 Task: Find and review Airbnb listings for a potential stay.
Action: Mouse moved to (226, 30)
Screenshot: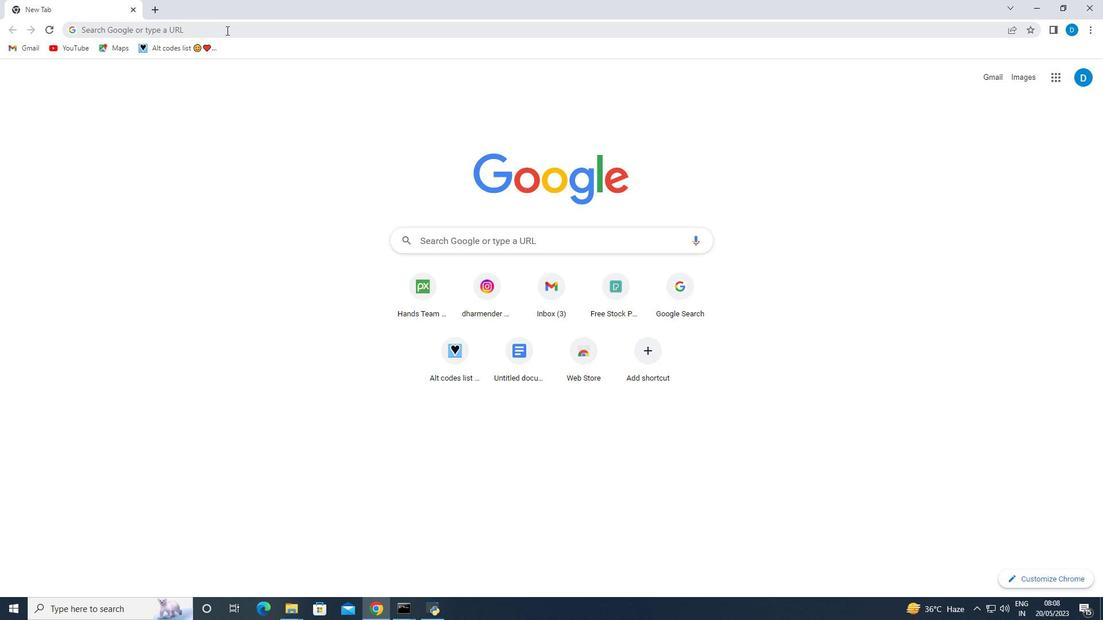 
Action: Mouse pressed left at (226, 30)
Screenshot: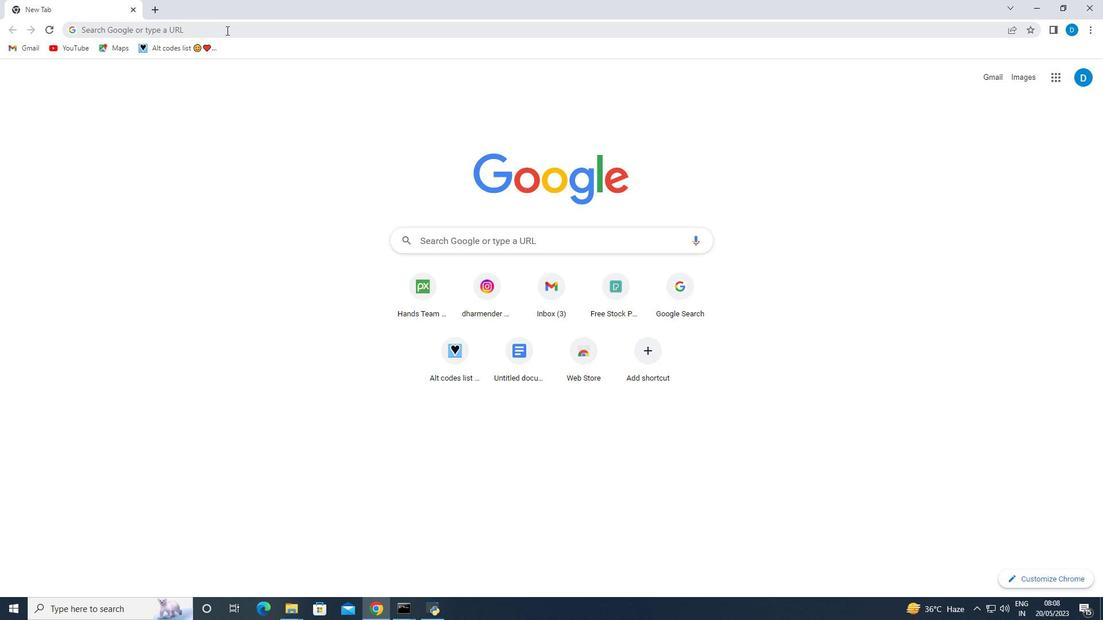 
Action: Mouse moved to (222, 51)
Screenshot: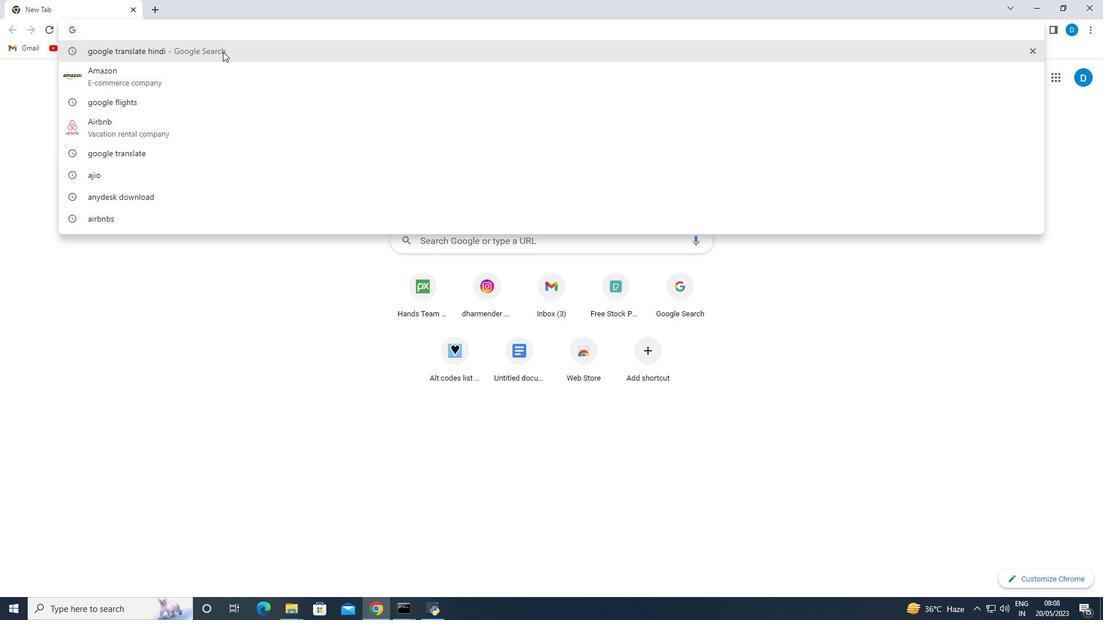 
Action: Key pressed a
Screenshot: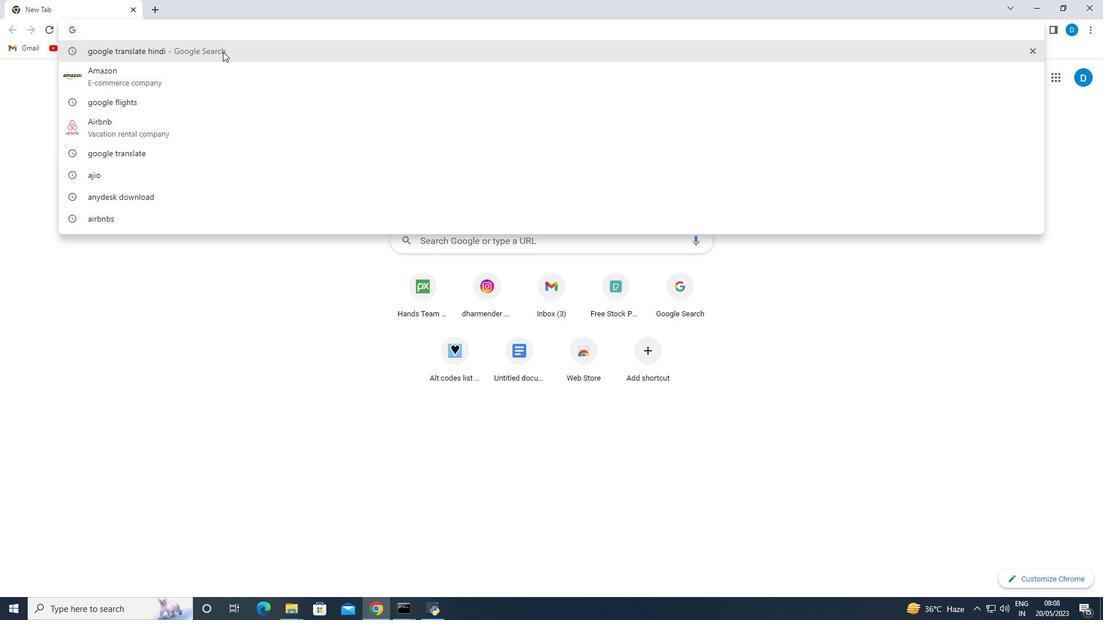 
Action: Mouse moved to (222, 54)
Screenshot: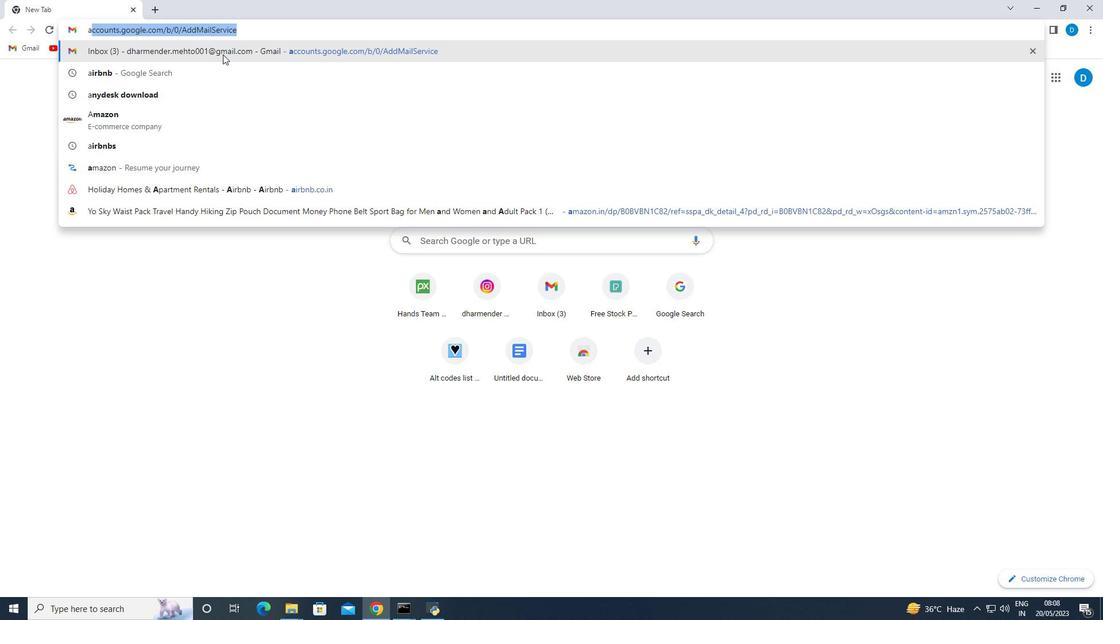 
Action: Key pressed i
Screenshot: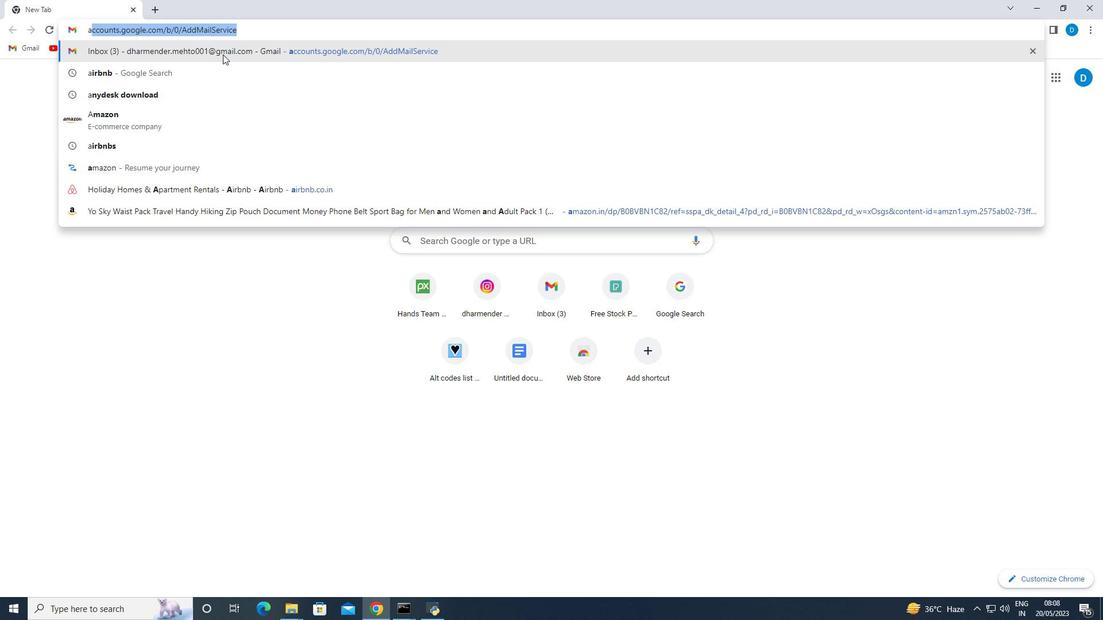 
Action: Mouse moved to (221, 59)
Screenshot: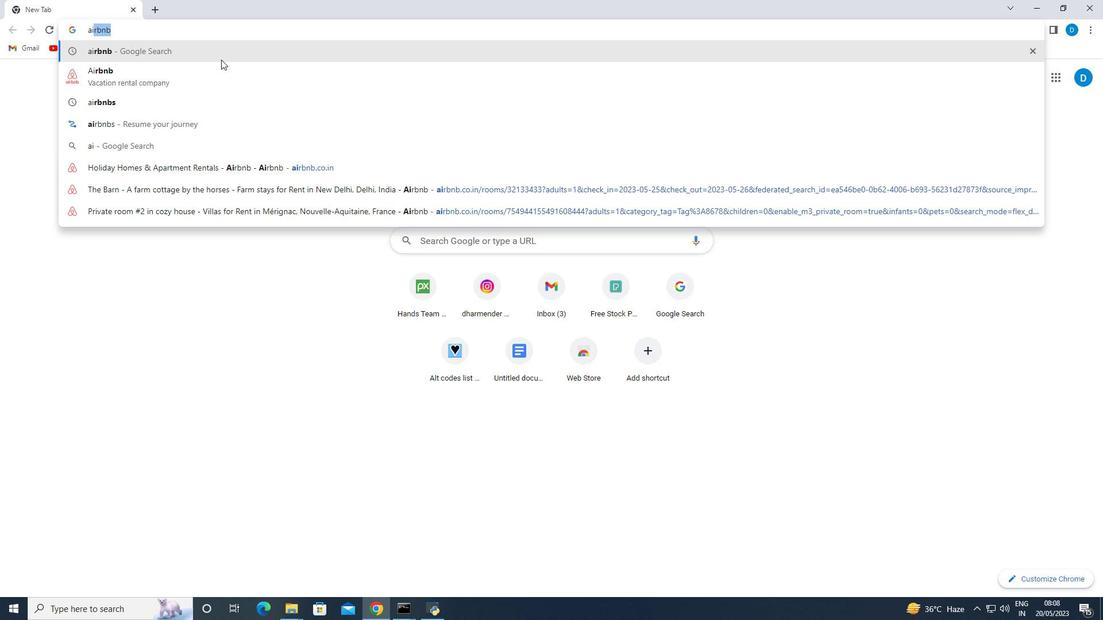 
Action: Key pressed rb
Screenshot: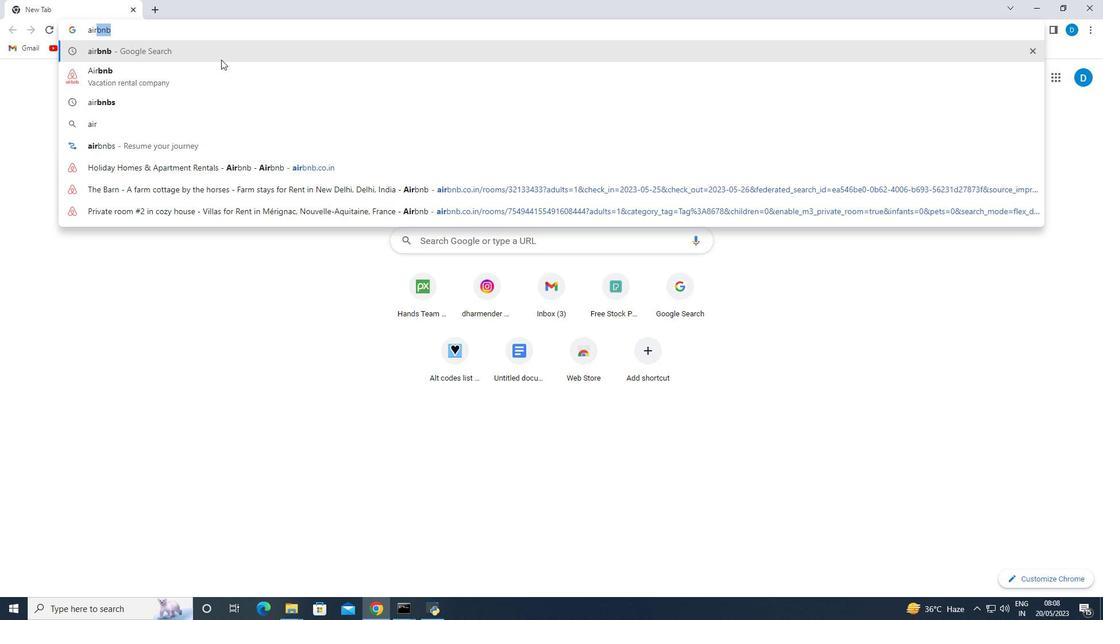 
Action: Mouse moved to (220, 67)
Screenshot: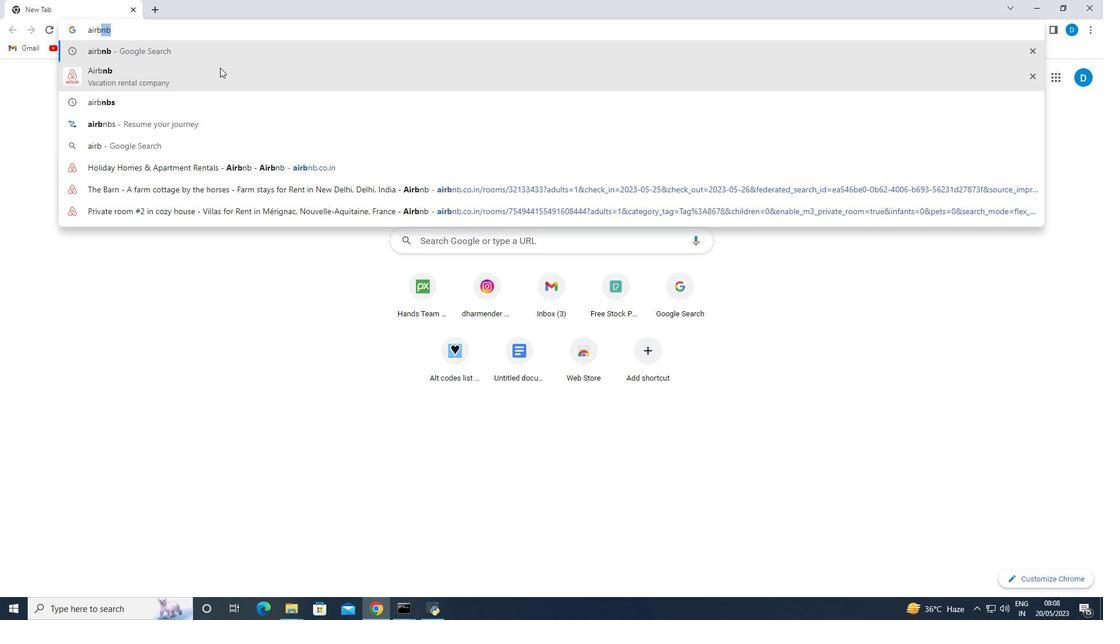 
Action: Key pressed nb
Screenshot: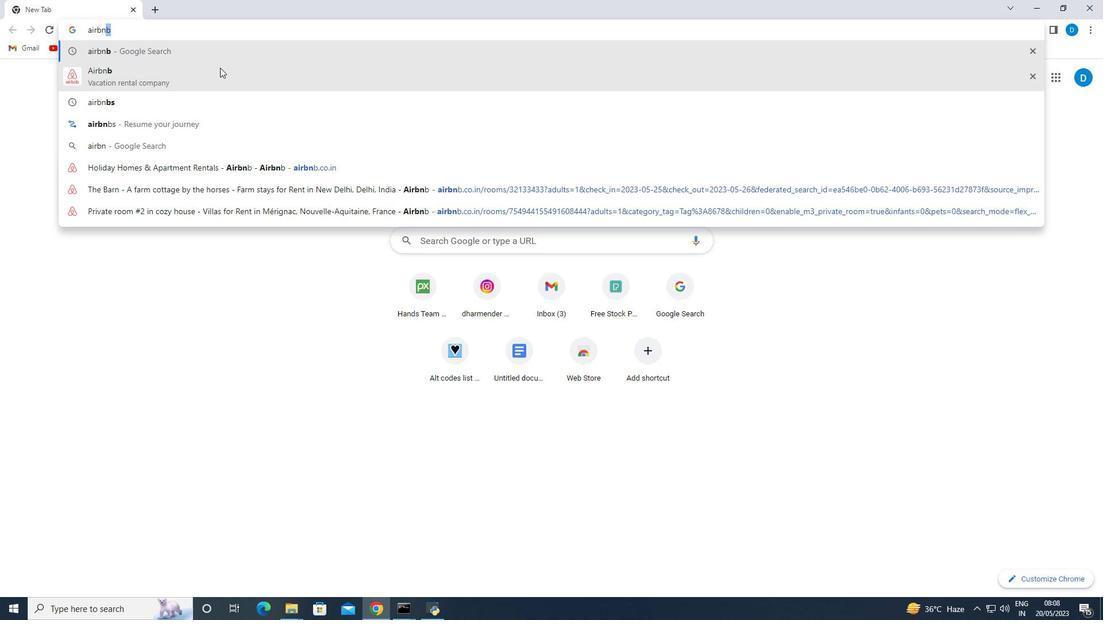 
Action: Mouse moved to (138, 74)
Screenshot: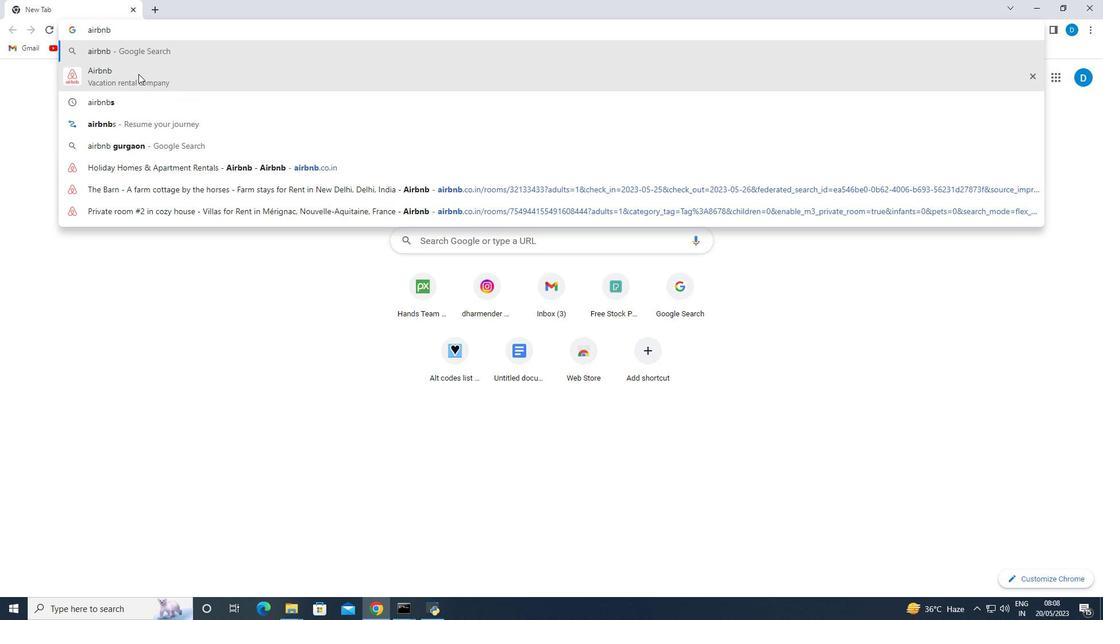
Action: Mouse pressed left at (138, 74)
Screenshot: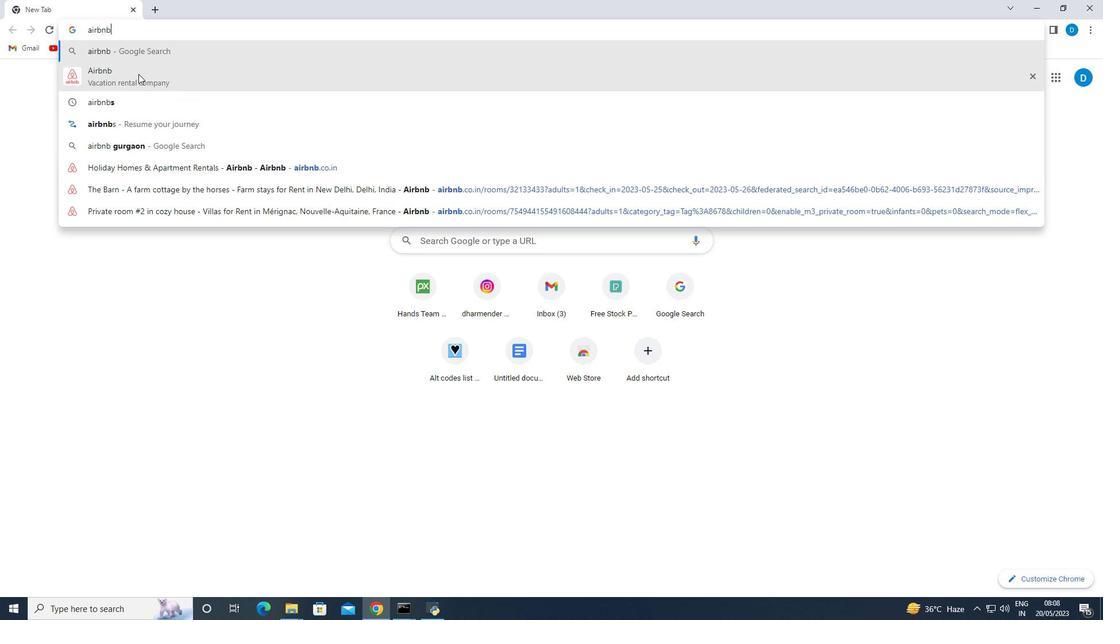 
Action: Mouse moved to (172, 259)
Screenshot: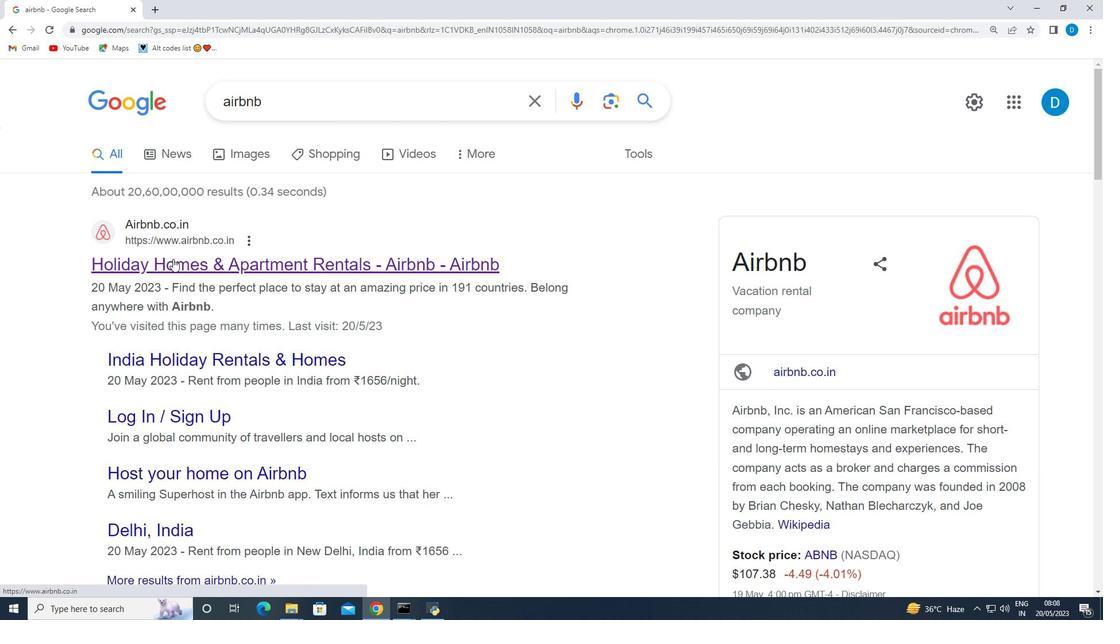 
Action: Mouse scrolled (172, 258) with delta (0, 0)
Screenshot: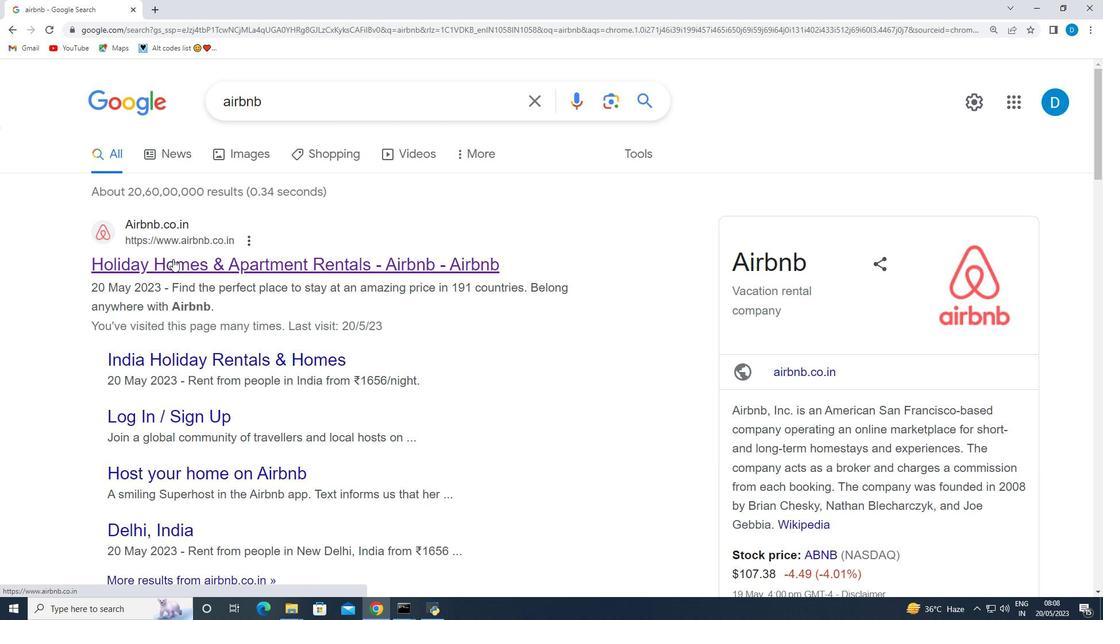 
Action: Mouse moved to (172, 259)
Screenshot: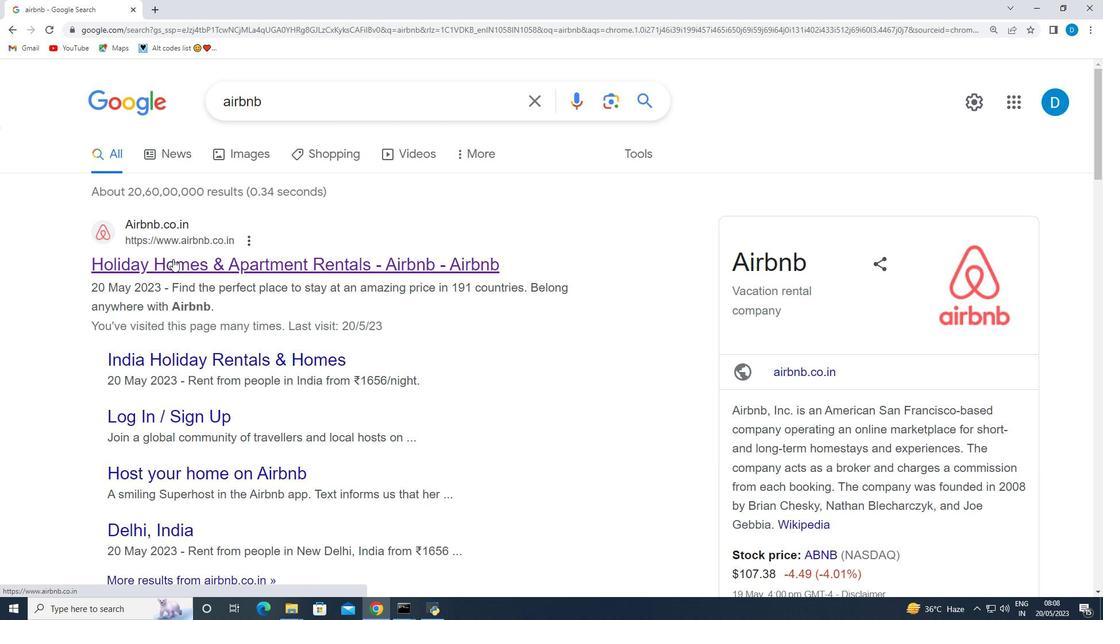 
Action: Mouse scrolled (172, 258) with delta (0, 0)
Screenshot: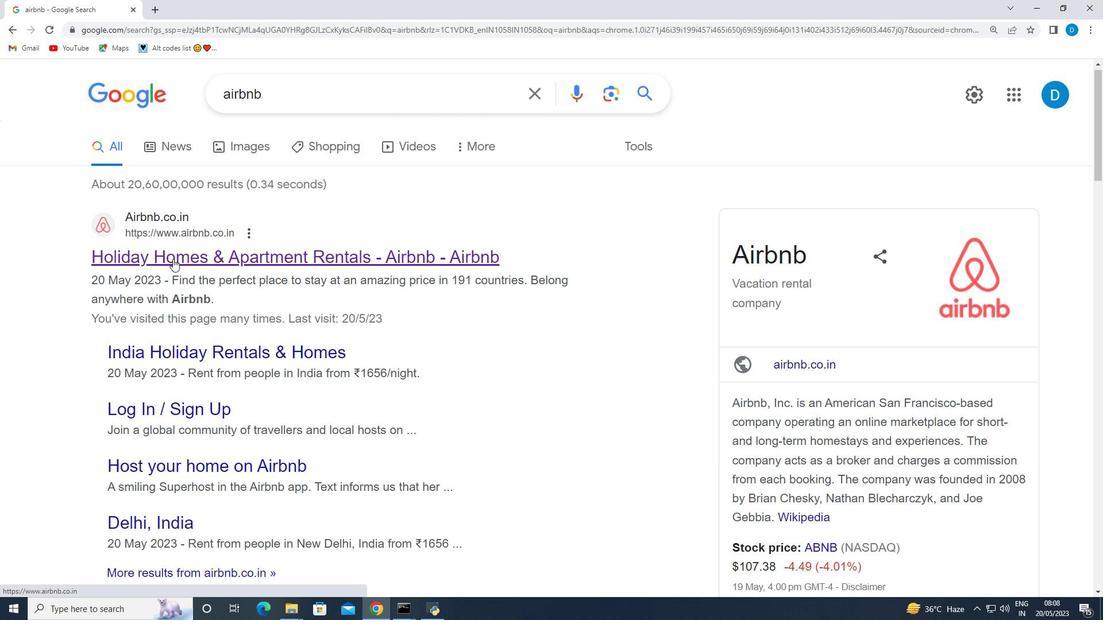
Action: Mouse scrolled (172, 258) with delta (0, 0)
Screenshot: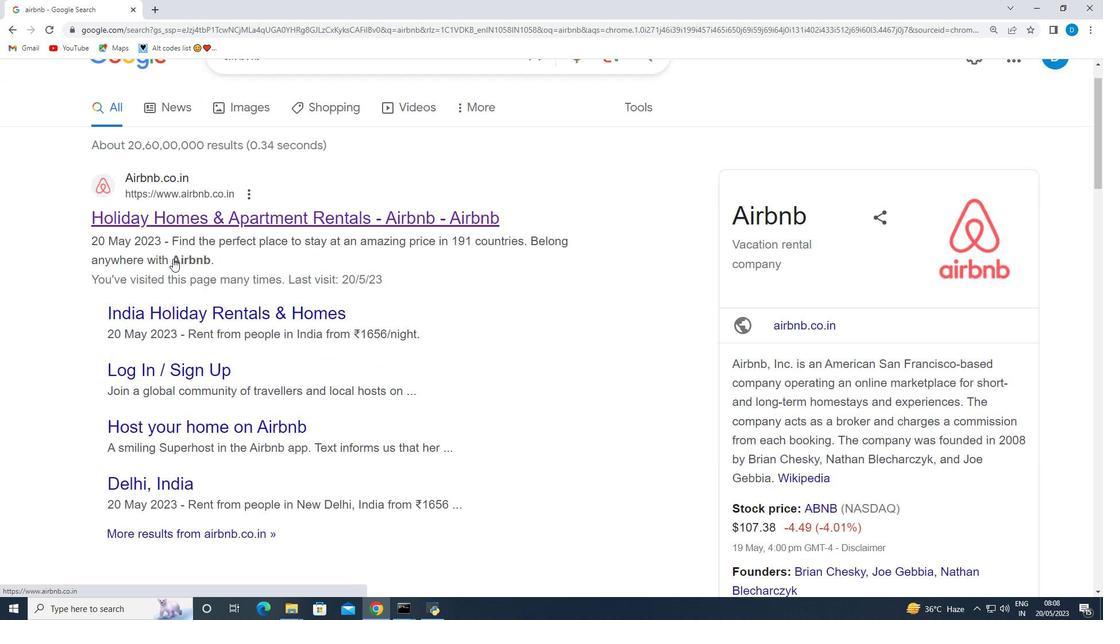 
Action: Mouse scrolled (172, 258) with delta (0, 0)
Screenshot: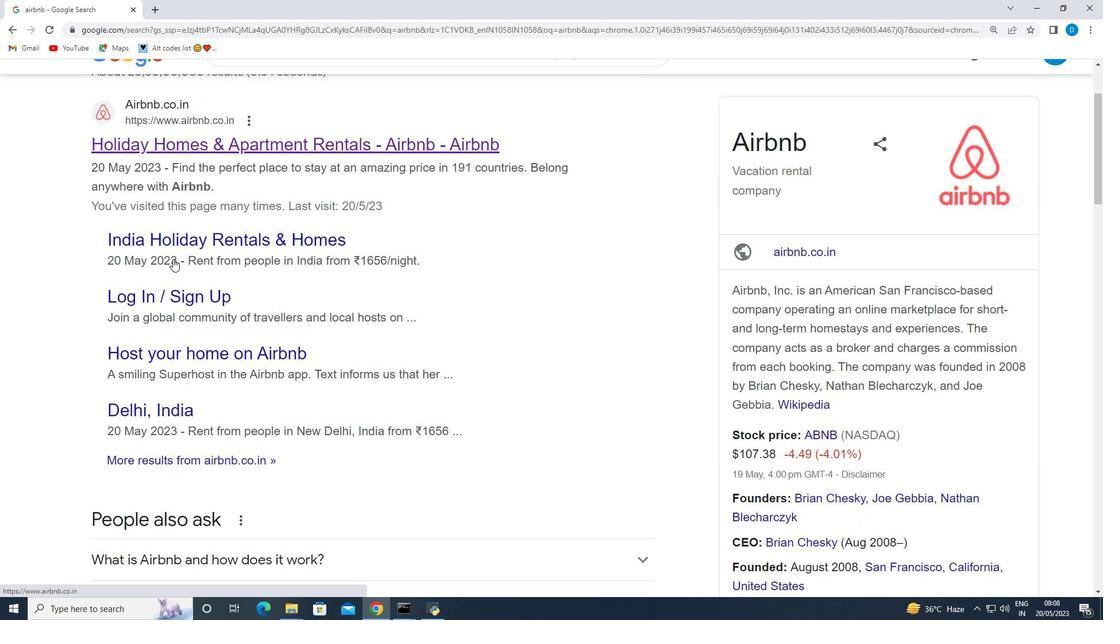
Action: Mouse scrolled (172, 258) with delta (0, 0)
Screenshot: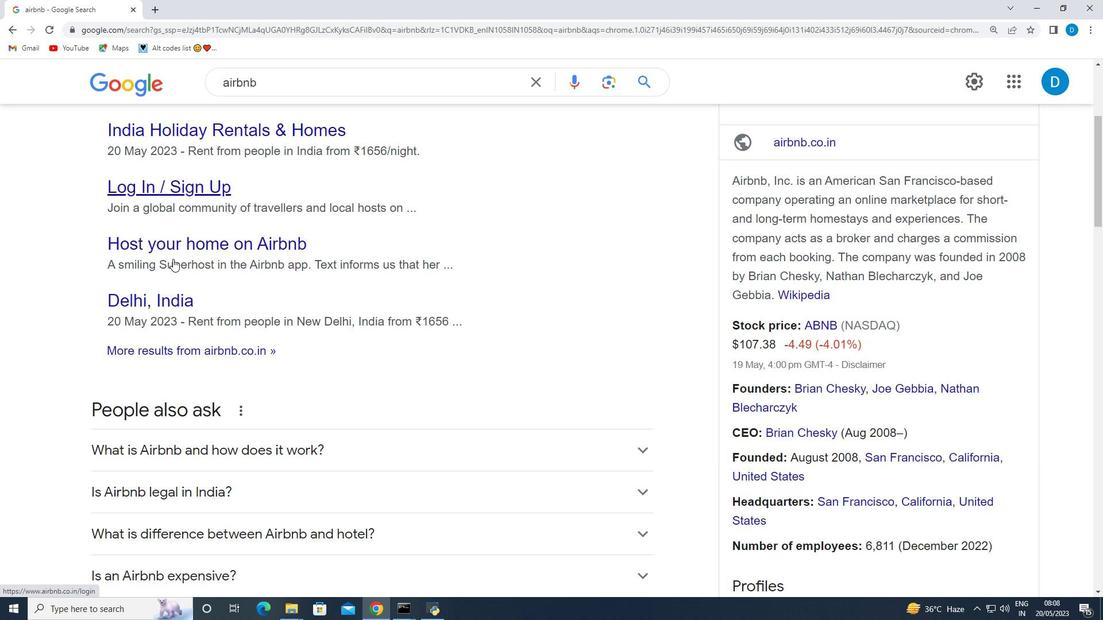 
Action: Mouse scrolled (172, 258) with delta (0, 0)
Screenshot: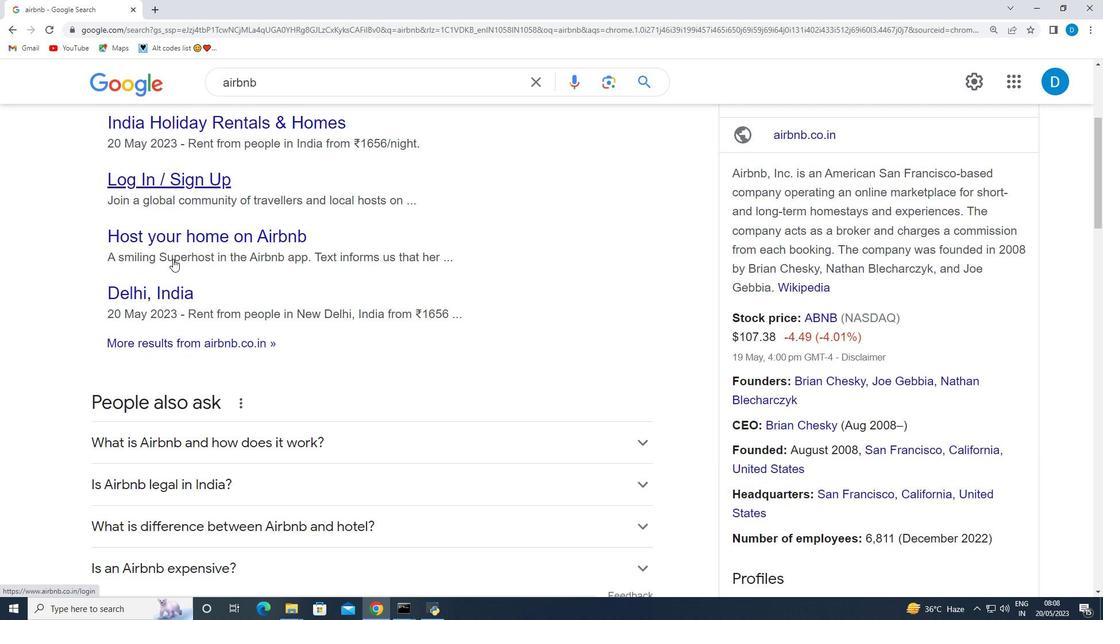 
Action: Mouse scrolled (172, 258) with delta (0, 0)
Screenshot: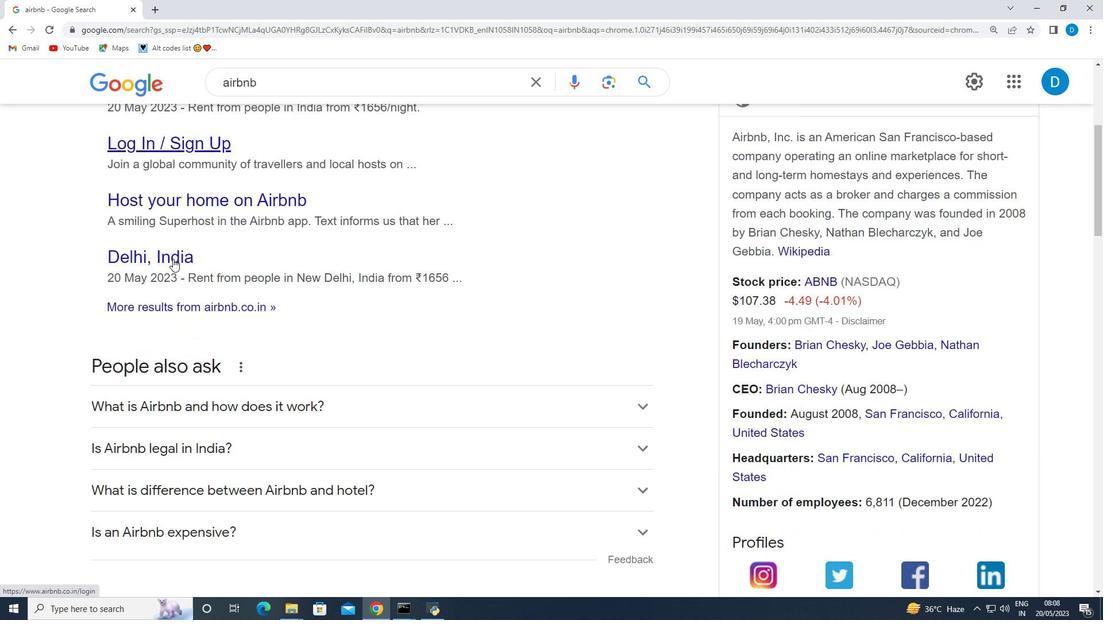 
Action: Mouse scrolled (172, 258) with delta (0, 0)
Screenshot: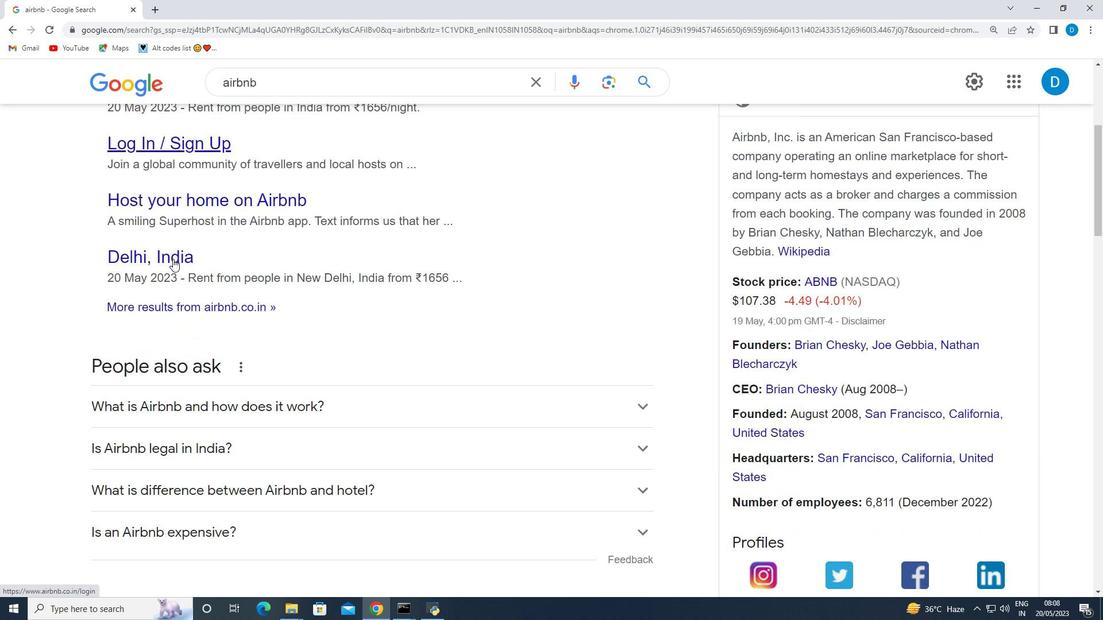 
Action: Mouse scrolled (172, 258) with delta (0, 0)
Screenshot: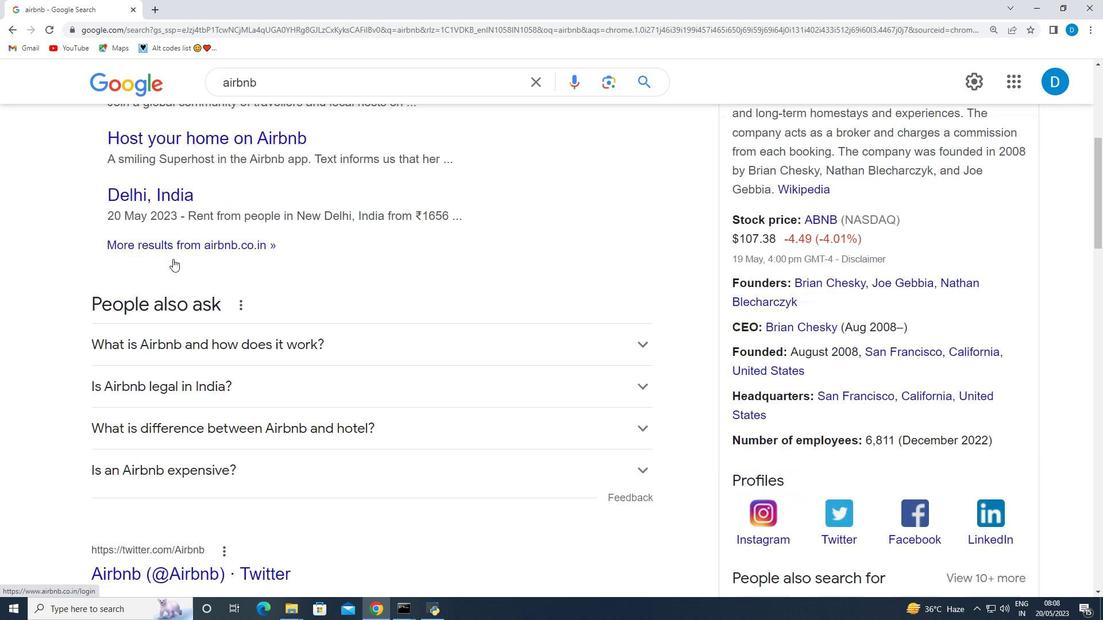 
Action: Mouse scrolled (172, 258) with delta (0, 0)
Screenshot: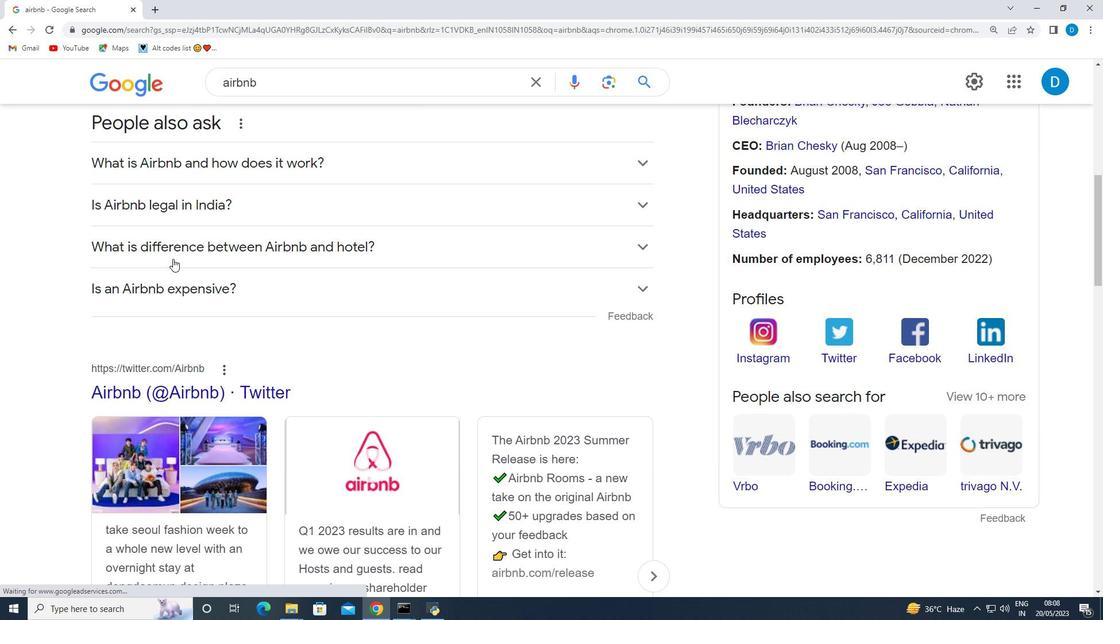 
Action: Mouse scrolled (172, 258) with delta (0, 0)
Screenshot: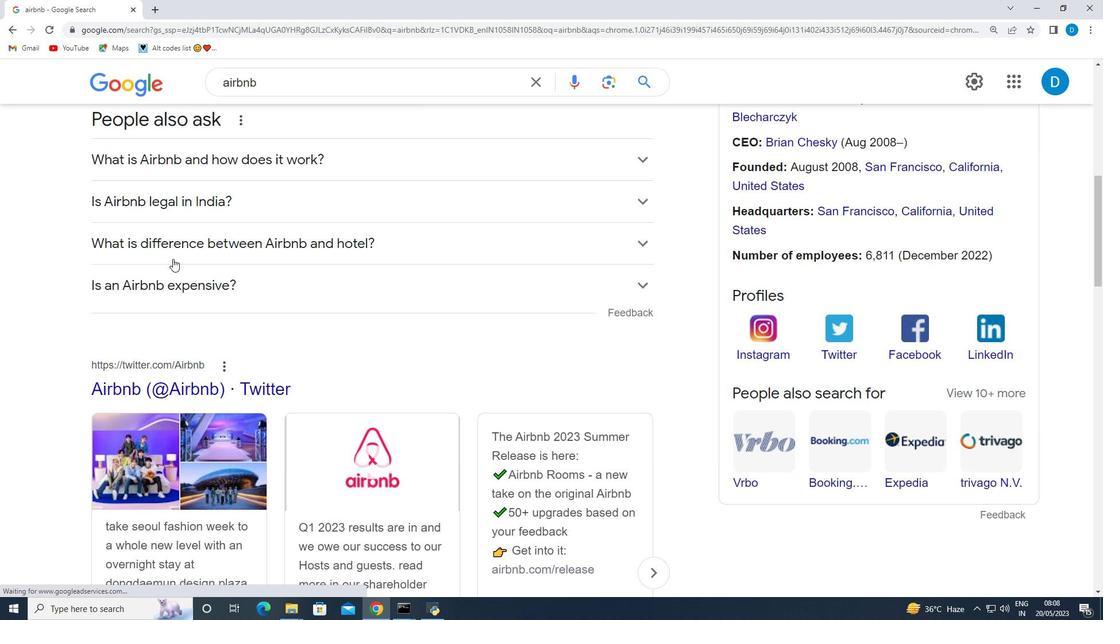 
Action: Mouse moved to (182, 278)
Screenshot: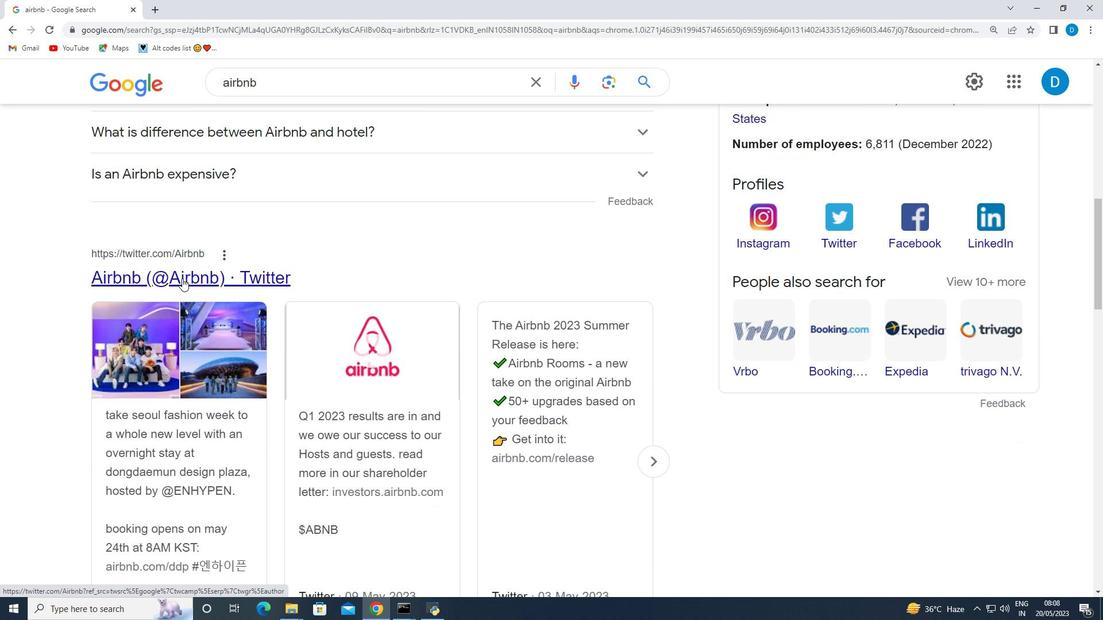 
Action: Mouse scrolled (182, 279) with delta (0, 0)
Screenshot: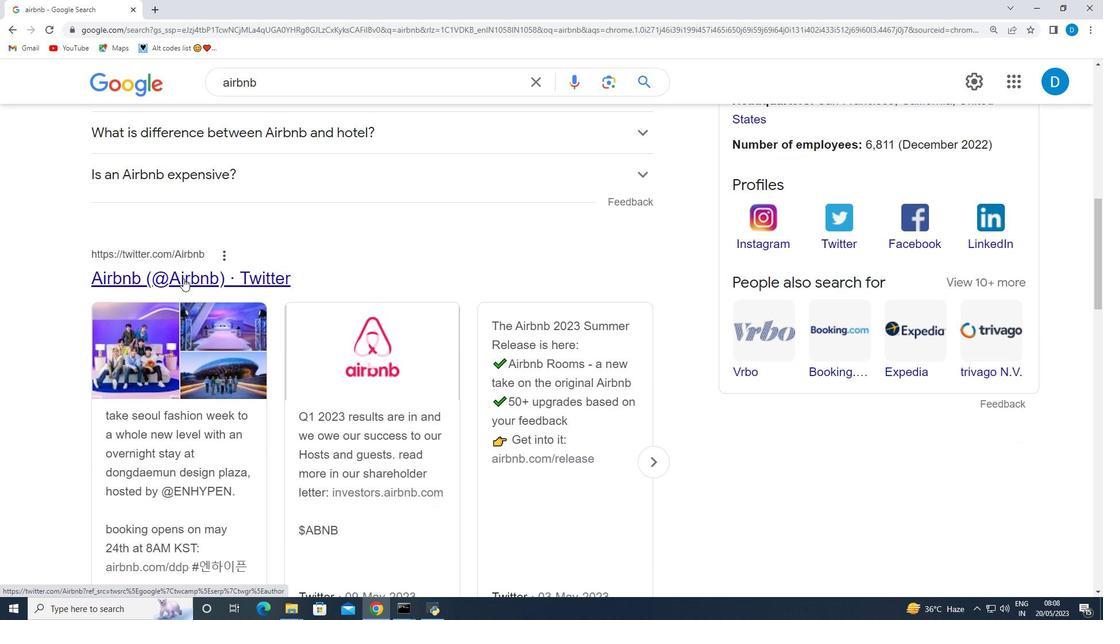 
Action: Mouse moved to (183, 278)
Screenshot: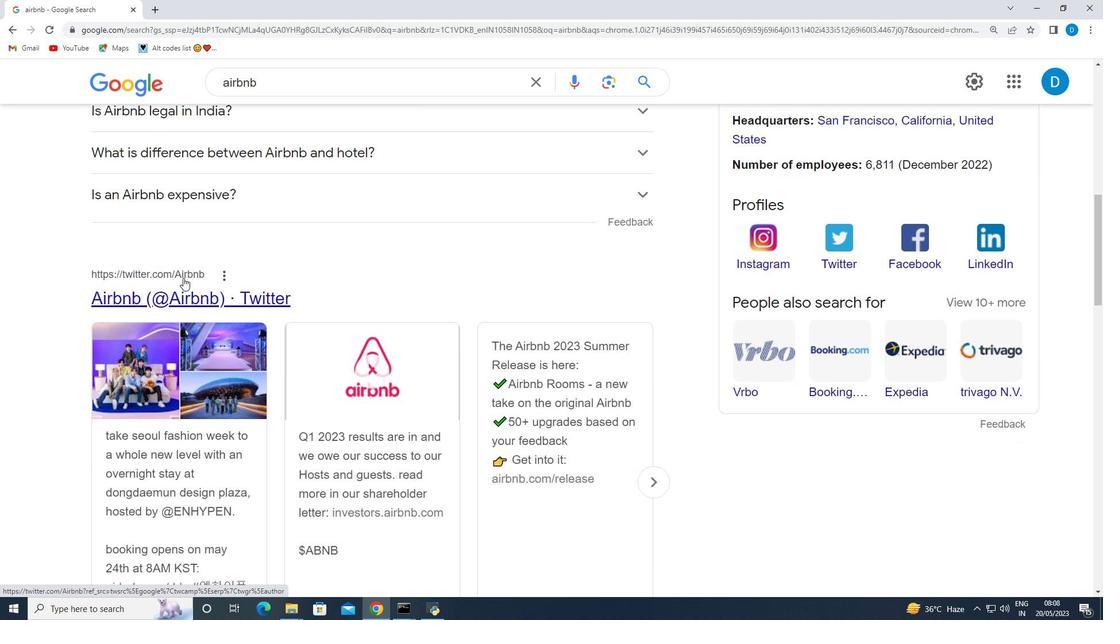 
Action: Mouse scrolled (183, 279) with delta (0, 0)
Screenshot: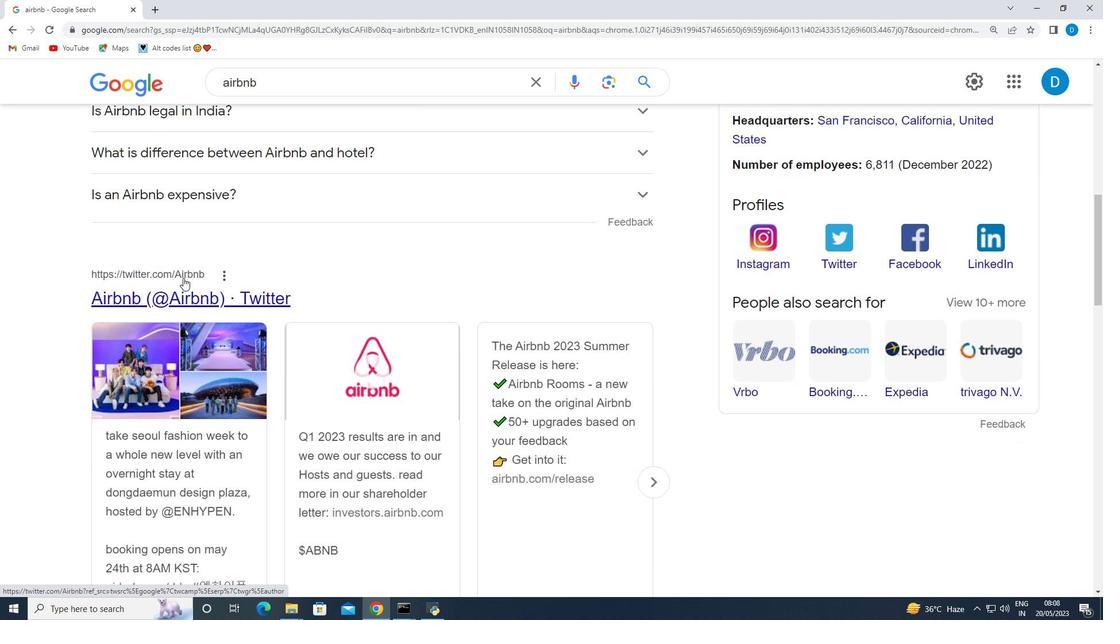 
Action: Mouse moved to (183, 278)
Screenshot: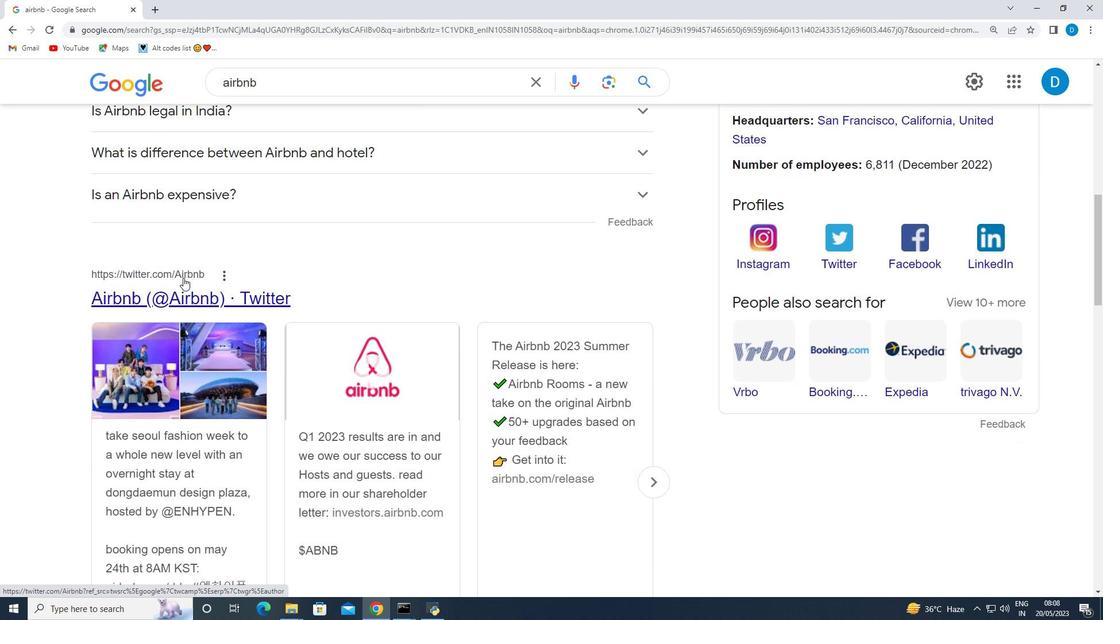 
Action: Mouse scrolled (183, 278) with delta (0, 0)
Screenshot: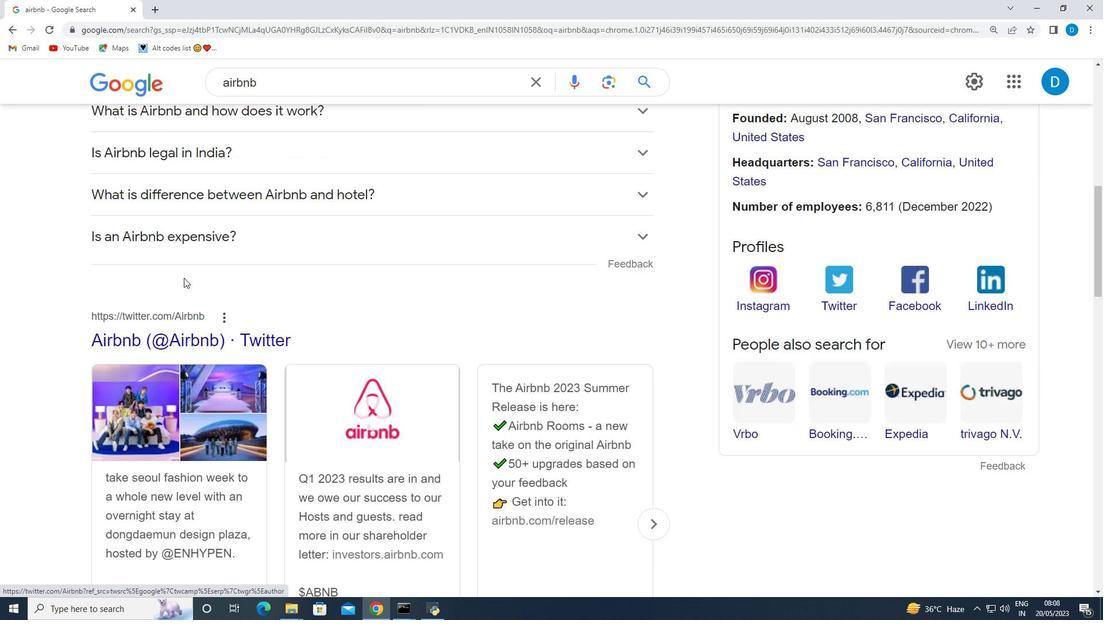 
Action: Mouse moved to (188, 280)
Screenshot: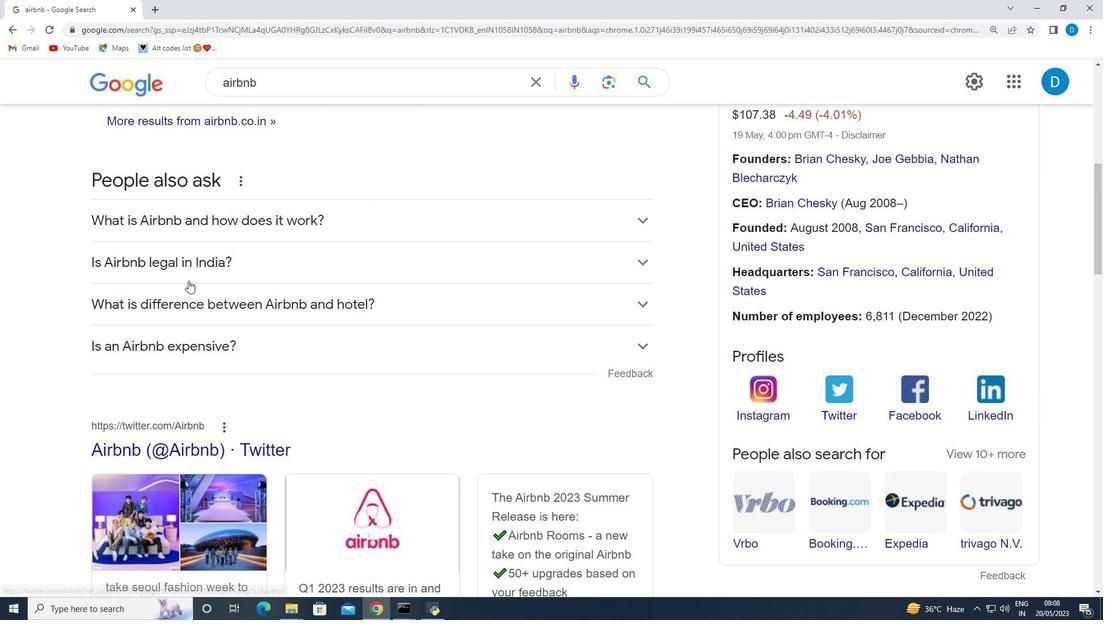 
Action: Mouse scrolled (188, 281) with delta (0, 0)
Screenshot: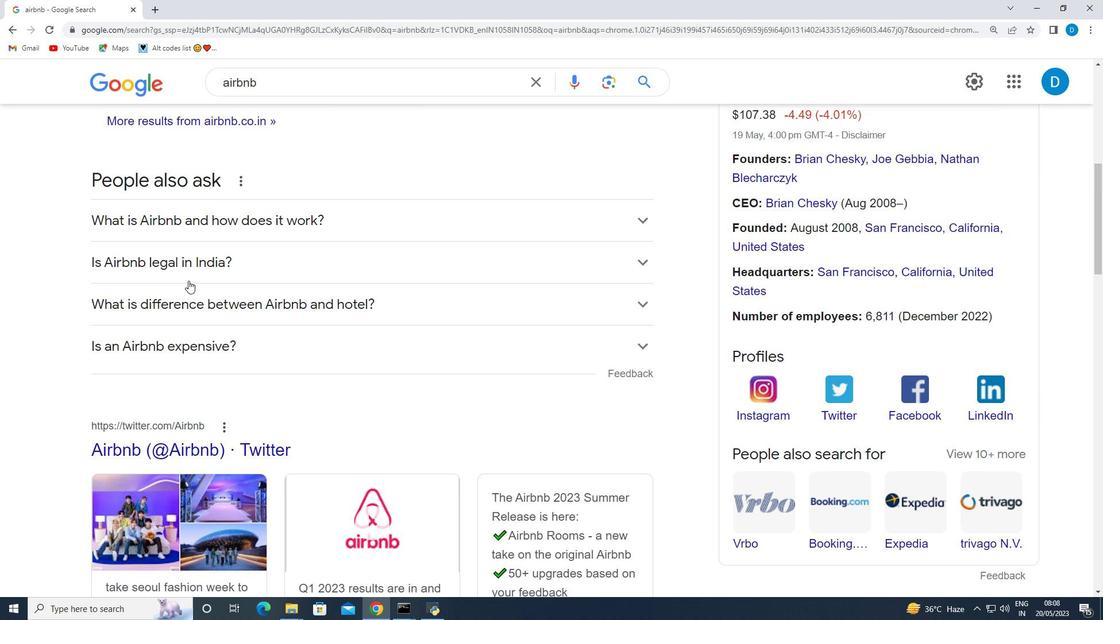 
Action: Mouse scrolled (188, 281) with delta (0, 0)
Screenshot: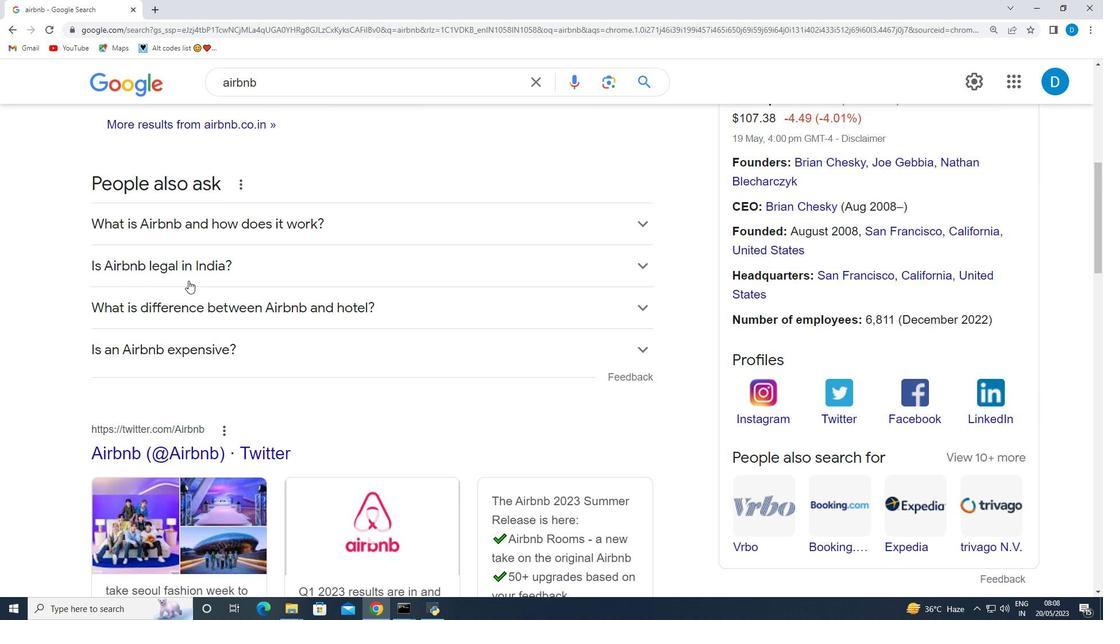 
Action: Mouse scrolled (188, 281) with delta (0, 0)
Screenshot: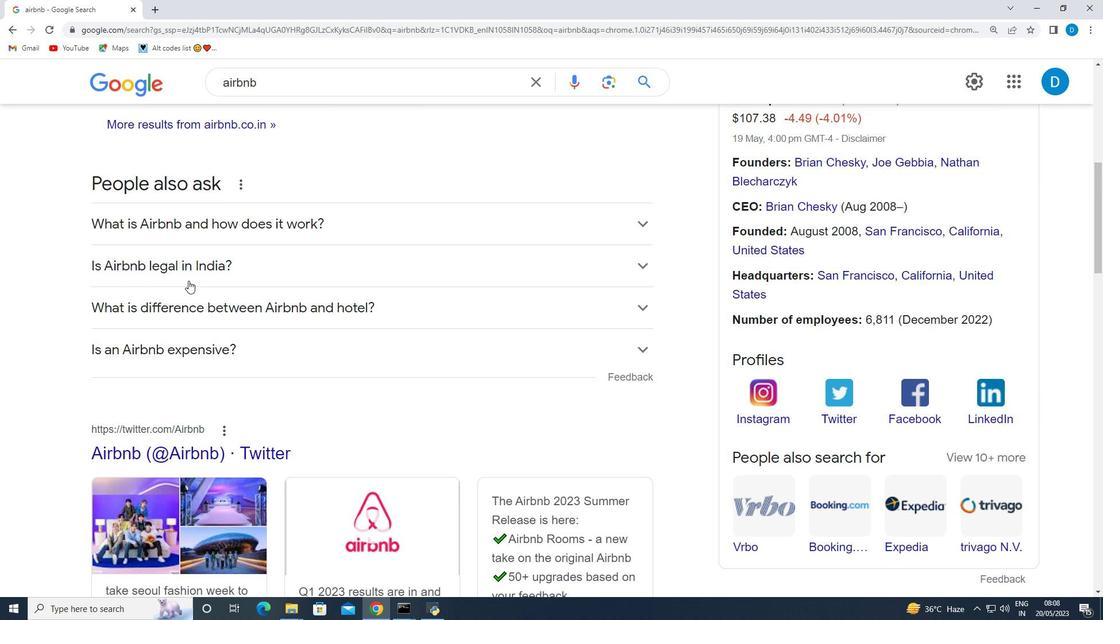 
Action: Mouse scrolled (188, 281) with delta (0, 0)
Screenshot: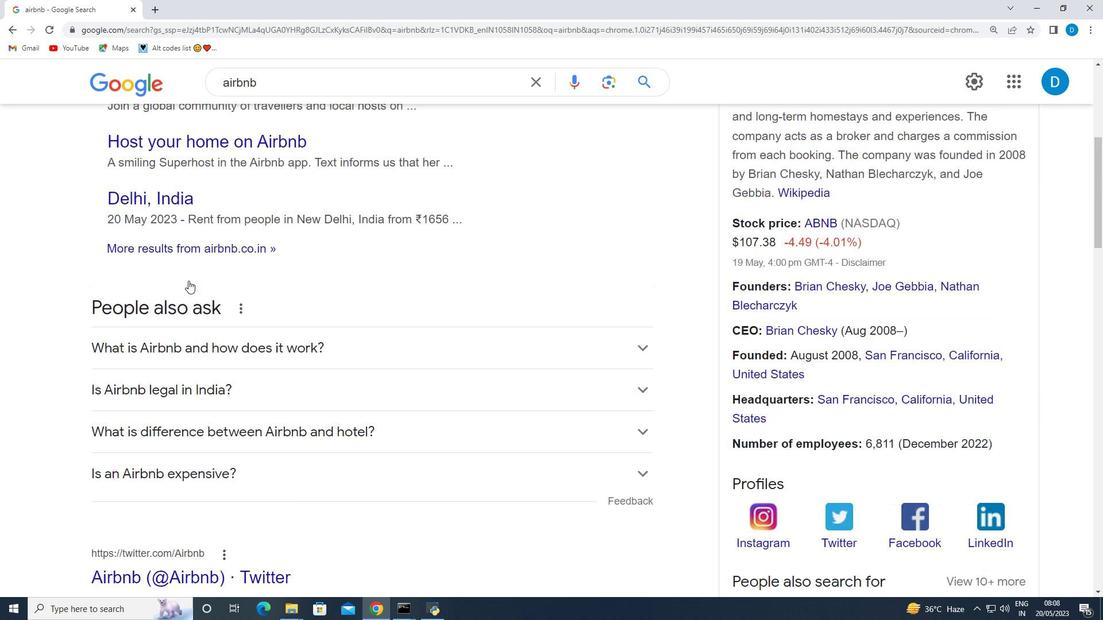 
Action: Mouse scrolled (188, 281) with delta (0, 0)
Screenshot: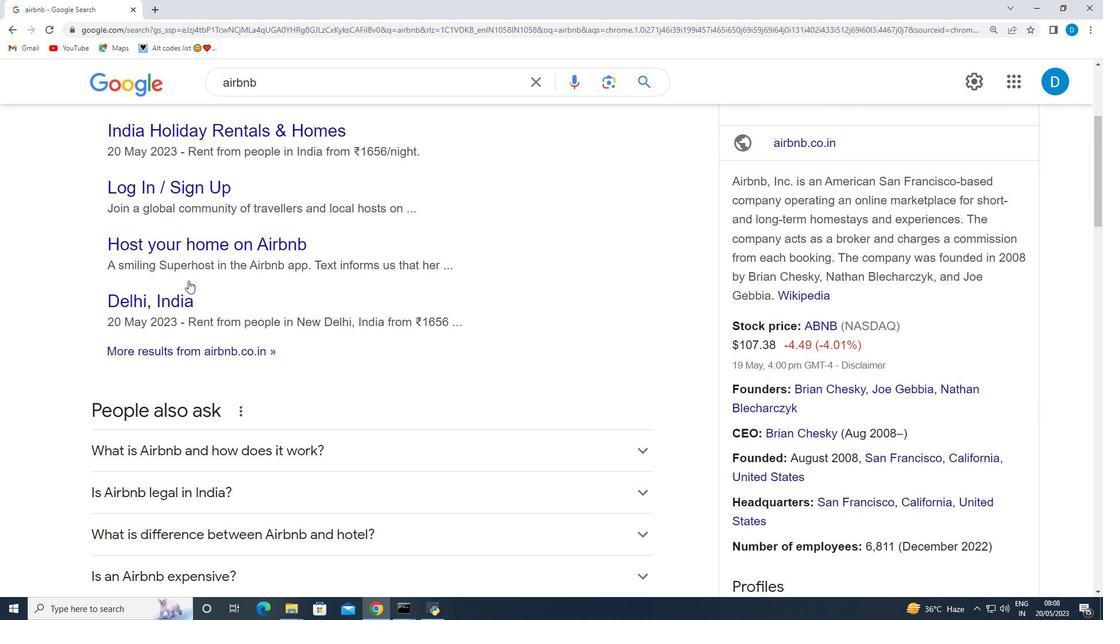 
Action: Mouse scrolled (188, 281) with delta (0, 0)
Screenshot: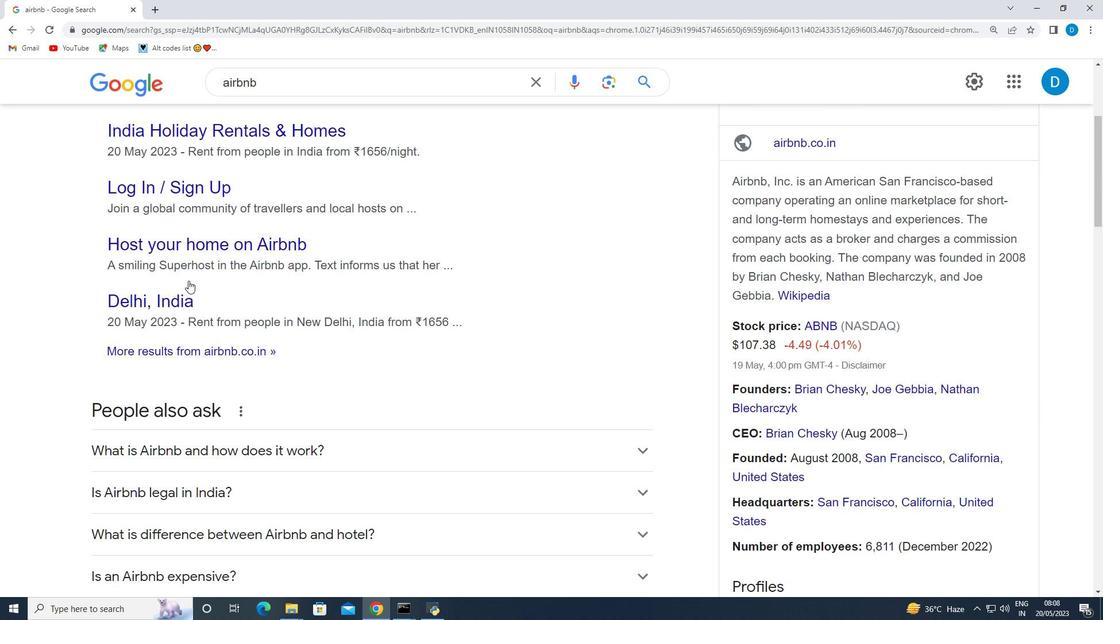 
Action: Mouse scrolled (188, 281) with delta (0, 0)
Screenshot: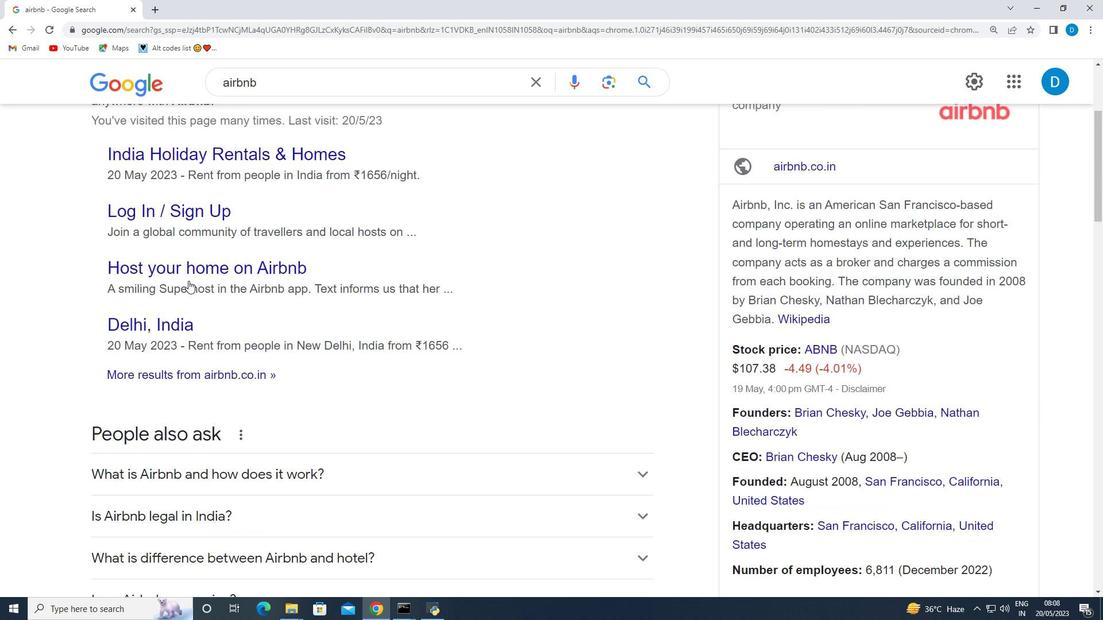 
Action: Mouse scrolled (188, 281) with delta (0, 0)
Screenshot: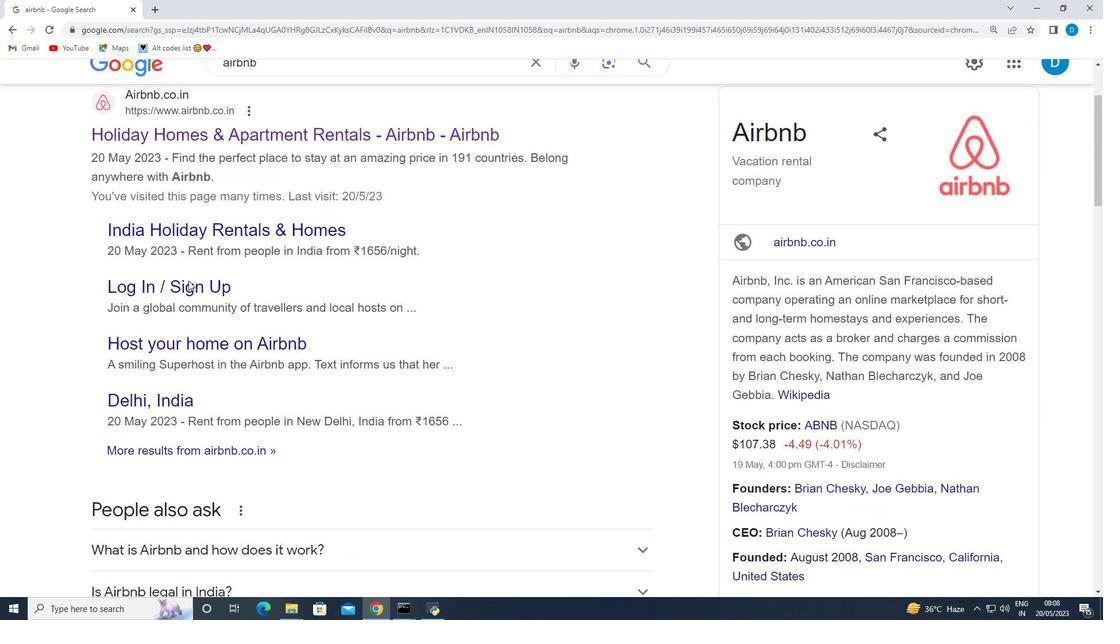 
Action: Mouse moved to (555, 290)
Screenshot: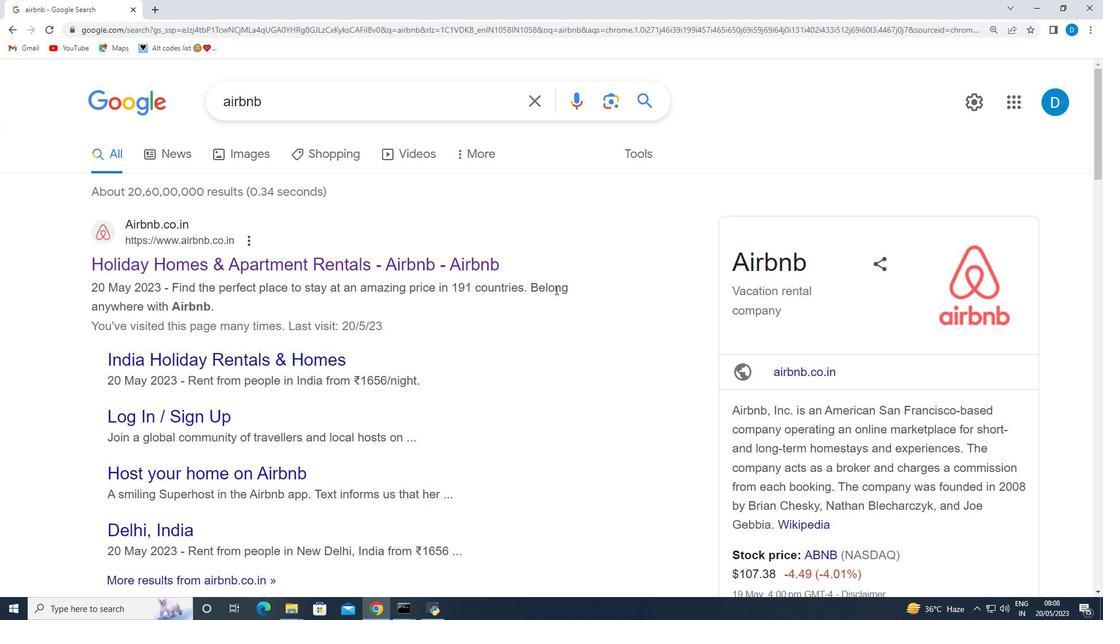 
Action: Mouse scrolled (555, 289) with delta (0, 0)
Screenshot: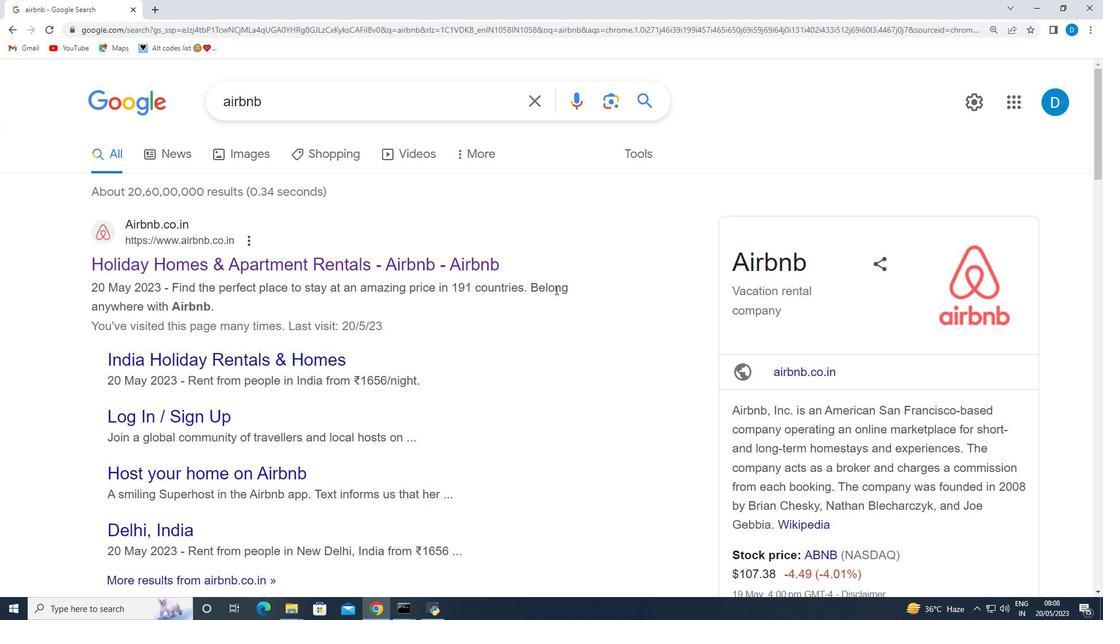 
Action: Mouse moved to (555, 290)
Screenshot: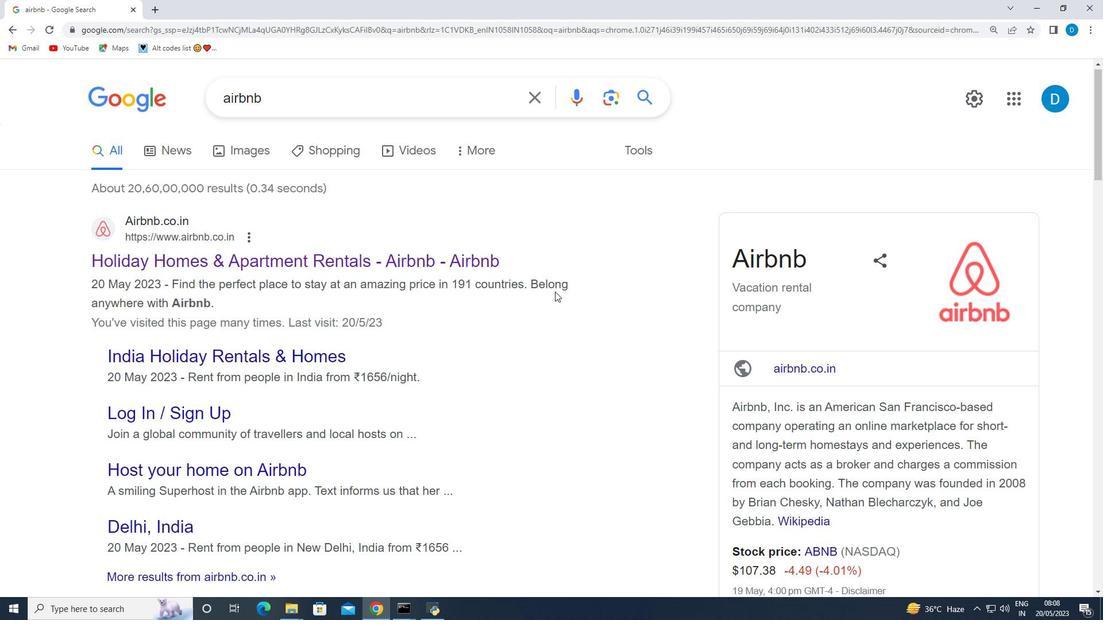 
Action: Mouse scrolled (555, 290) with delta (0, 0)
Screenshot: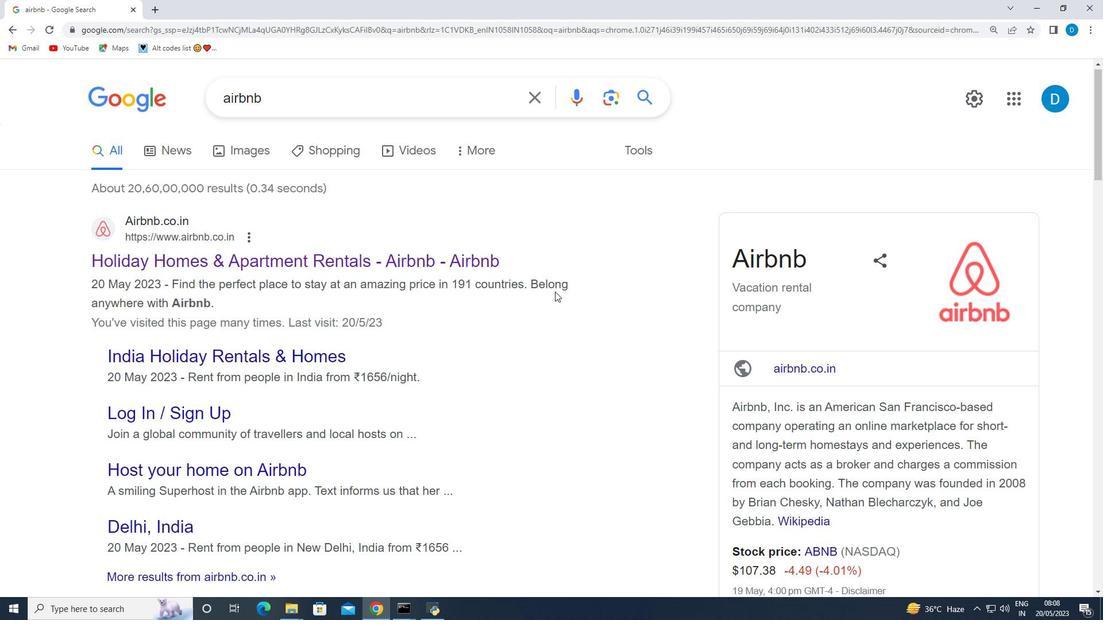 
Action: Mouse moved to (553, 292)
Screenshot: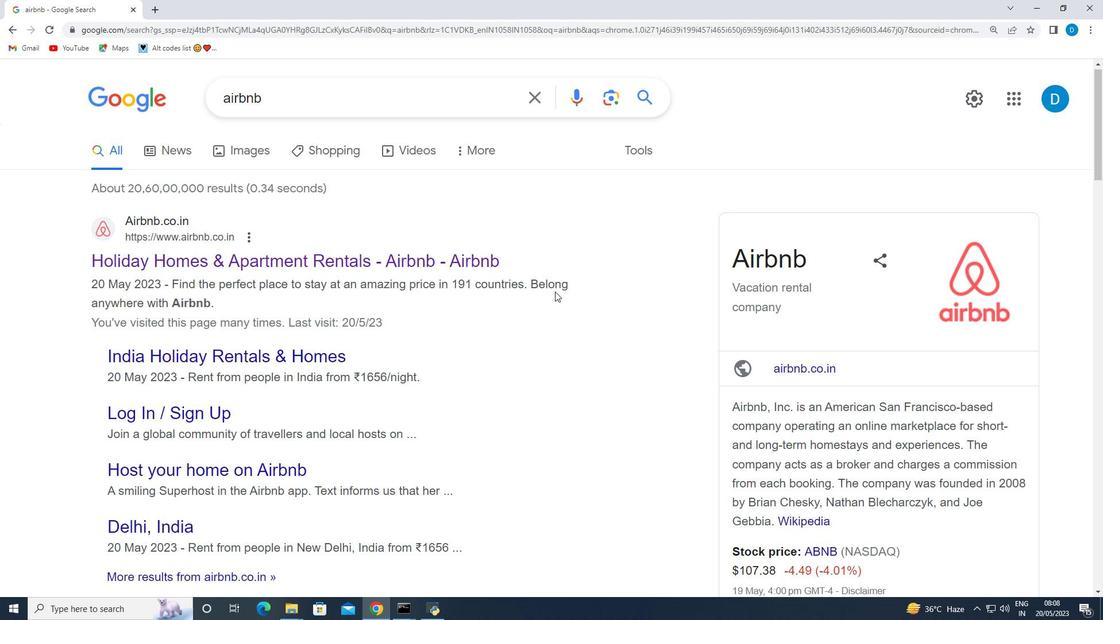
Action: Mouse scrolled (554, 291) with delta (0, 0)
Screenshot: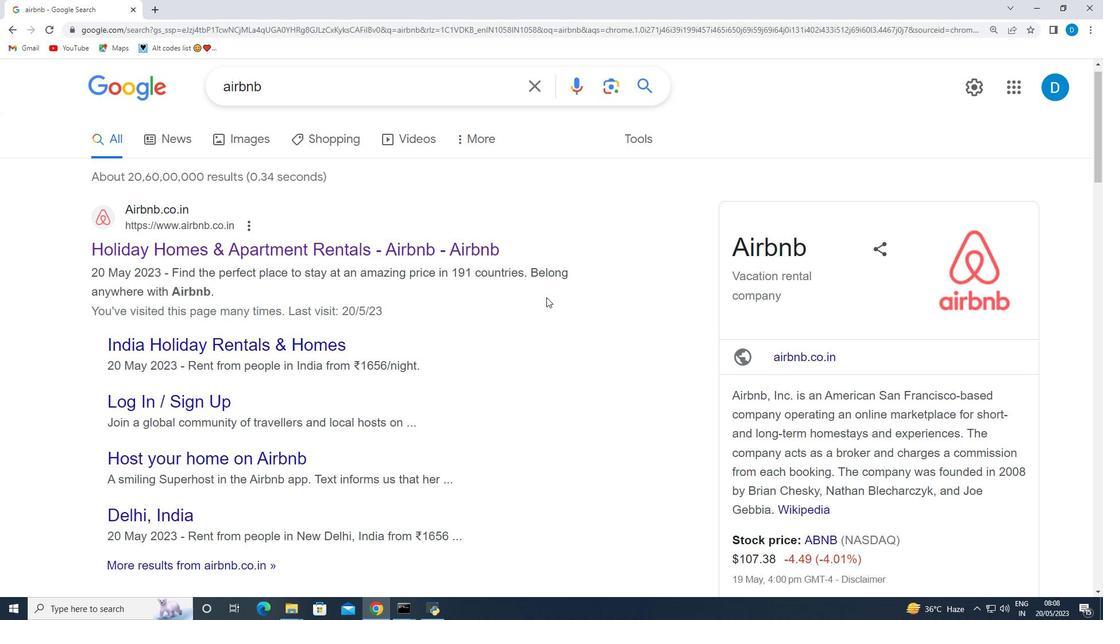 
Action: Mouse moved to (292, 280)
Screenshot: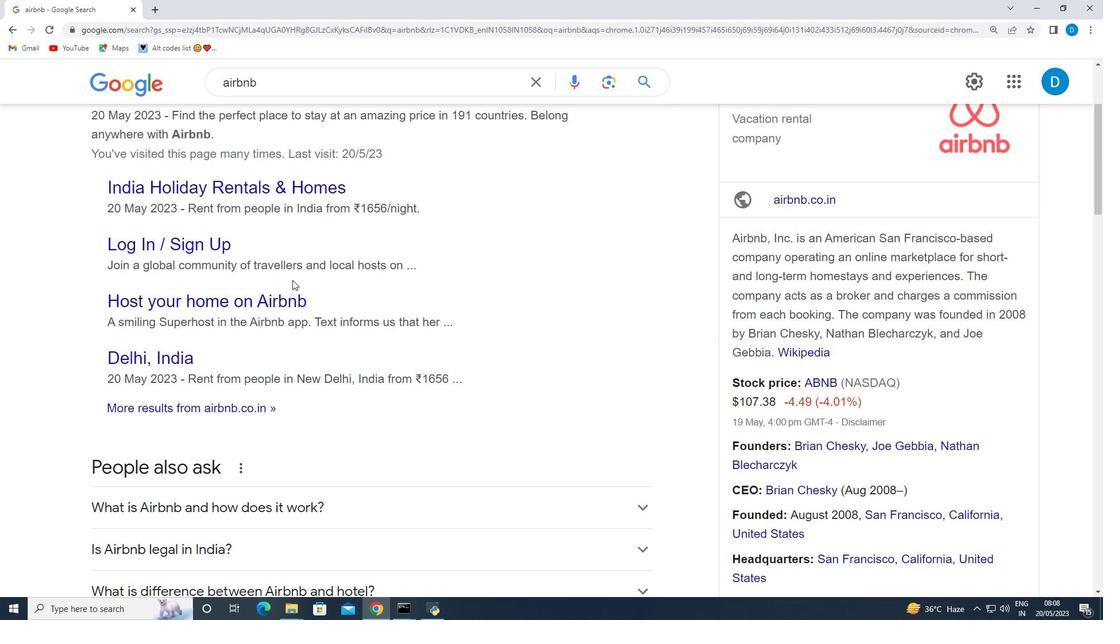 
Action: Mouse scrolled (292, 279) with delta (0, 0)
Screenshot: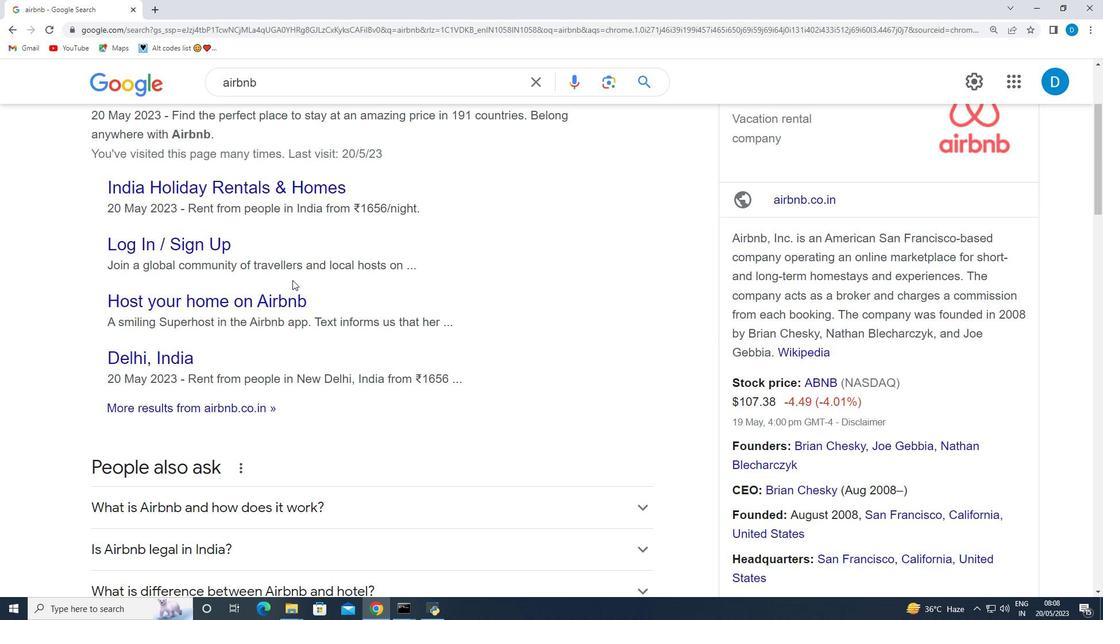 
Action: Mouse scrolled (292, 279) with delta (0, 0)
Screenshot: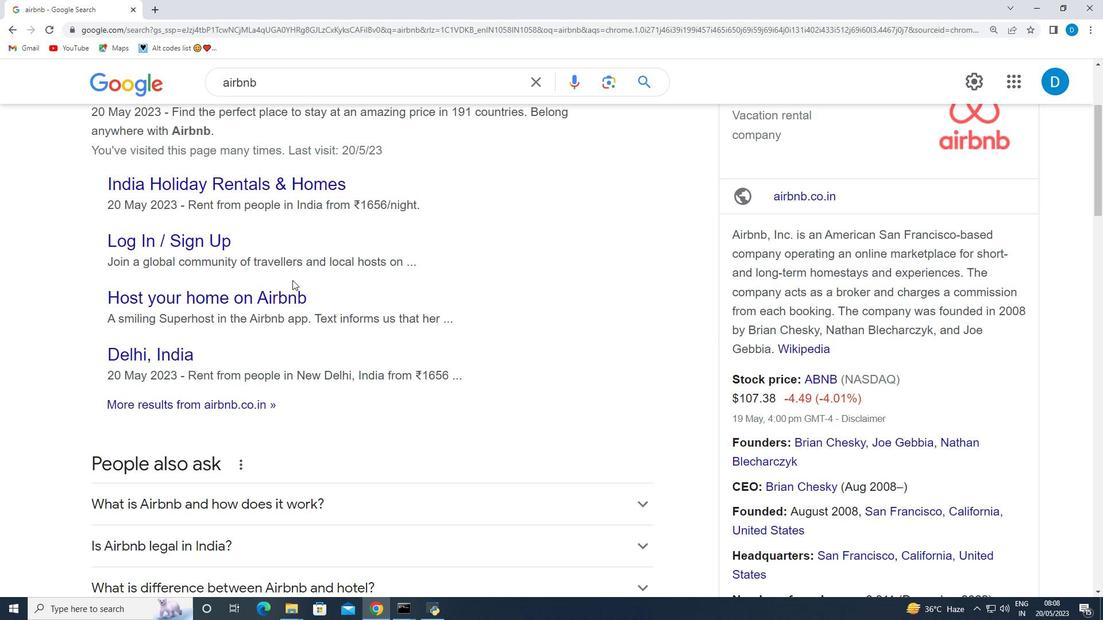 
Action: Mouse scrolled (292, 279) with delta (0, 0)
Screenshot: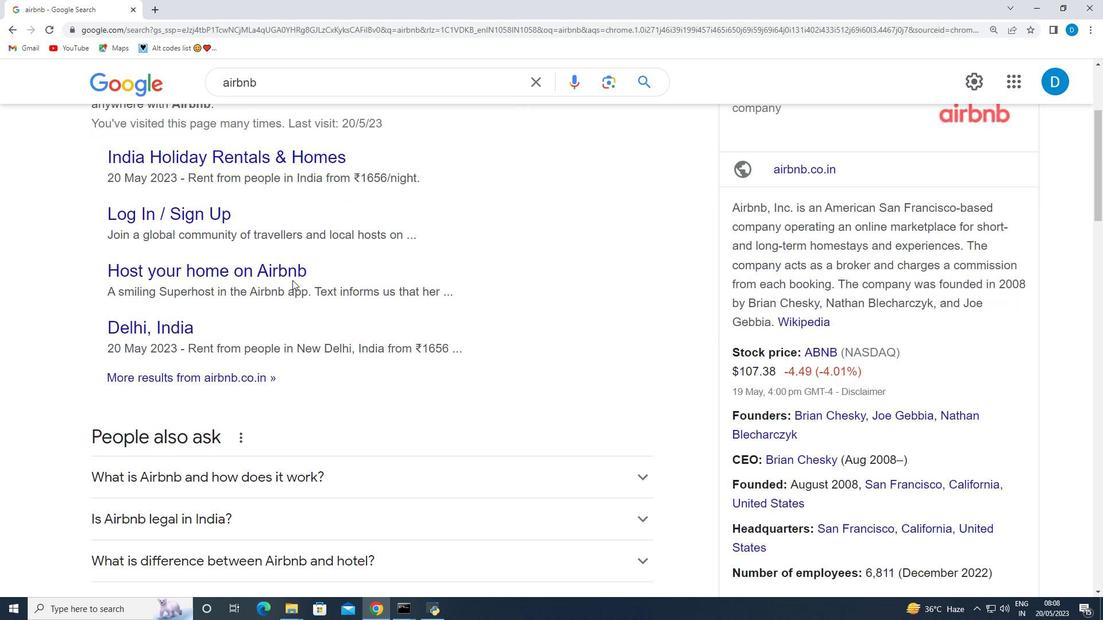 
Action: Mouse moved to (292, 280)
Screenshot: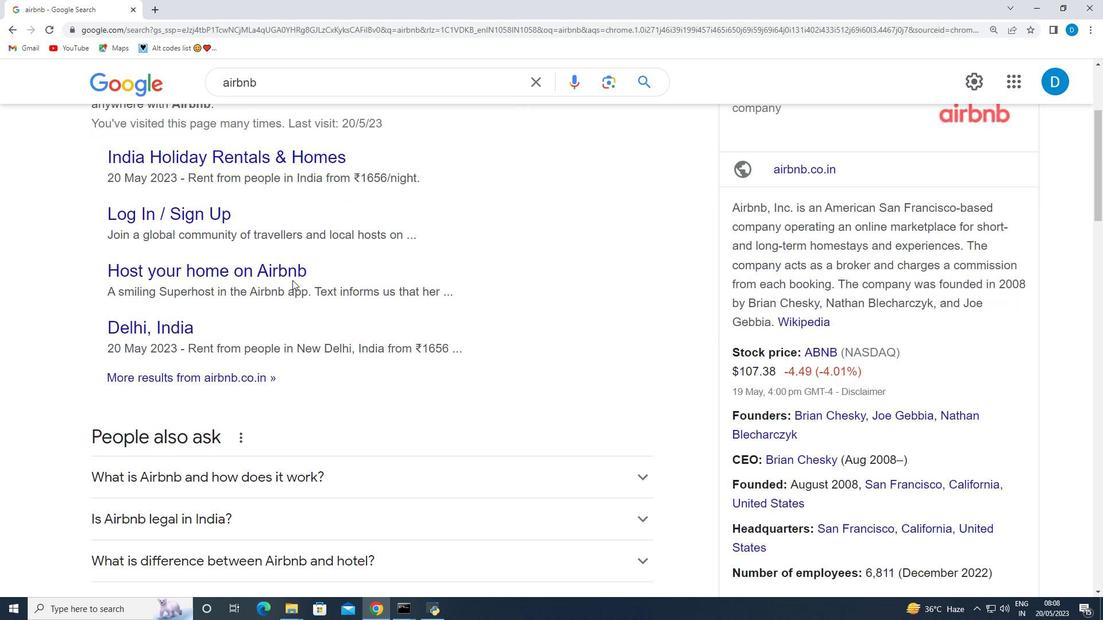 
Action: Mouse scrolled (292, 280) with delta (0, 0)
Screenshot: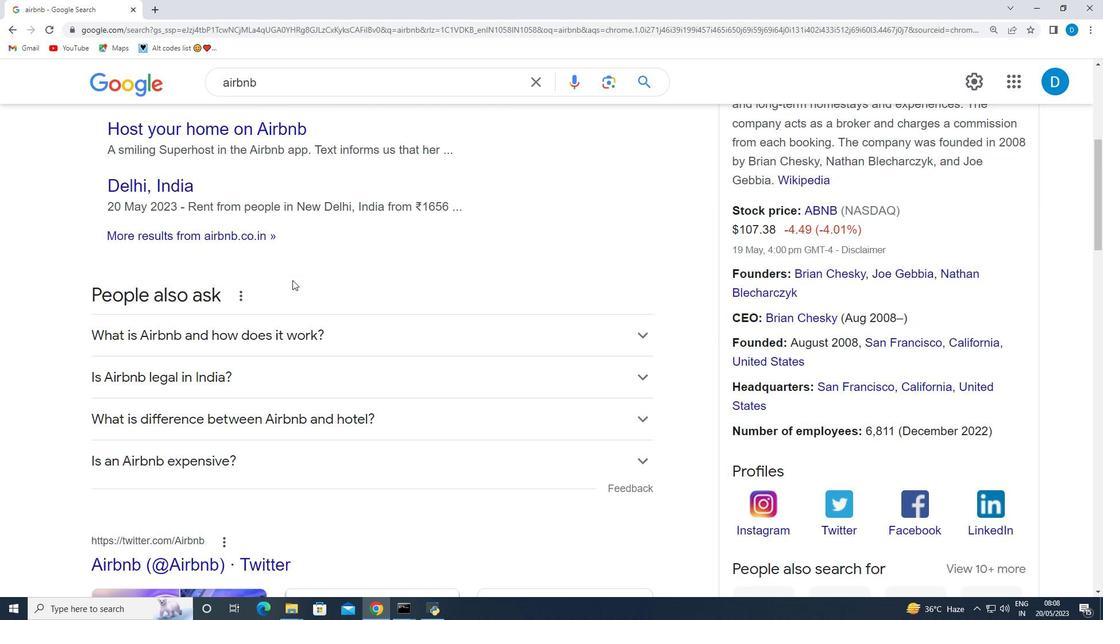 
Action: Mouse scrolled (292, 280) with delta (0, 0)
Screenshot: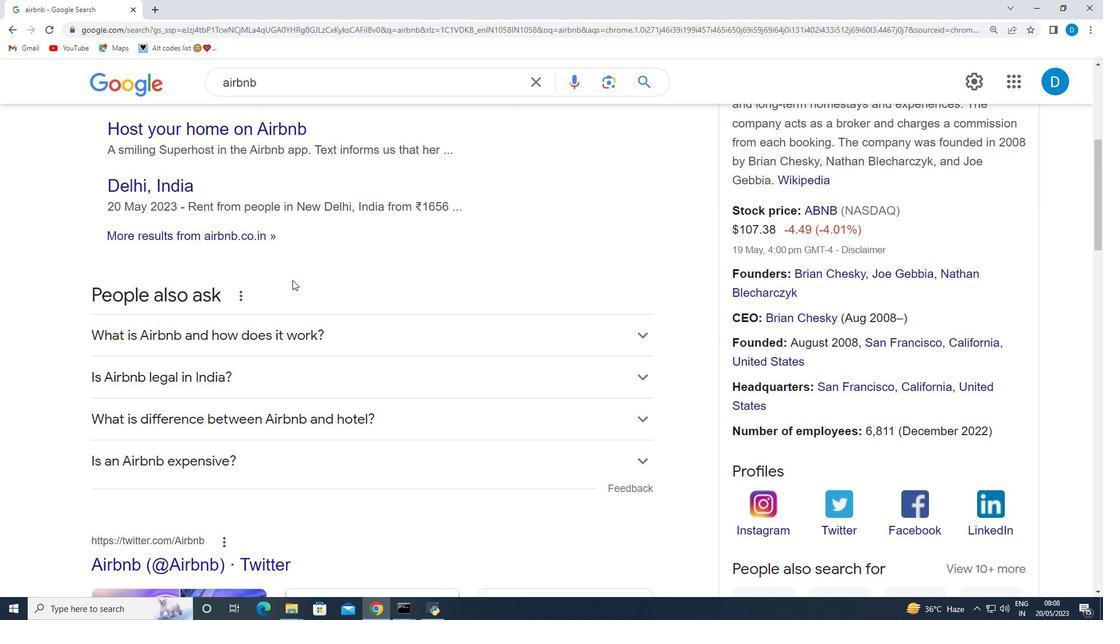 
Action: Mouse scrolled (292, 280) with delta (0, 0)
Screenshot: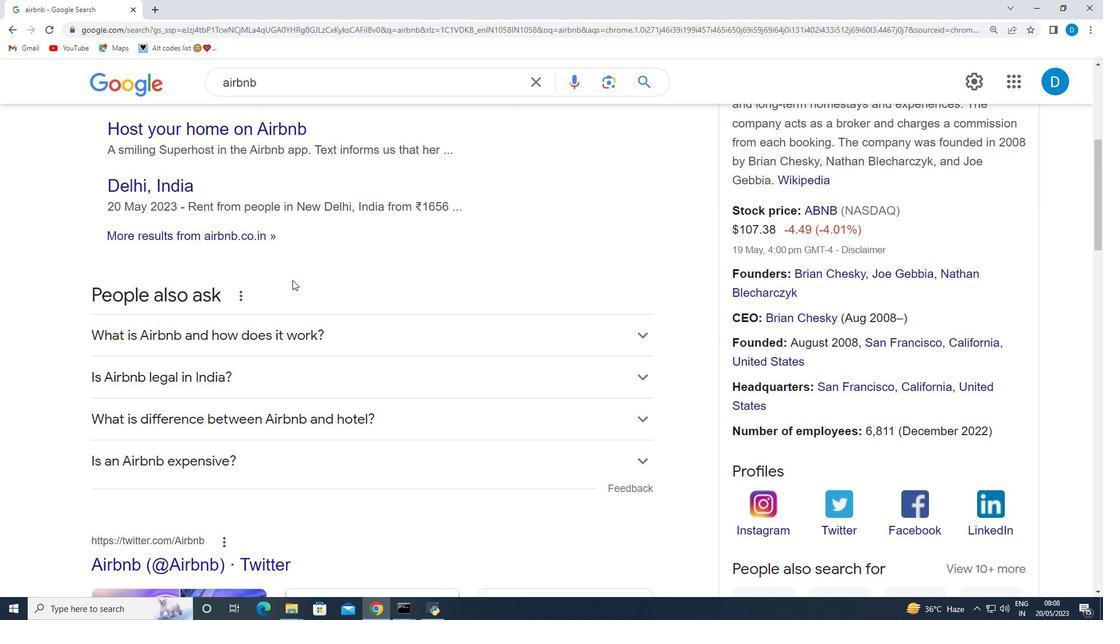 
Action: Mouse scrolled (292, 280) with delta (0, 0)
Screenshot: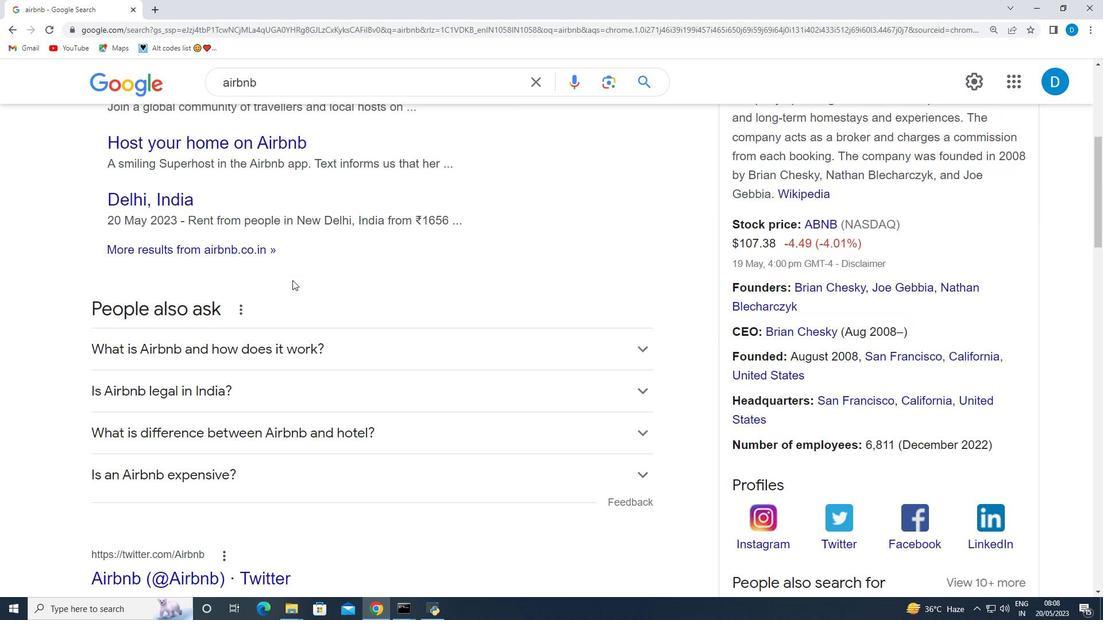 
Action: Mouse scrolled (292, 280) with delta (0, 0)
Screenshot: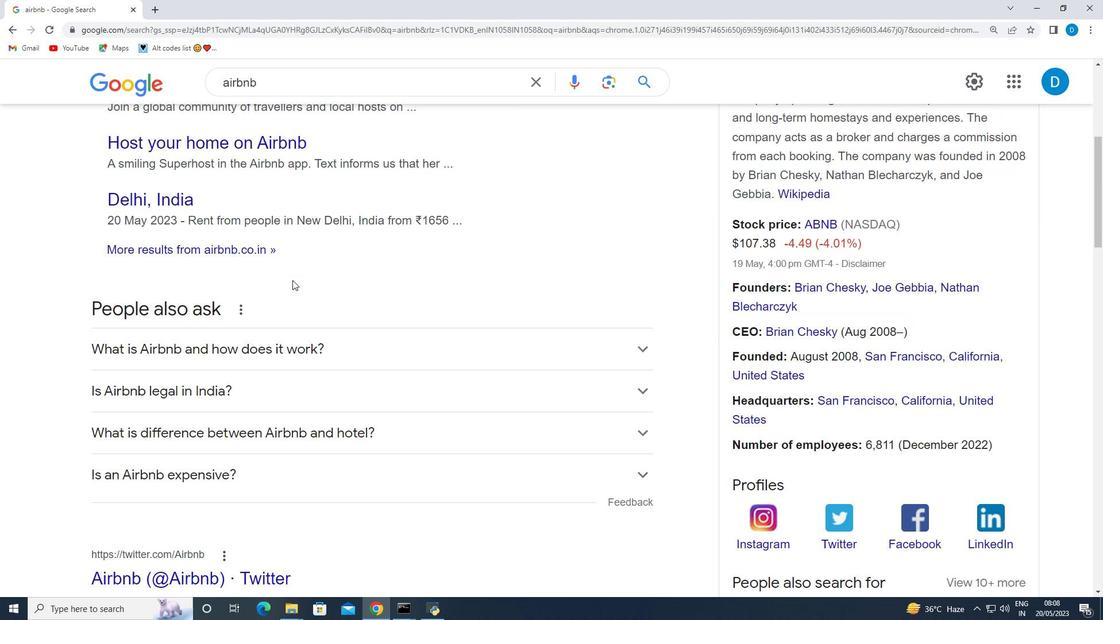 
Action: Mouse moved to (271, 279)
Screenshot: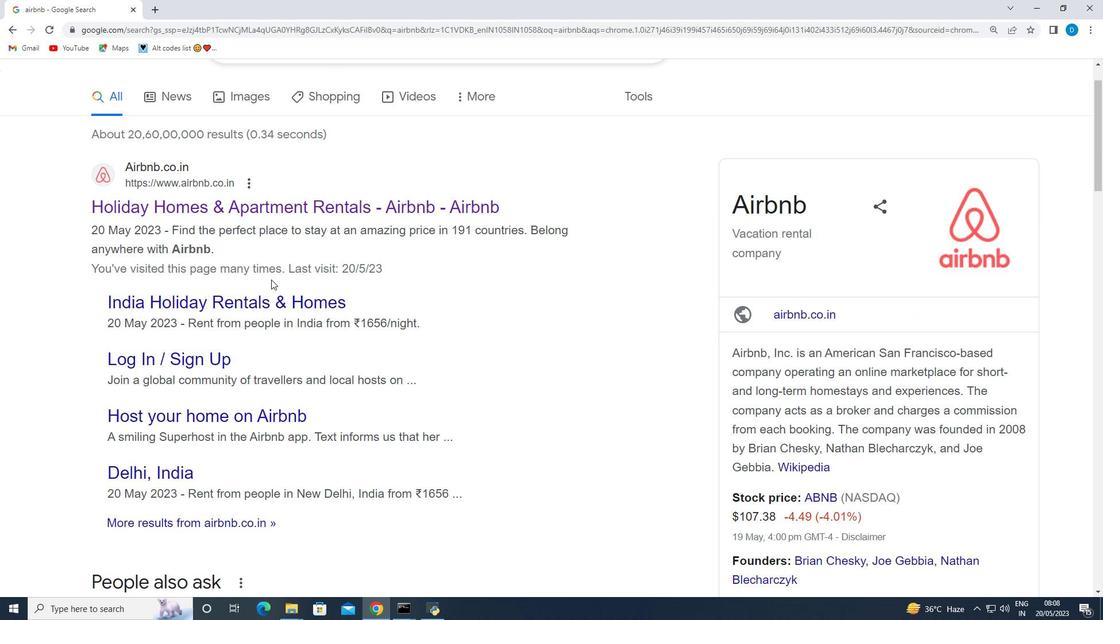 
Action: Mouse scrolled (271, 279) with delta (0, 0)
Screenshot: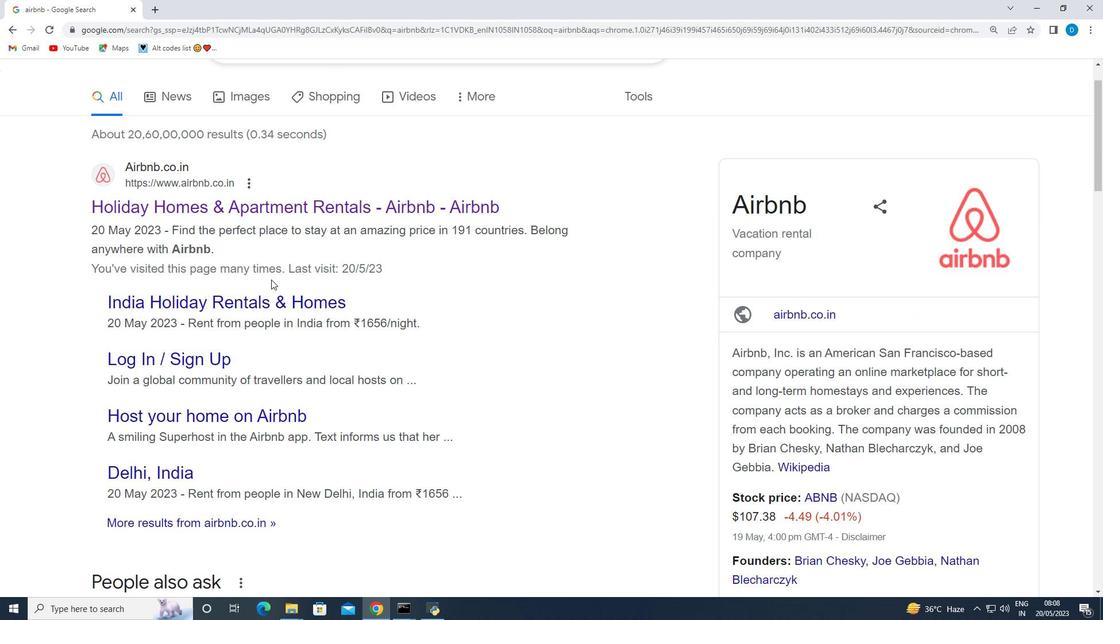 
Action: Mouse scrolled (271, 279) with delta (0, 0)
Screenshot: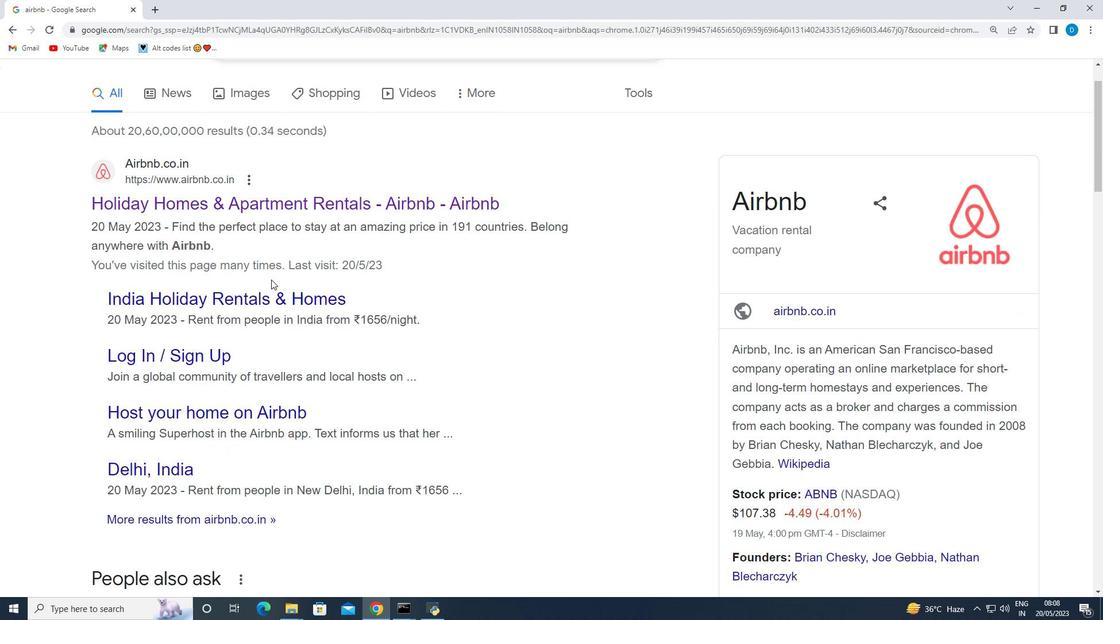 
Action: Mouse scrolled (271, 279) with delta (0, 0)
Screenshot: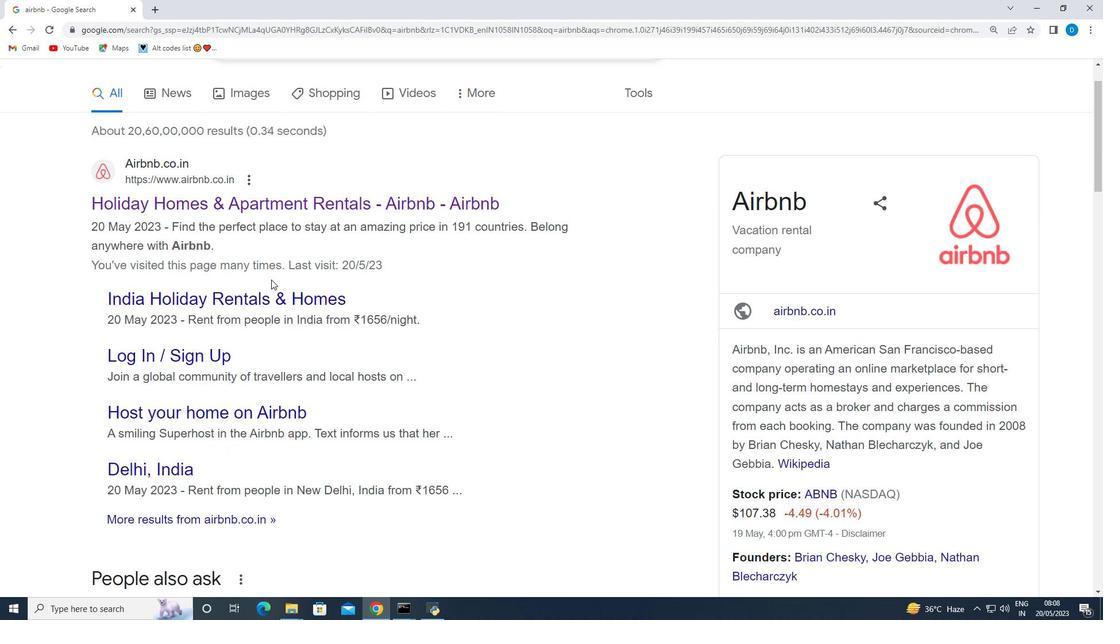 
Action: Mouse scrolled (271, 279) with delta (0, 0)
Screenshot: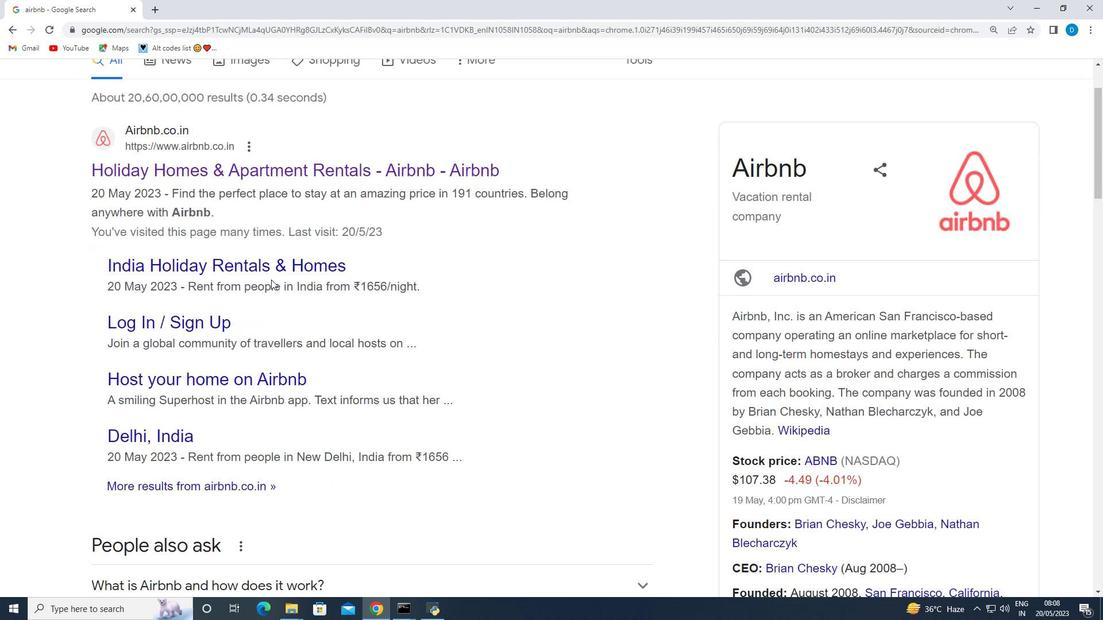 
Action: Mouse moved to (272, 279)
Screenshot: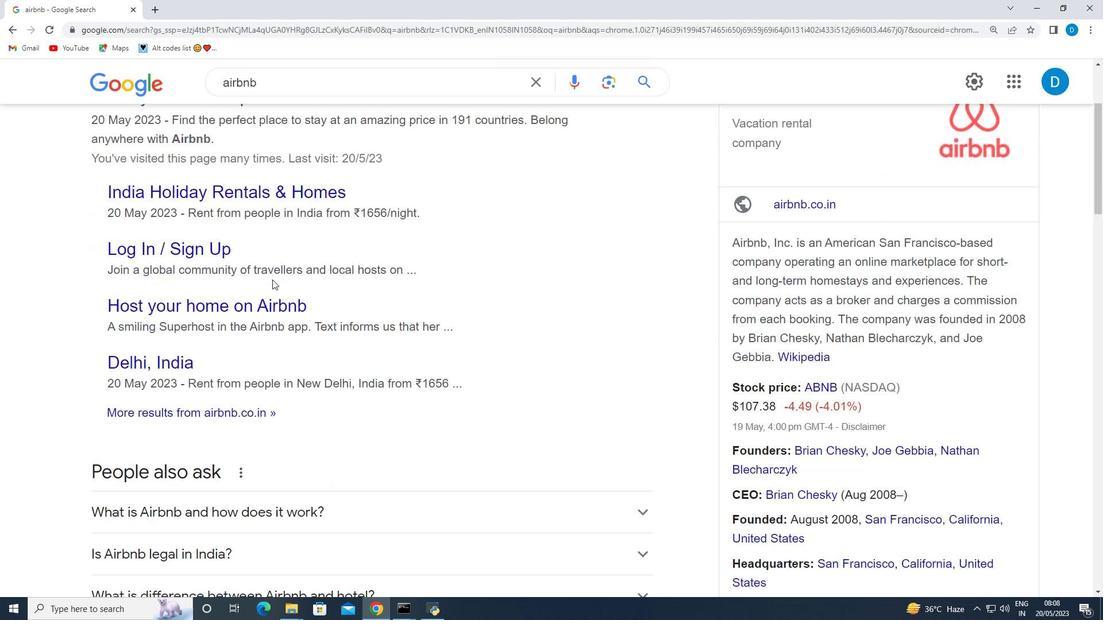 
Action: Mouse scrolled (272, 279) with delta (0, 0)
Screenshot: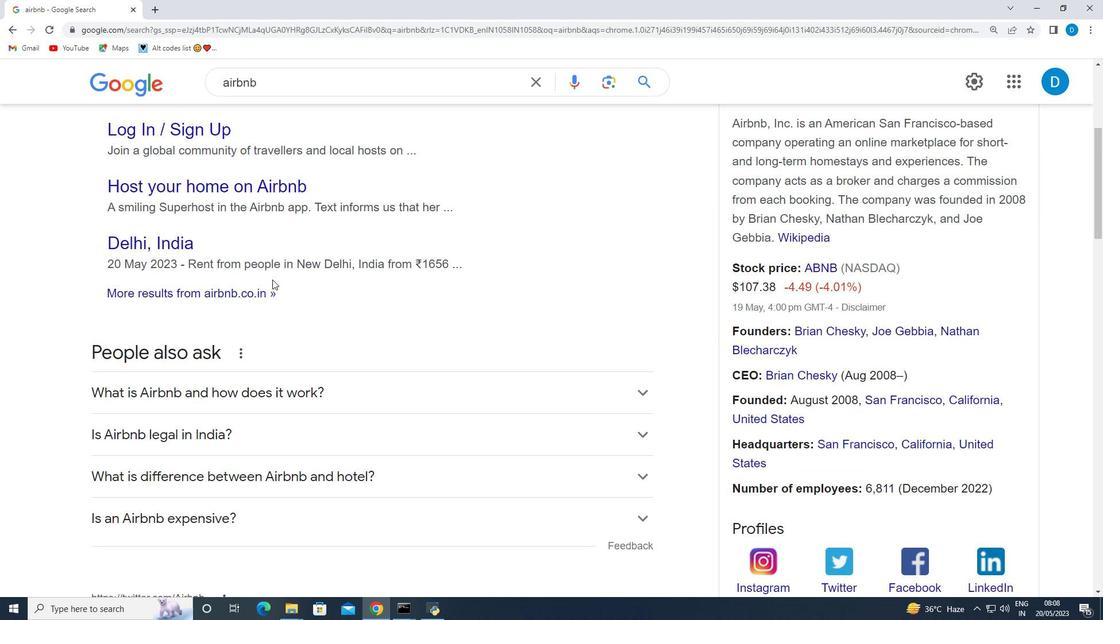 
Action: Mouse scrolled (272, 279) with delta (0, 0)
Screenshot: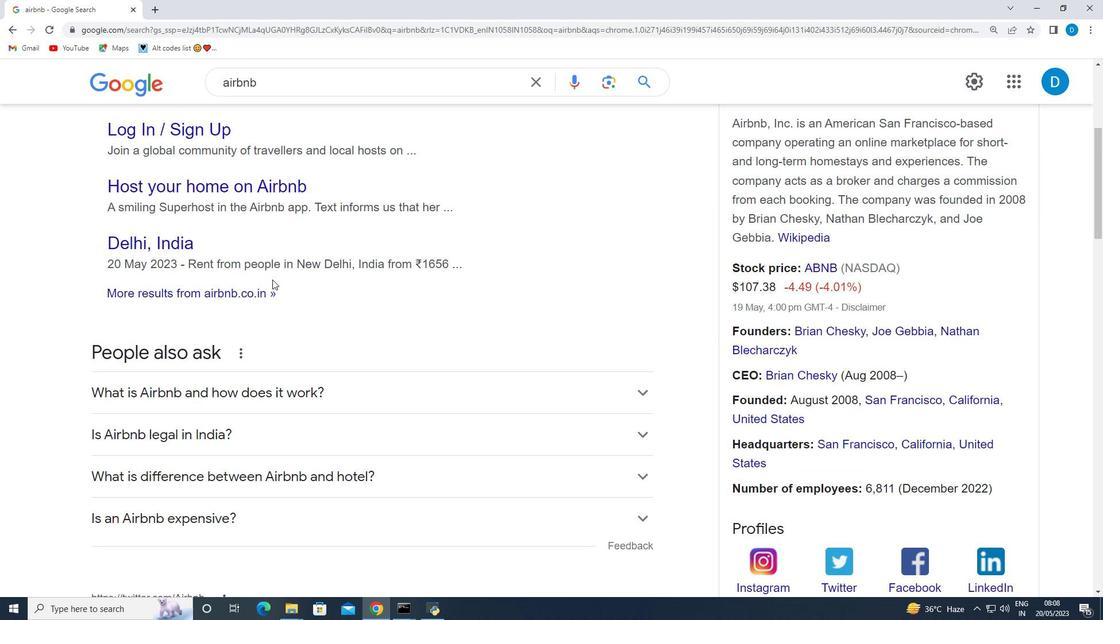 
Action: Mouse scrolled (272, 279) with delta (0, 0)
Screenshot: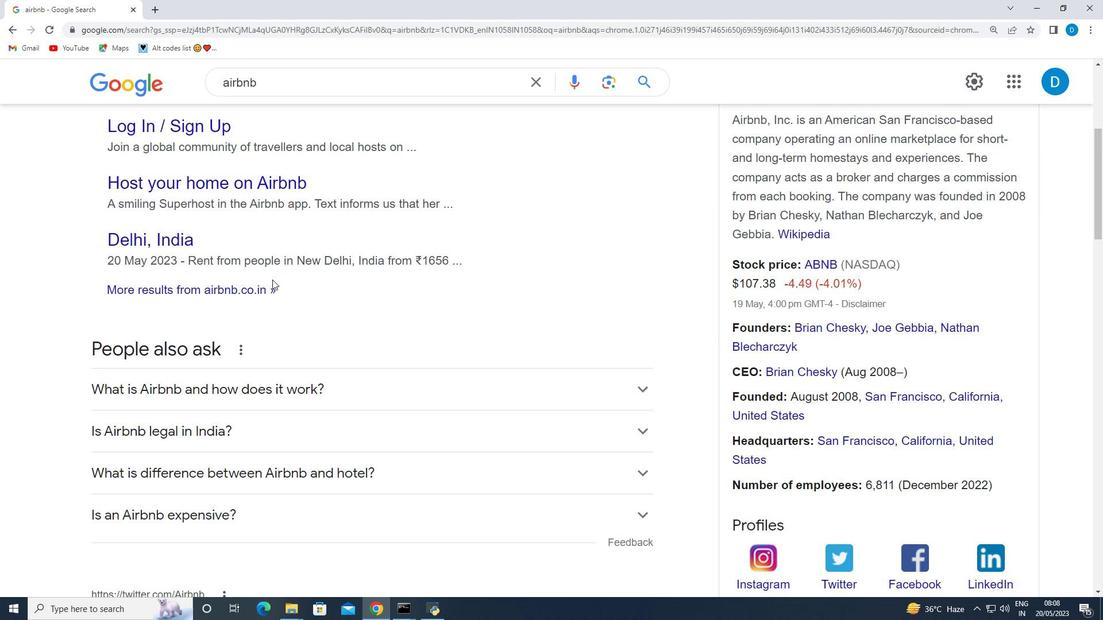 
Action: Mouse scrolled (272, 279) with delta (0, 0)
Screenshot: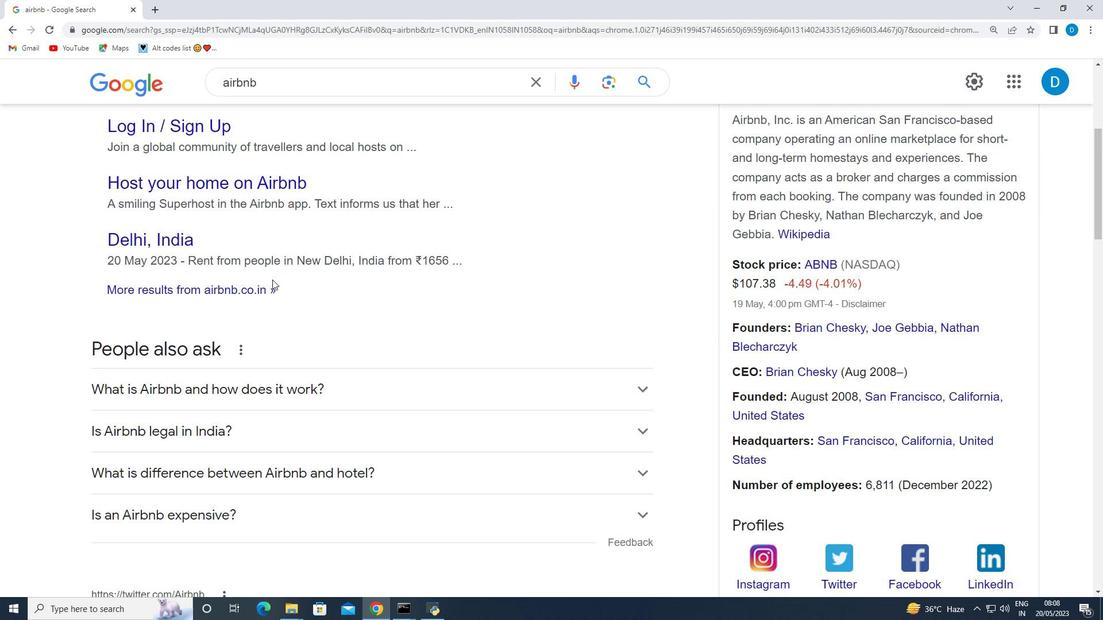 
Action: Mouse scrolled (272, 279) with delta (0, 0)
Screenshot: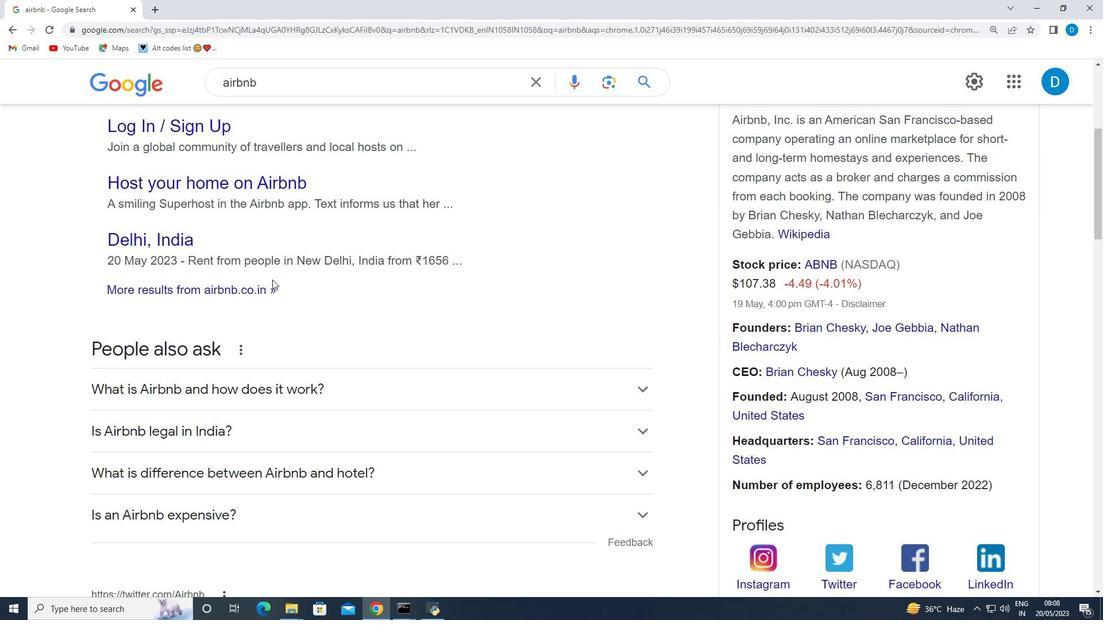 
Action: Mouse moved to (275, 288)
Screenshot: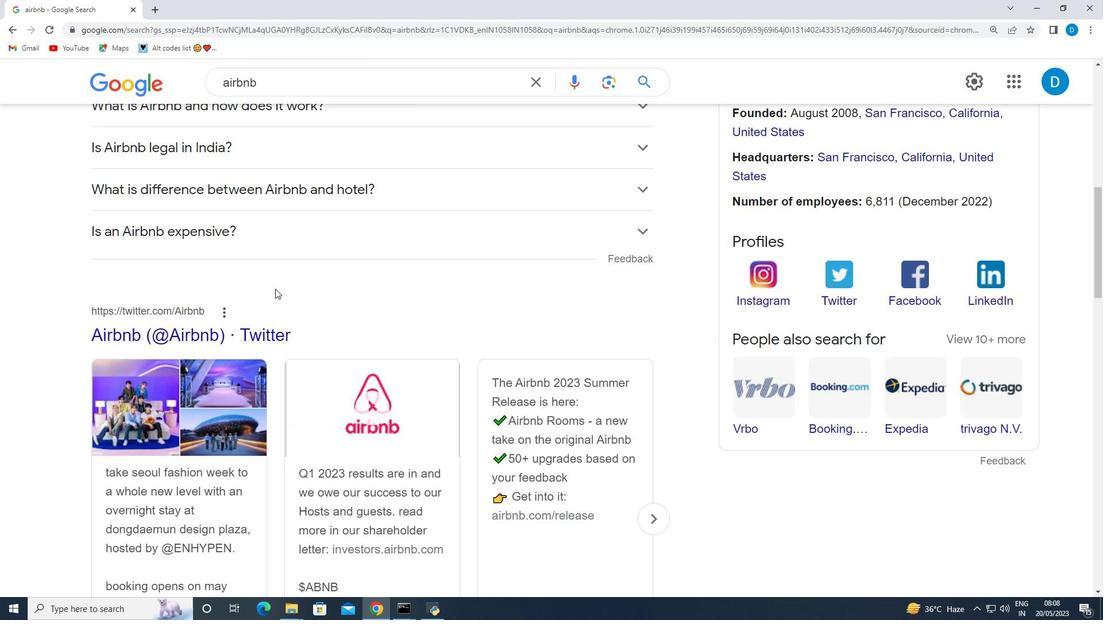 
Action: Mouse scrolled (275, 288) with delta (0, 0)
Screenshot: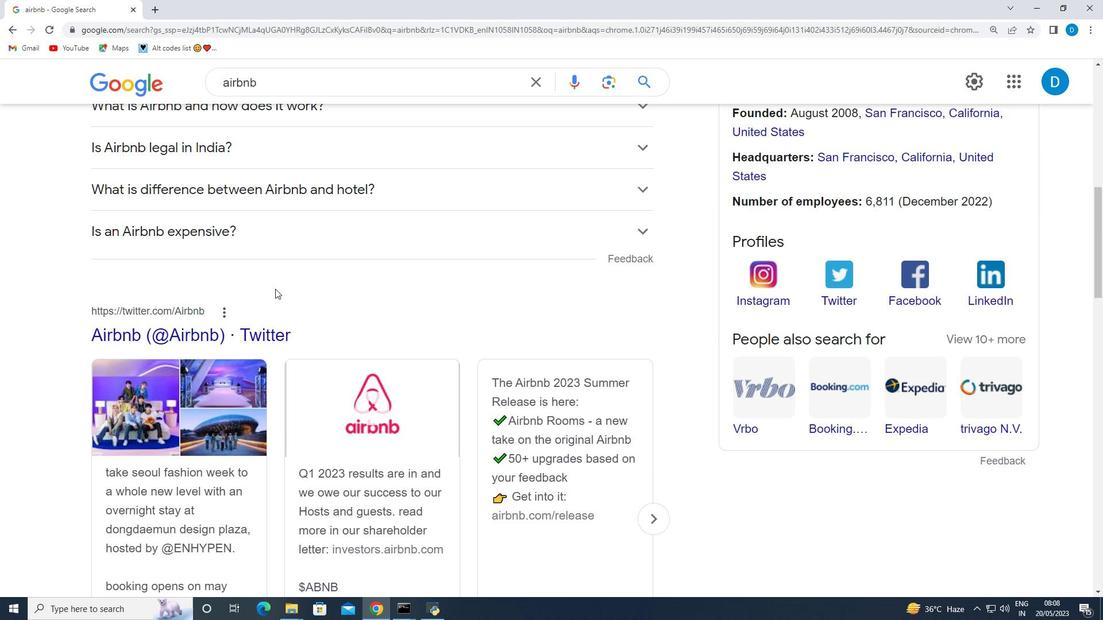 
Action: Mouse scrolled (275, 288) with delta (0, 0)
Screenshot: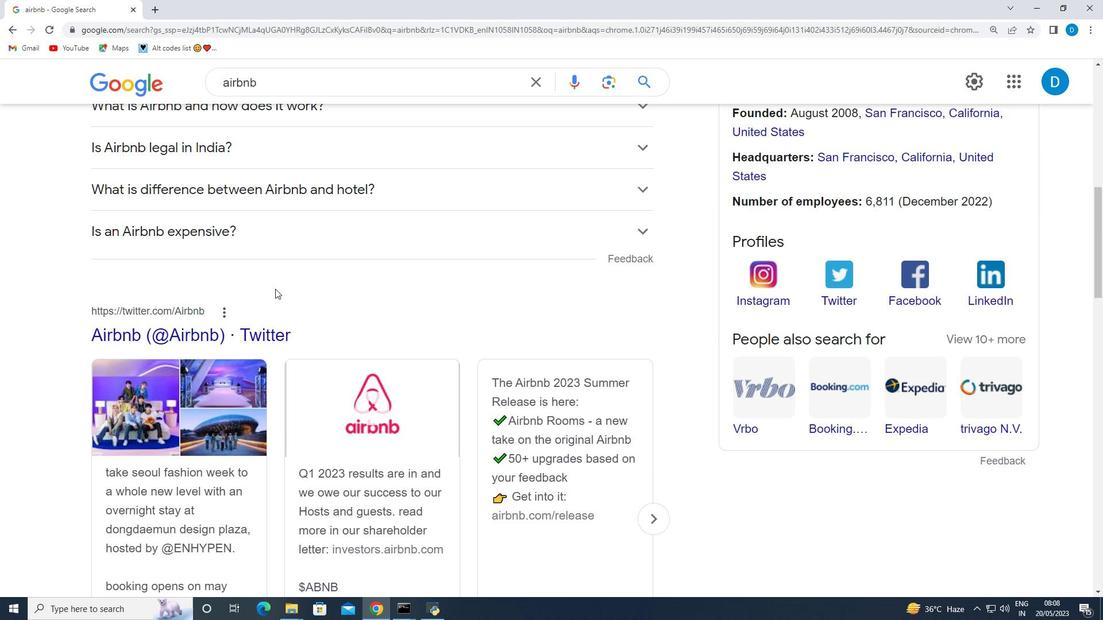 
Action: Mouse scrolled (275, 288) with delta (0, 0)
Screenshot: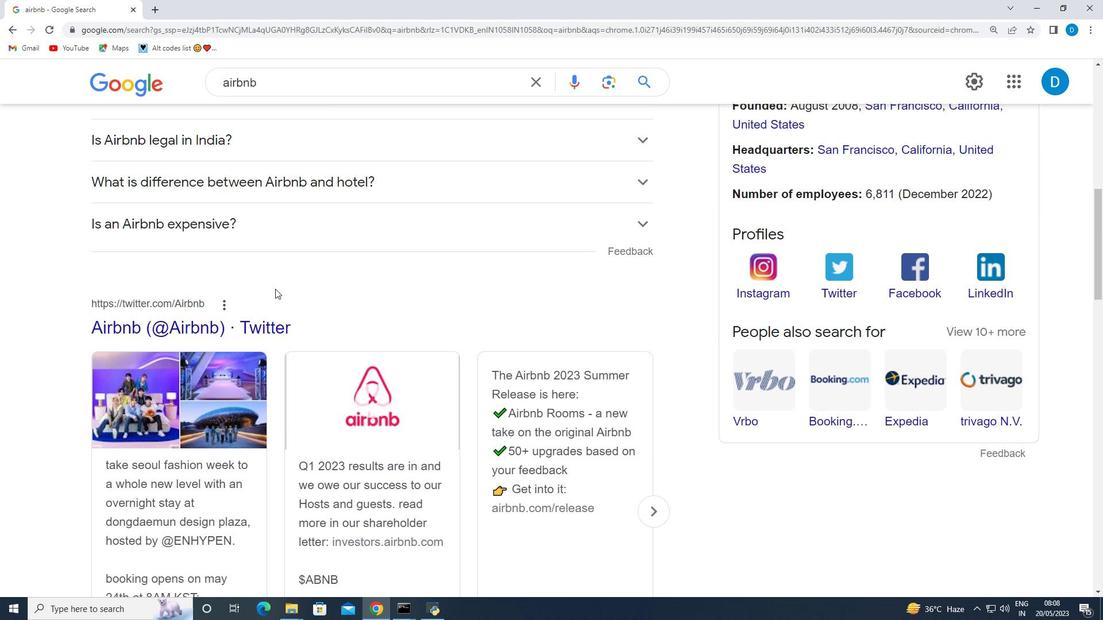 
Action: Mouse scrolled (275, 288) with delta (0, 0)
Screenshot: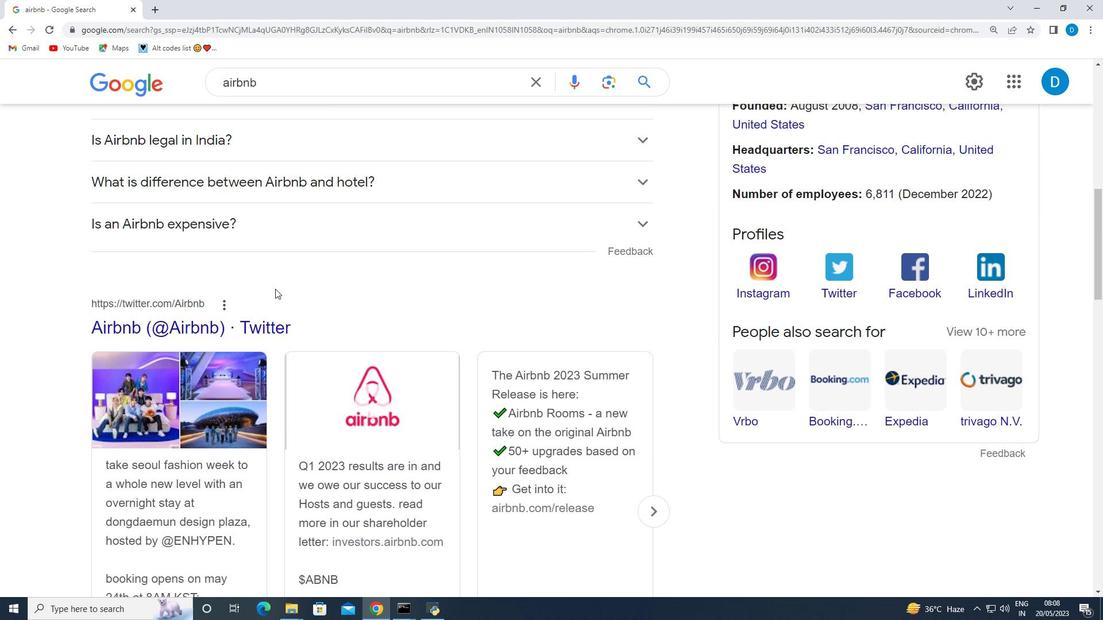
Action: Mouse moved to (275, 288)
Screenshot: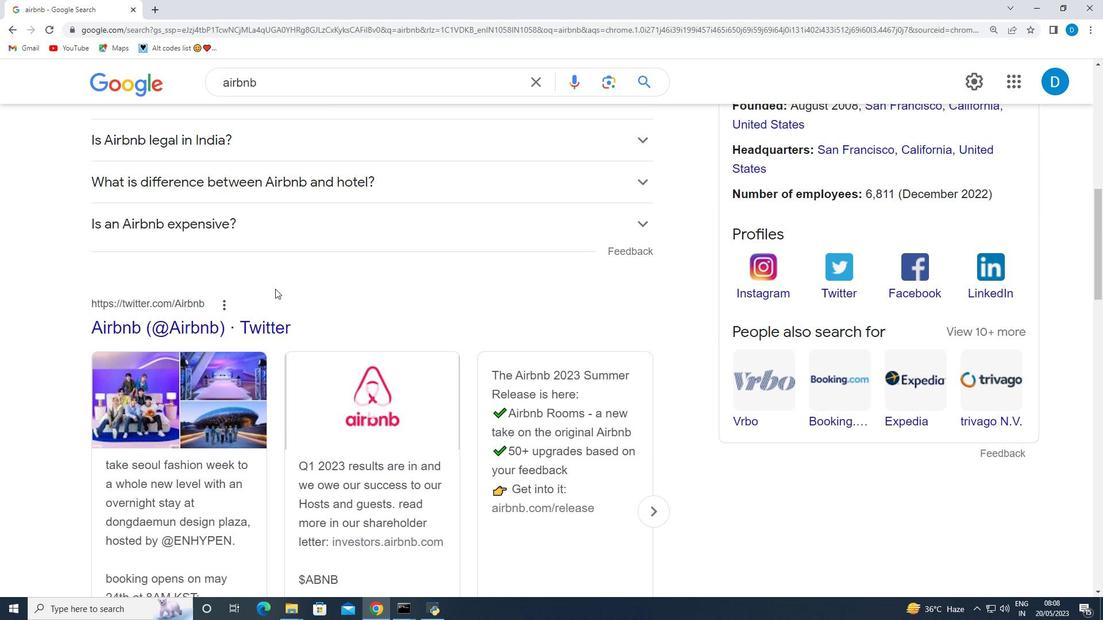 
Action: Mouse scrolled (275, 288) with delta (0, 0)
Screenshot: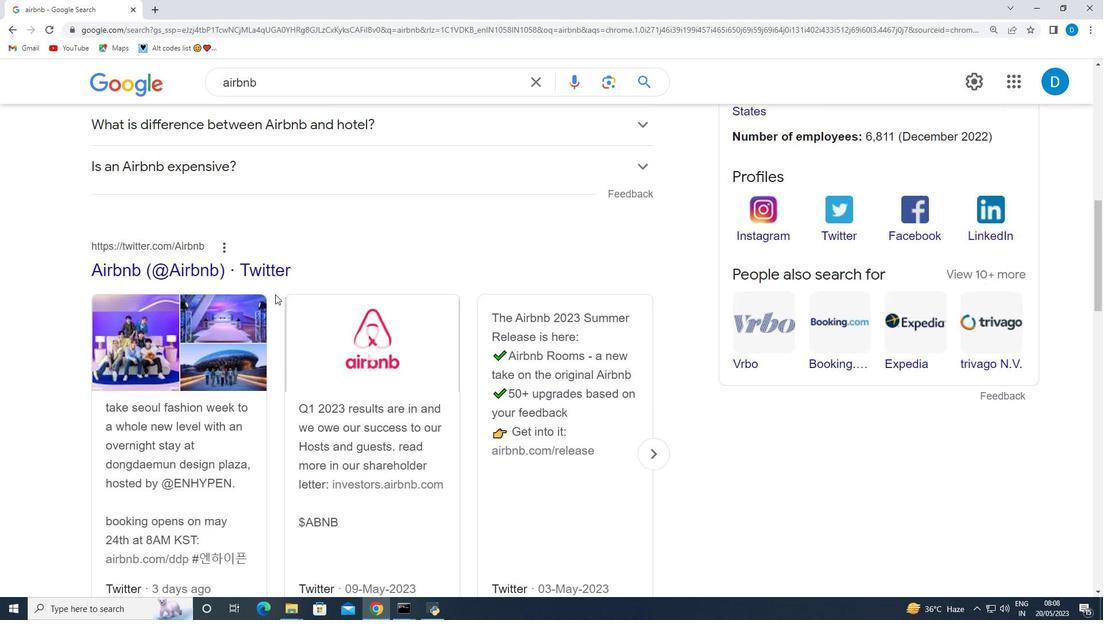 
Action: Mouse moved to (254, 325)
Screenshot: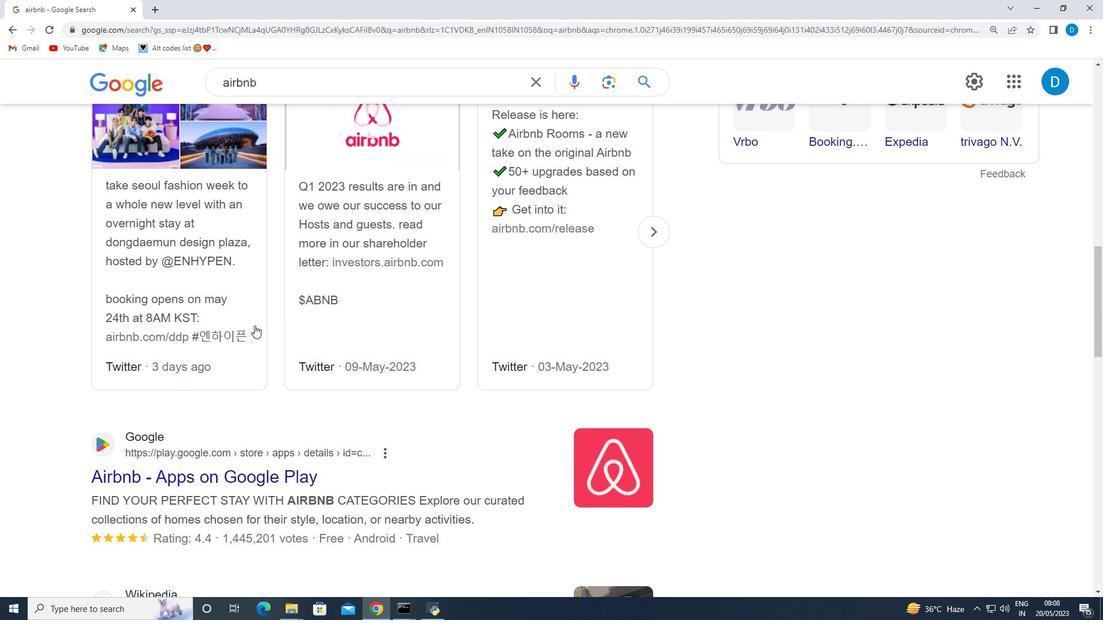 
Action: Mouse scrolled (254, 325) with delta (0, 0)
Screenshot: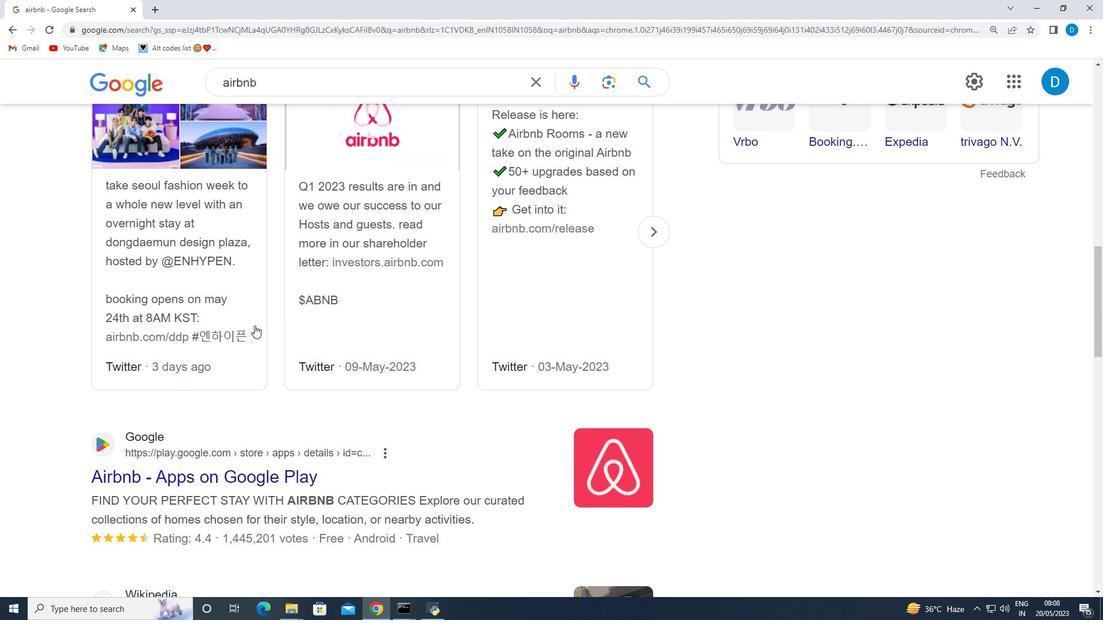 
Action: Mouse scrolled (254, 325) with delta (0, 0)
Screenshot: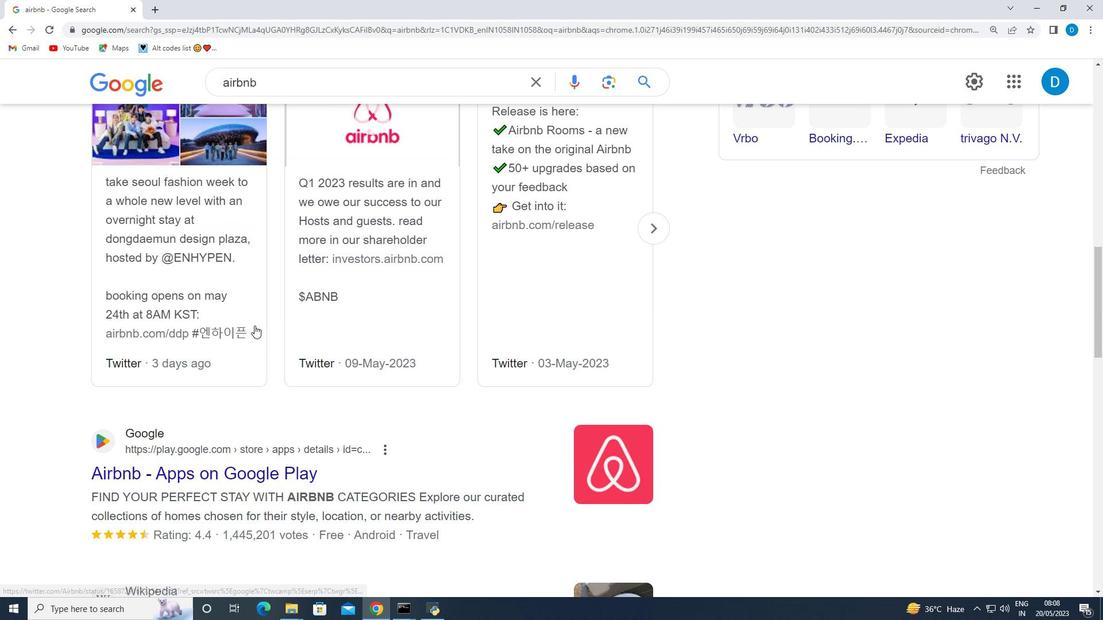 
Action: Mouse scrolled (254, 325) with delta (0, 0)
Screenshot: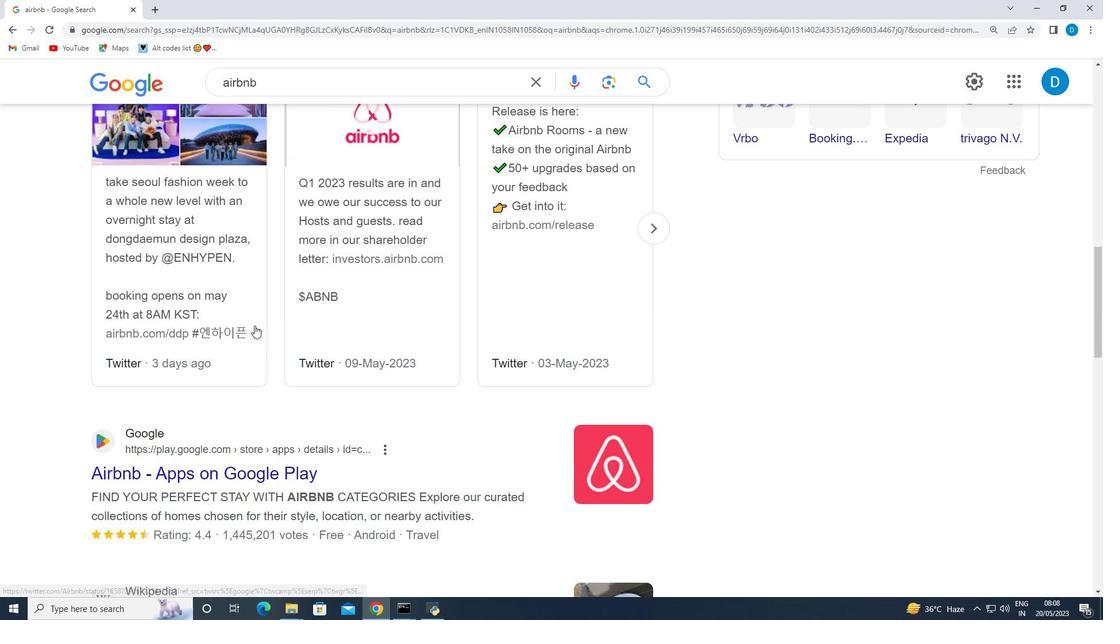 
Action: Mouse scrolled (254, 325) with delta (0, 0)
Screenshot: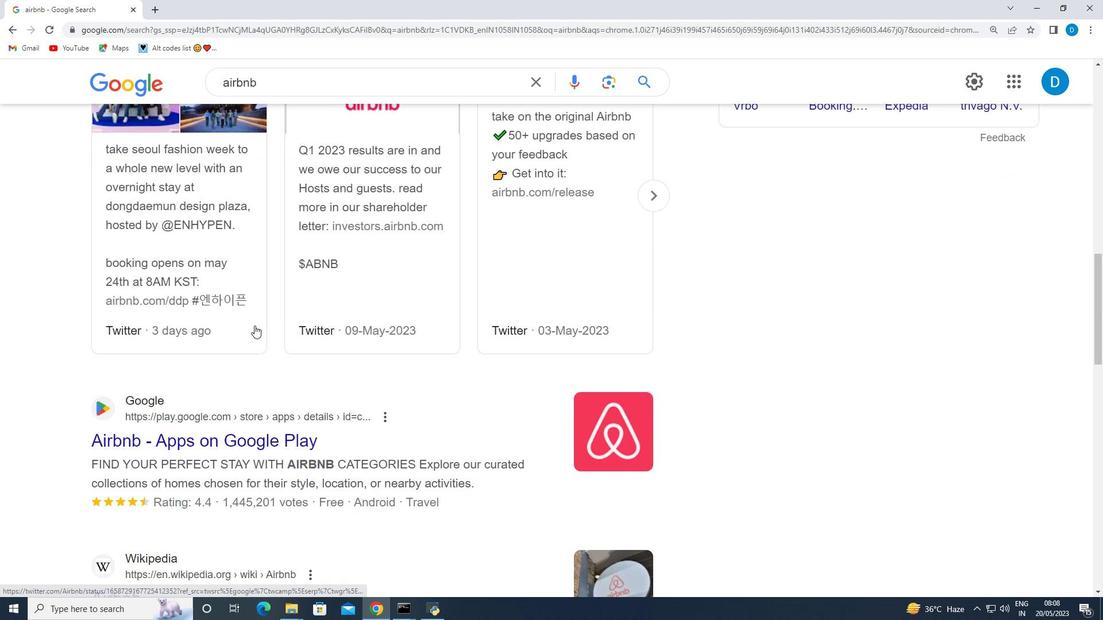 
Action: Mouse scrolled (254, 325) with delta (0, 0)
Screenshot: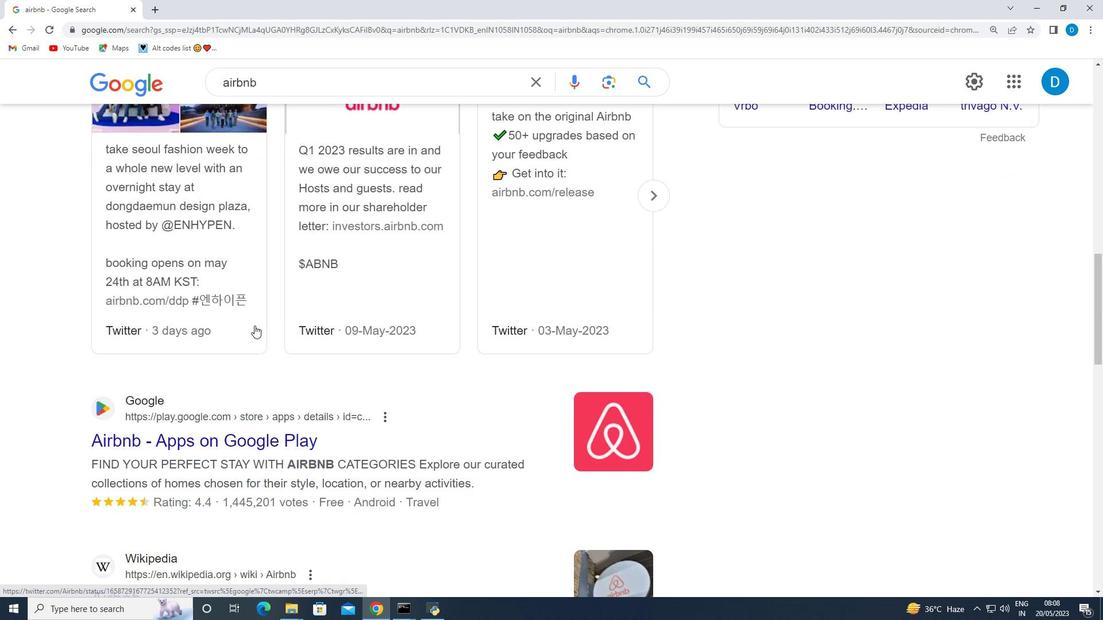 
Action: Mouse scrolled (254, 325) with delta (0, 0)
Screenshot: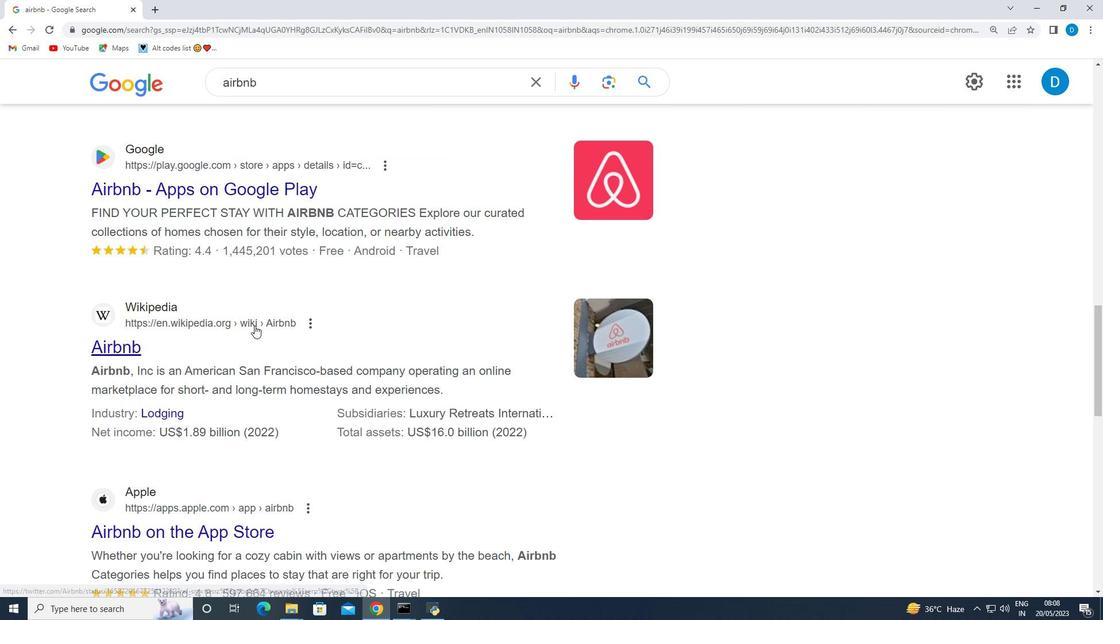 
Action: Mouse scrolled (254, 325) with delta (0, 0)
Screenshot: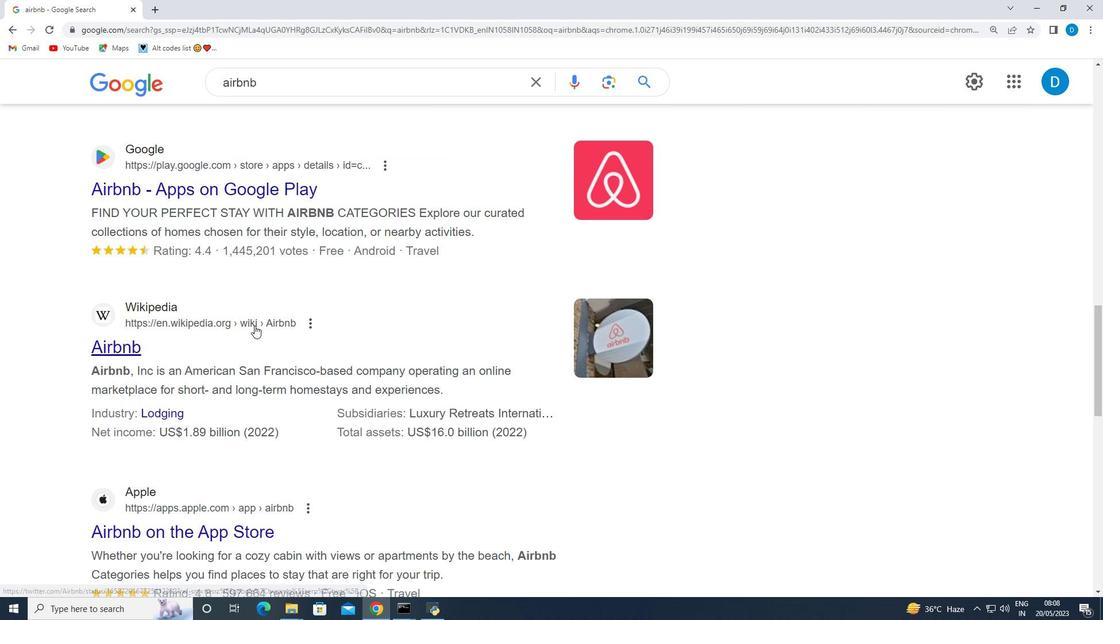 
Action: Mouse scrolled (254, 325) with delta (0, 0)
Screenshot: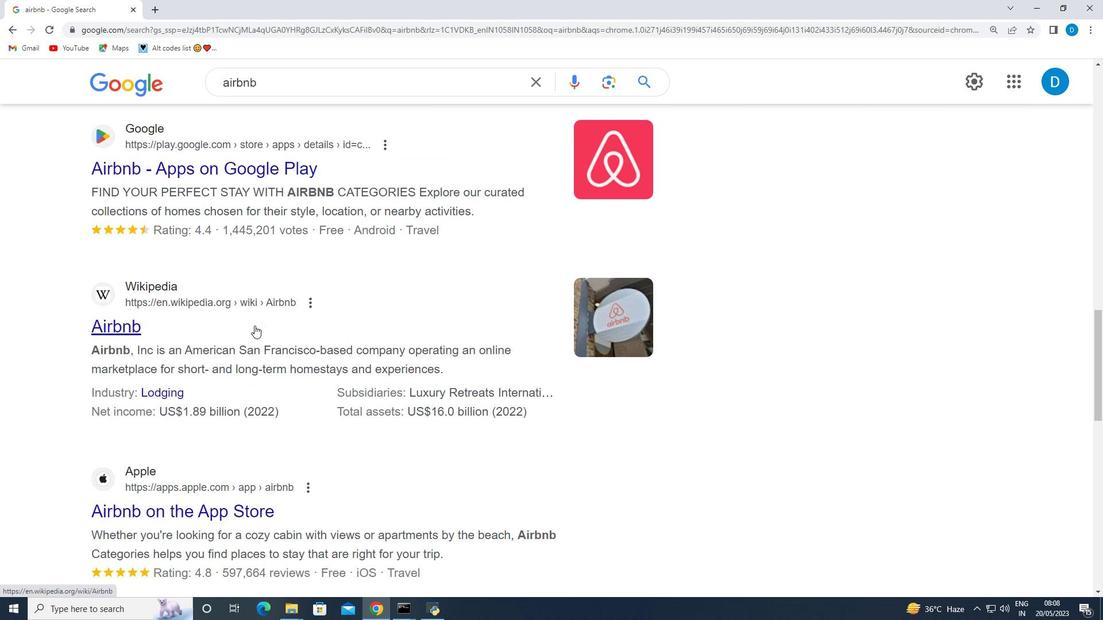 
Action: Mouse scrolled (254, 325) with delta (0, 0)
Screenshot: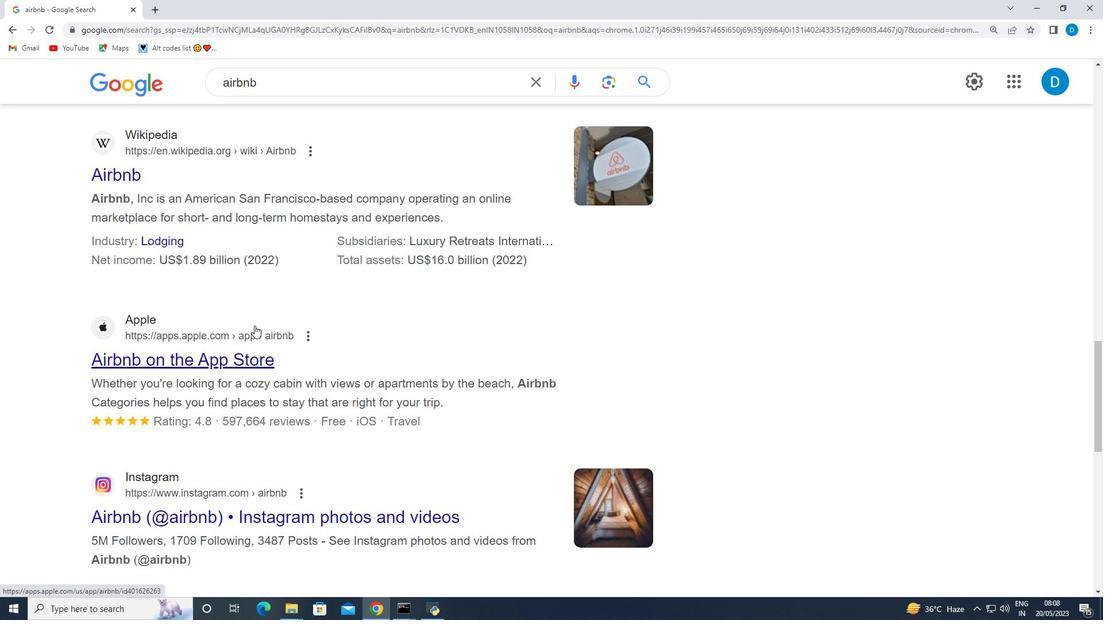 
Action: Mouse scrolled (254, 325) with delta (0, 0)
Screenshot: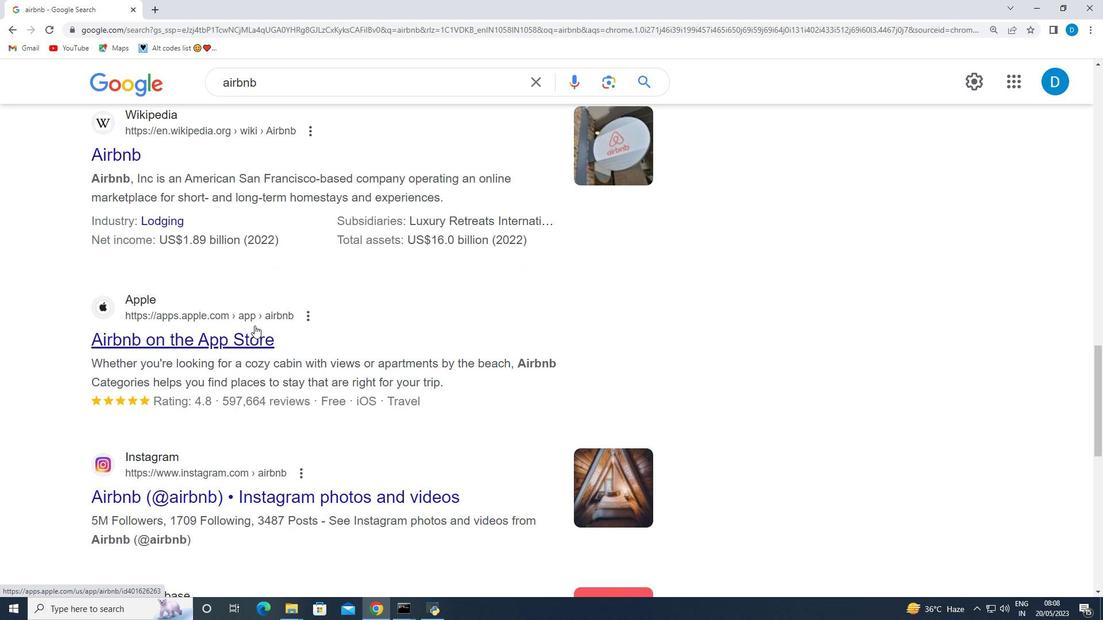 
Action: Mouse scrolled (254, 325) with delta (0, 0)
Screenshot: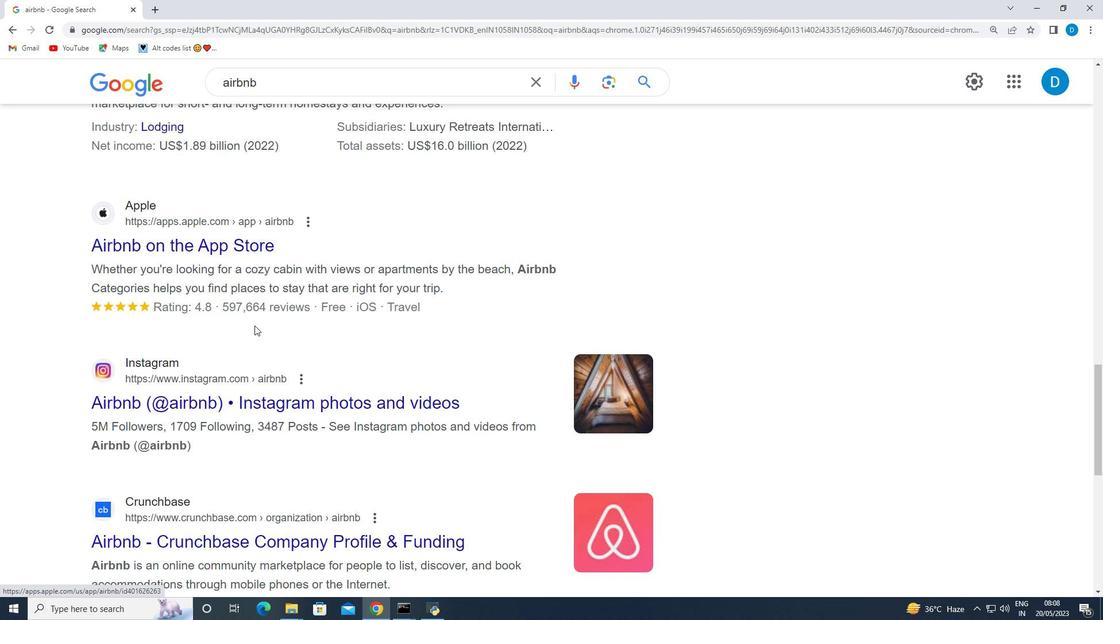 
Action: Mouse scrolled (254, 325) with delta (0, 0)
Screenshot: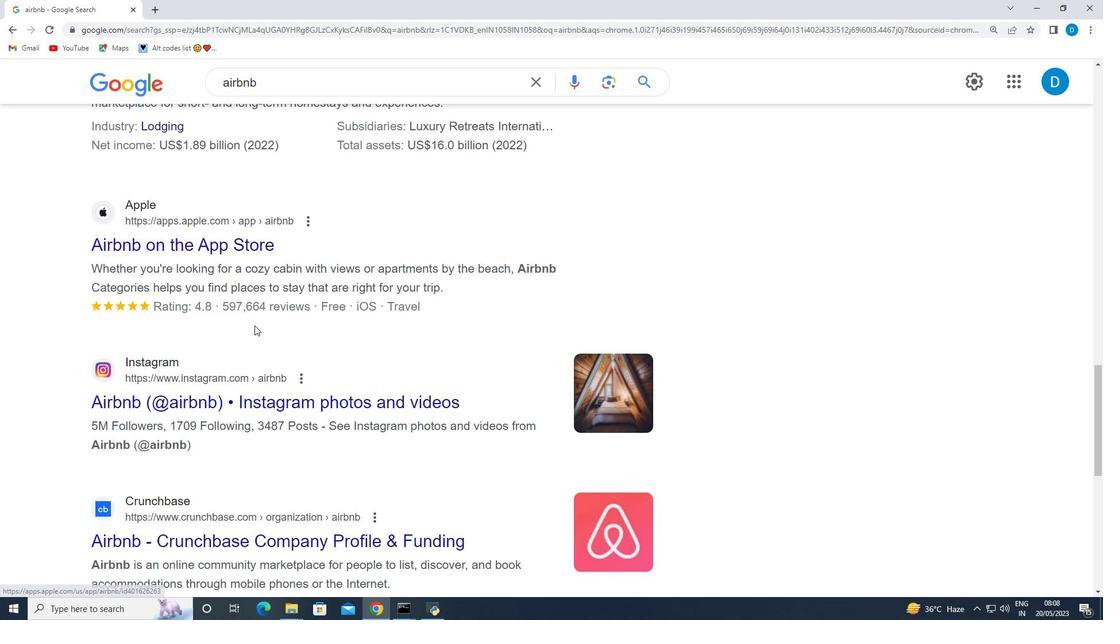 
Action: Mouse scrolled (254, 325) with delta (0, 0)
Screenshot: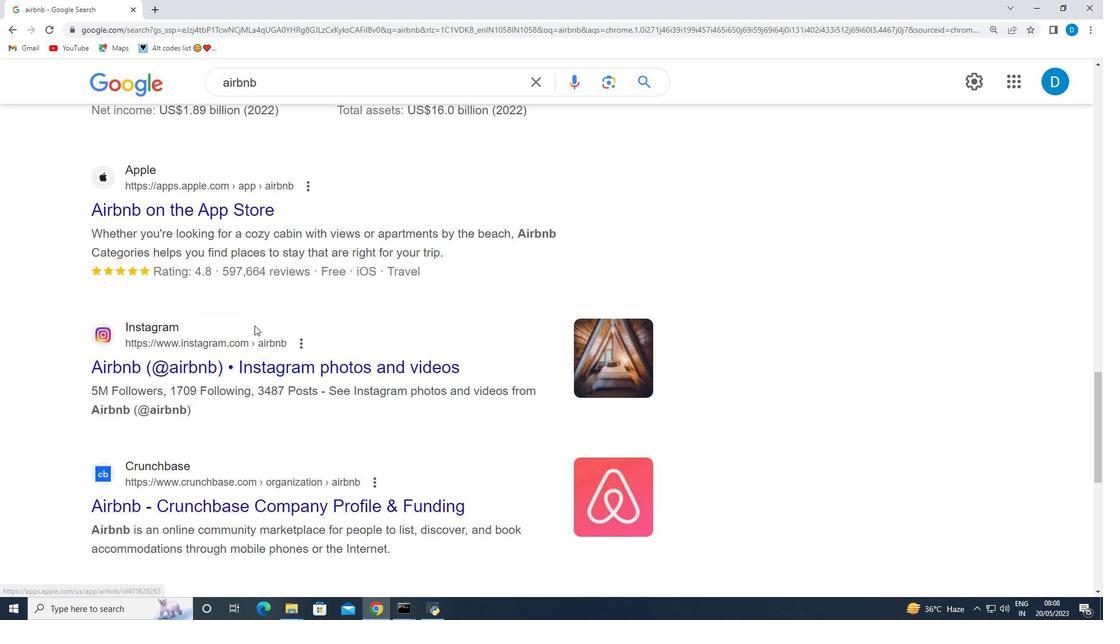 
Action: Mouse scrolled (254, 325) with delta (0, 0)
Screenshot: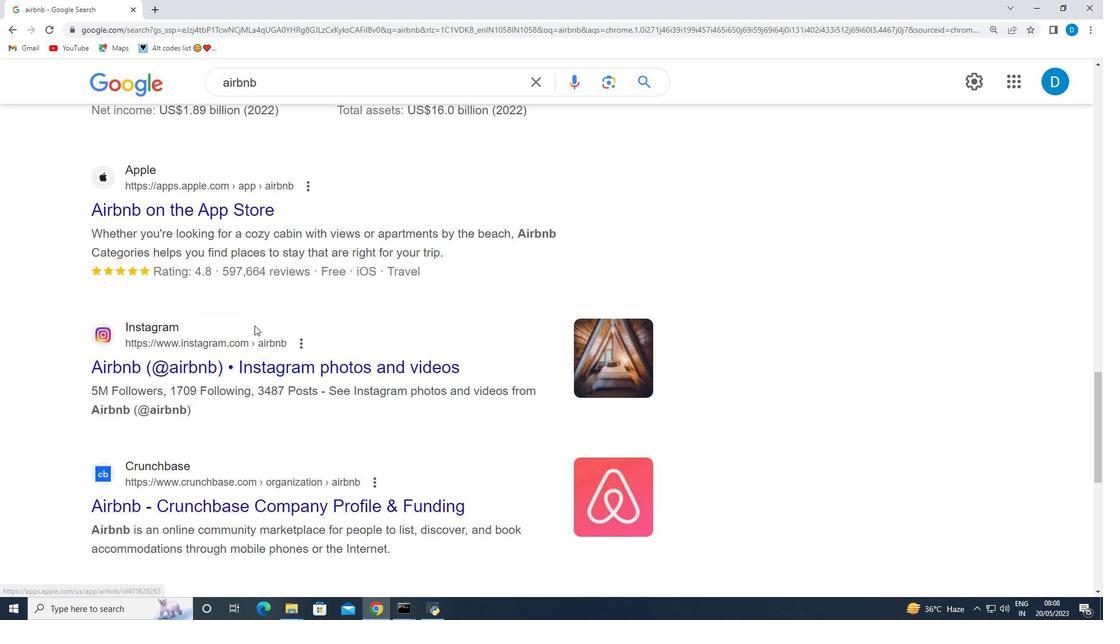 
Action: Mouse scrolled (254, 325) with delta (0, 0)
Screenshot: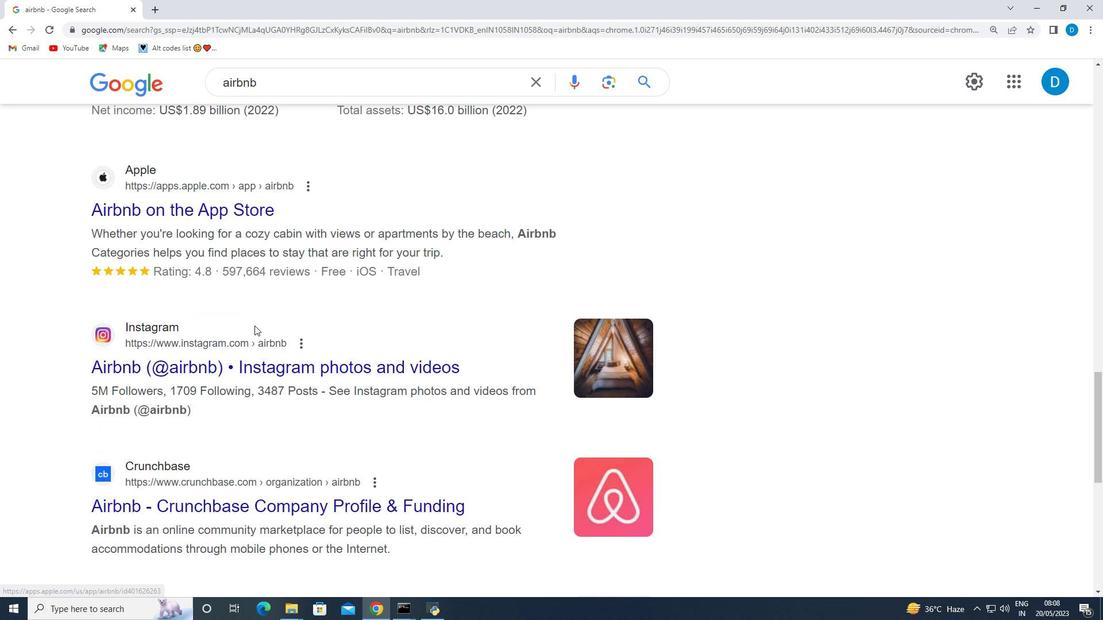 
Action: Mouse scrolled (254, 326) with delta (0, 0)
Screenshot: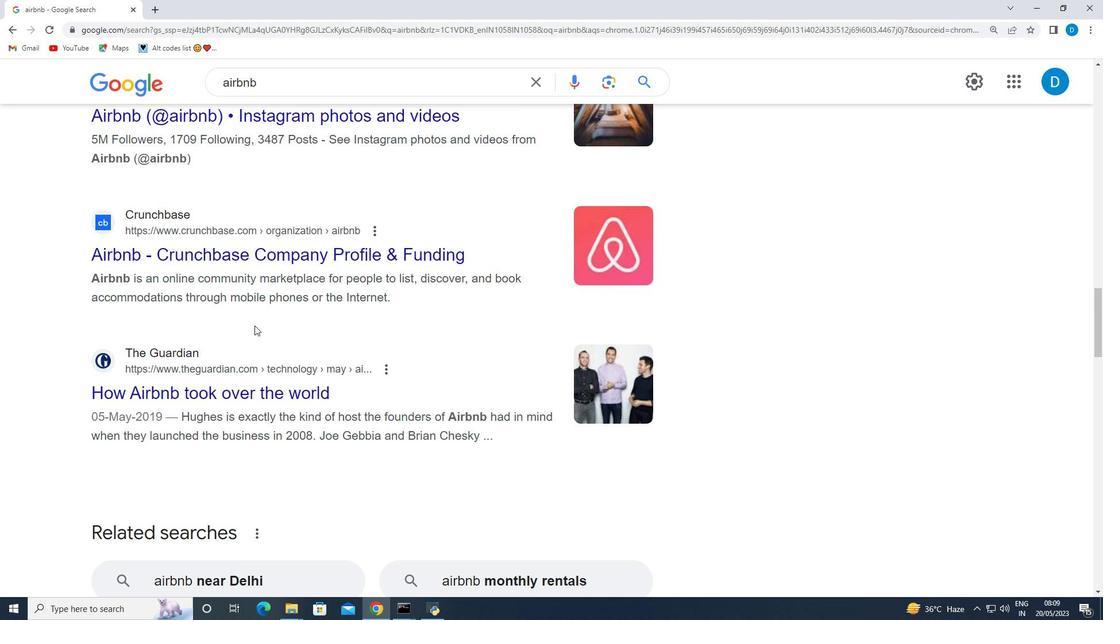 
Action: Mouse scrolled (254, 326) with delta (0, 0)
Screenshot: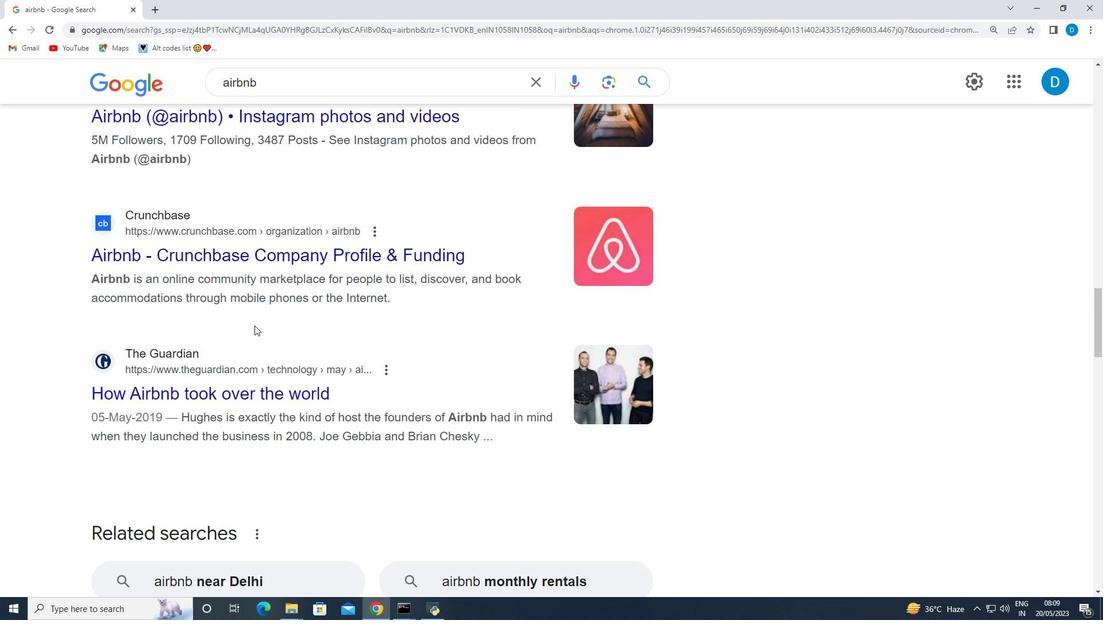 
Action: Mouse scrolled (254, 326) with delta (0, 0)
Screenshot: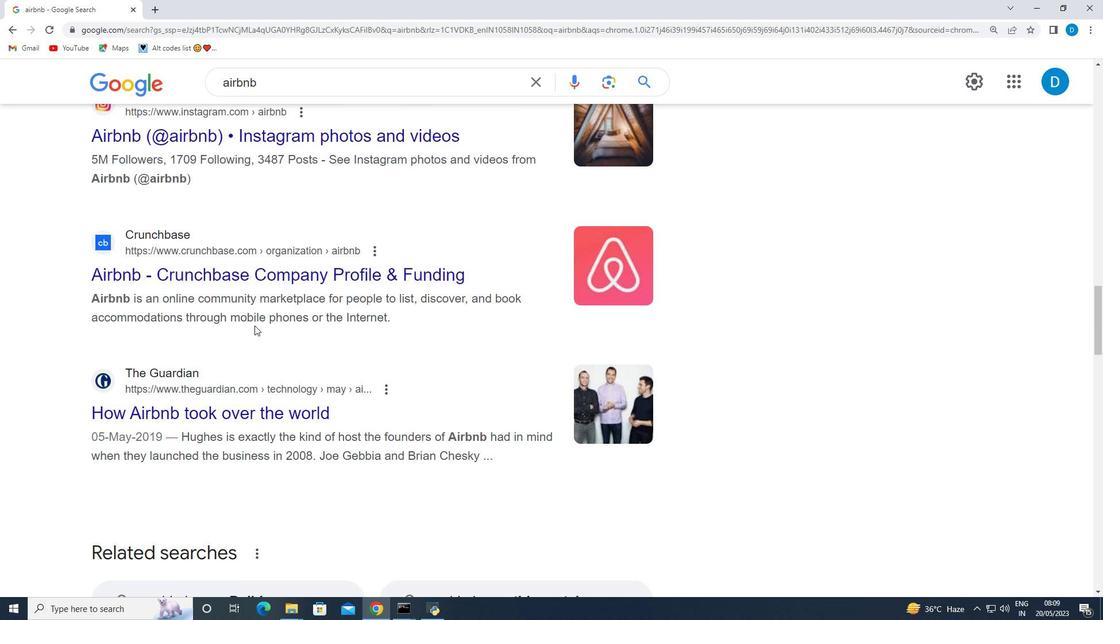 
Action: Mouse scrolled (254, 326) with delta (0, 0)
Screenshot: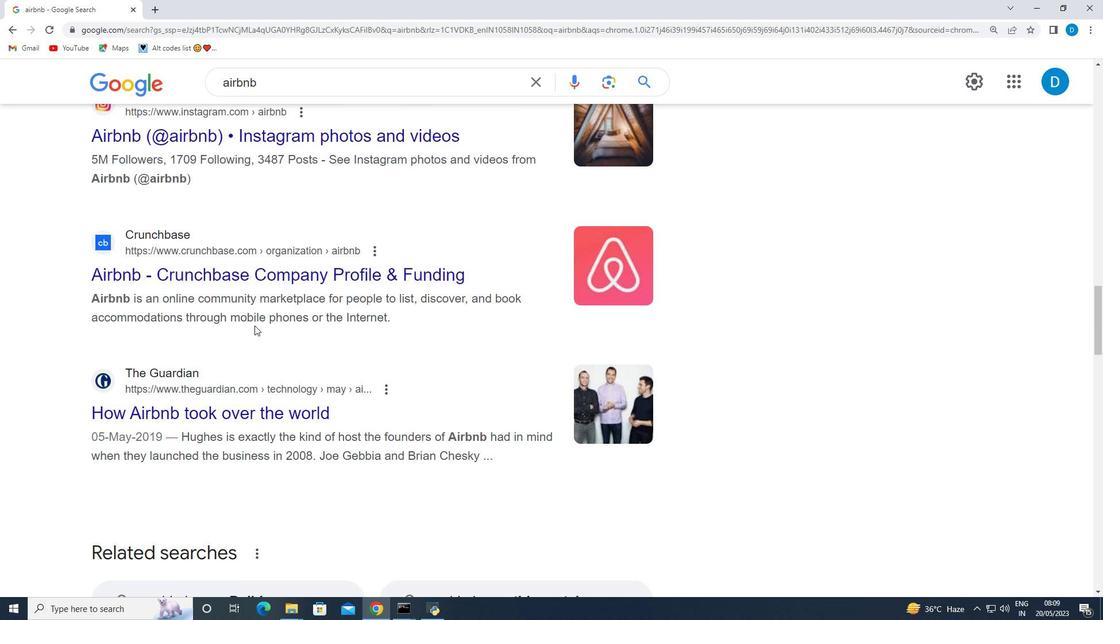 
Action: Mouse scrolled (254, 326) with delta (0, 0)
Screenshot: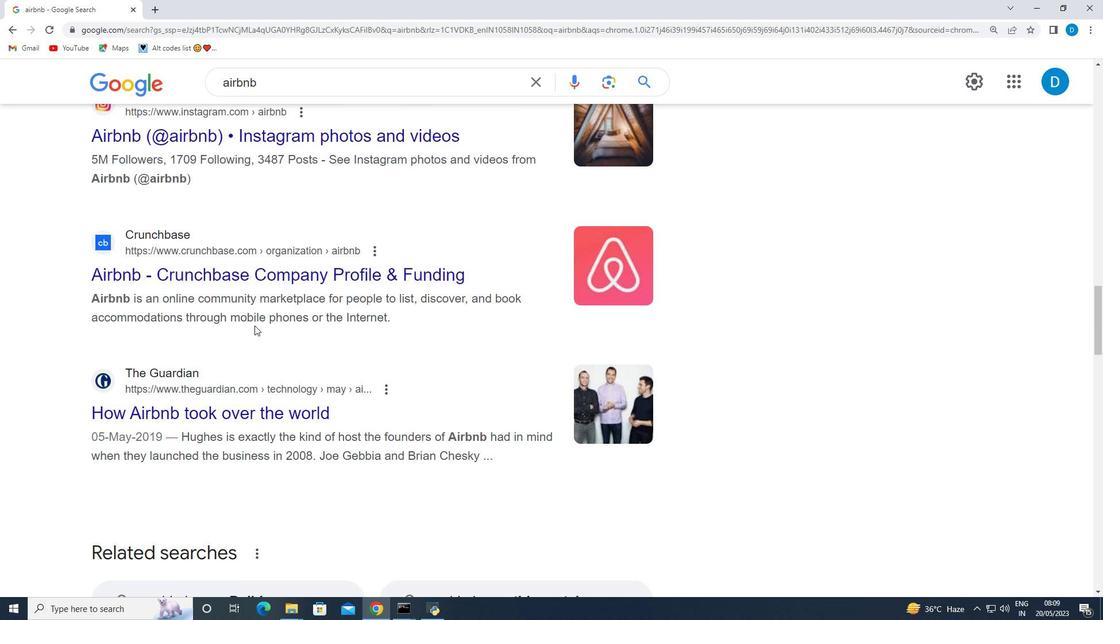 
Action: Mouse scrolled (254, 326) with delta (0, 0)
Screenshot: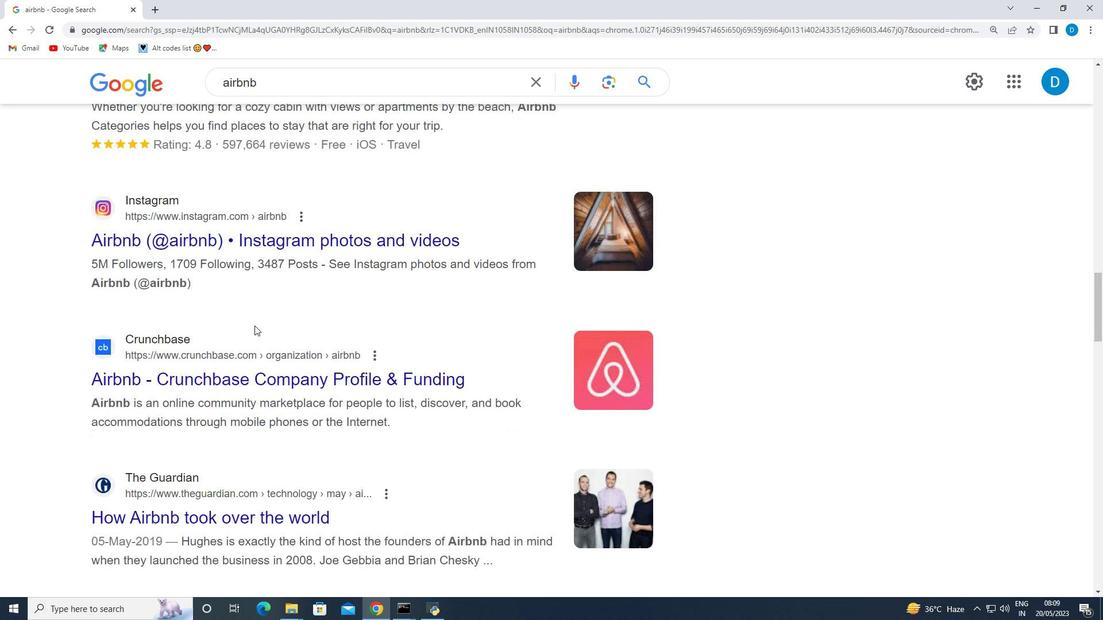 
Action: Mouse moved to (254, 325)
Screenshot: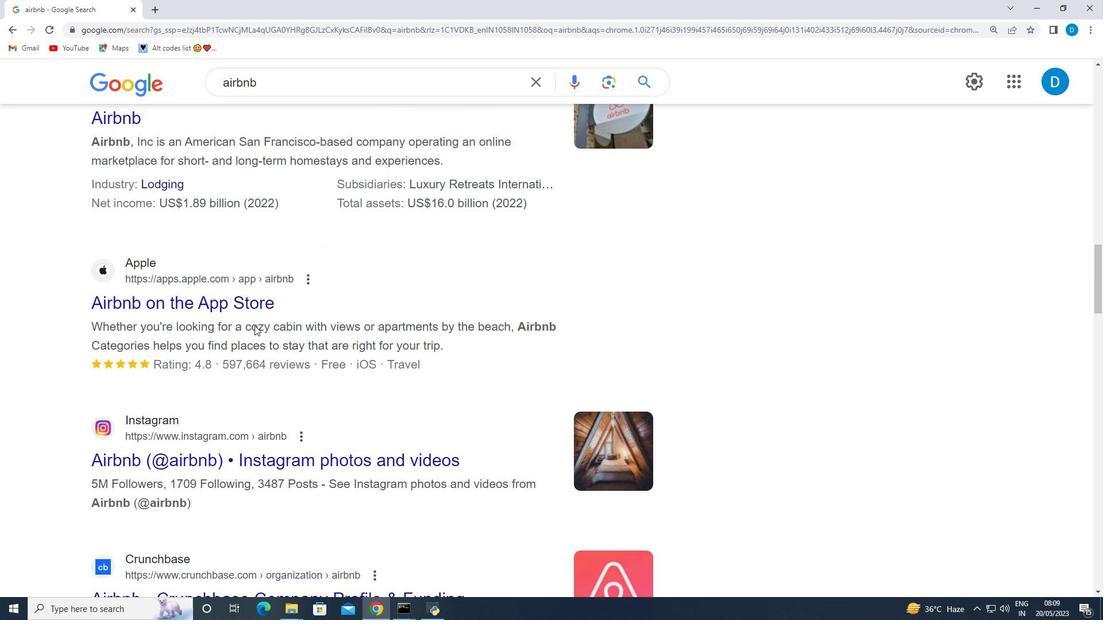 
Action: Mouse scrolled (254, 326) with delta (0, 0)
Screenshot: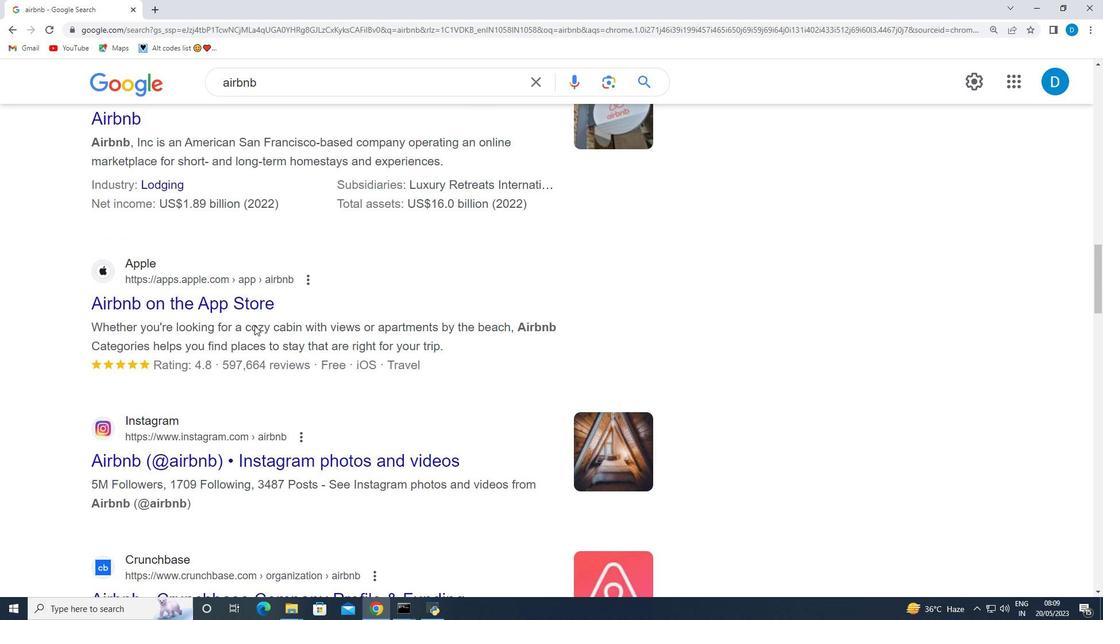 
Action: Mouse moved to (254, 325)
Screenshot: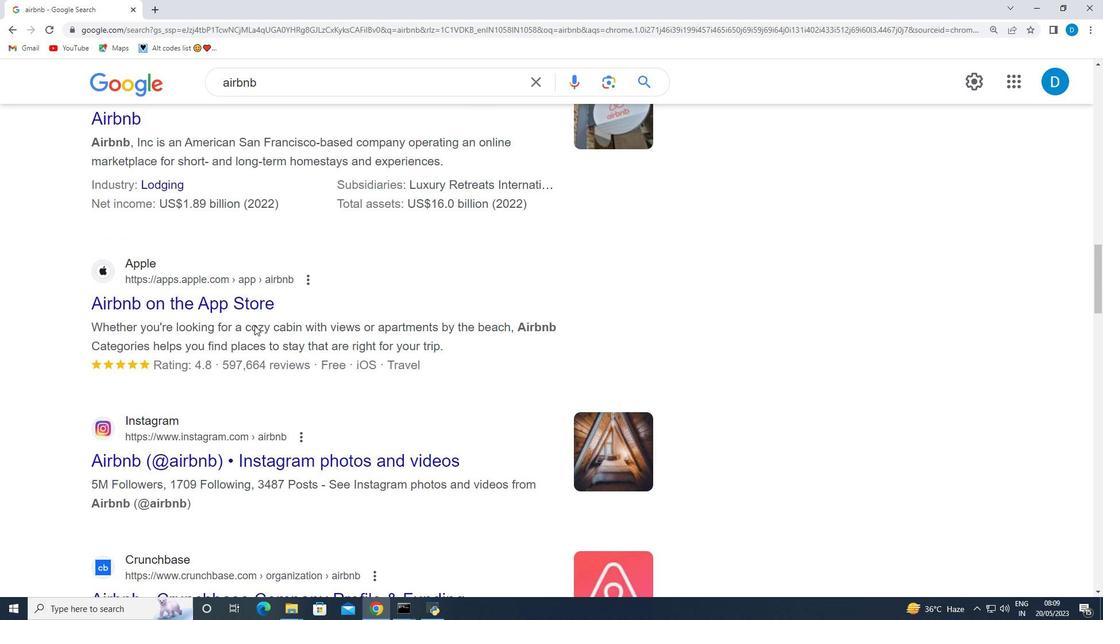 
Action: Mouse scrolled (254, 326) with delta (0, 0)
Screenshot: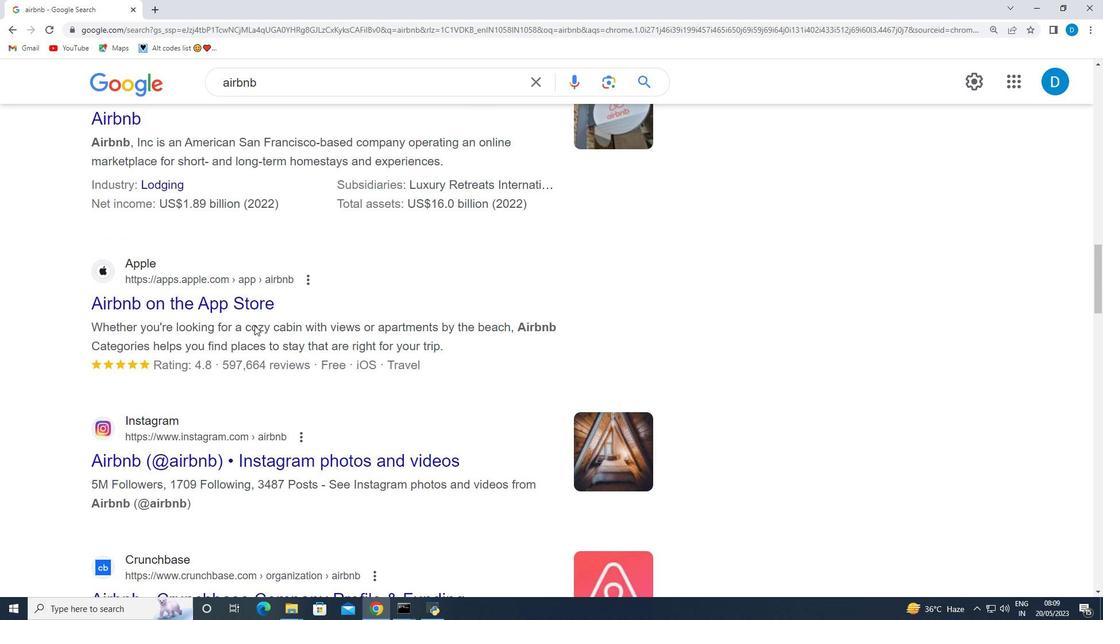 
Action: Mouse scrolled (254, 326) with delta (0, 0)
Screenshot: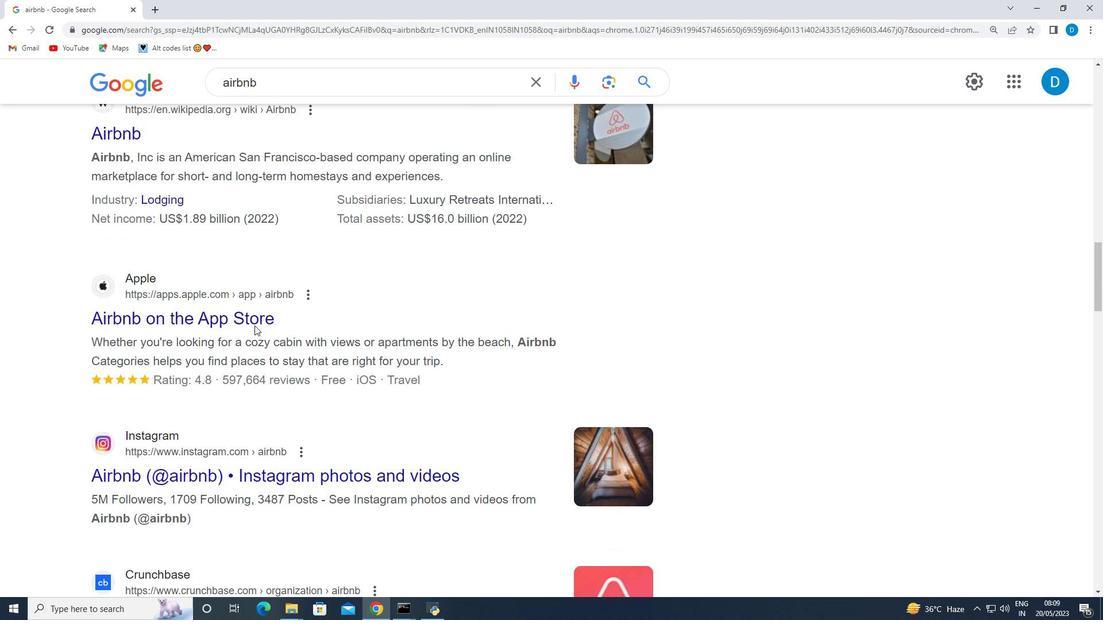 
Action: Mouse scrolled (254, 326) with delta (0, 0)
Screenshot: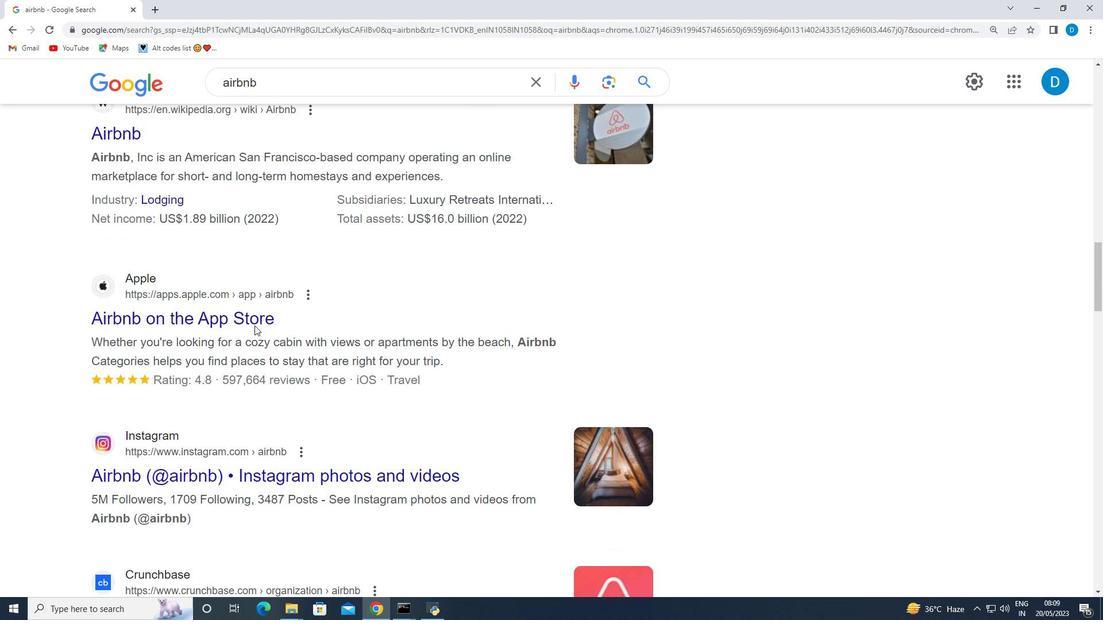
Action: Mouse scrolled (254, 326) with delta (0, 0)
Screenshot: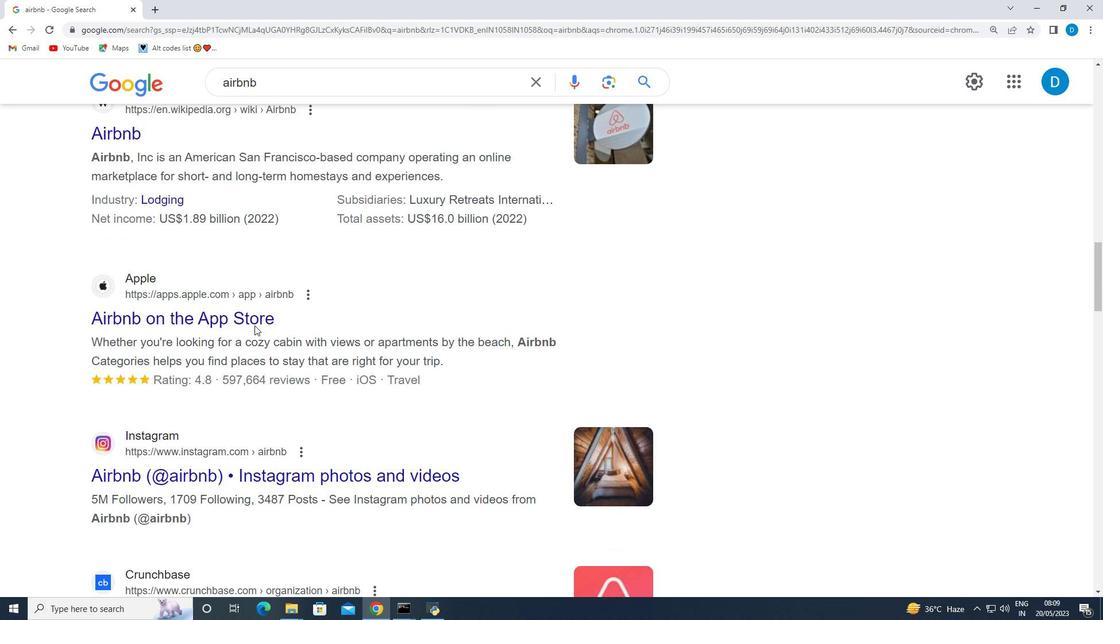 
Action: Mouse scrolled (254, 326) with delta (0, 0)
Screenshot: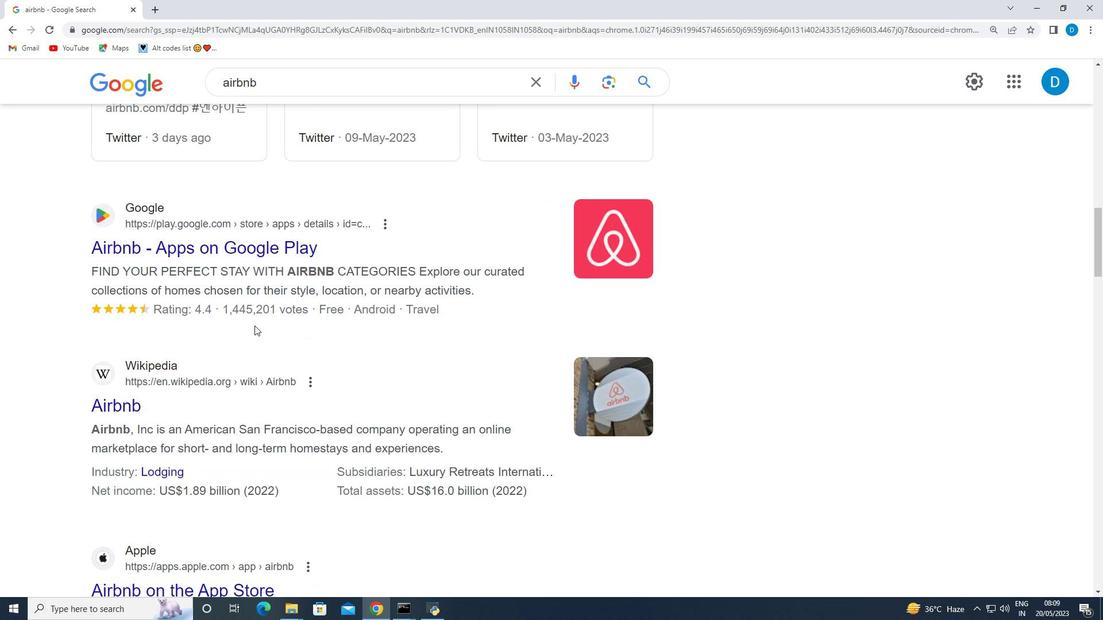 
Action: Mouse scrolled (254, 326) with delta (0, 0)
Screenshot: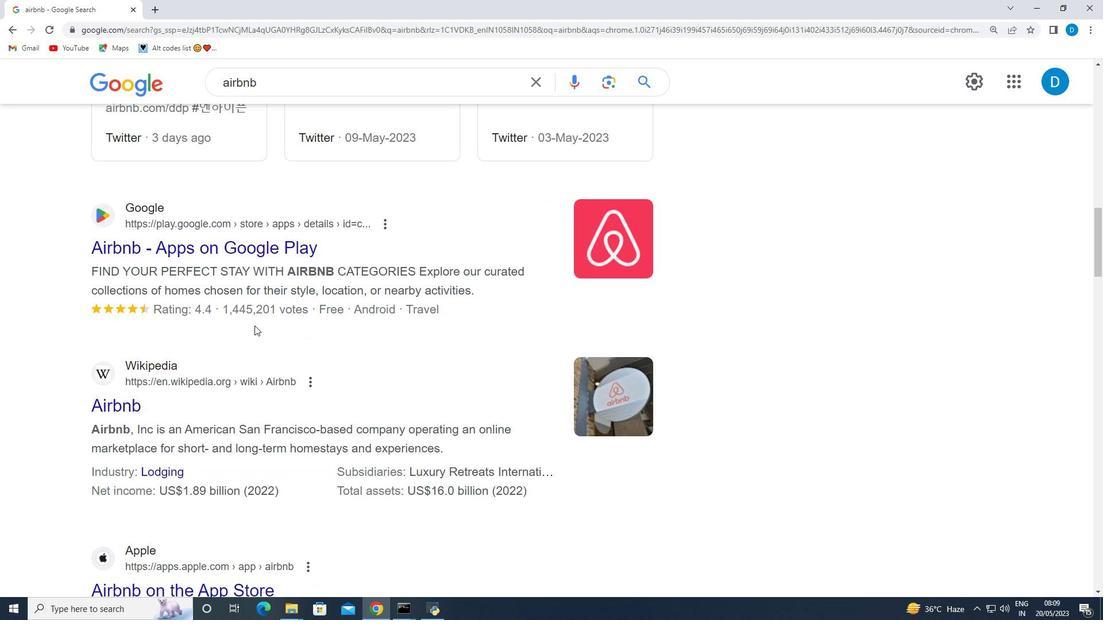 
Action: Mouse scrolled (254, 326) with delta (0, 0)
Screenshot: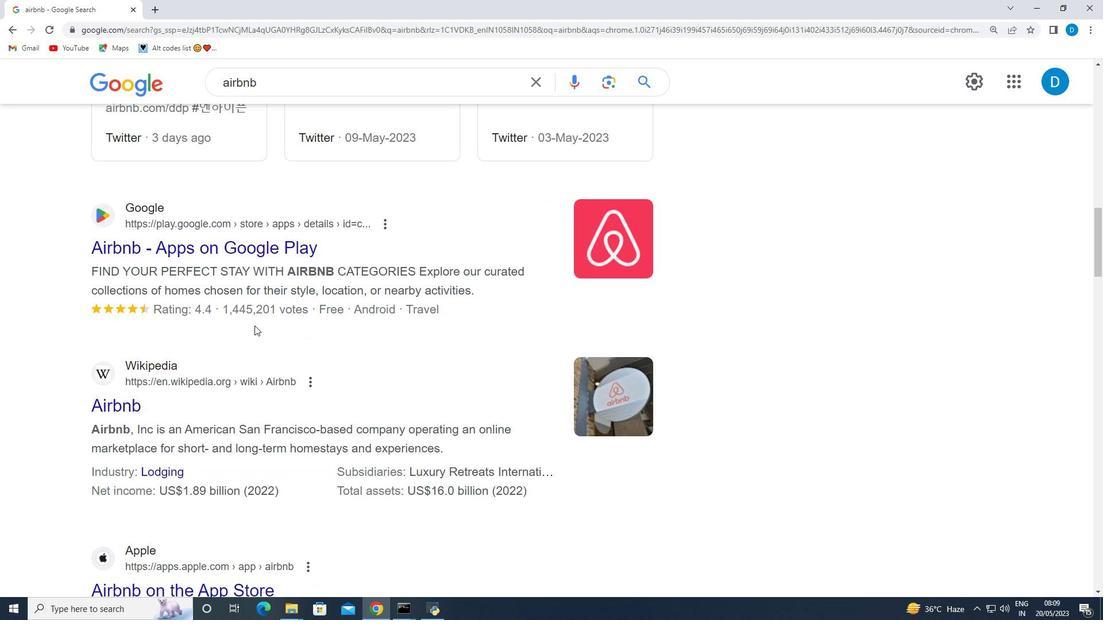 
Action: Mouse moved to (255, 325)
Screenshot: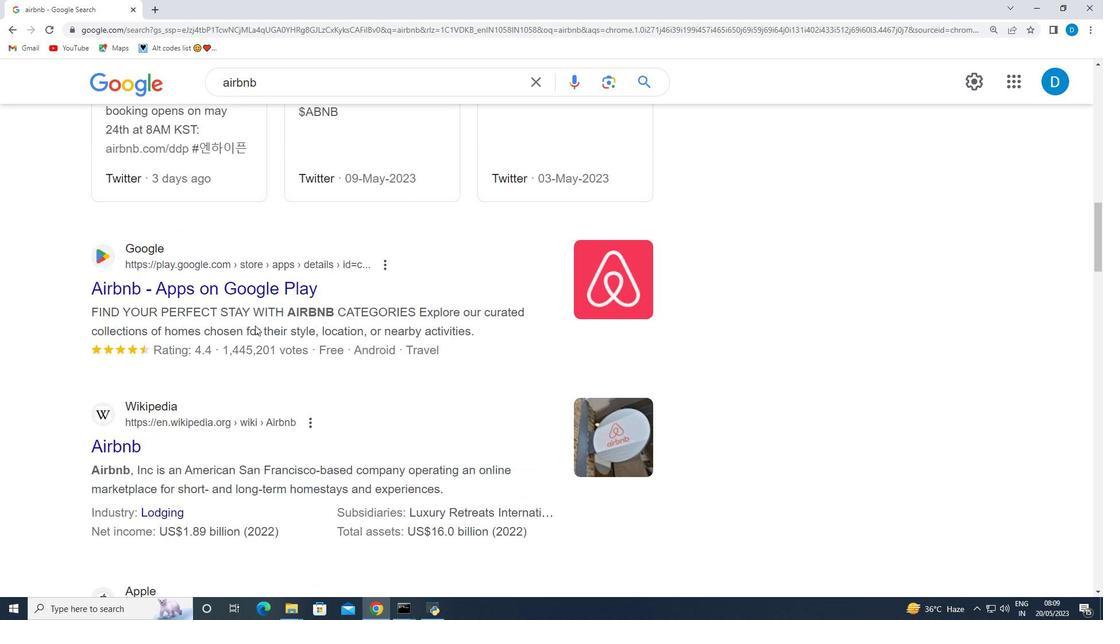 
Action: Mouse scrolled (255, 326) with delta (0, 0)
Screenshot: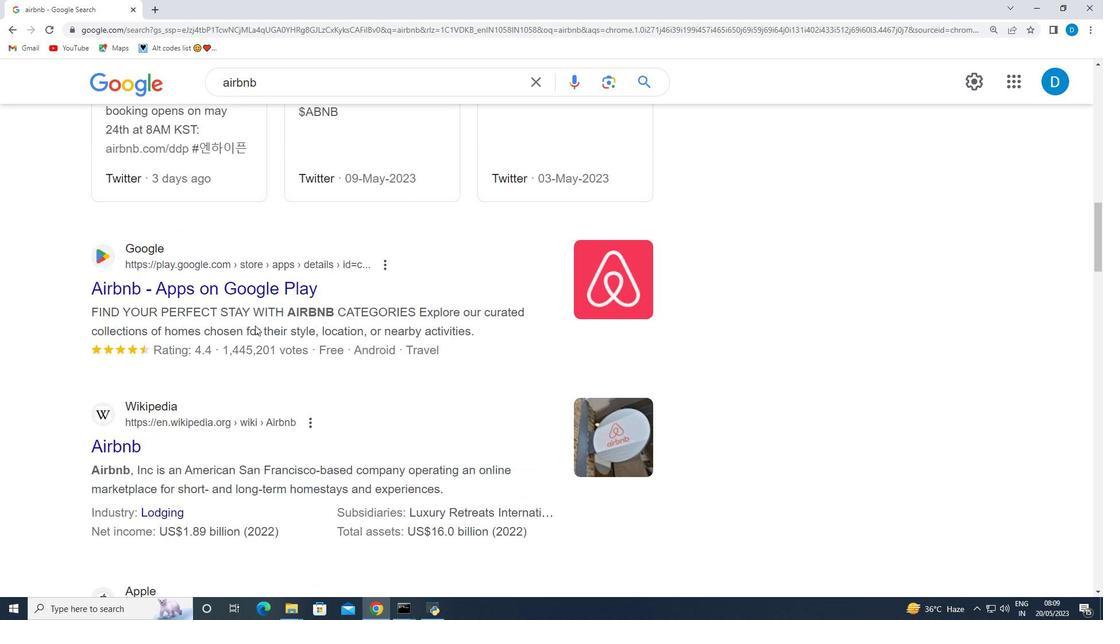 
Action: Mouse scrolled (255, 326) with delta (0, 0)
Screenshot: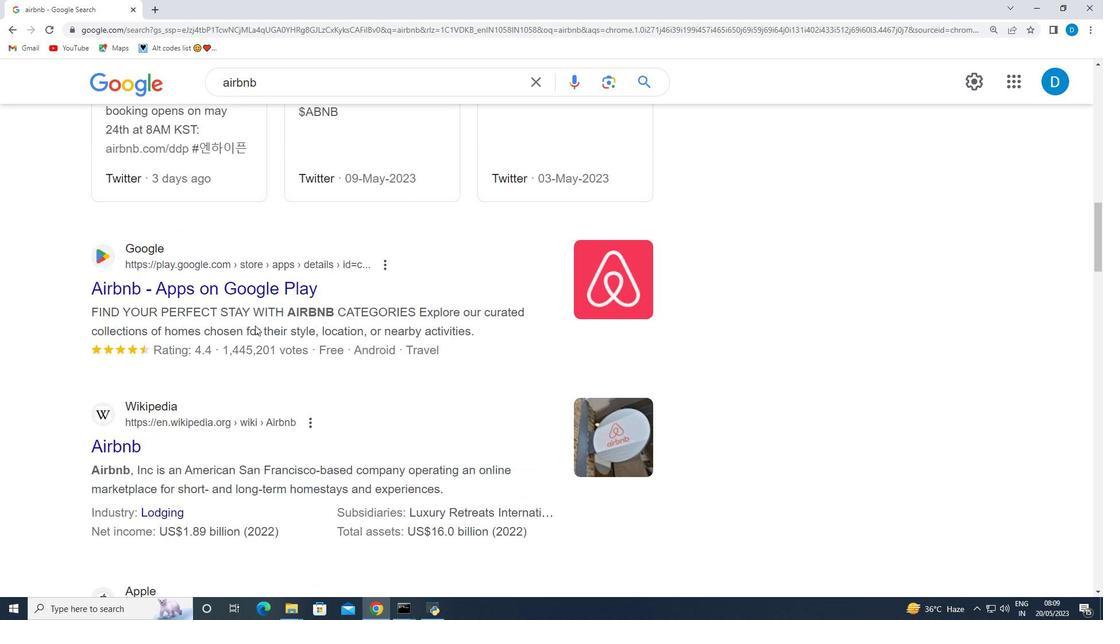 
Action: Mouse scrolled (255, 326) with delta (0, 0)
Screenshot: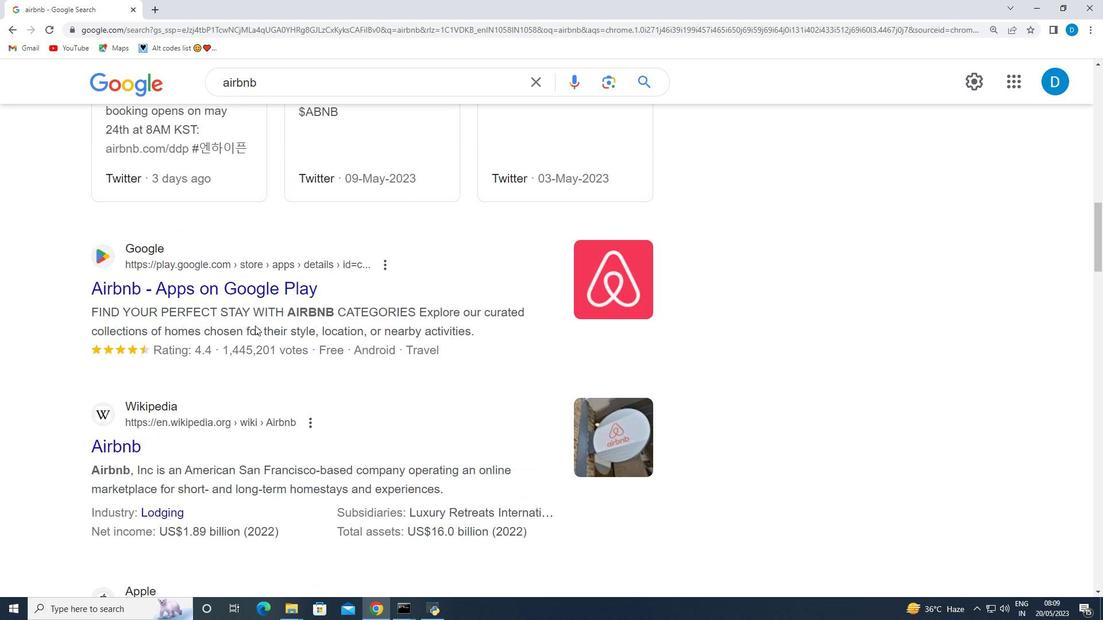 
Action: Mouse moved to (255, 325)
Screenshot: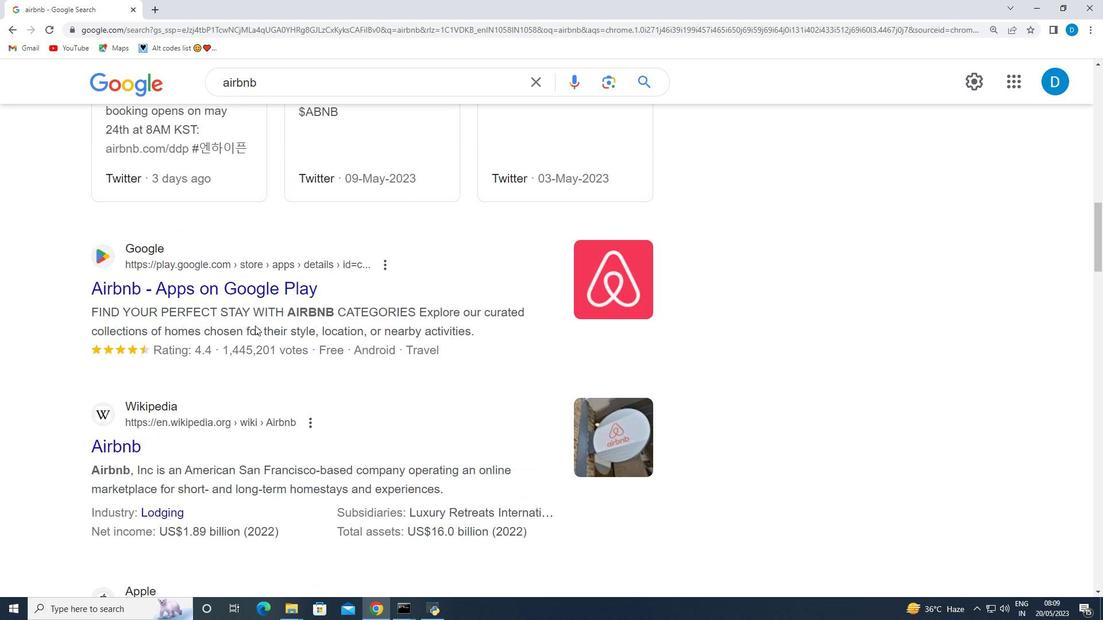
Action: Mouse scrolled (255, 326) with delta (0, 0)
Screenshot: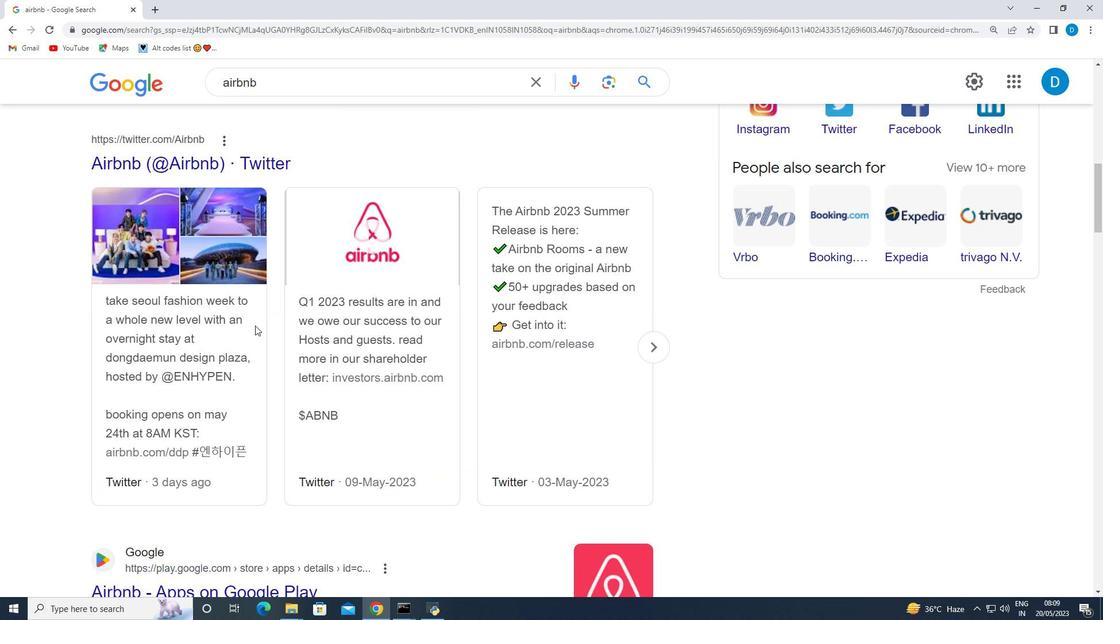 
Action: Mouse scrolled (255, 326) with delta (0, 0)
Screenshot: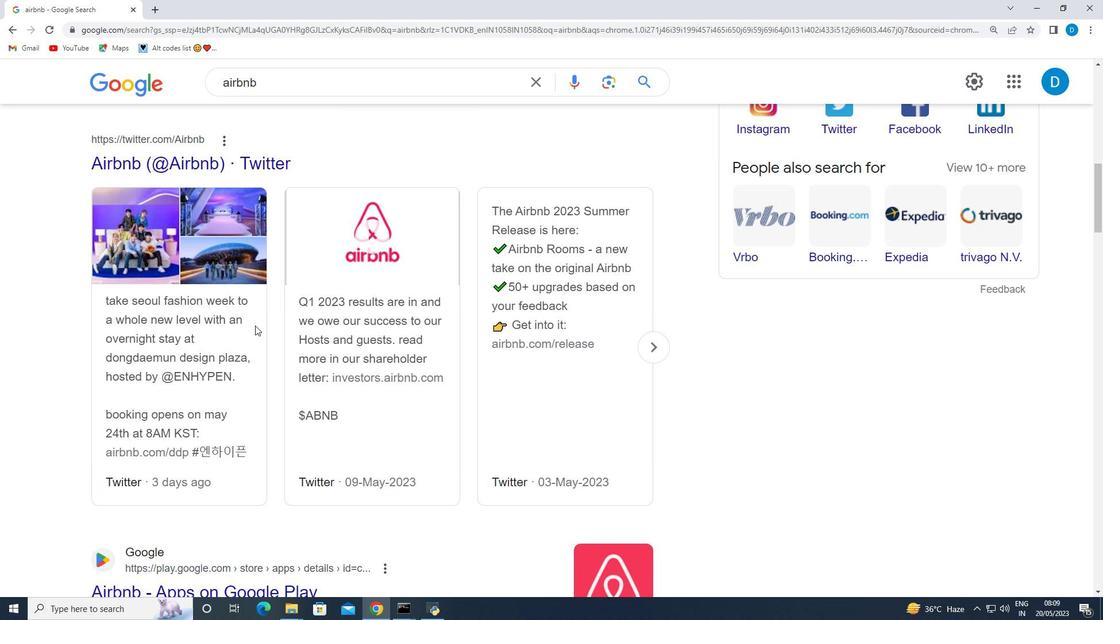
Action: Mouse scrolled (255, 326) with delta (0, 0)
Screenshot: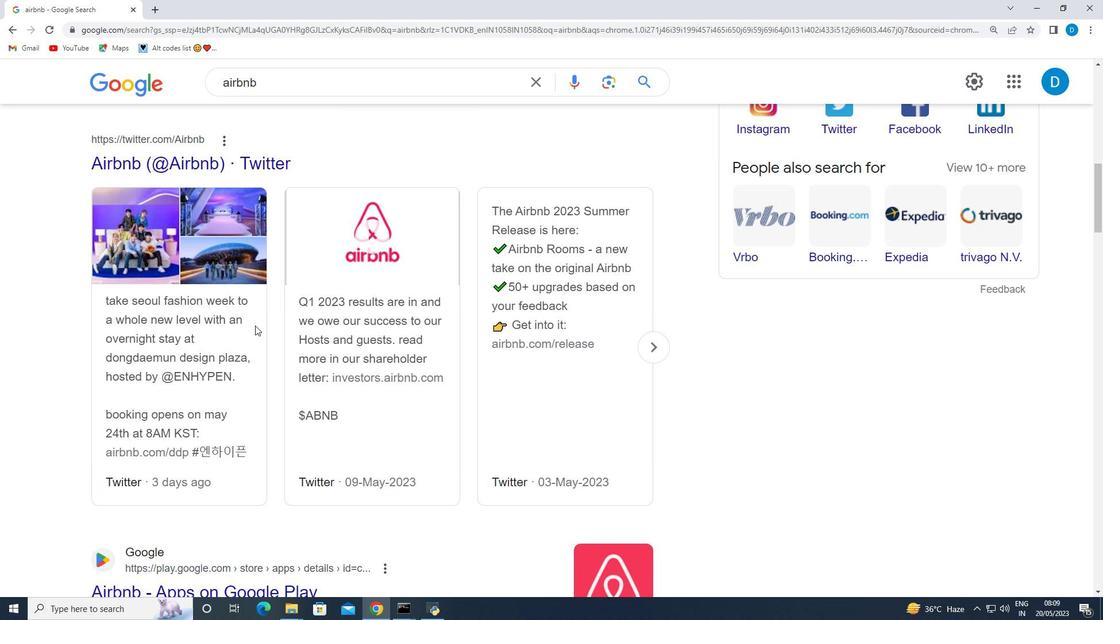 
Action: Mouse scrolled (255, 326) with delta (0, 0)
Screenshot: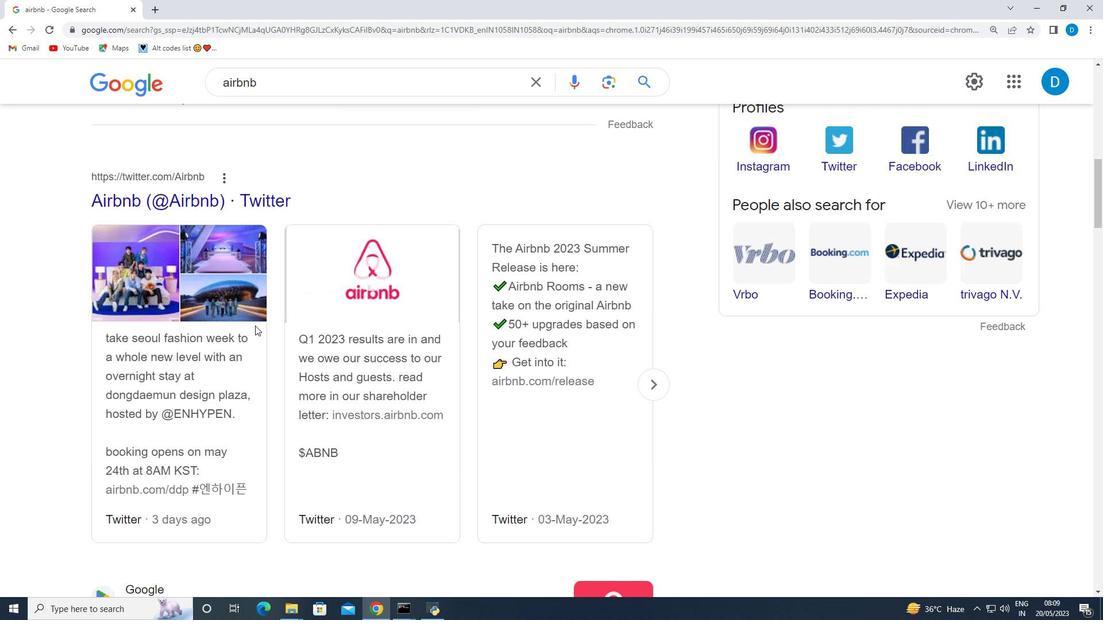 
Action: Mouse scrolled (255, 326) with delta (0, 0)
Screenshot: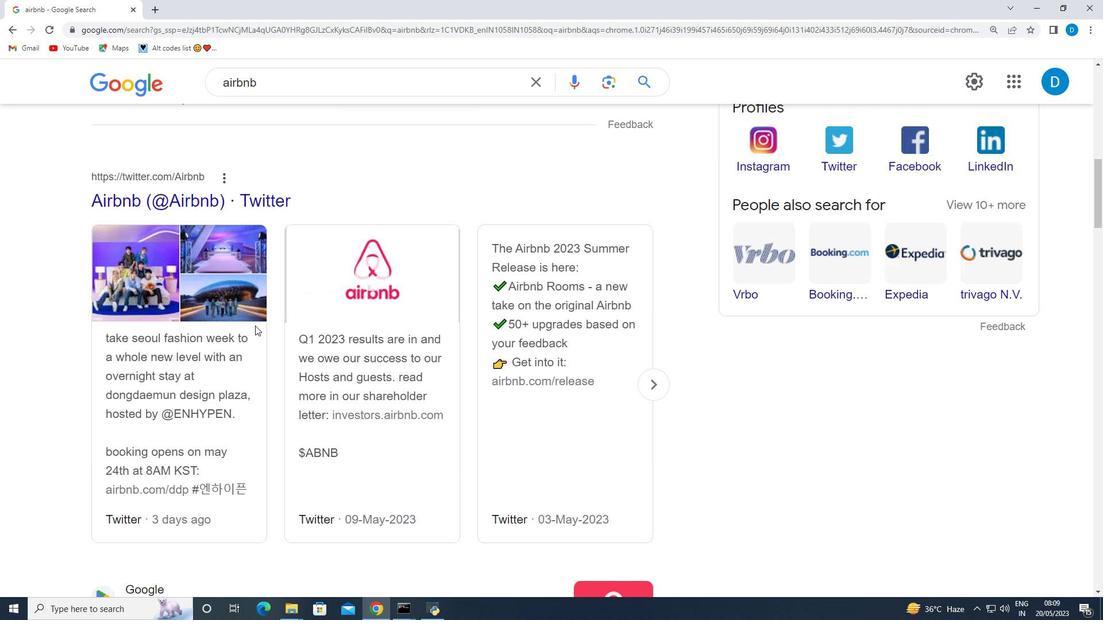 
Action: Mouse moved to (255, 325)
Screenshot: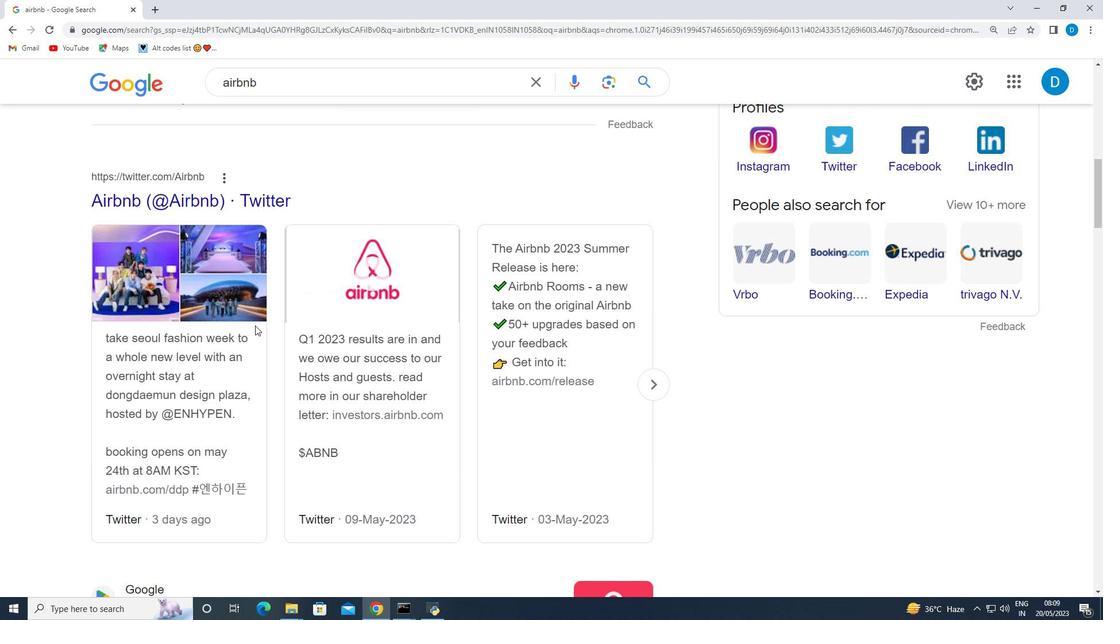 
Action: Mouse scrolled (255, 326) with delta (0, 0)
Screenshot: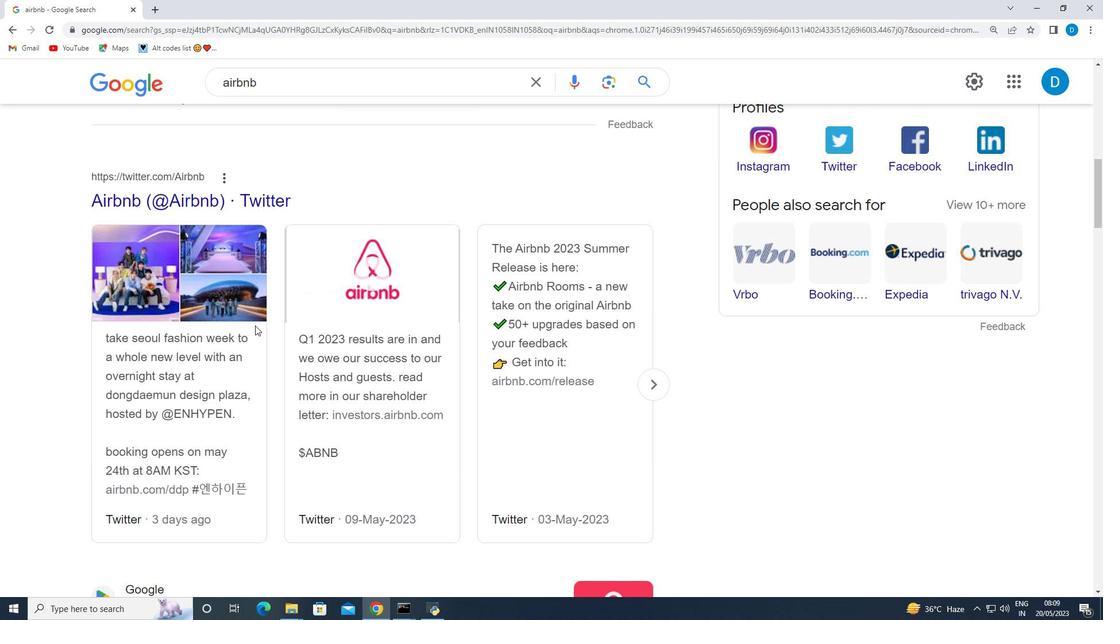 
Action: Mouse moved to (256, 325)
Screenshot: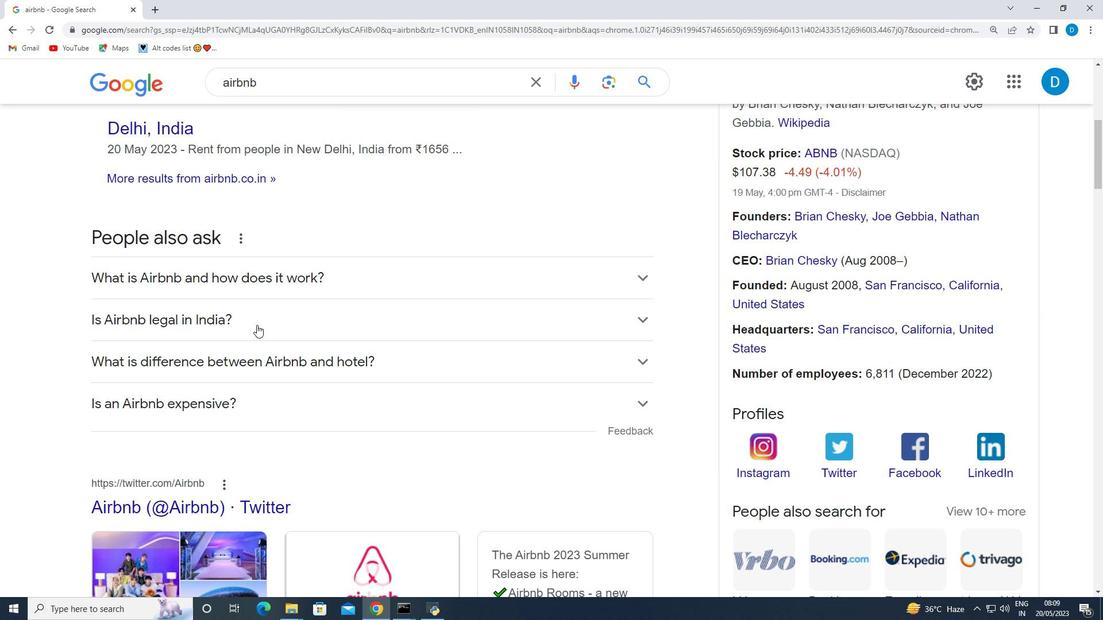 
Action: Mouse scrolled (256, 325) with delta (0, 0)
Screenshot: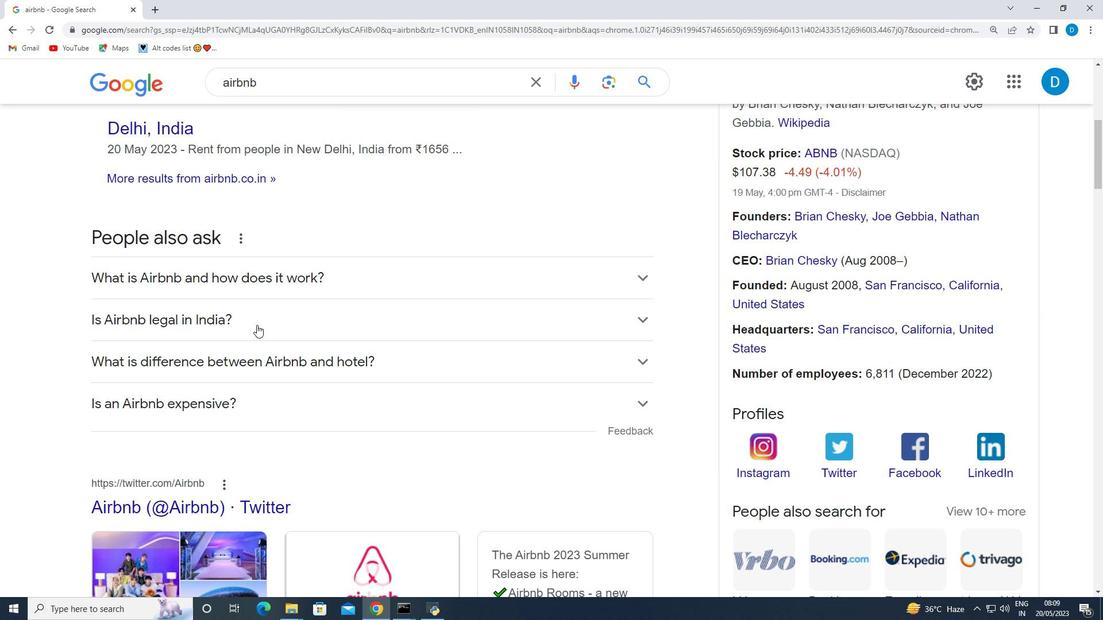 
Action: Mouse scrolled (256, 325) with delta (0, 0)
Screenshot: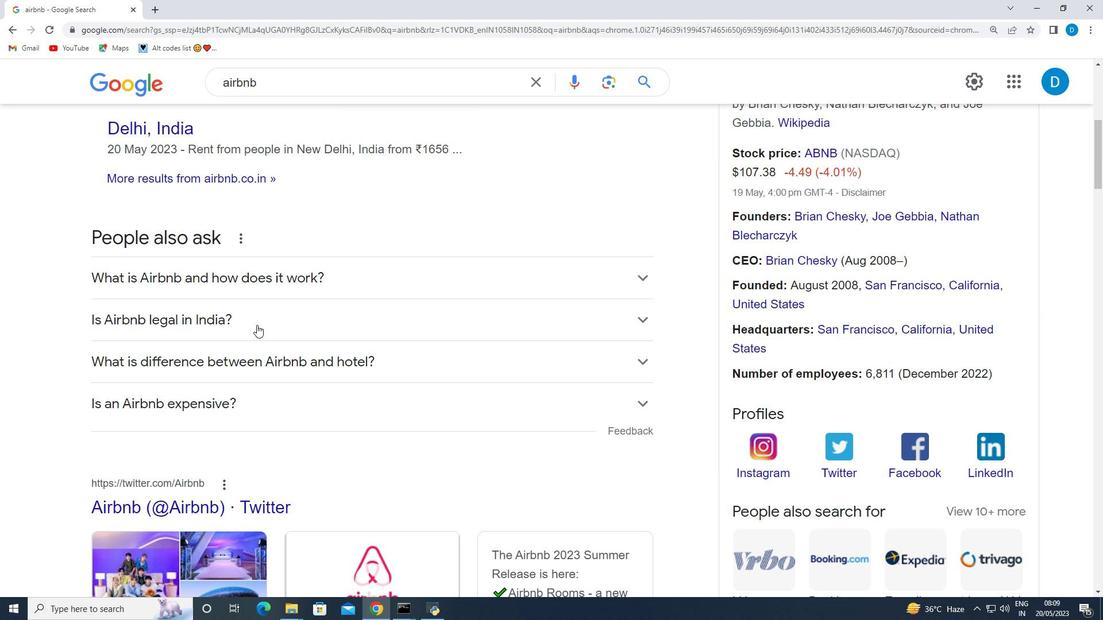 
Action: Mouse scrolled (256, 325) with delta (0, 0)
Screenshot: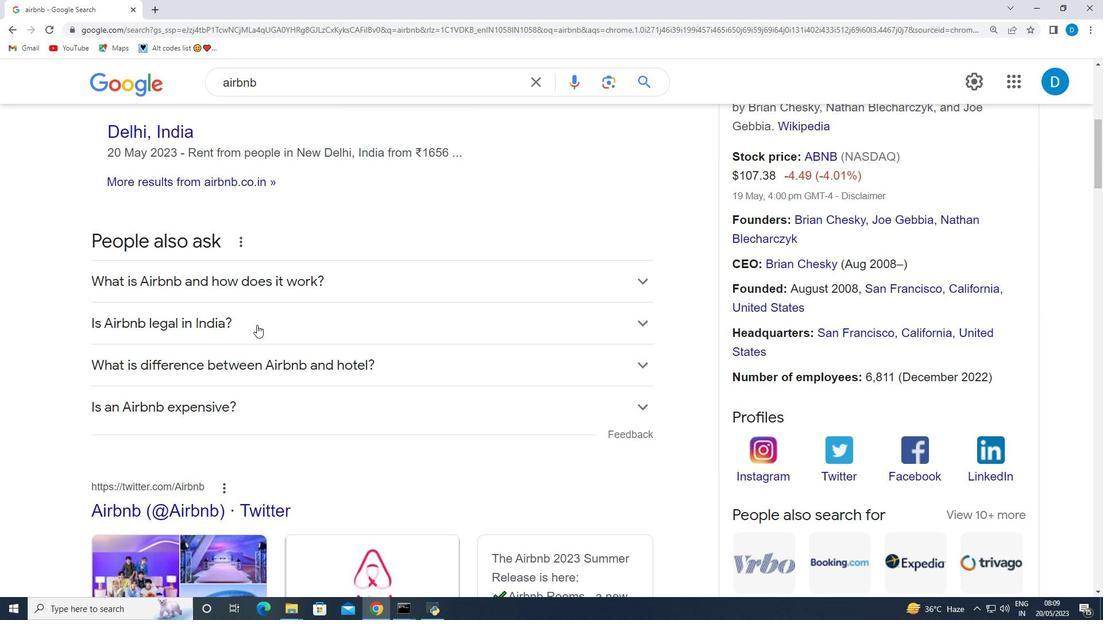 
Action: Mouse scrolled (256, 325) with delta (0, 0)
Screenshot: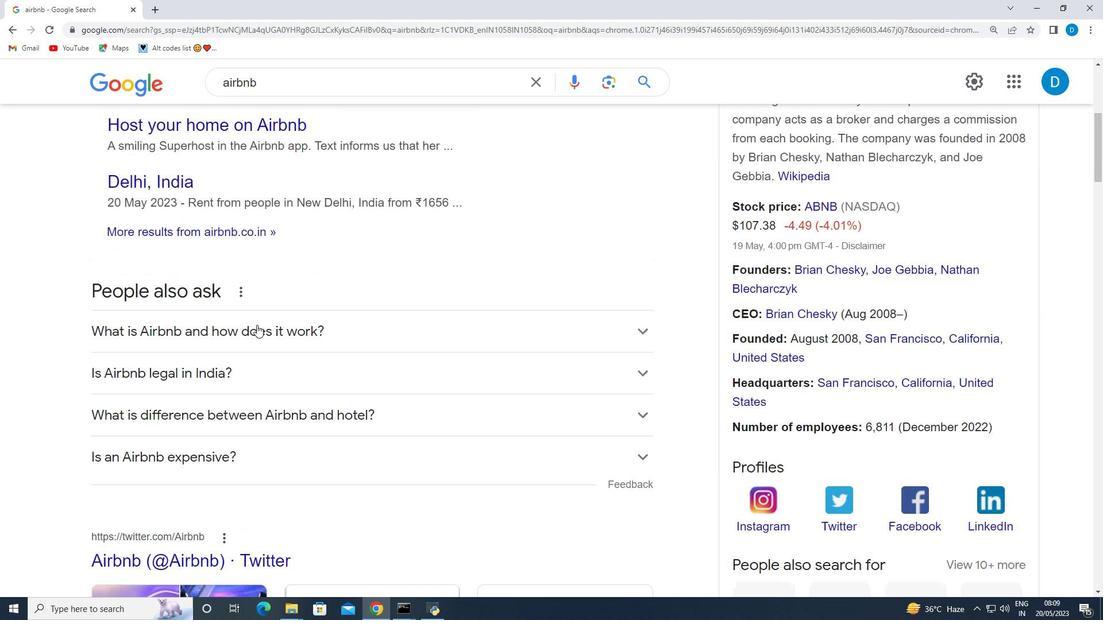 
Action: Mouse scrolled (256, 325) with delta (0, 0)
Screenshot: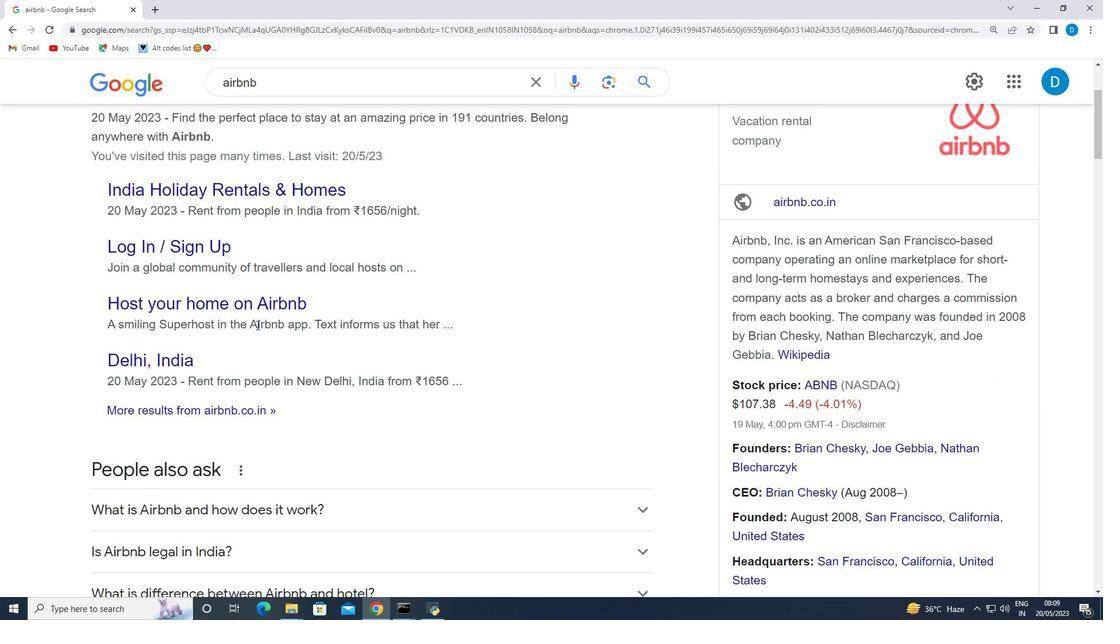 
Action: Mouse scrolled (256, 325) with delta (0, 0)
Screenshot: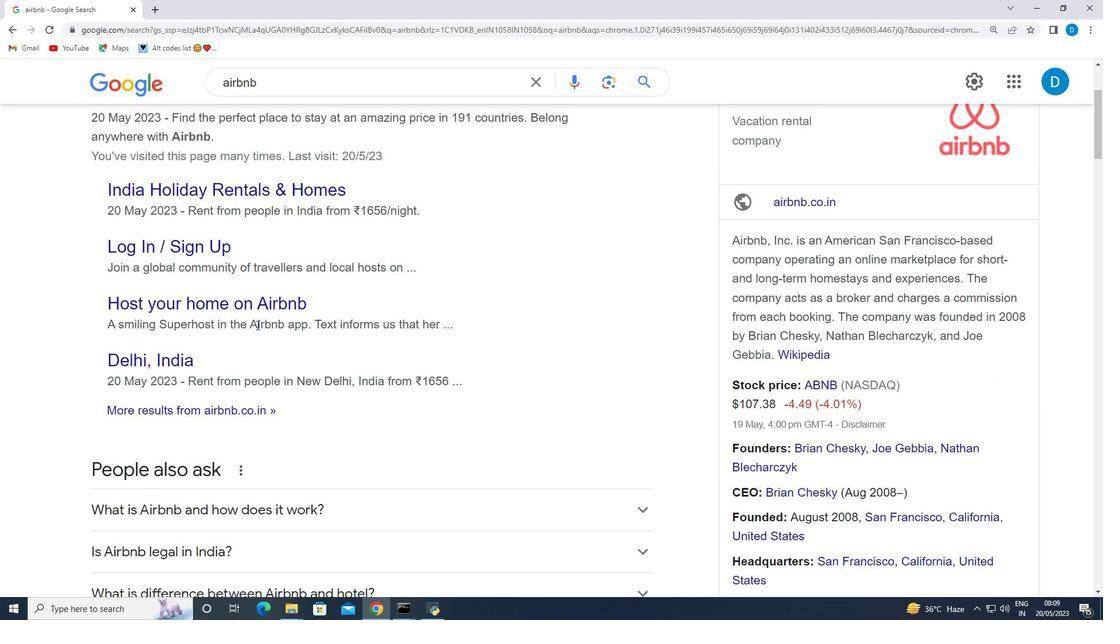 
Action: Mouse scrolled (256, 325) with delta (0, 0)
Screenshot: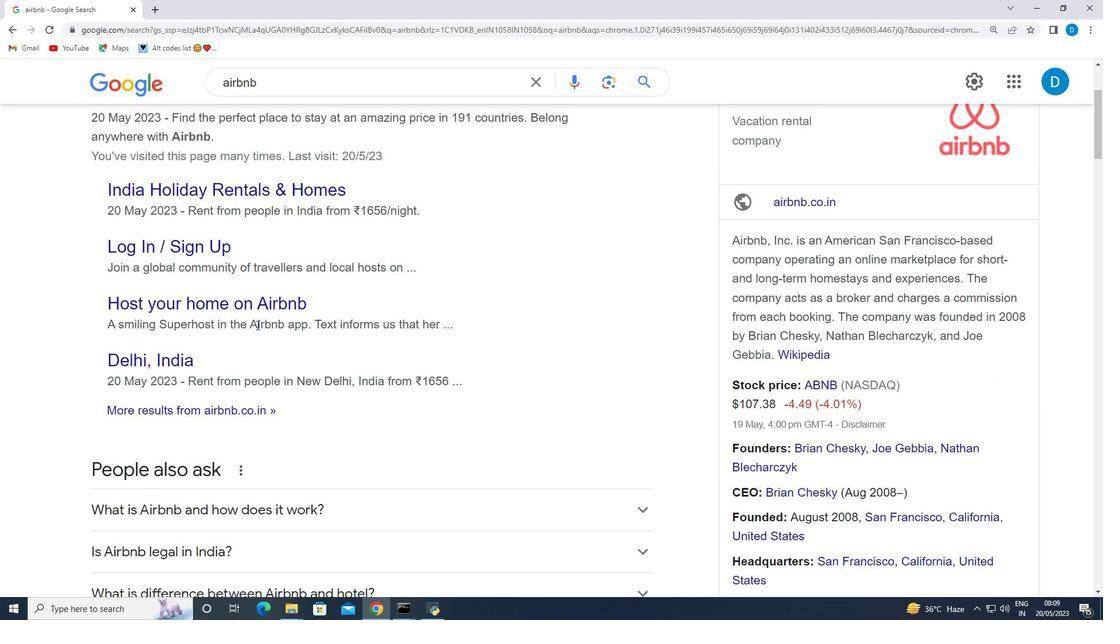 
Action: Mouse scrolled (256, 325) with delta (0, 0)
Screenshot: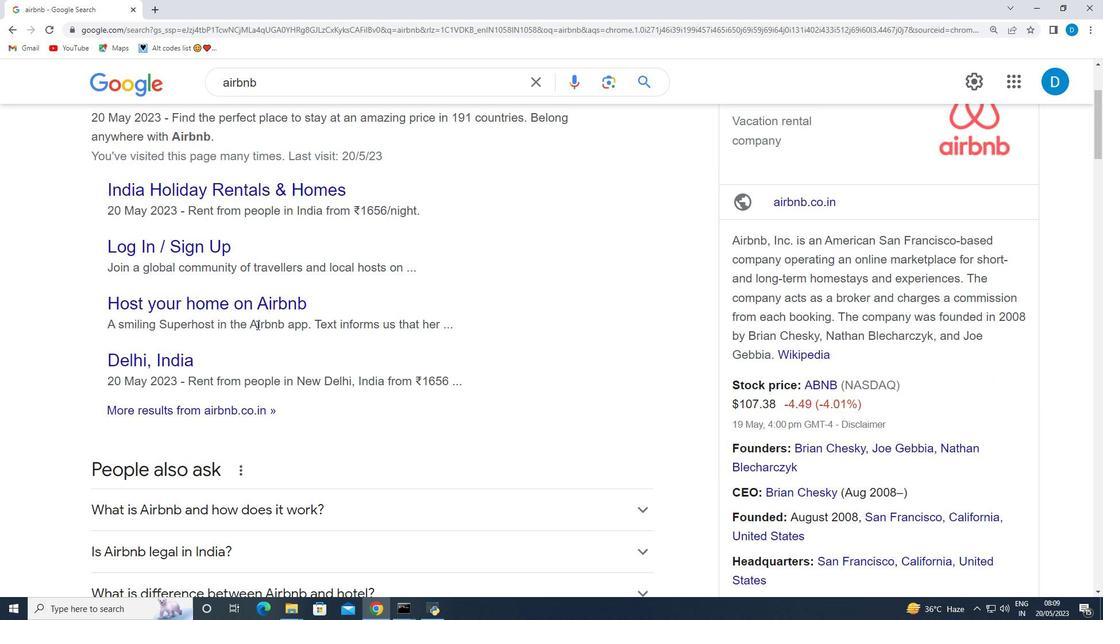 
Action: Mouse scrolled (256, 325) with delta (0, 0)
Screenshot: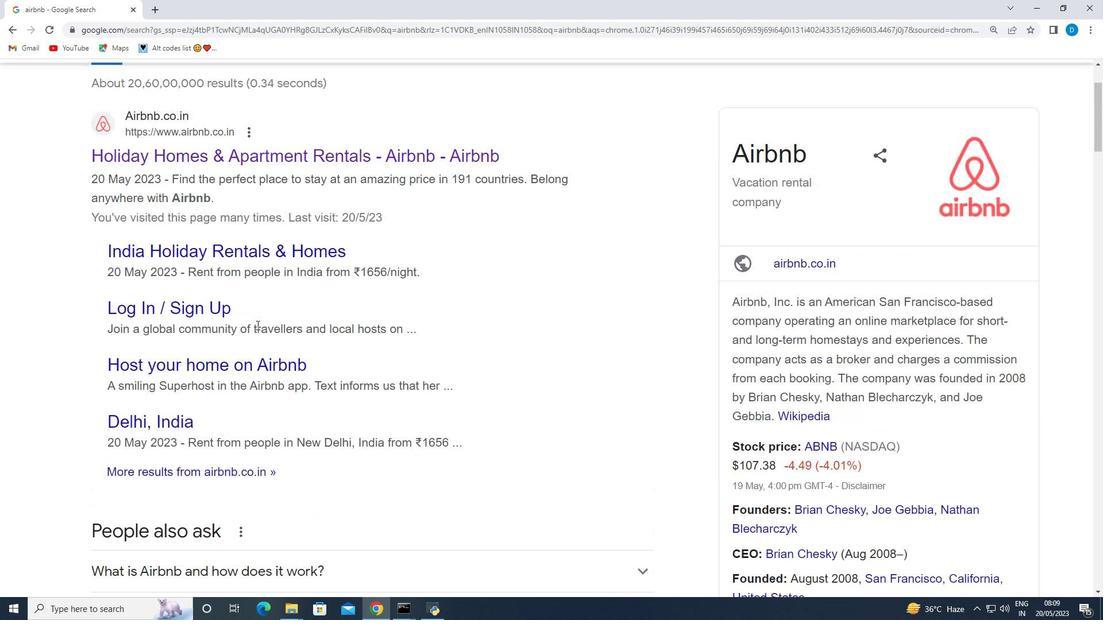 
Action: Mouse moved to (257, 325)
Screenshot: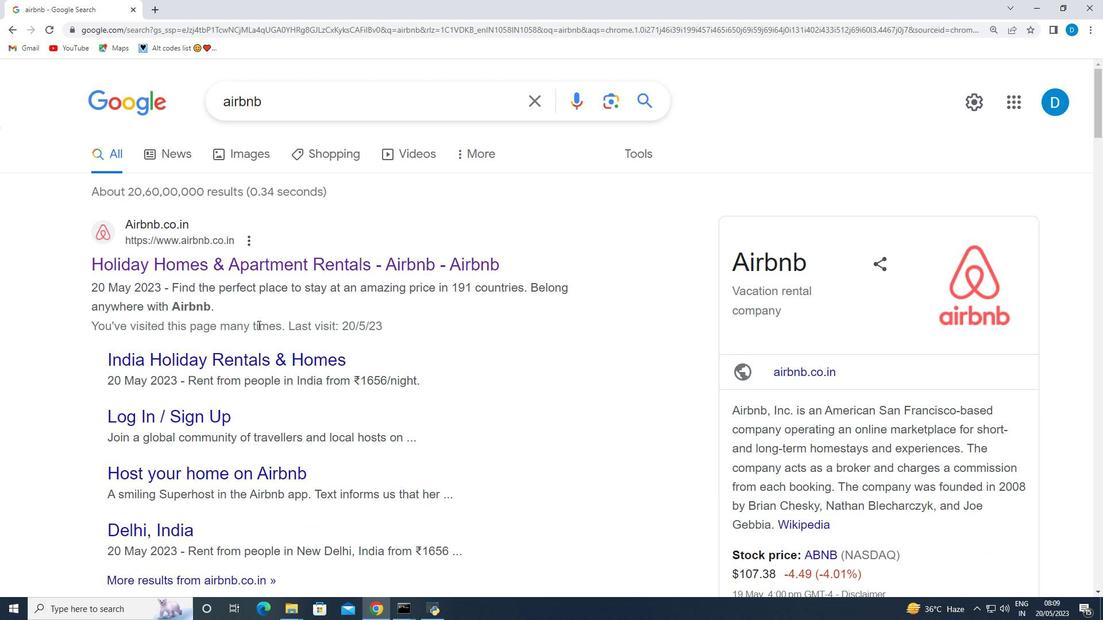 
Action: Mouse scrolled (257, 325) with delta (0, 0)
Screenshot: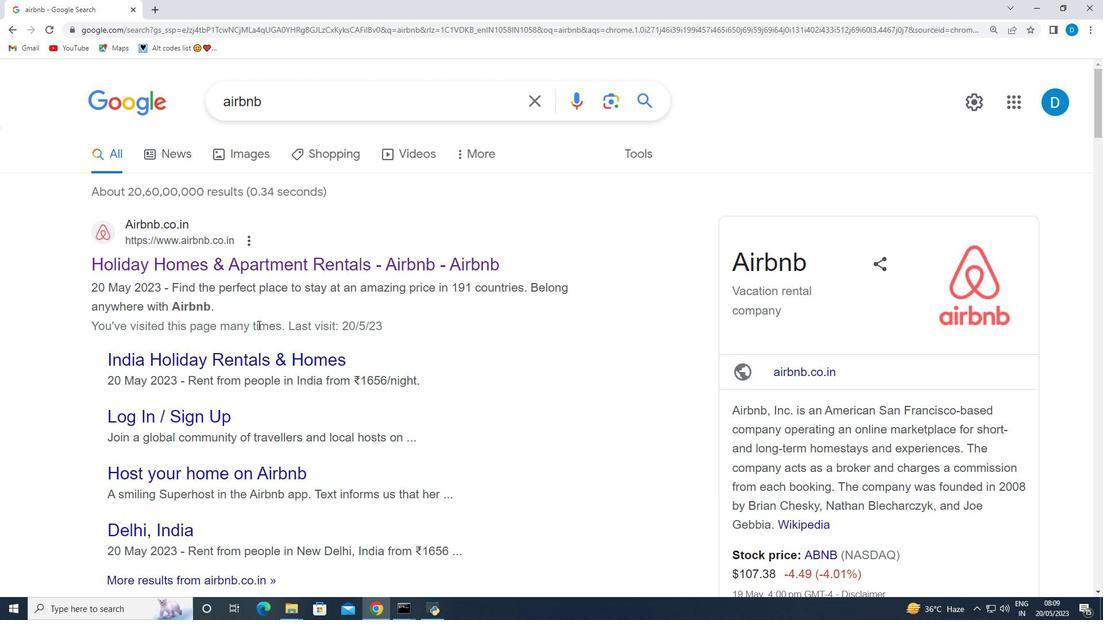 
Action: Mouse scrolled (257, 325) with delta (0, 0)
Screenshot: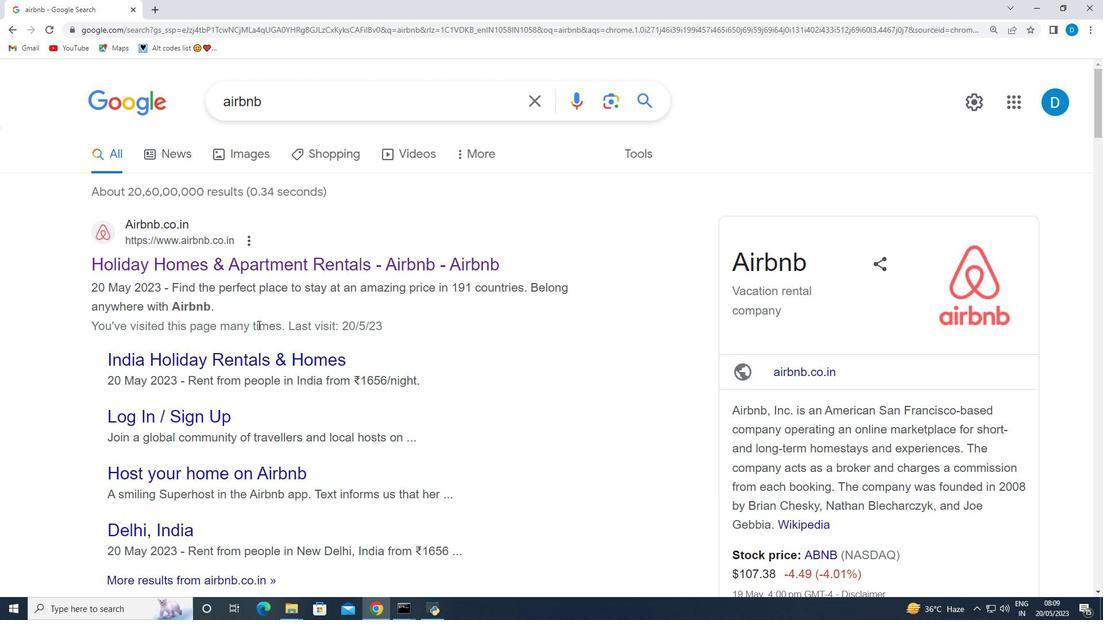 
Action: Mouse scrolled (257, 325) with delta (0, 0)
Screenshot: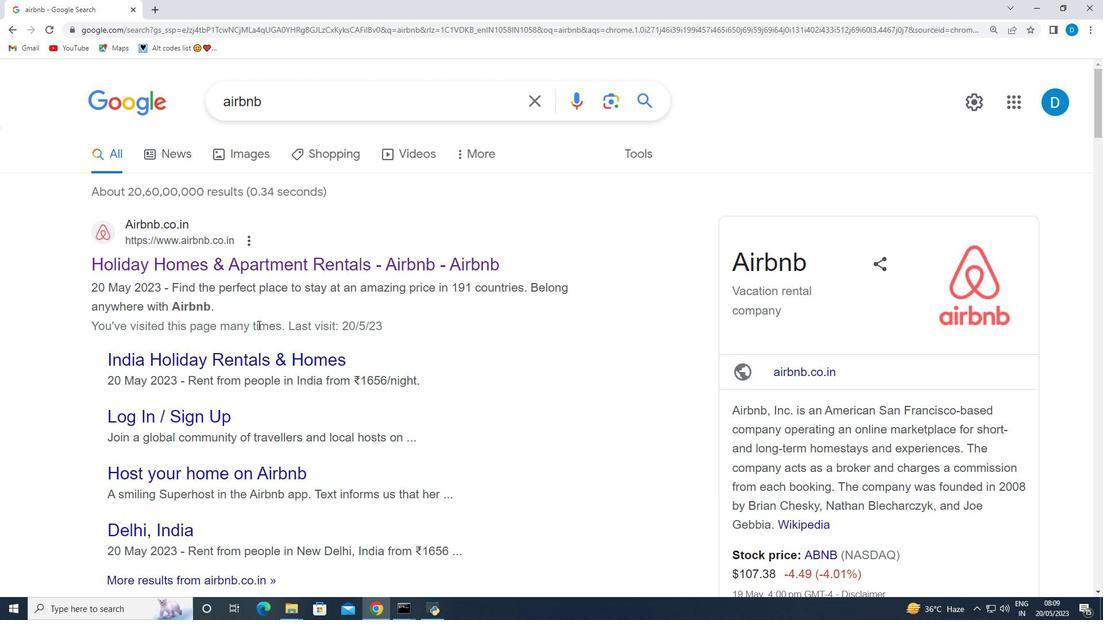 
Action: Mouse scrolled (257, 325) with delta (0, 0)
Screenshot: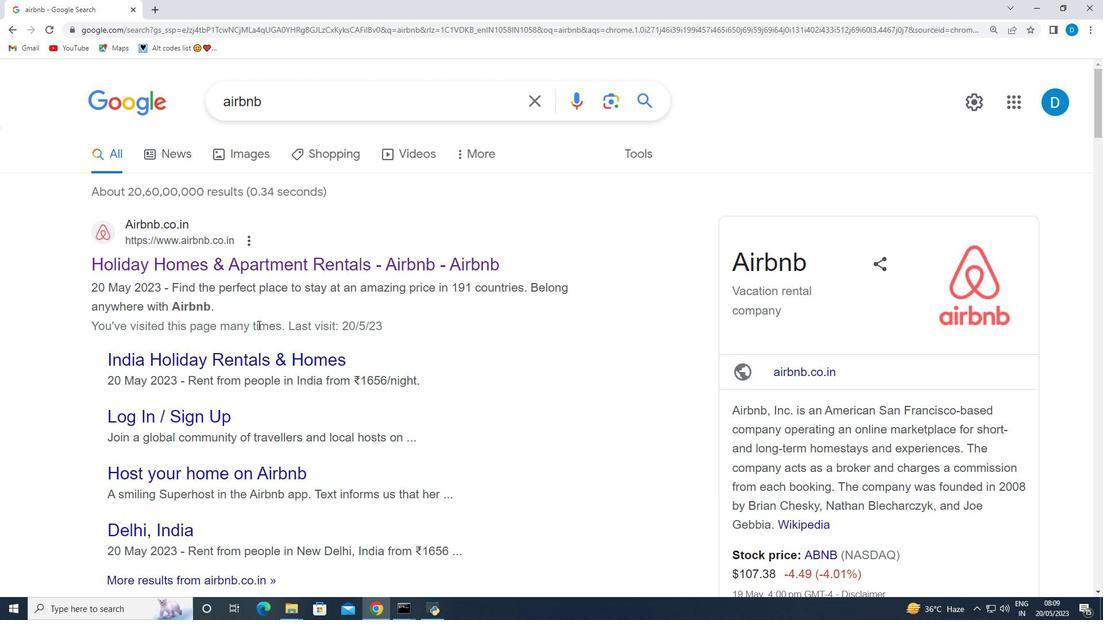 
Action: Mouse scrolled (257, 325) with delta (0, 0)
Screenshot: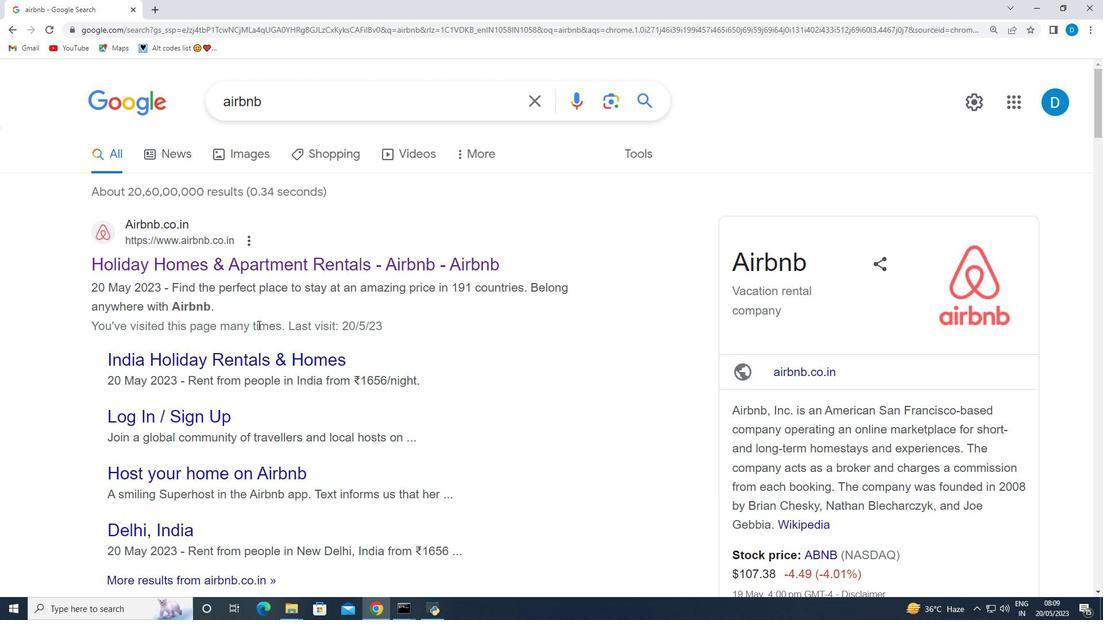 
Action: Mouse moved to (236, 162)
Screenshot: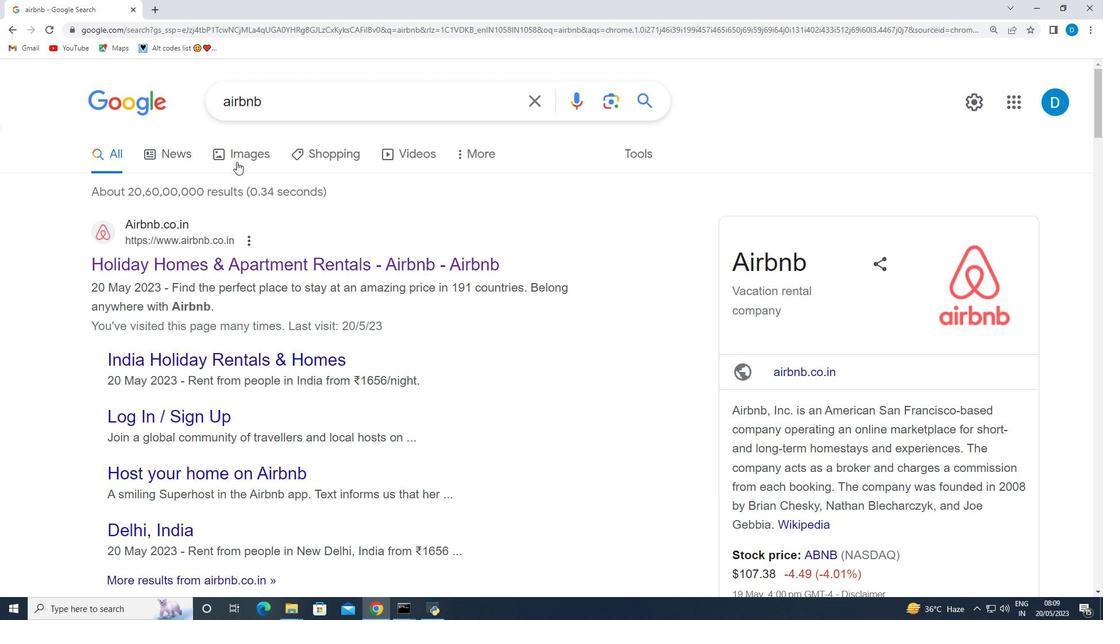 
Action: Mouse pressed left at (236, 162)
Screenshot: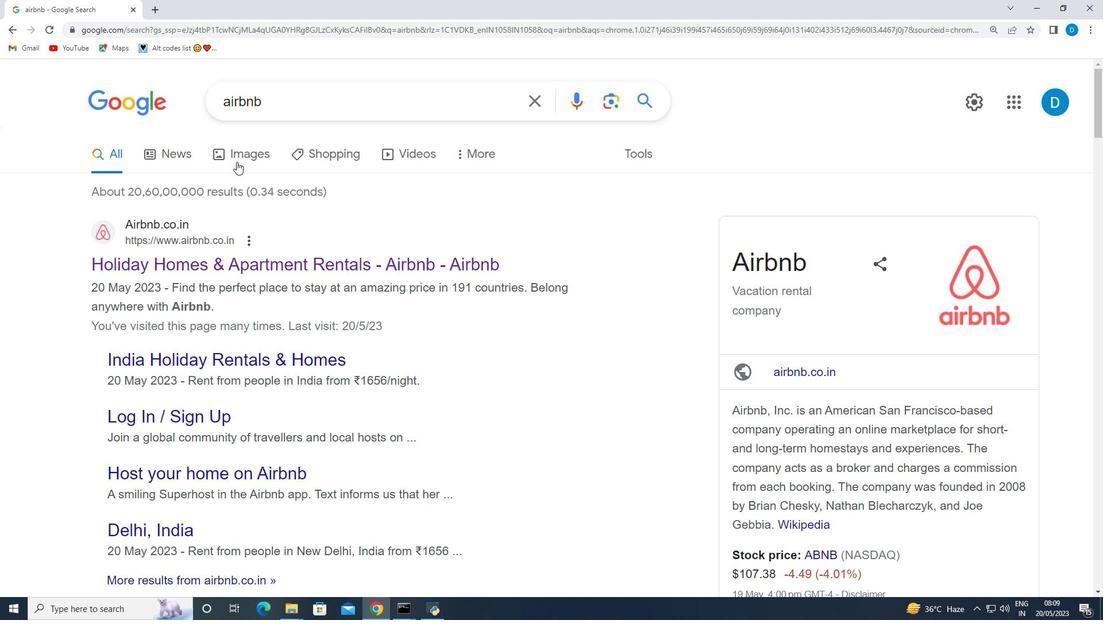 
Action: Mouse moved to (244, 307)
Screenshot: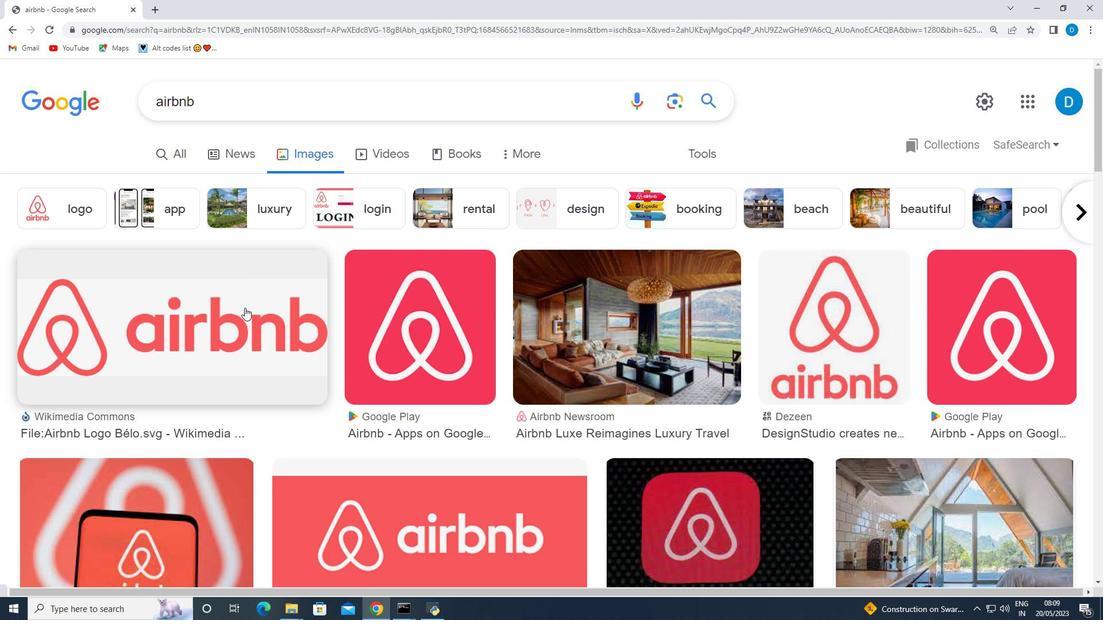 
Action: Mouse pressed left at (244, 307)
Screenshot: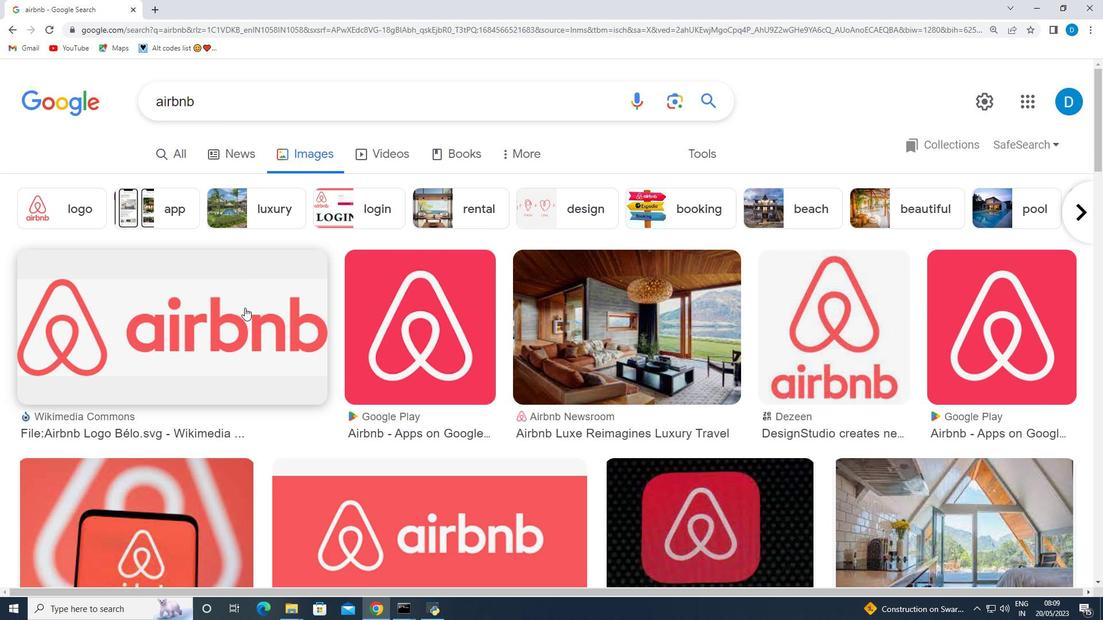 
Action: Mouse moved to (205, 360)
Screenshot: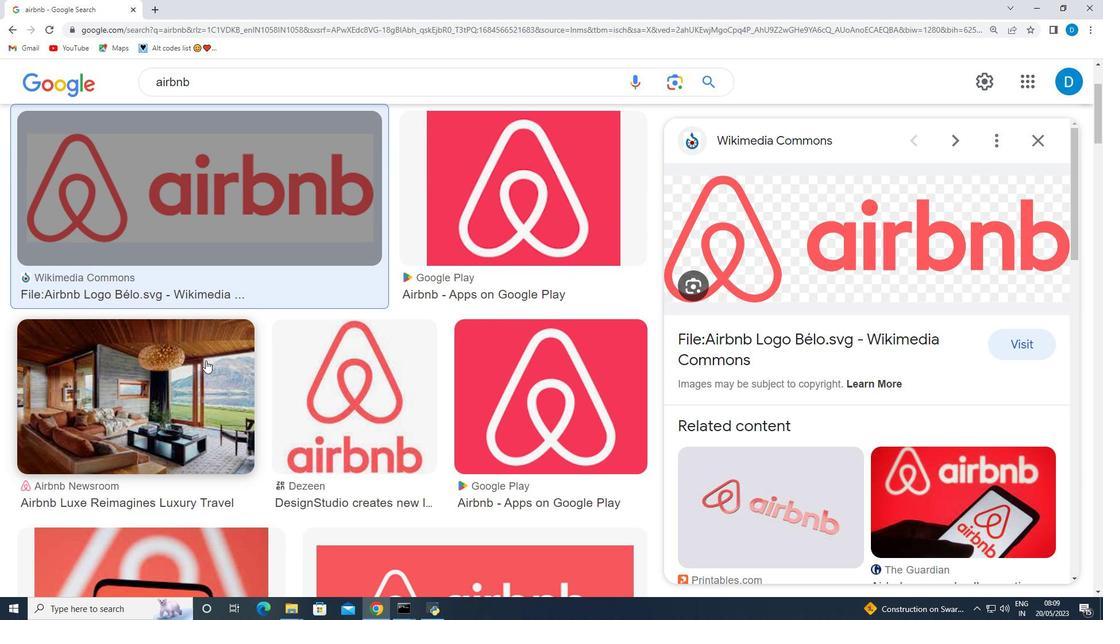 
Action: Mouse pressed left at (205, 360)
Screenshot: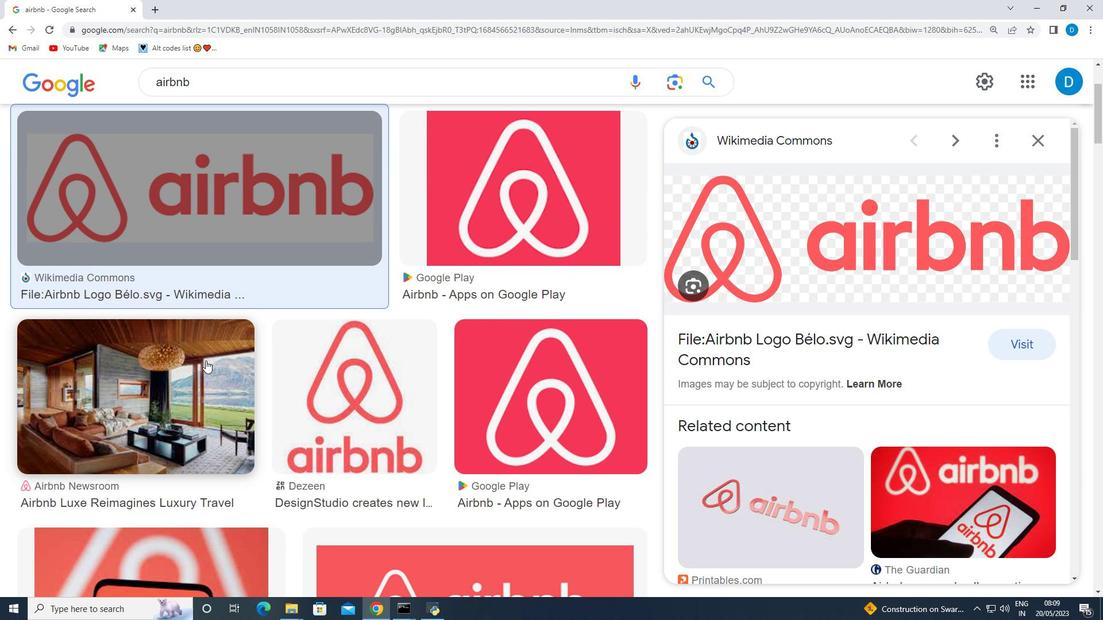 
Action: Mouse pressed left at (205, 360)
Screenshot: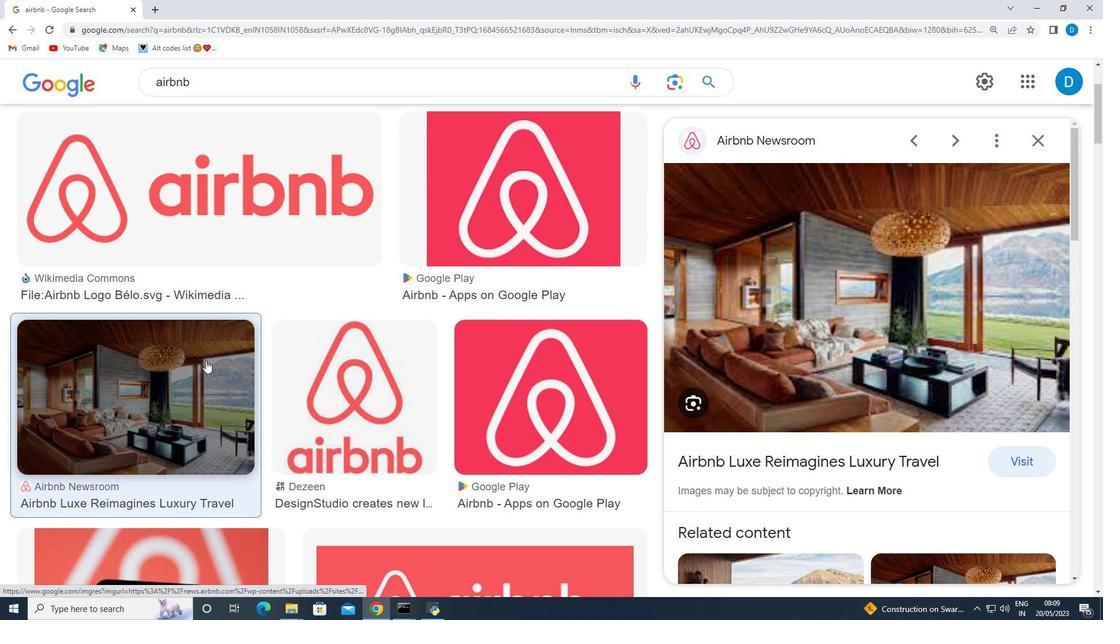 
Action: Mouse pressed left at (205, 360)
Screenshot: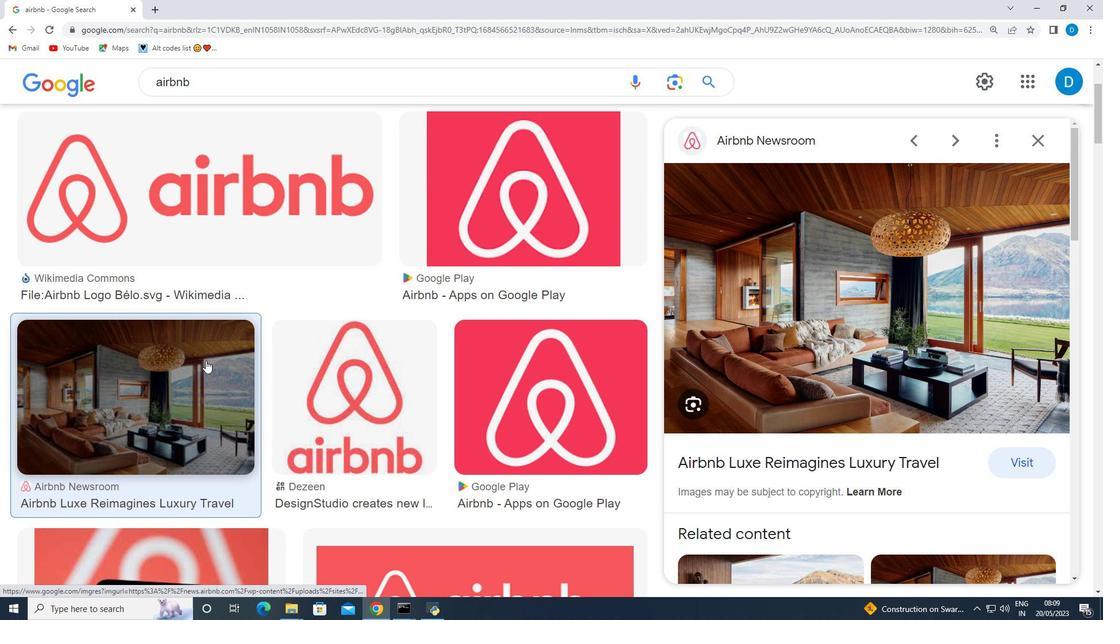 
Action: Mouse moved to (96, 486)
Screenshot: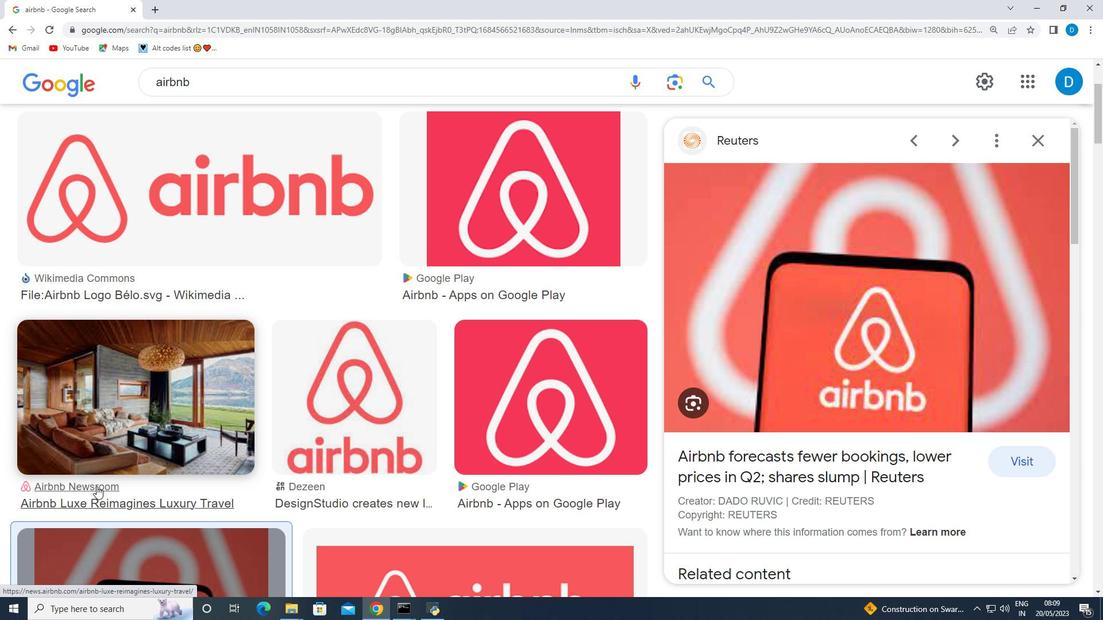 
Action: Mouse pressed left at (96, 486)
Screenshot: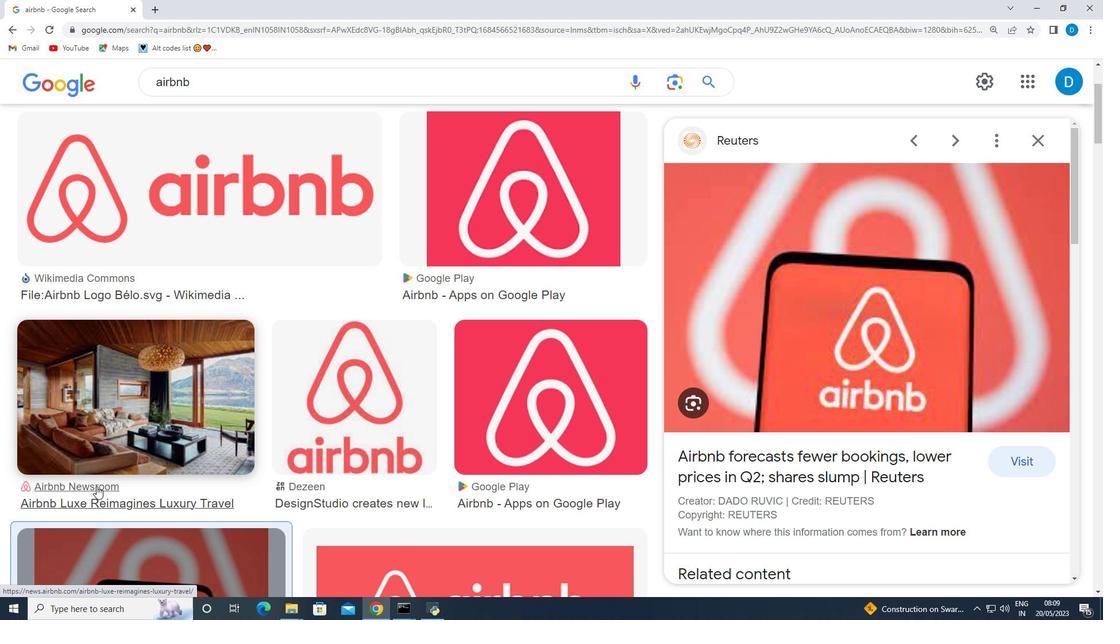 
Action: Mouse moved to (268, 10)
Screenshot: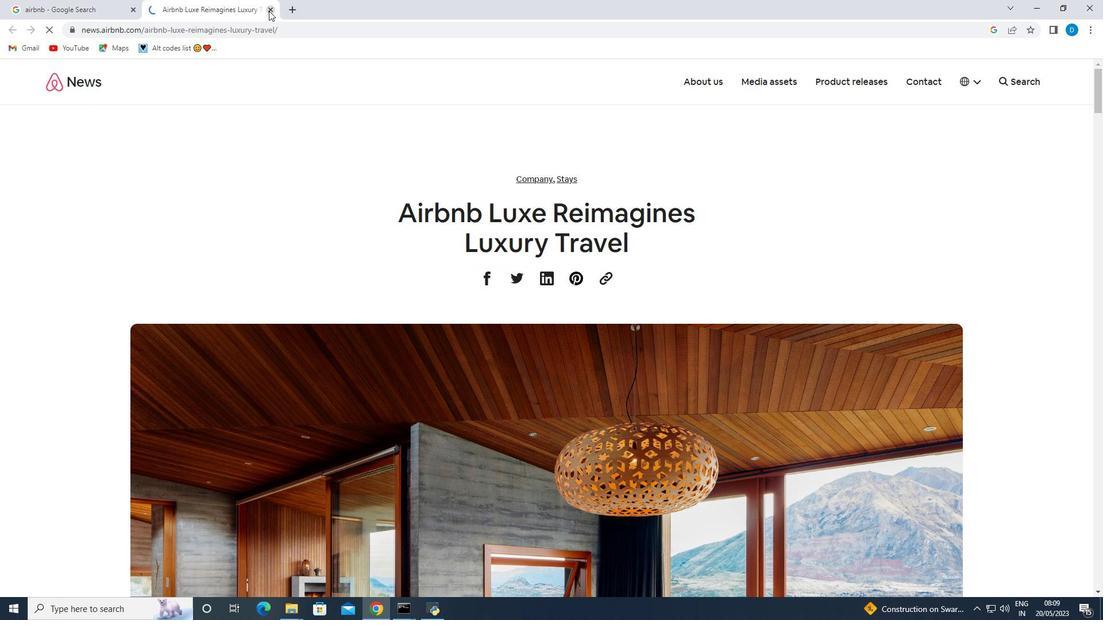 
Action: Mouse pressed left at (268, 10)
Screenshot: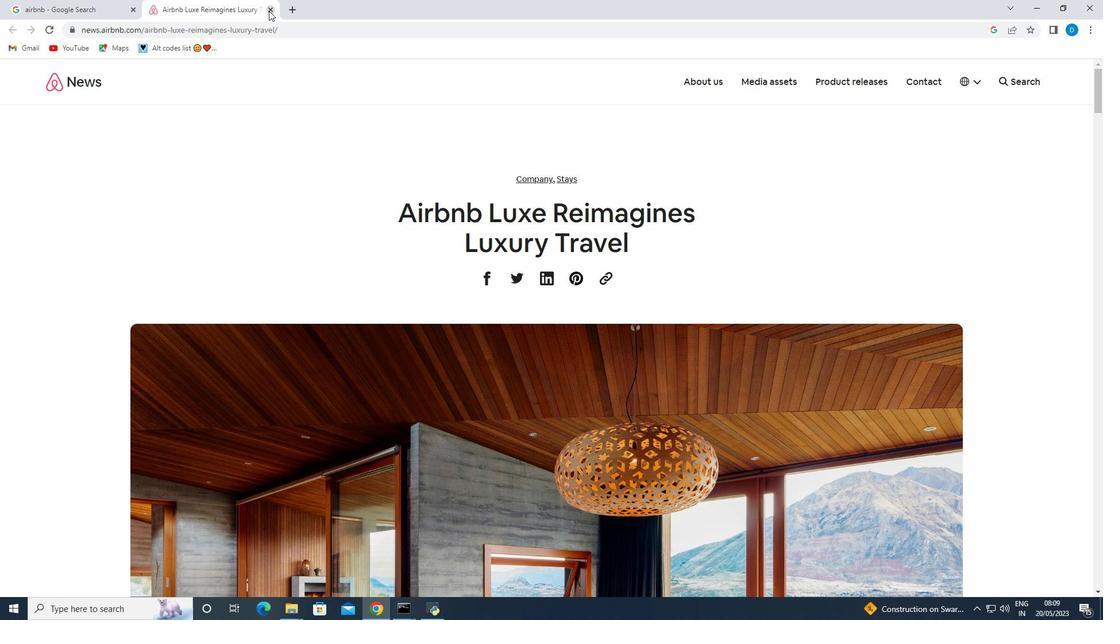 
Action: Mouse moved to (69, 3)
Screenshot: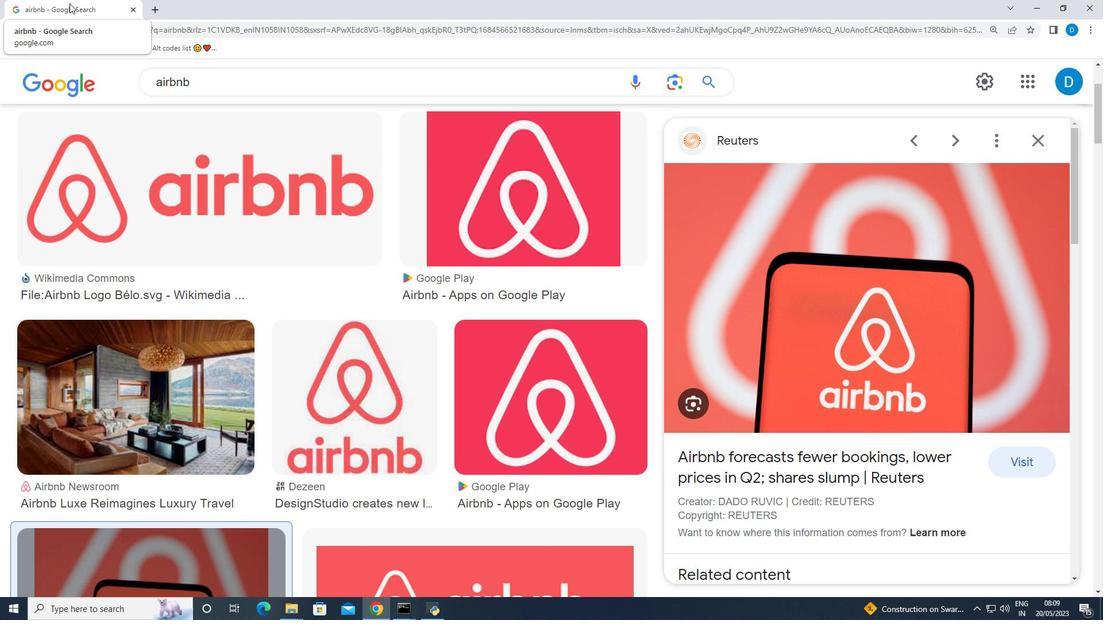 
Action: Mouse pressed left at (69, 3)
Screenshot: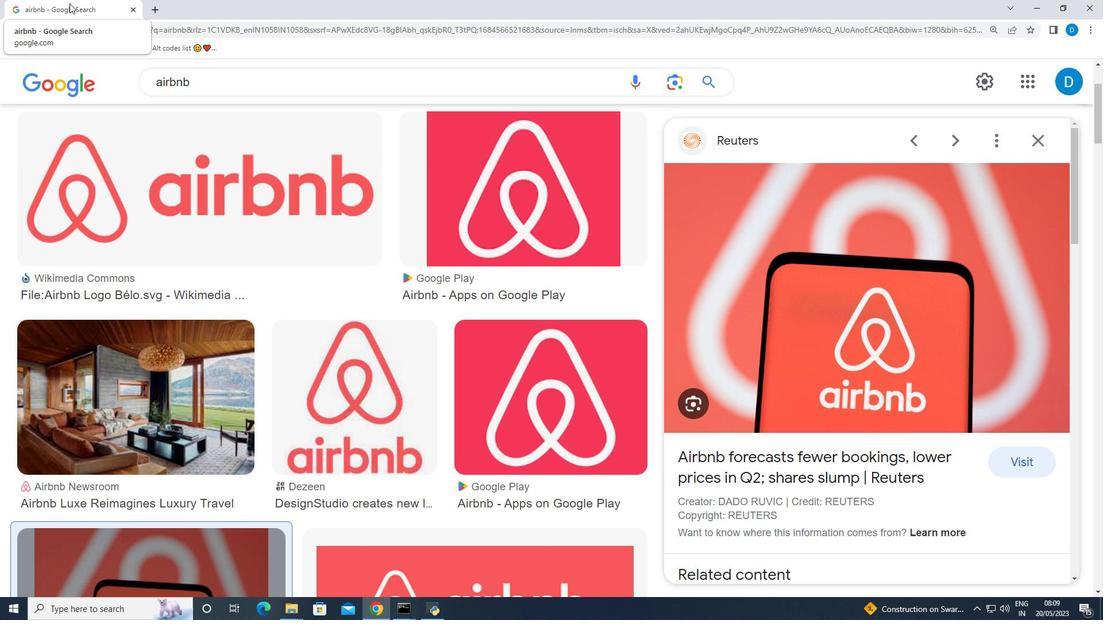 
Action: Mouse moved to (14, 35)
Screenshot: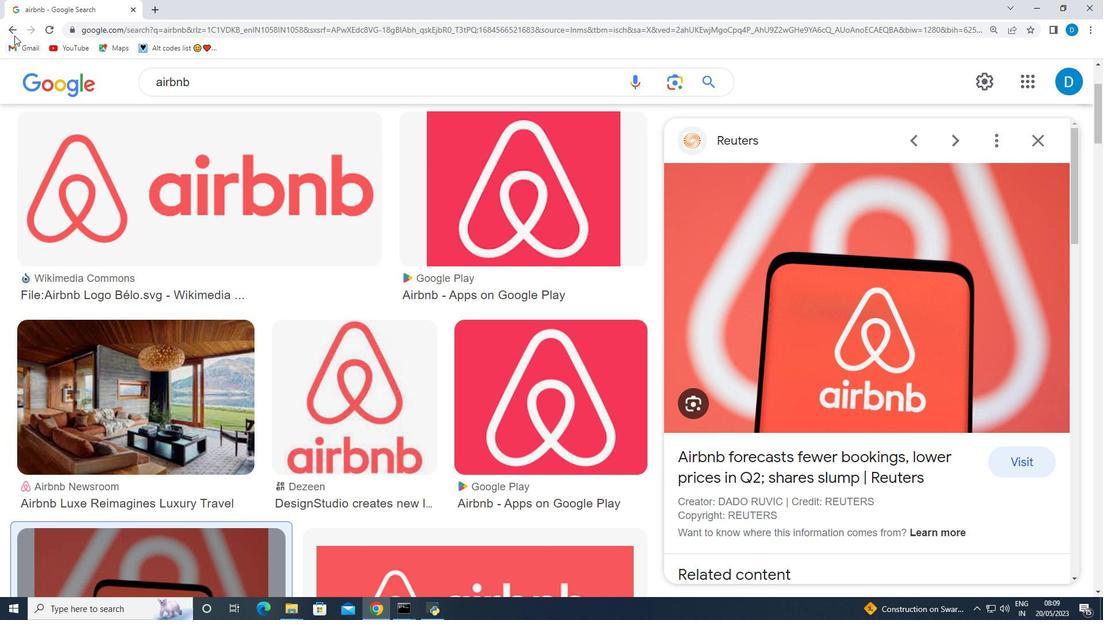 
Action: Mouse pressed left at (14, 35)
Screenshot: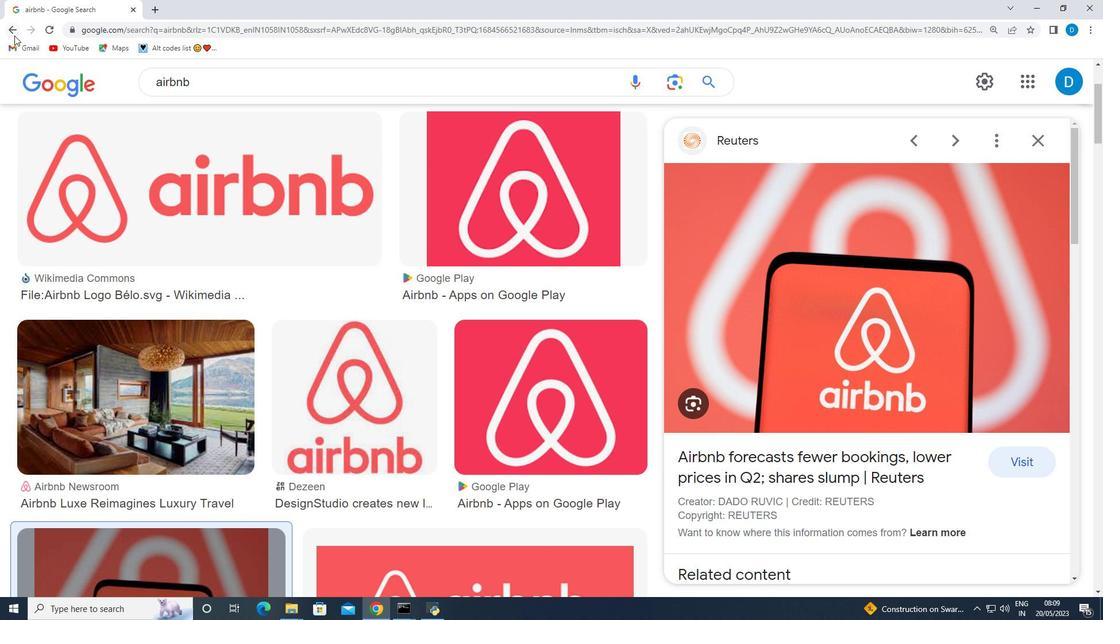 
Action: Mouse moved to (12, 30)
Screenshot: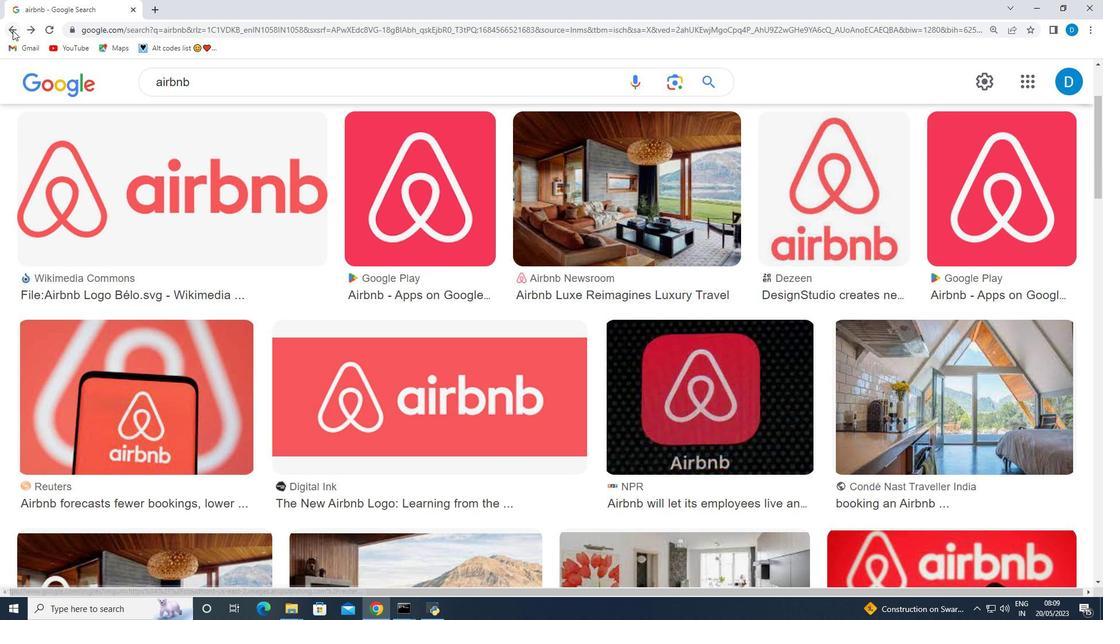 
Action: Mouse pressed left at (12, 30)
Screenshot: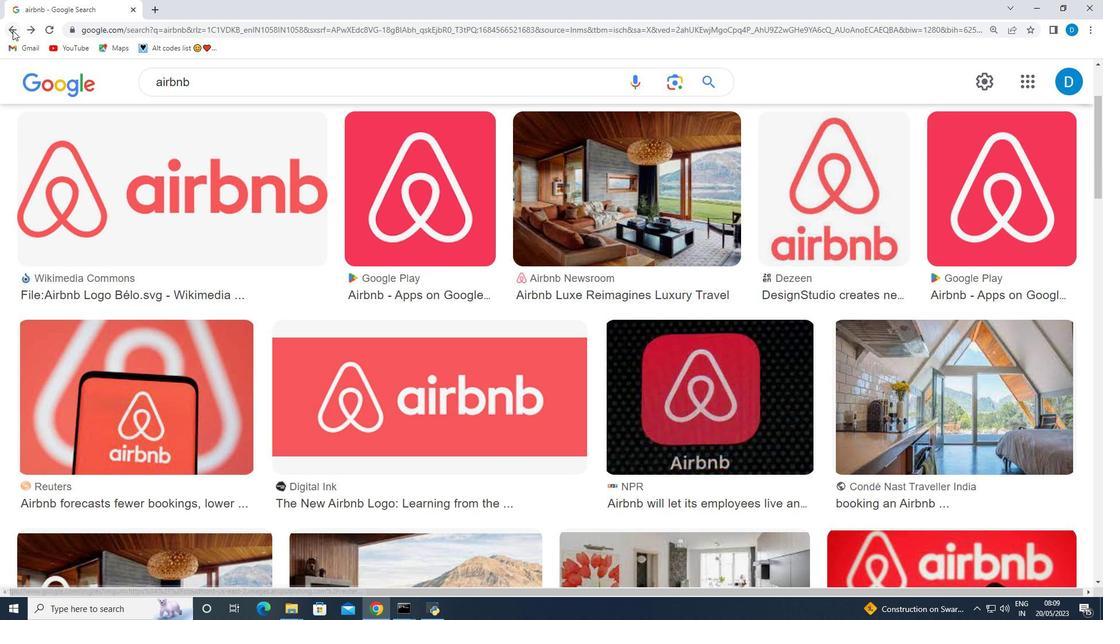
Action: Mouse pressed left at (12, 30)
Screenshot: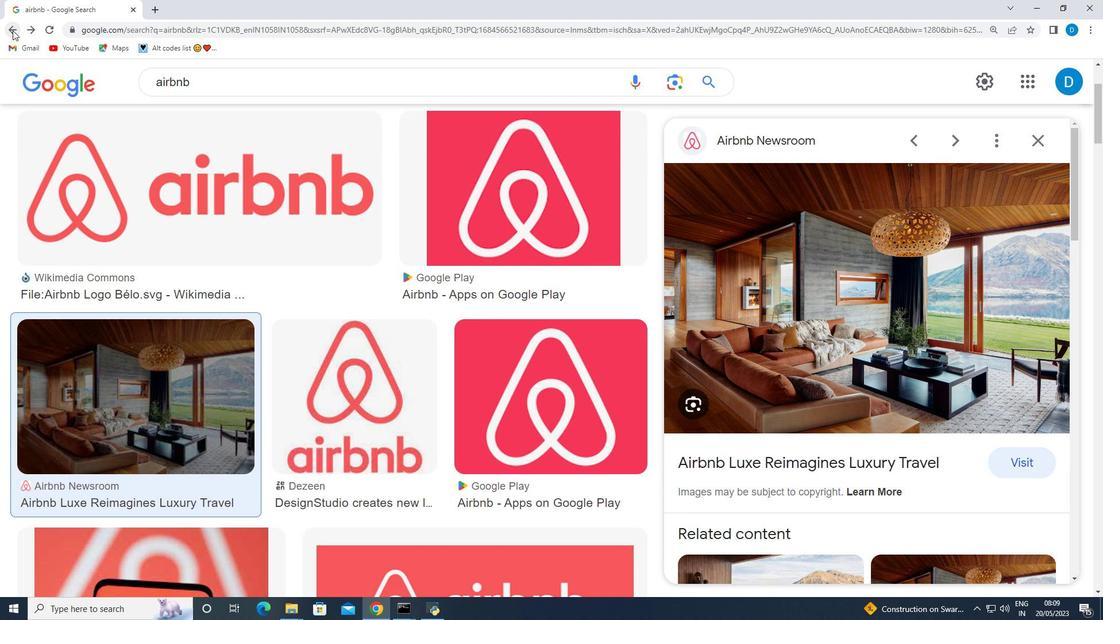 
Action: Mouse pressed left at (12, 30)
Screenshot: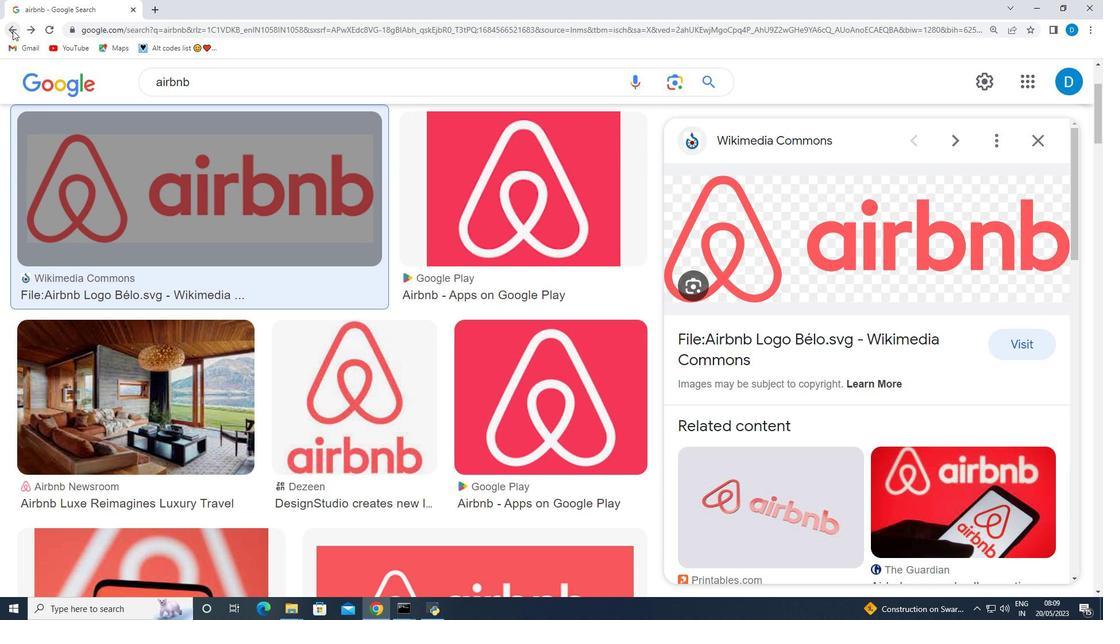 
Action: Mouse pressed left at (12, 30)
Screenshot: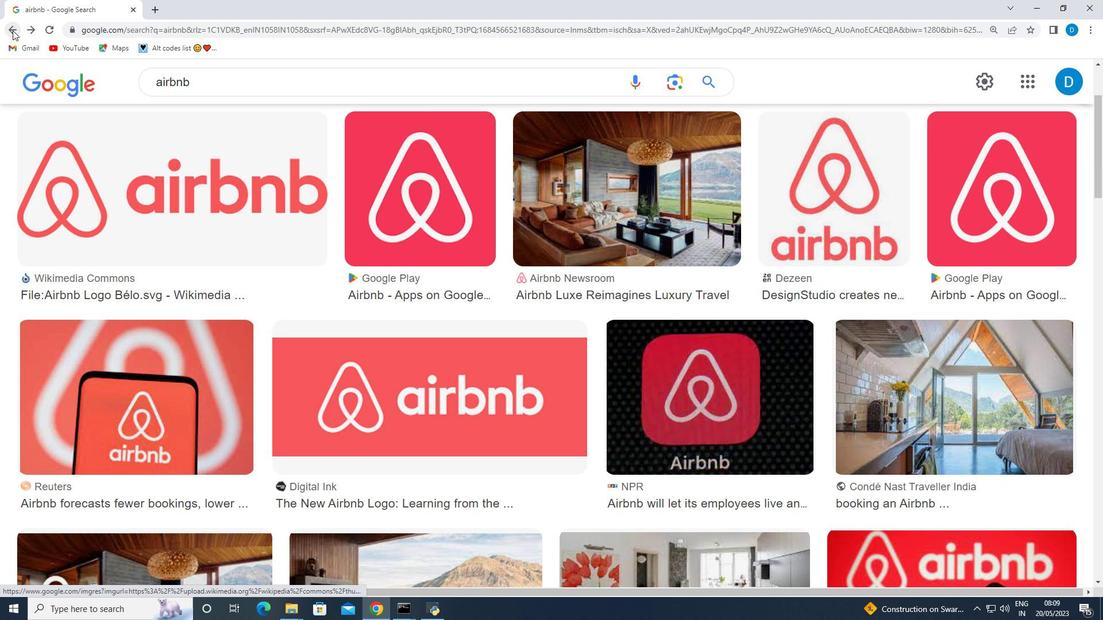 
Action: Mouse pressed left at (12, 30)
Screenshot: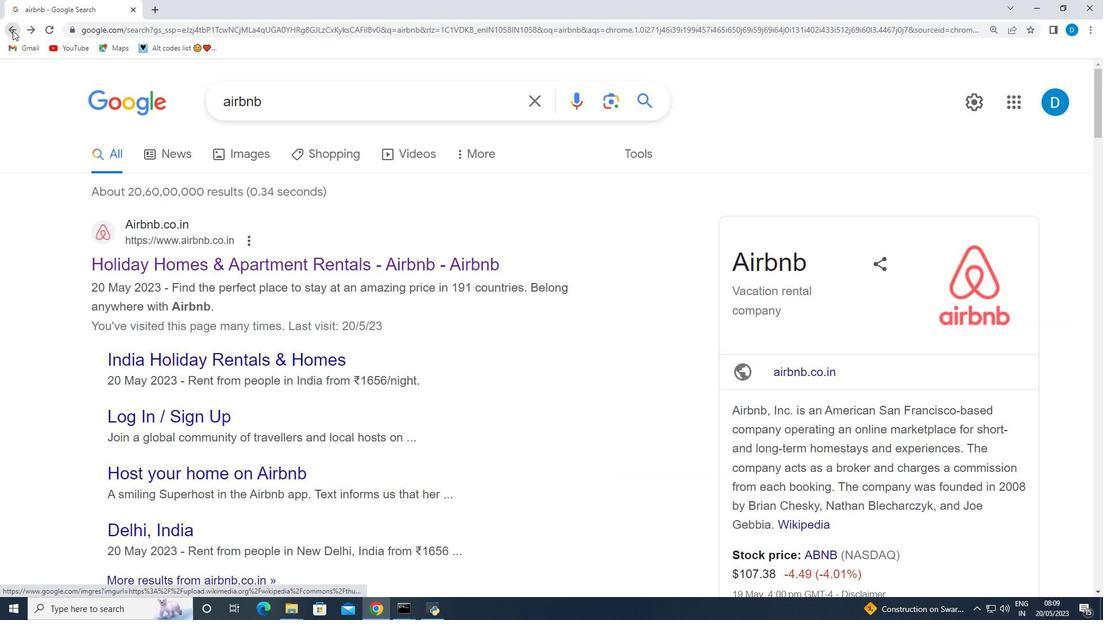 
Action: Mouse pressed left at (12, 30)
Screenshot: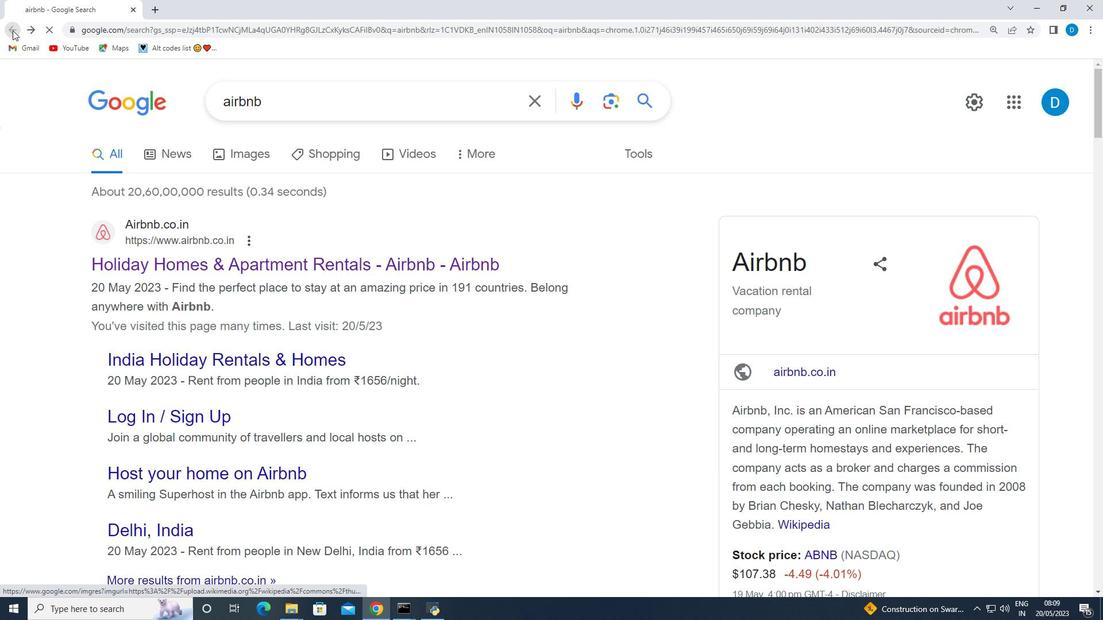 
Action: Mouse moved to (154, 27)
Screenshot: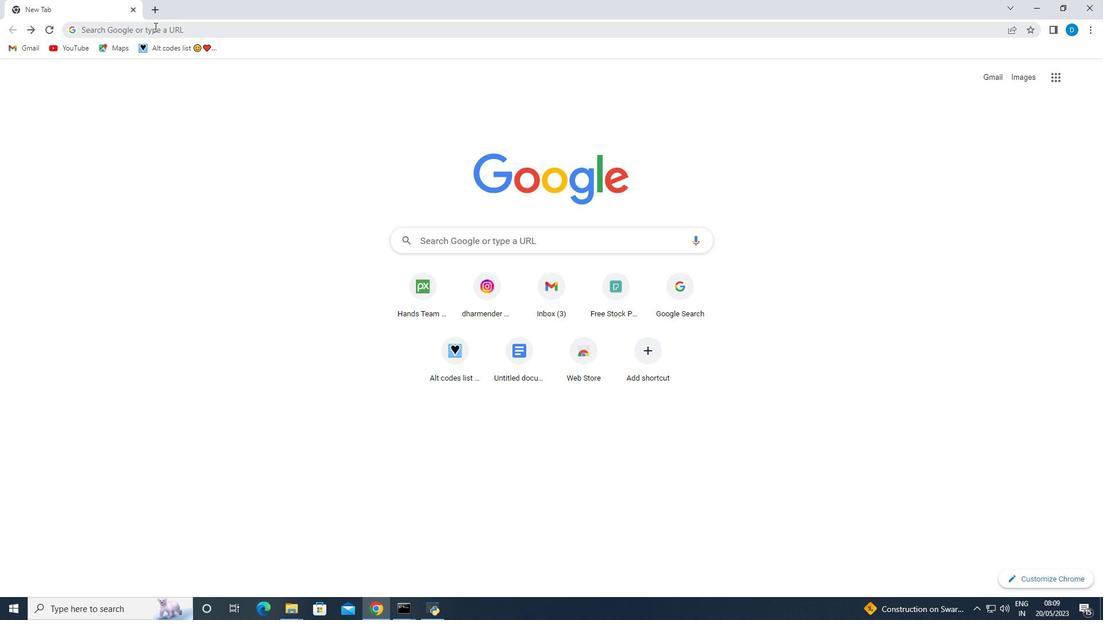 
Action: Mouse pressed left at (154, 27)
Screenshot: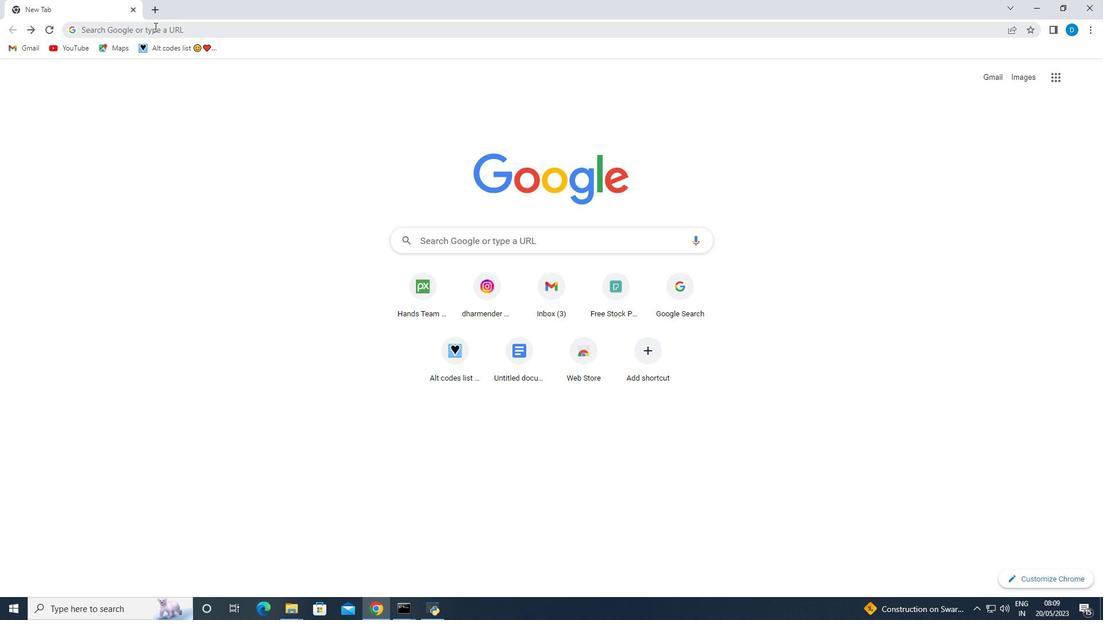 
Action: Mouse moved to (152, 48)
Screenshot: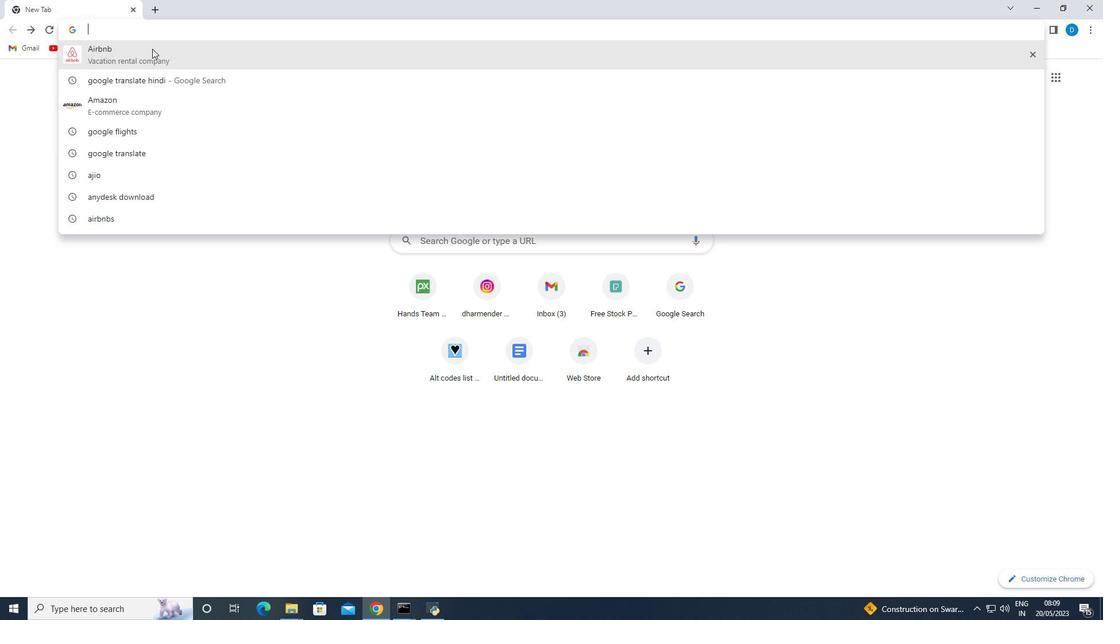 
Action: Mouse pressed left at (152, 48)
Screenshot: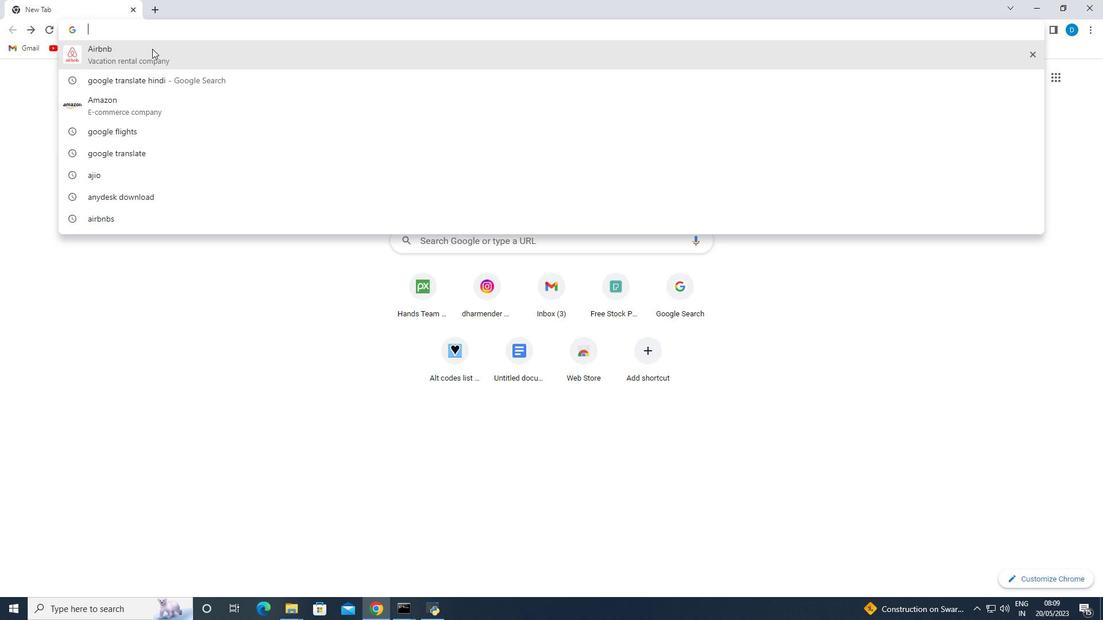 
Action: Mouse moved to (238, 272)
Screenshot: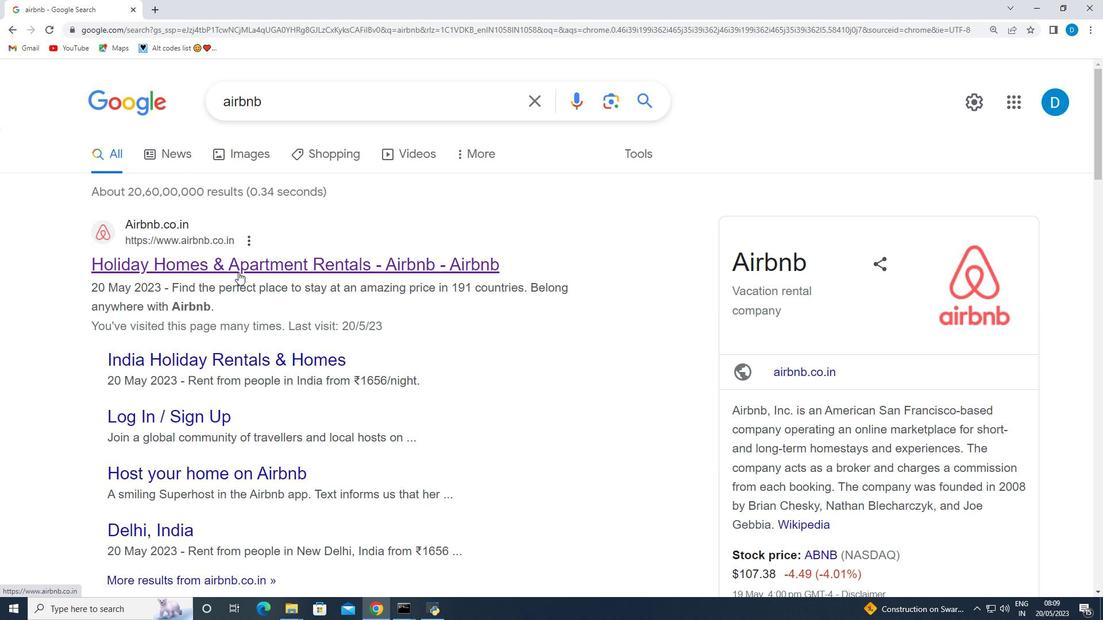 
Action: Mouse pressed left at (238, 272)
Screenshot: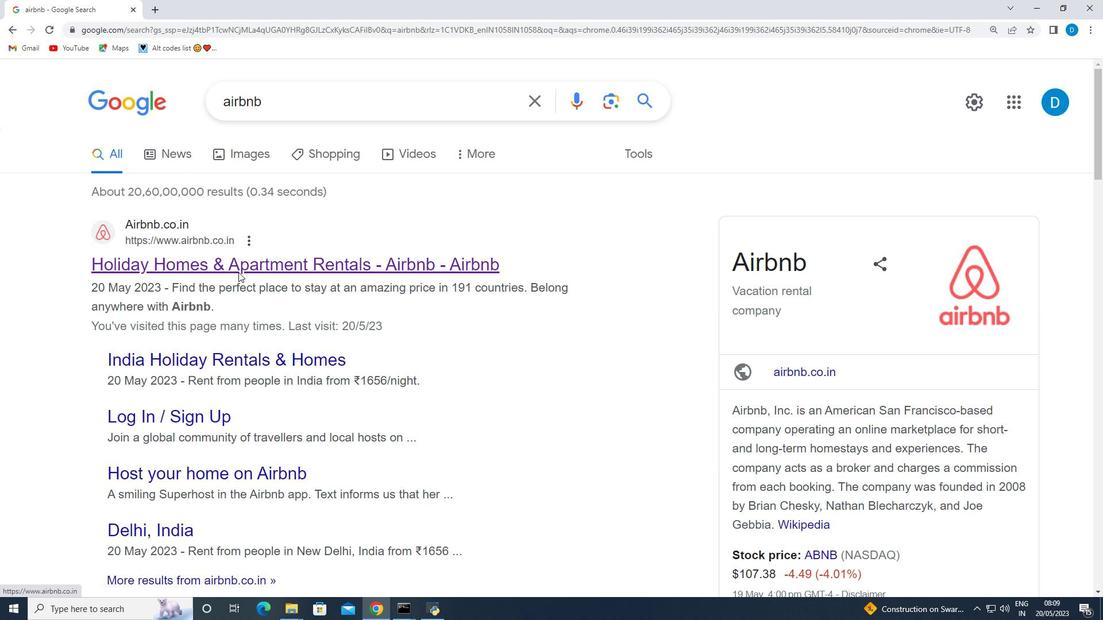 
Action: Mouse moved to (180, 340)
Screenshot: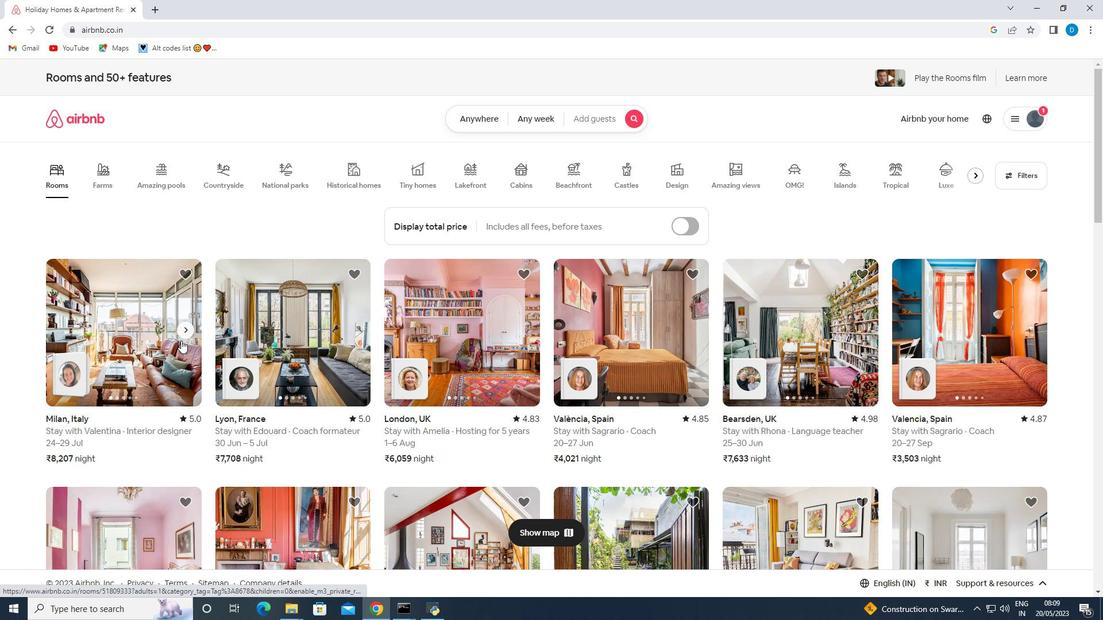 
Action: Mouse scrolled (180, 340) with delta (0, 0)
Screenshot: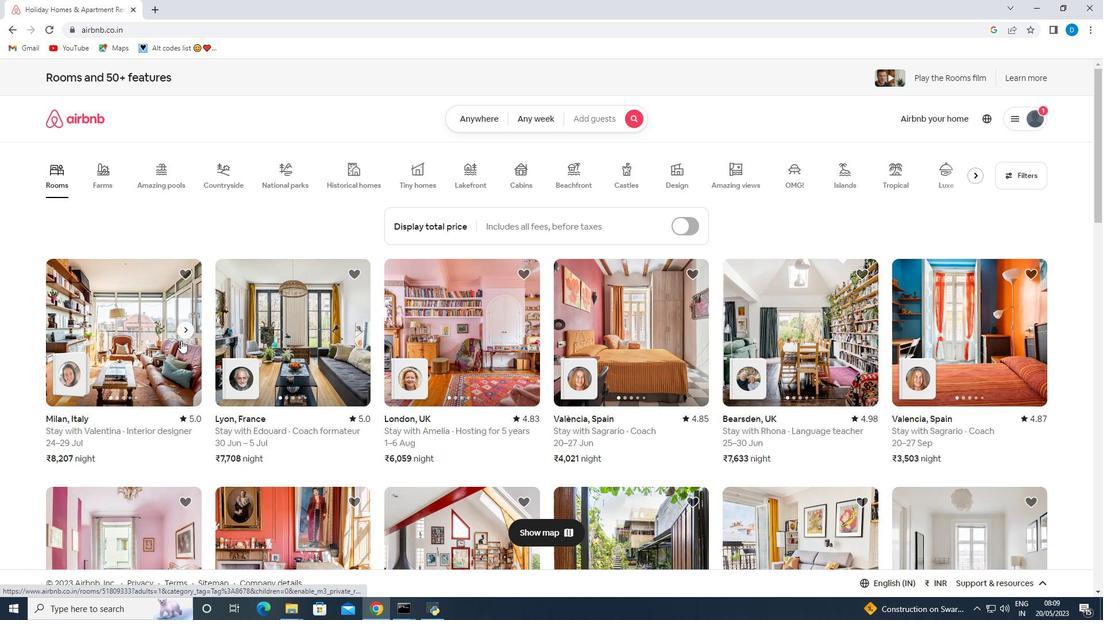 
Action: Mouse moved to (201, 341)
Screenshot: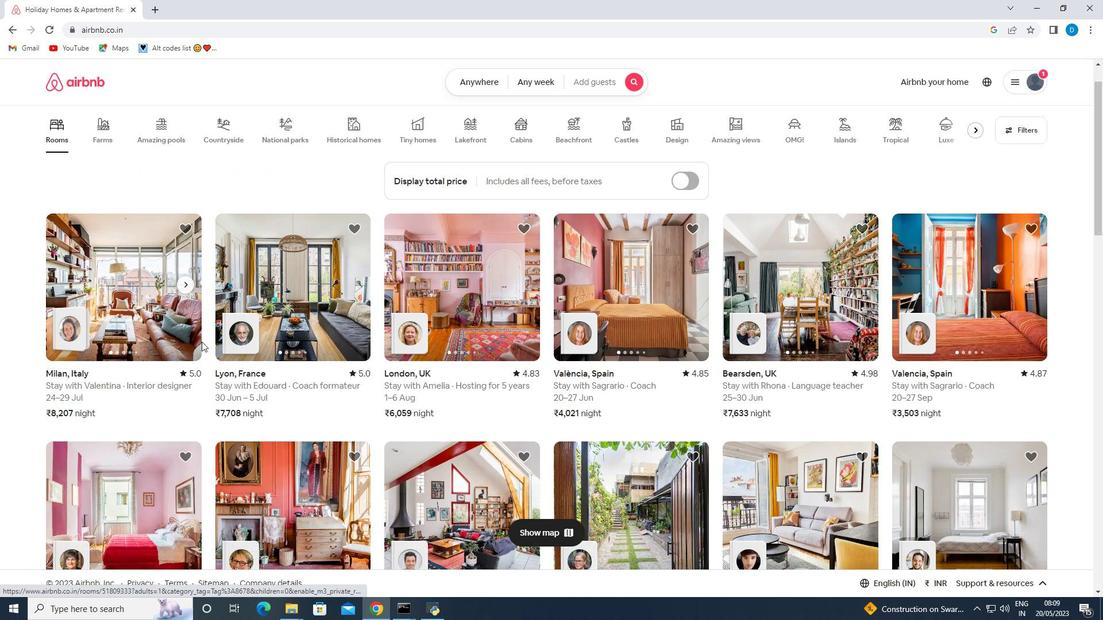 
Action: Mouse scrolled (185, 340) with delta (0, 0)
Screenshot: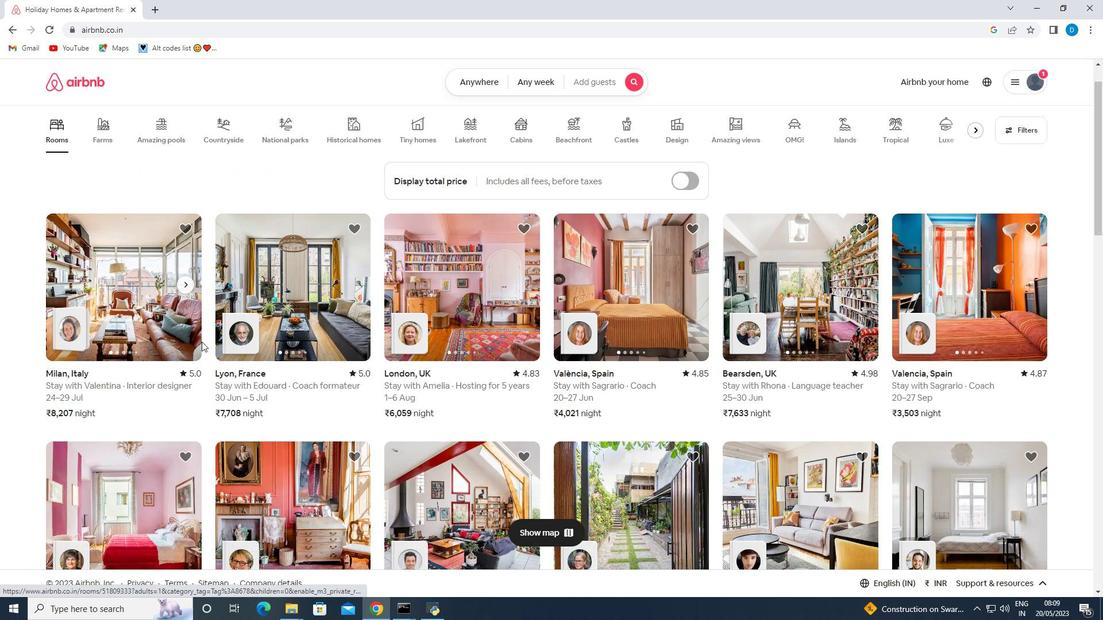 
Action: Mouse moved to (295, 247)
Screenshot: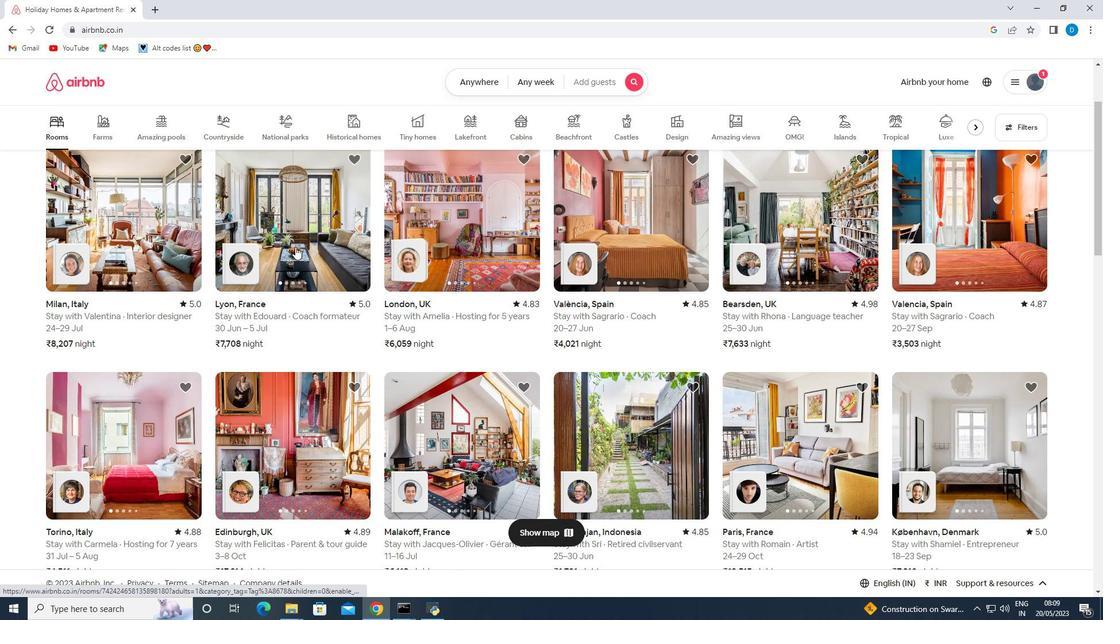 
Action: Mouse pressed left at (295, 247)
Screenshot: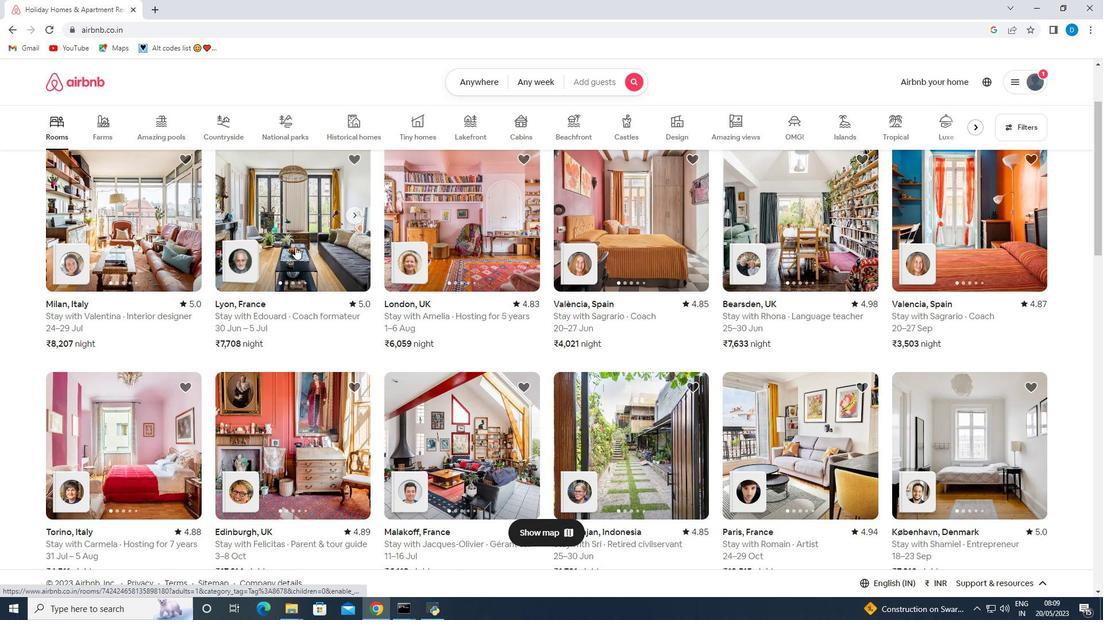 
Action: Mouse moved to (434, 379)
Screenshot: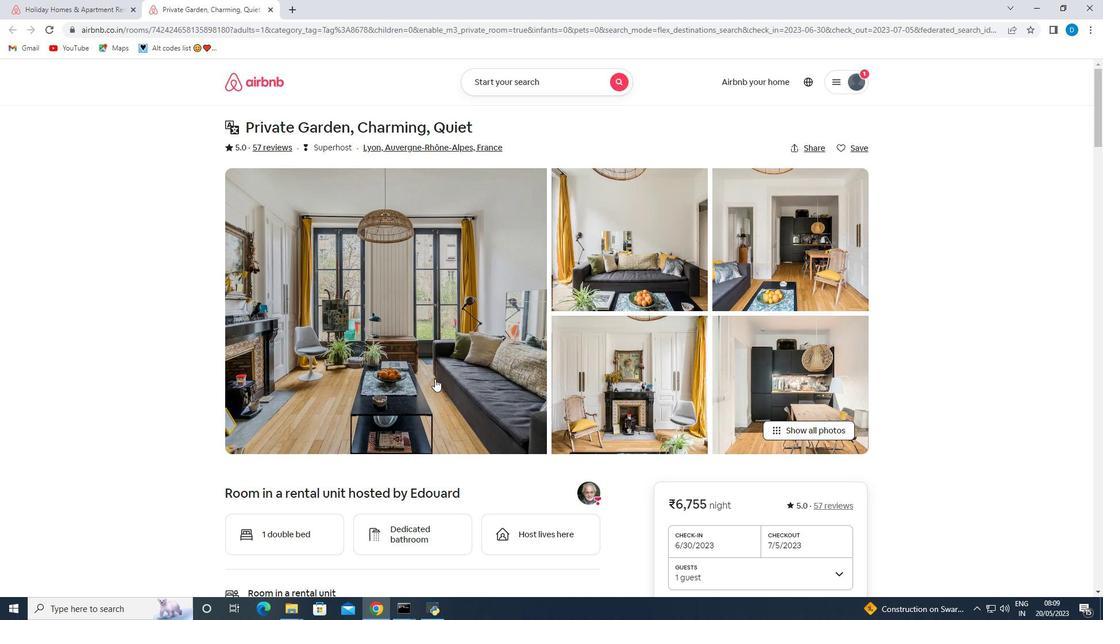 
Action: Mouse scrolled (434, 378) with delta (0, 0)
Screenshot: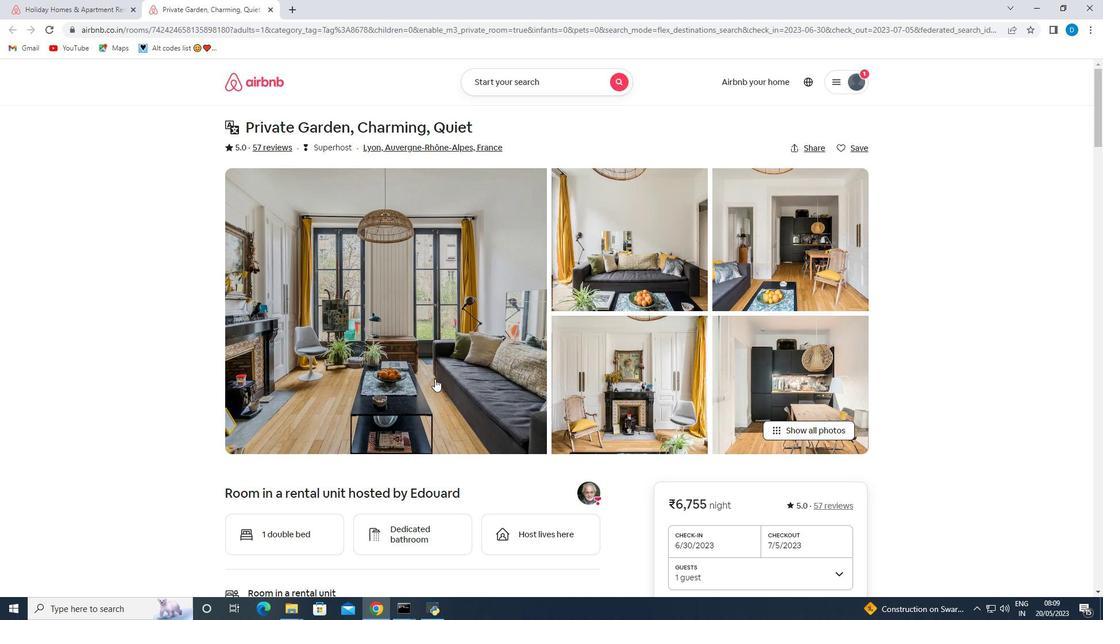 
Action: Mouse scrolled (434, 378) with delta (0, 0)
Screenshot: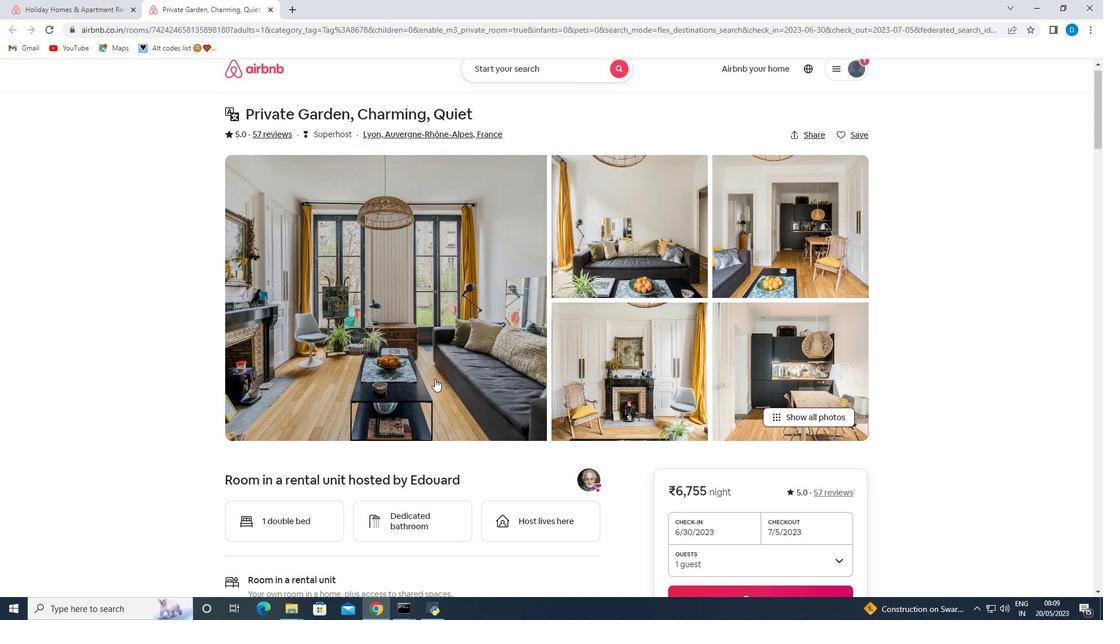 
Action: Mouse moved to (429, 380)
Screenshot: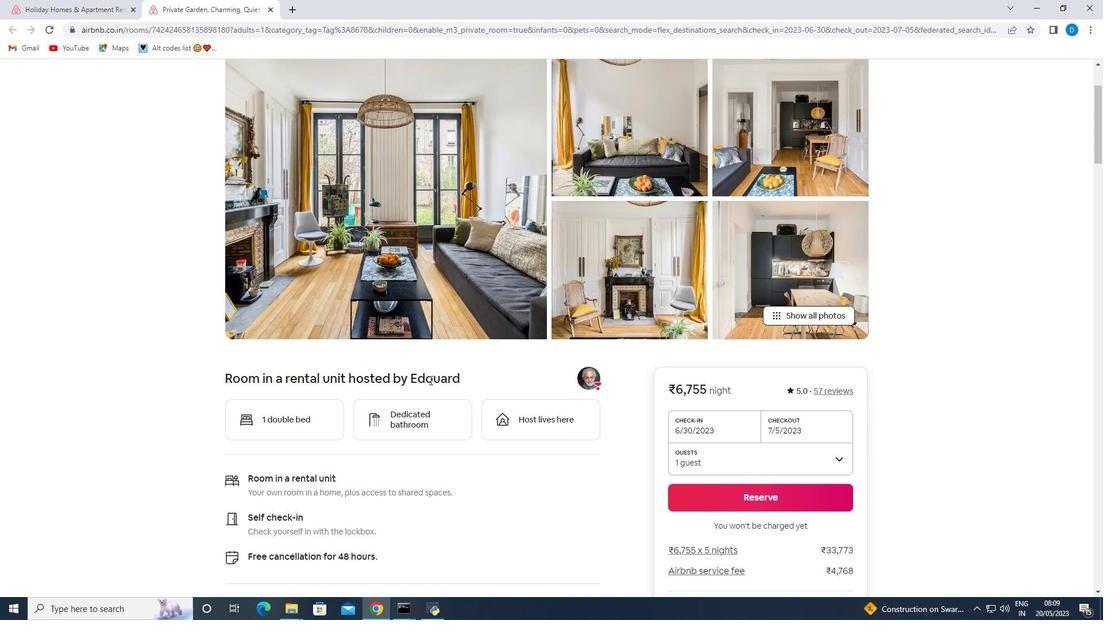 
Action: Mouse scrolled (429, 379) with delta (0, 0)
Screenshot: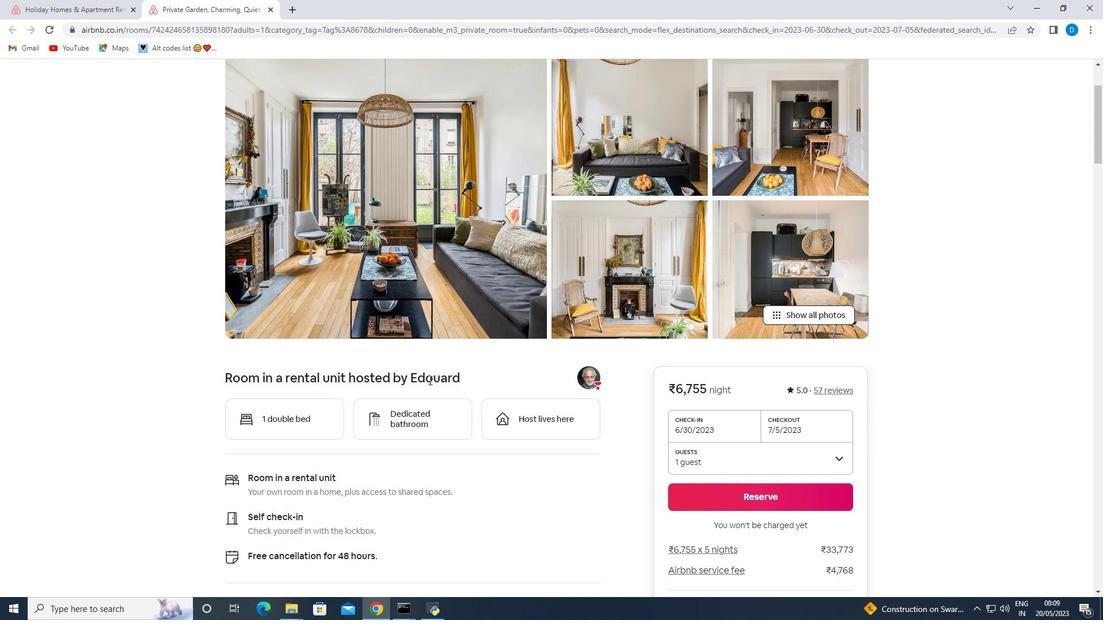 
Action: Mouse moved to (428, 380)
Screenshot: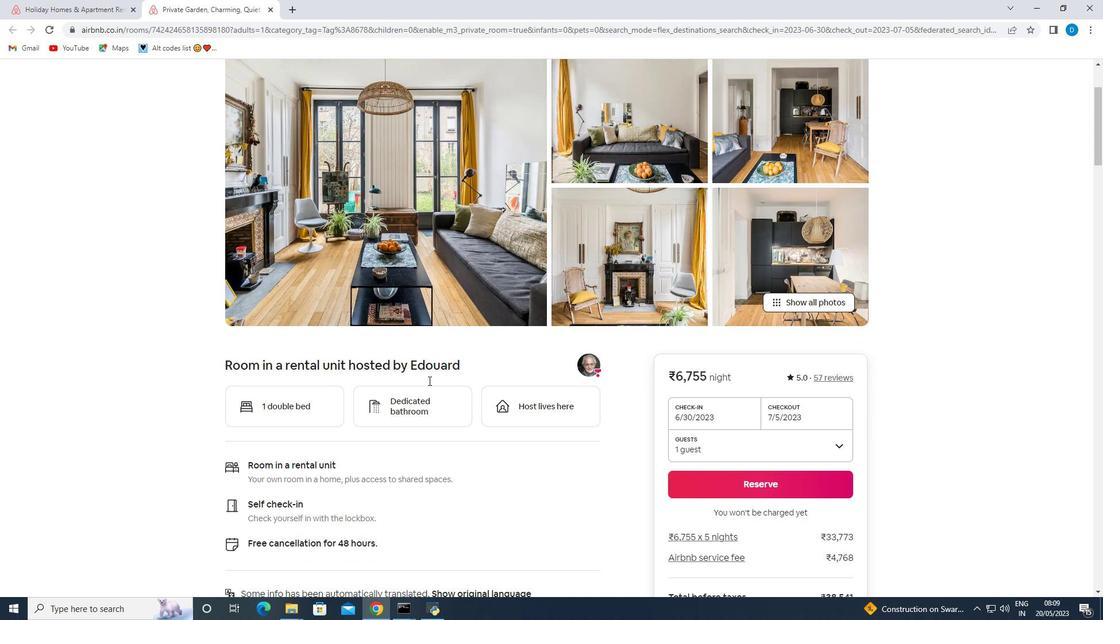 
Action: Mouse scrolled (428, 380) with delta (0, 0)
Screenshot: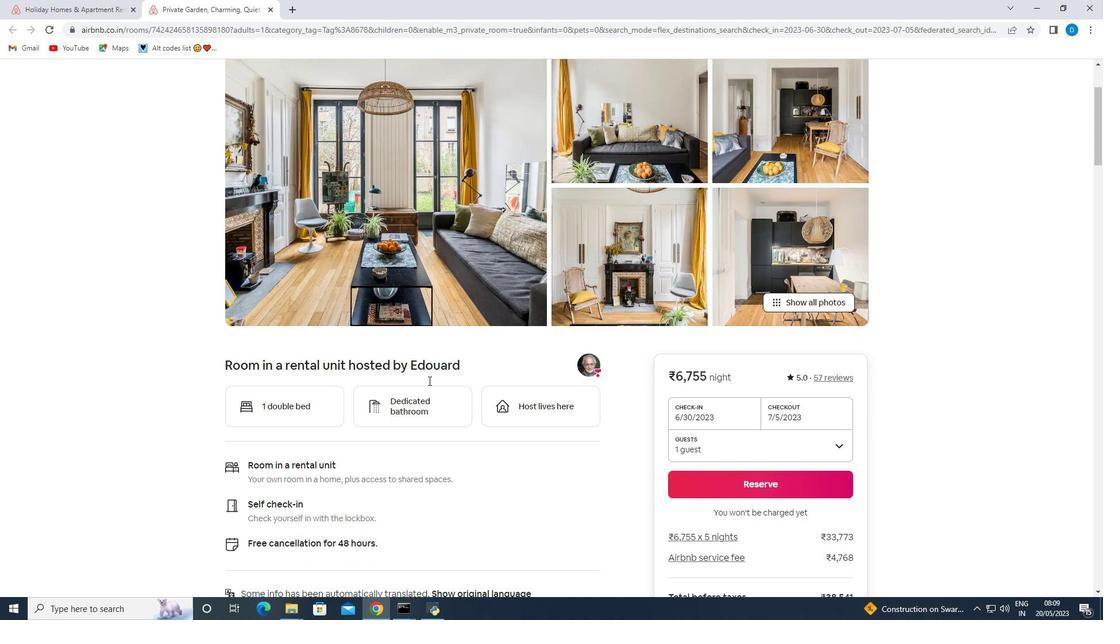 
Action: Mouse moved to (364, 376)
Screenshot: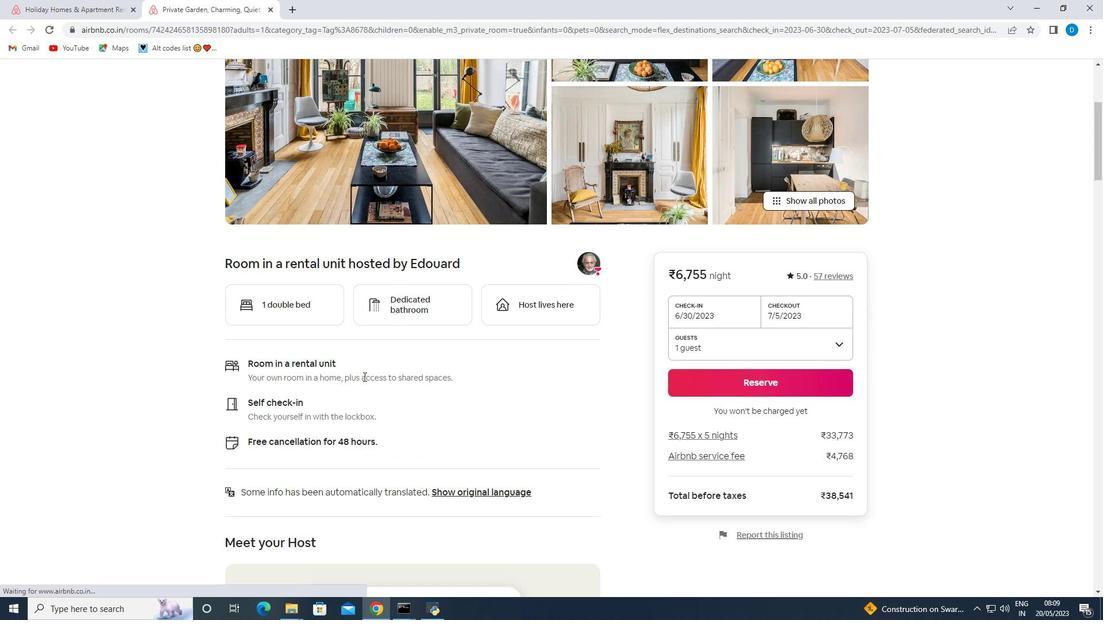 
Action: Mouse scrolled (364, 376) with delta (0, 0)
Screenshot: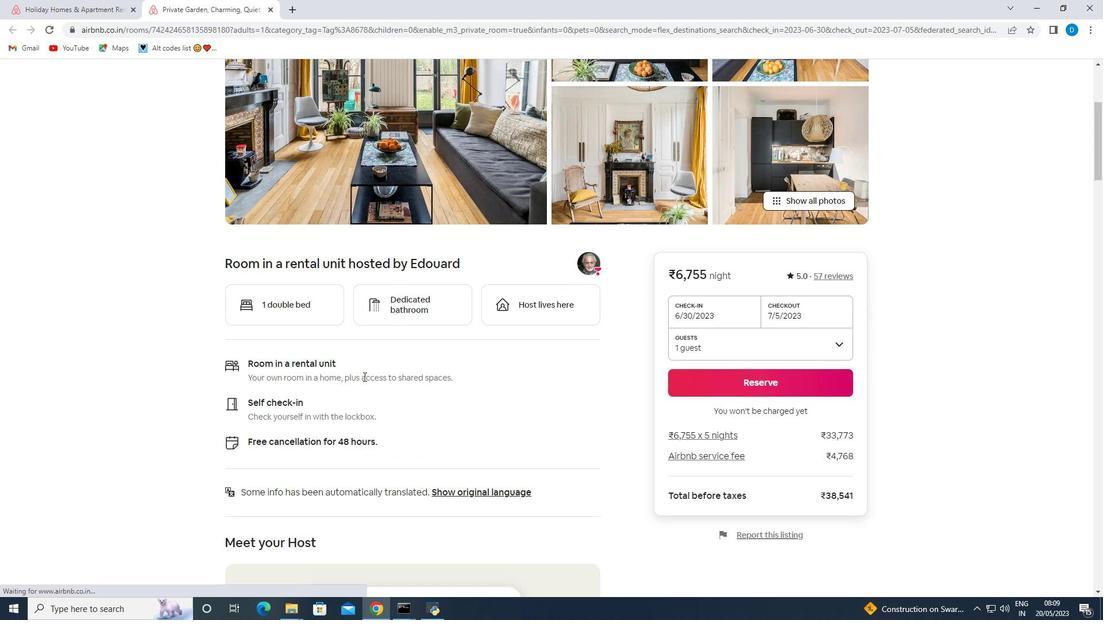 
Action: Mouse moved to (363, 376)
Screenshot: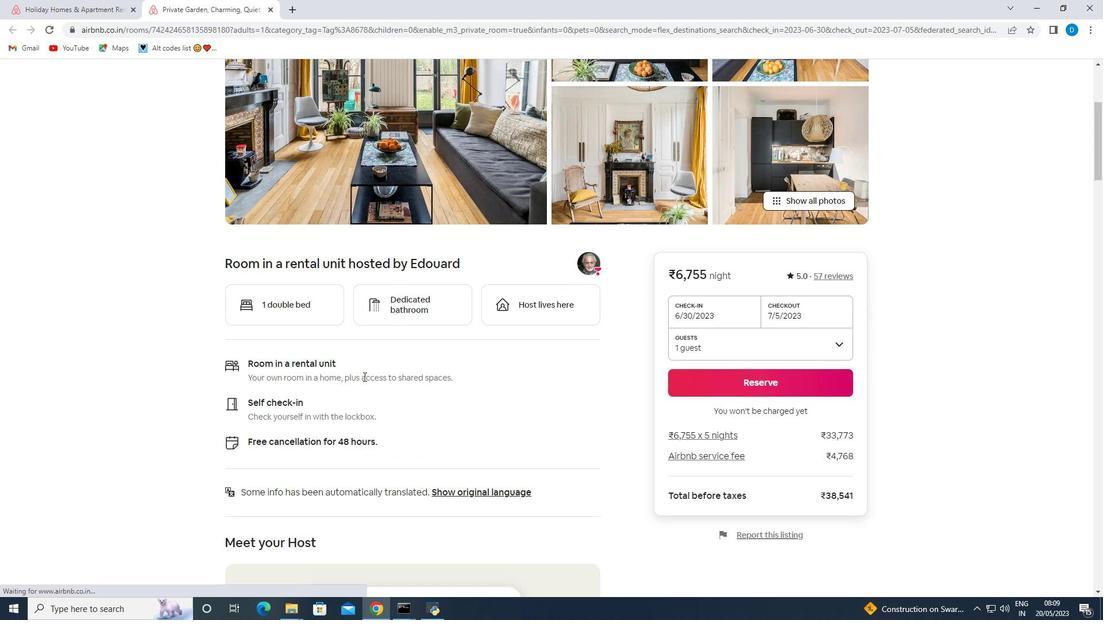 
Action: Mouse scrolled (363, 376) with delta (0, 0)
Screenshot: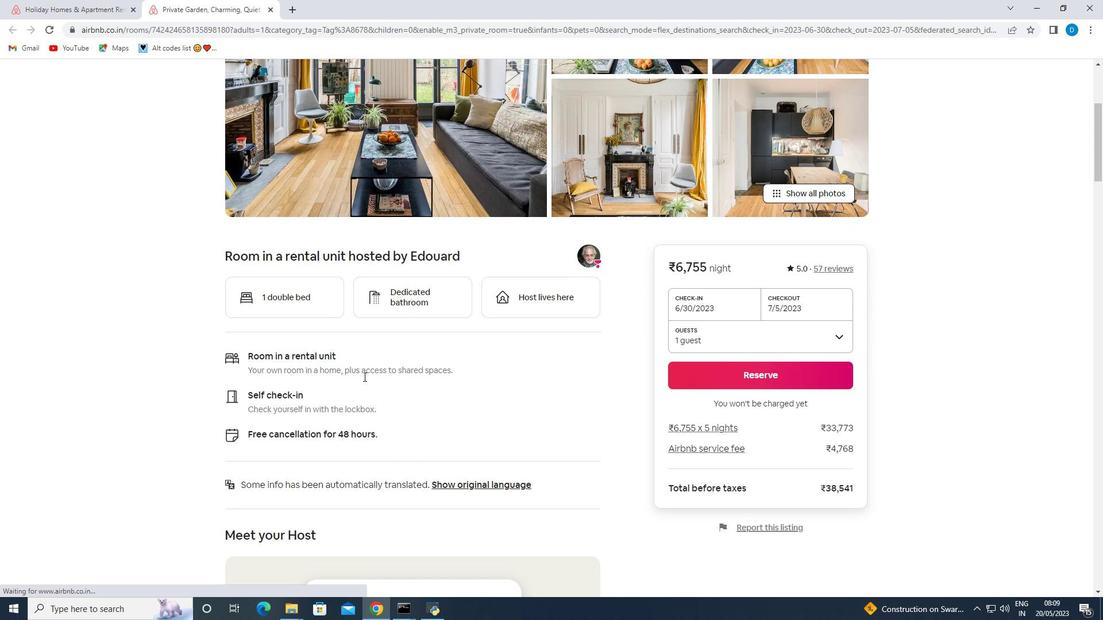 
Action: Mouse moved to (321, 282)
Screenshot: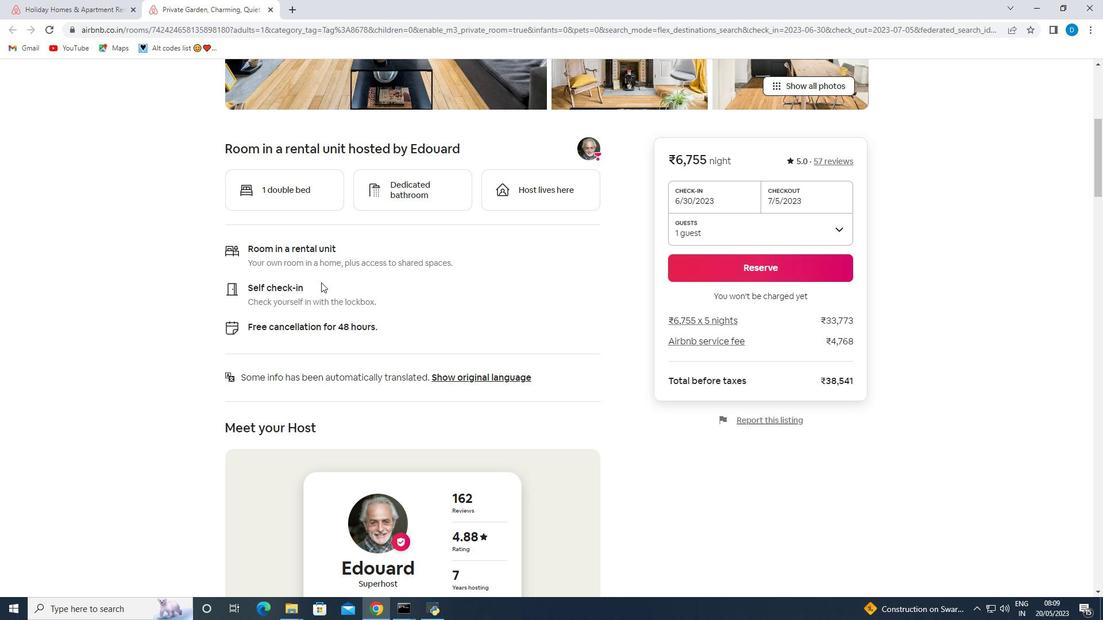 
Action: Mouse scrolled (321, 282) with delta (0, 0)
Screenshot: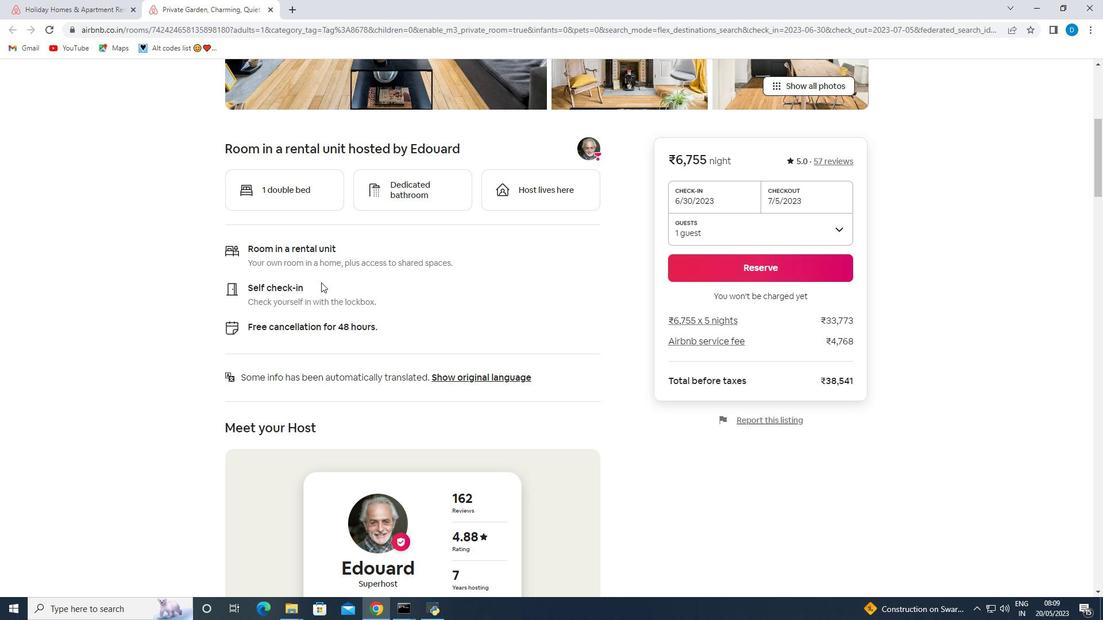 
Action: Mouse scrolled (321, 282) with delta (0, 0)
Screenshot: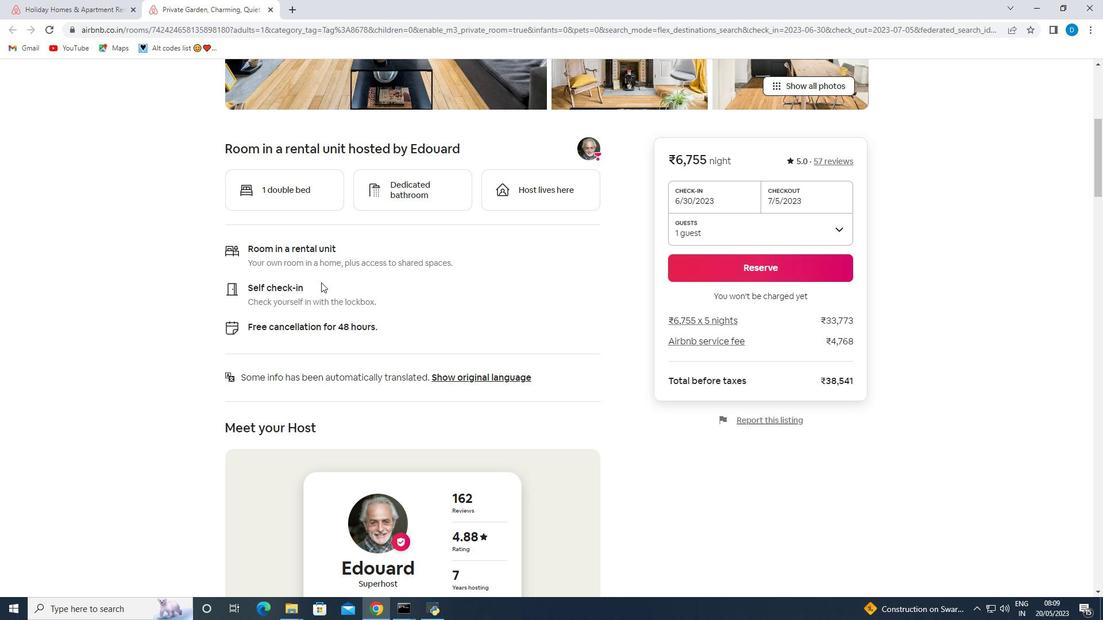
Action: Mouse moved to (321, 283)
Screenshot: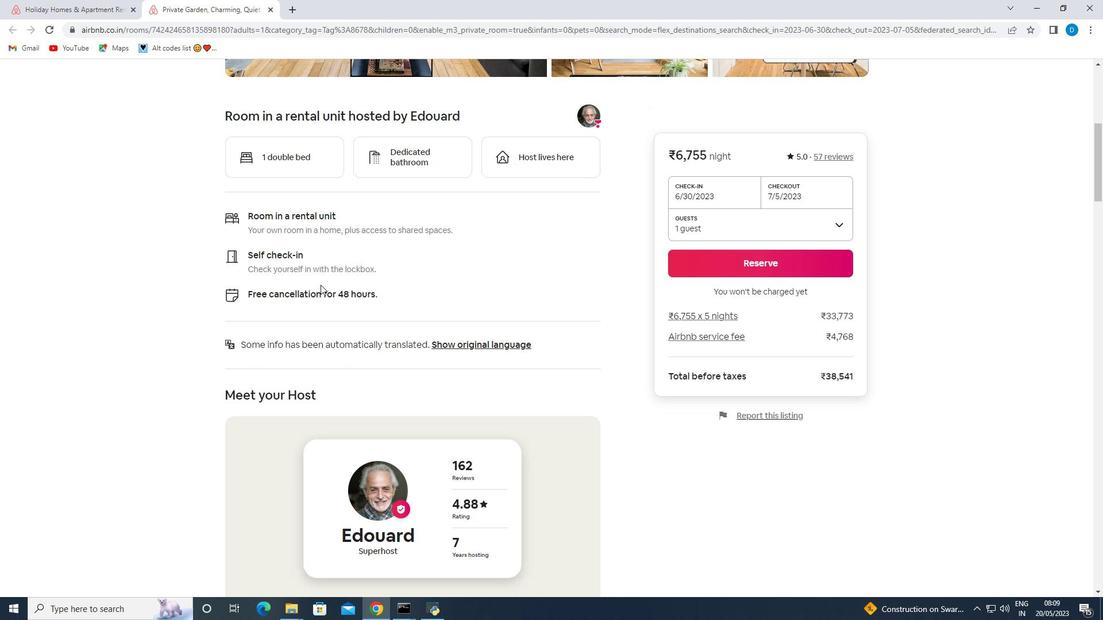 
Action: Mouse scrolled (321, 283) with delta (0, 0)
Screenshot: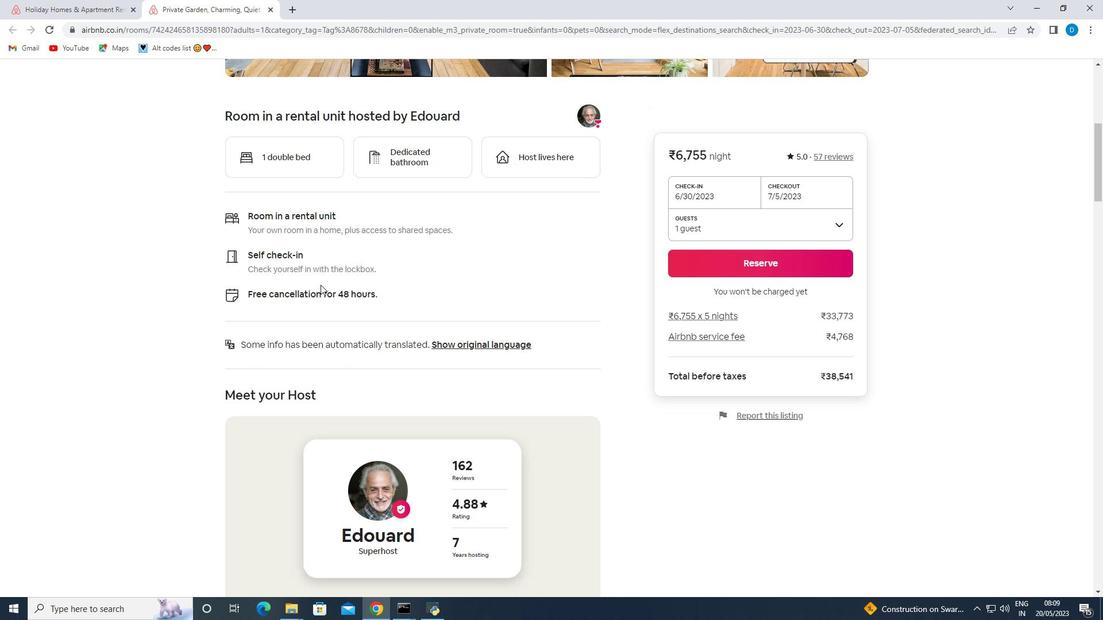 
Action: Mouse moved to (320, 286)
Screenshot: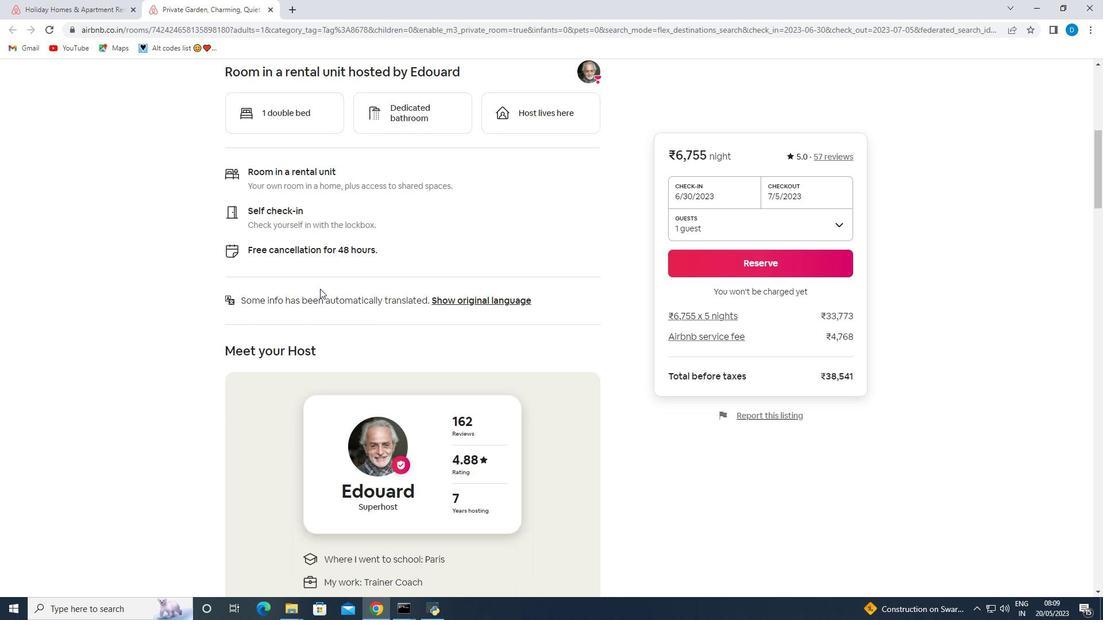 
Action: Mouse scrolled (320, 285) with delta (0, 0)
Screenshot: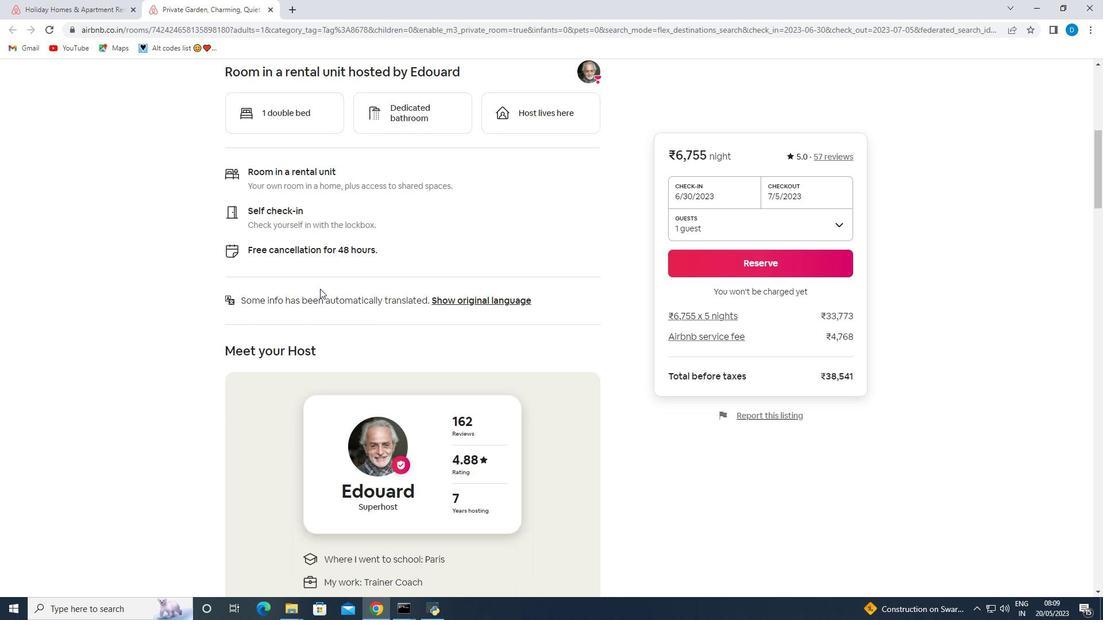 
Action: Mouse moved to (316, 300)
Screenshot: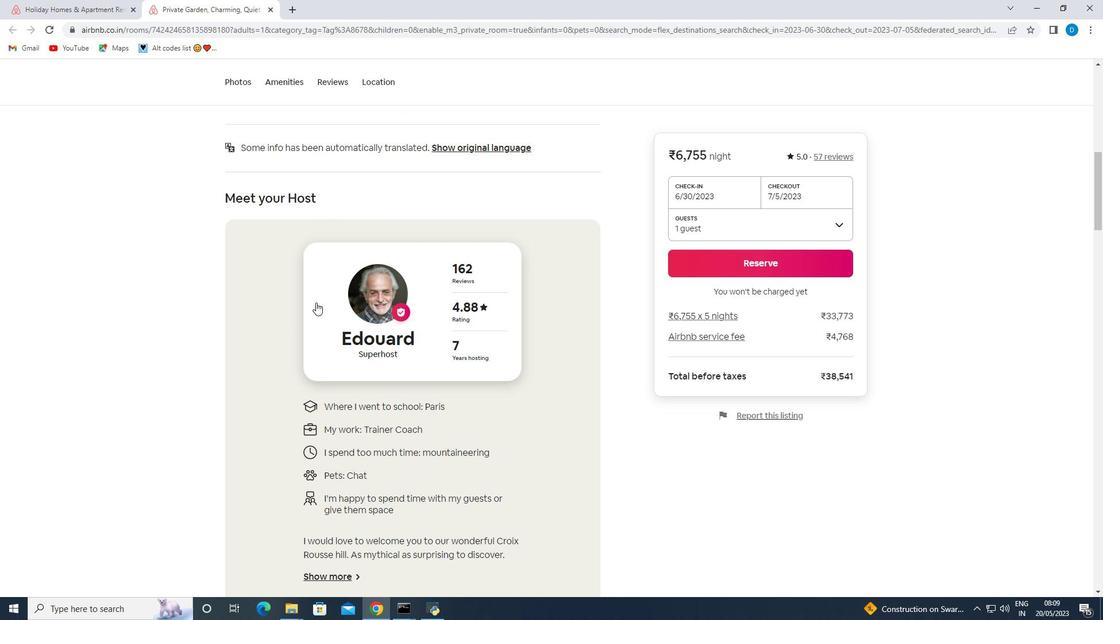 
Action: Mouse scrolled (316, 299) with delta (0, 0)
Screenshot: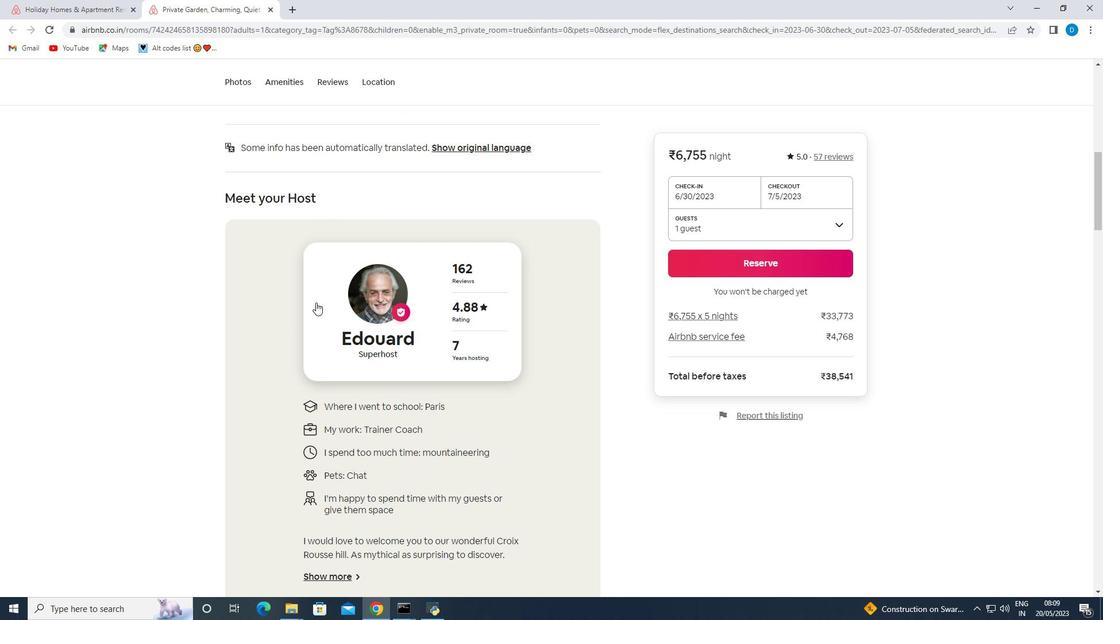 
Action: Mouse moved to (315, 302)
Screenshot: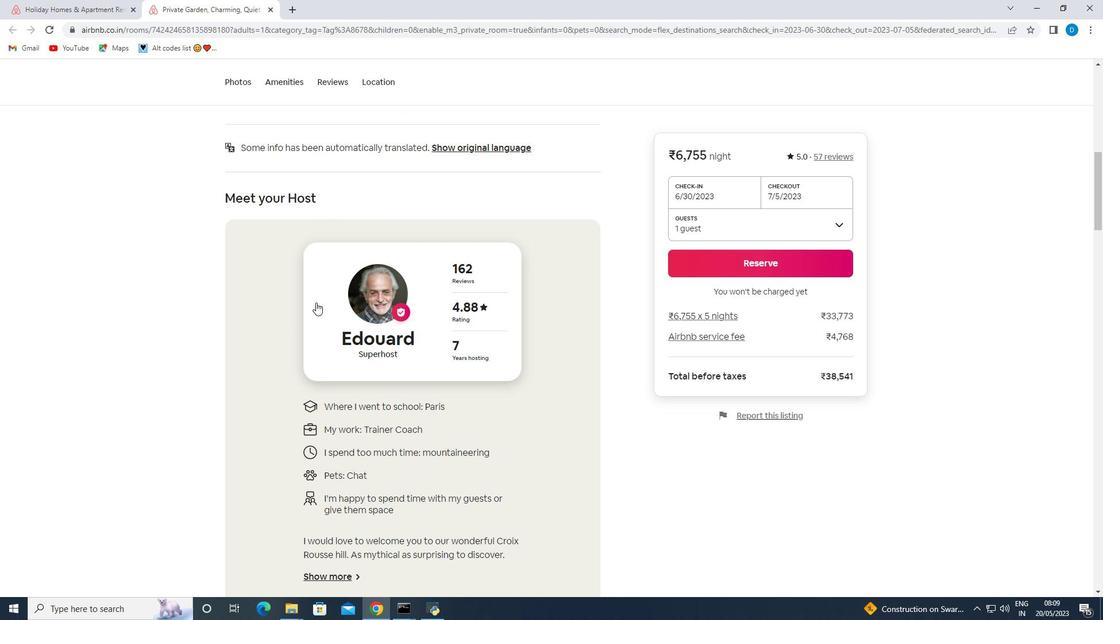 
Action: Mouse scrolled (315, 302) with delta (0, 0)
Screenshot: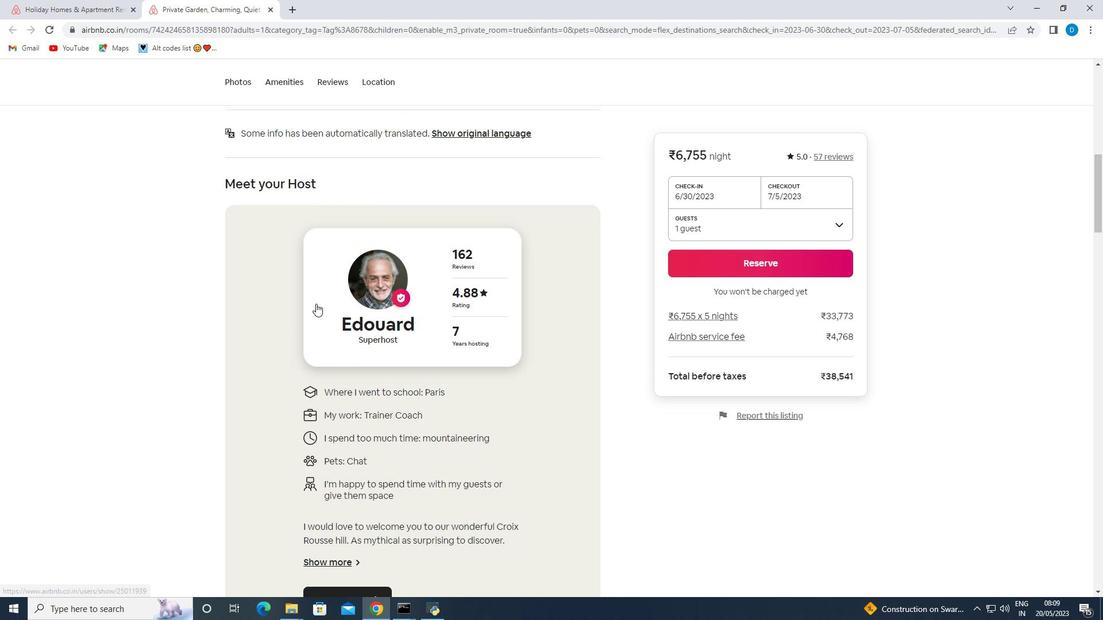 
Action: Mouse moved to (315, 303)
Screenshot: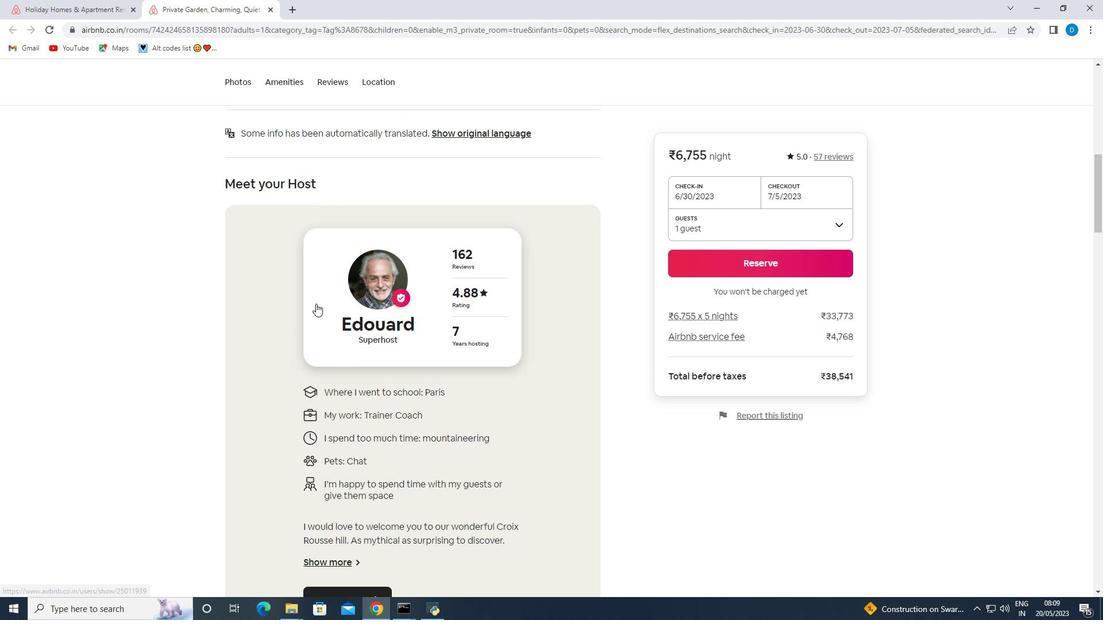 
Action: Mouse scrolled (315, 303) with delta (0, 0)
Screenshot: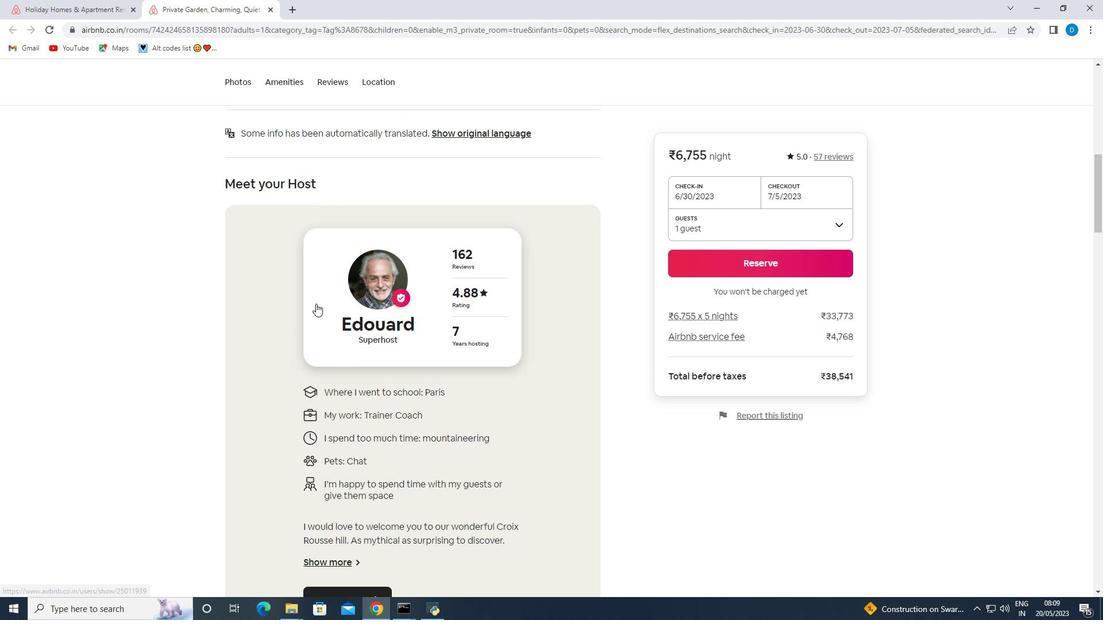 
Action: Mouse moved to (356, 406)
Screenshot: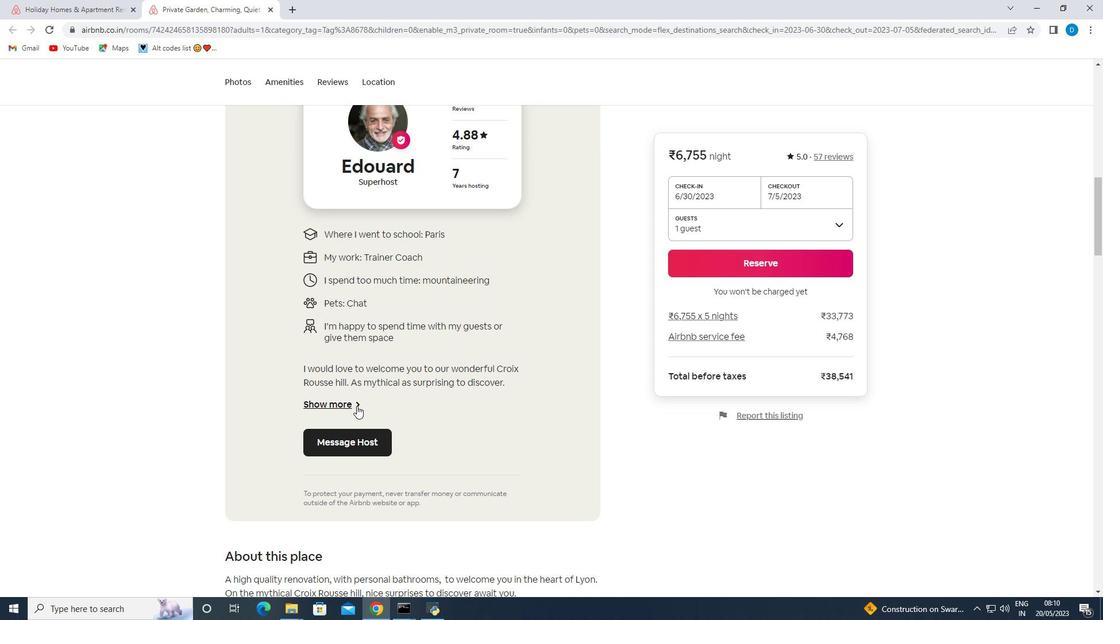 
Action: Mouse pressed left at (356, 406)
Screenshot: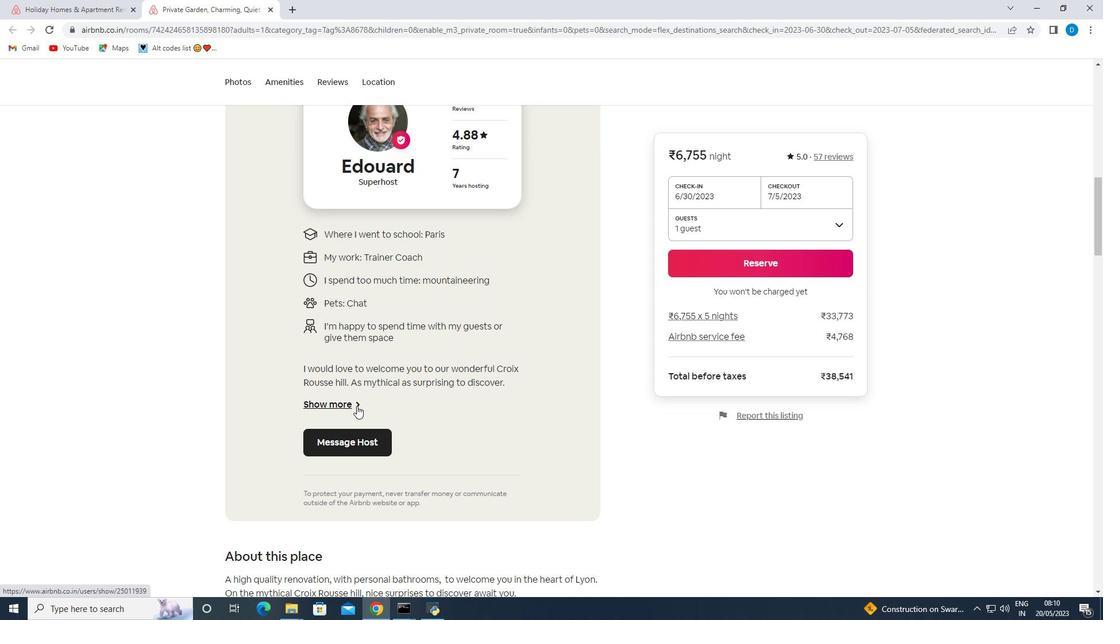 
Action: Mouse moved to (297, 450)
Screenshot: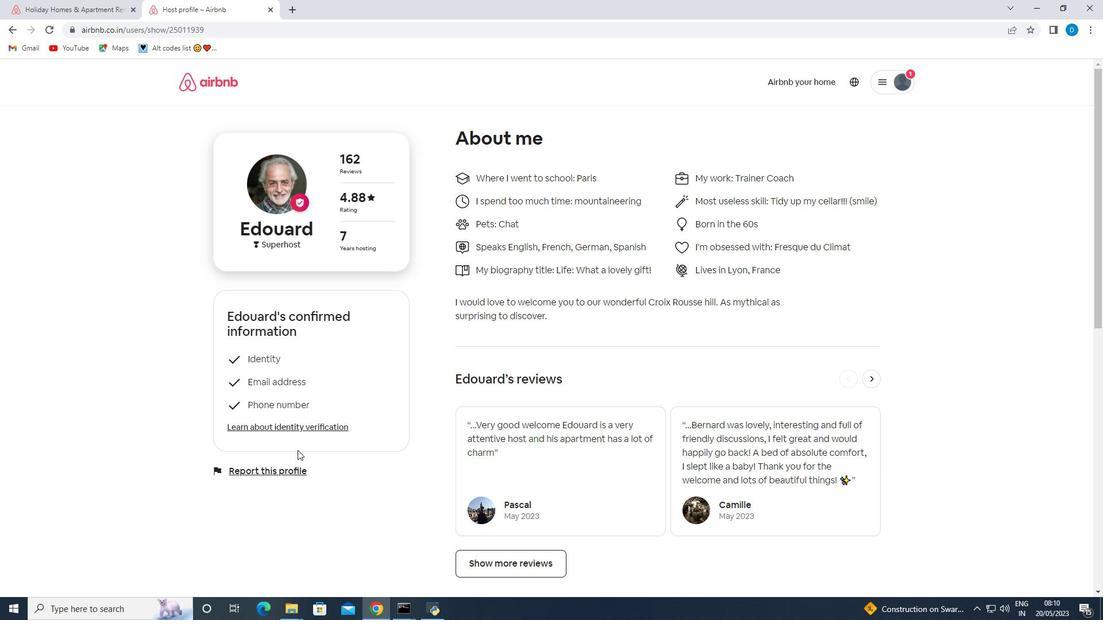 
Action: Mouse scrolled (297, 449) with delta (0, 0)
Screenshot: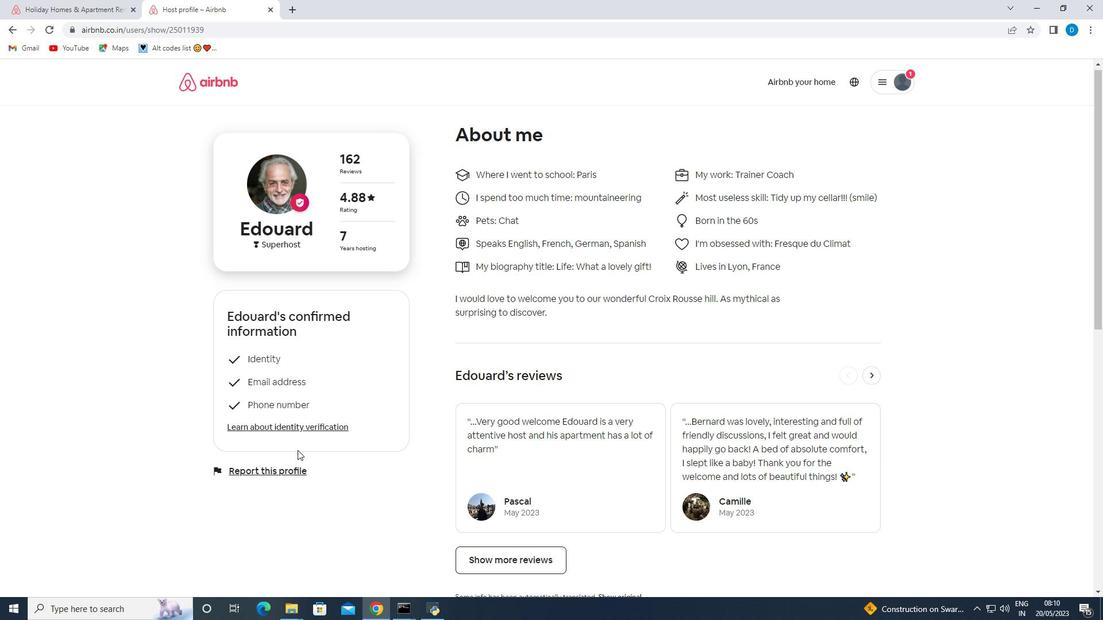 
Action: Mouse moved to (752, 325)
Screenshot: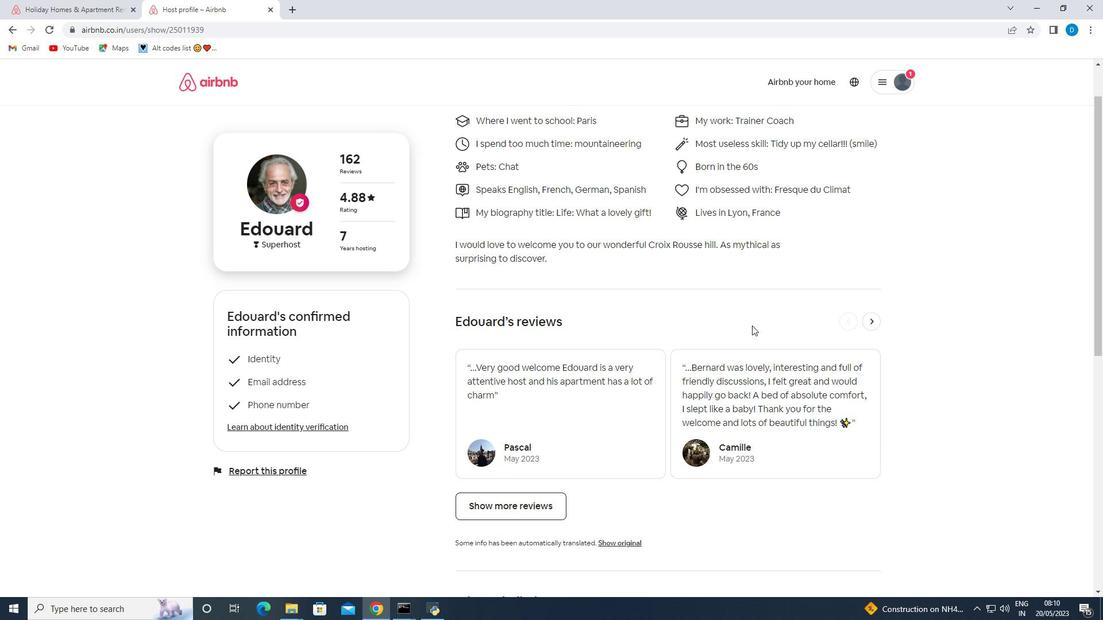 
Action: Mouse scrolled (752, 326) with delta (0, 0)
Screenshot: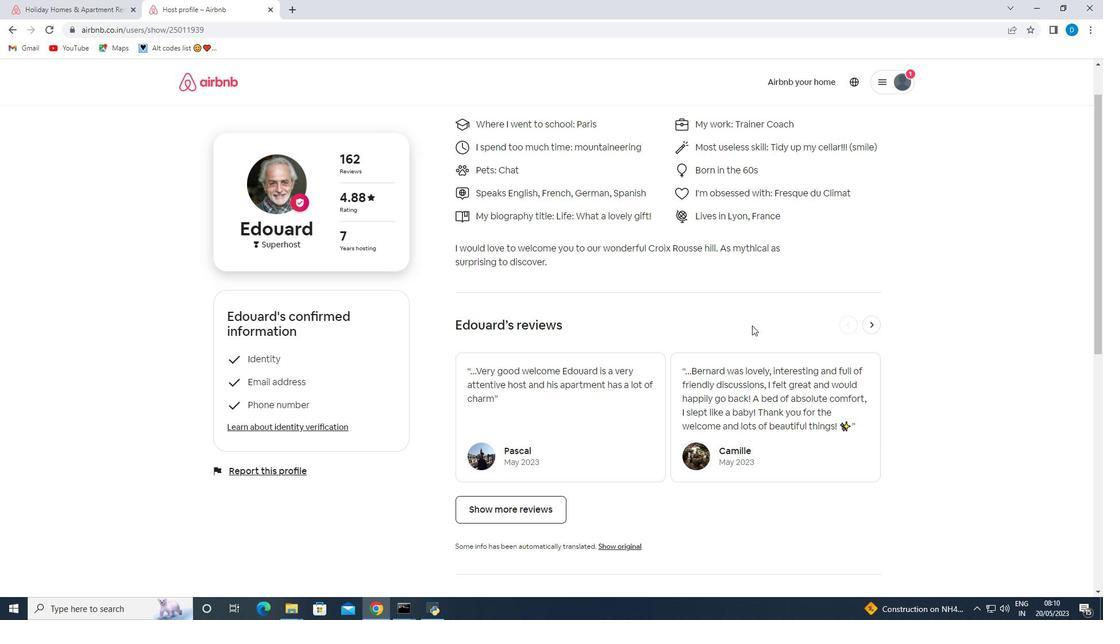 
Action: Mouse scrolled (752, 326) with delta (0, 0)
Screenshot: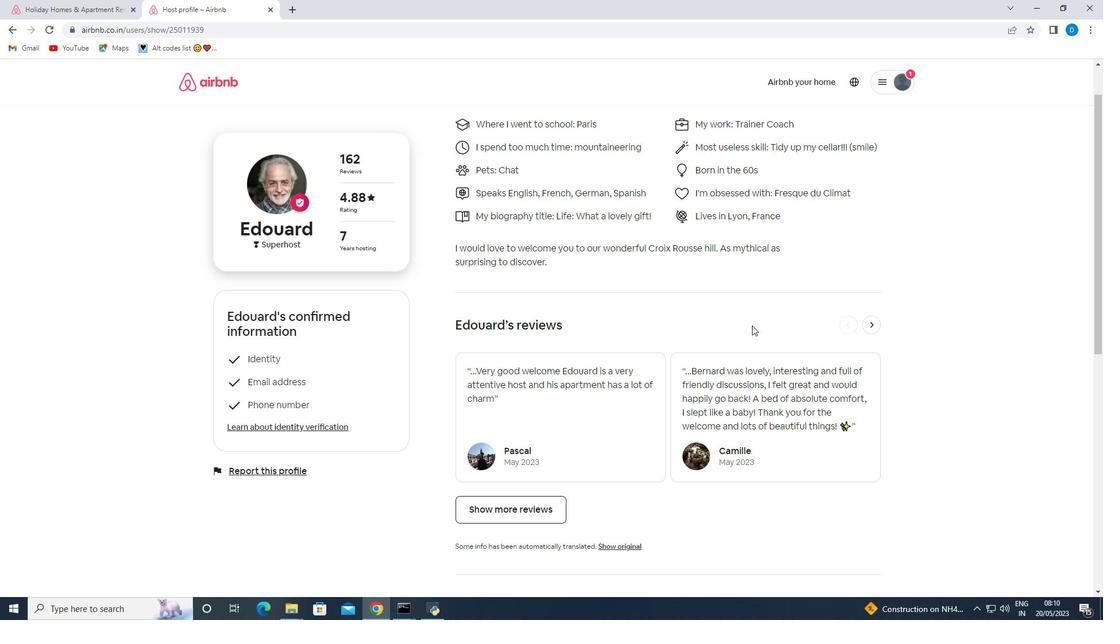
Action: Mouse scrolled (752, 326) with delta (0, 0)
Screenshot: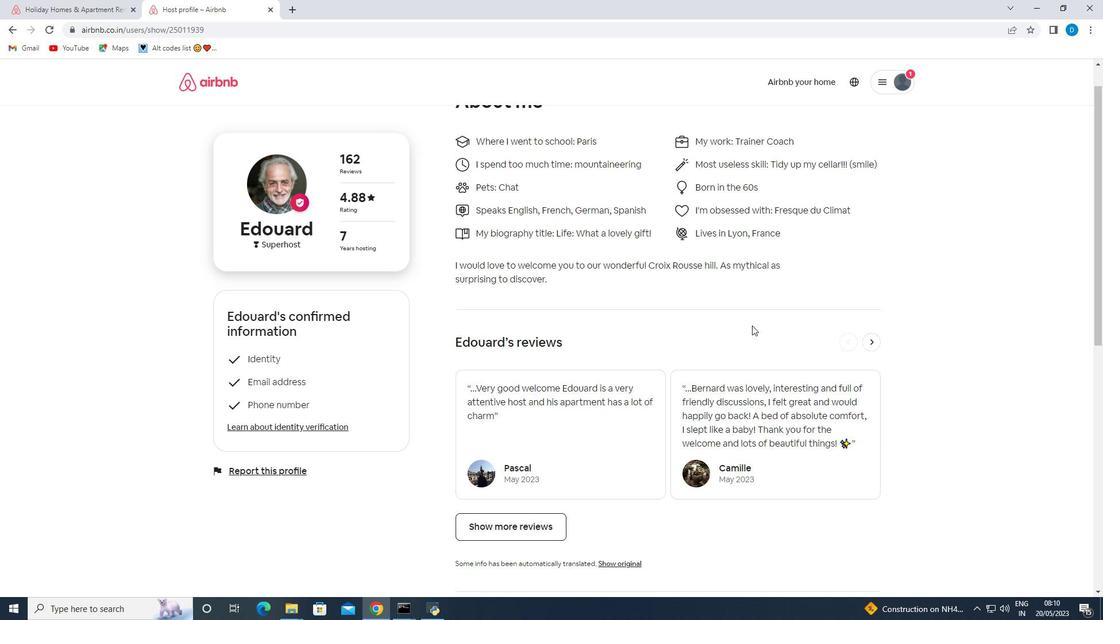 
Action: Mouse scrolled (752, 326) with delta (0, 0)
Screenshot: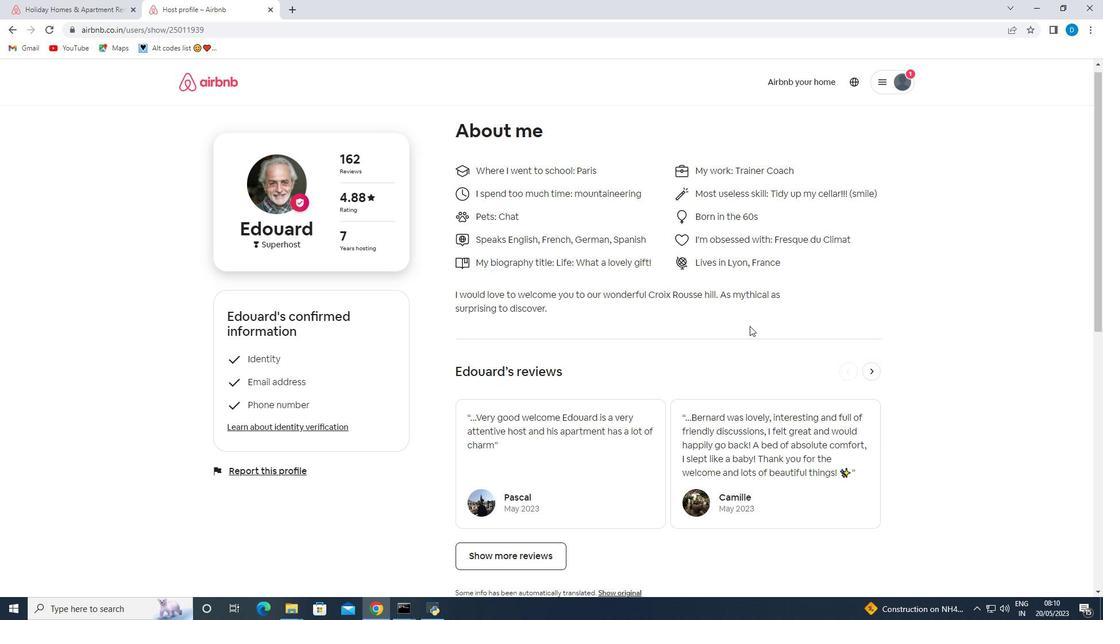 
Action: Mouse moved to (642, 270)
Screenshot: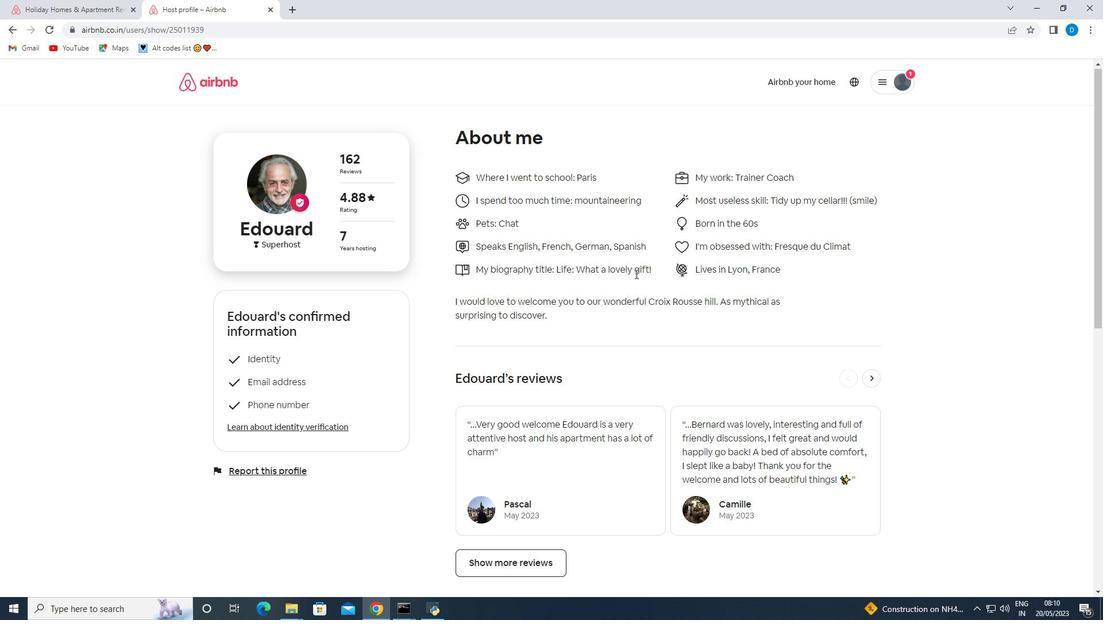 
Action: Mouse scrolled (642, 270) with delta (0, 0)
Screenshot: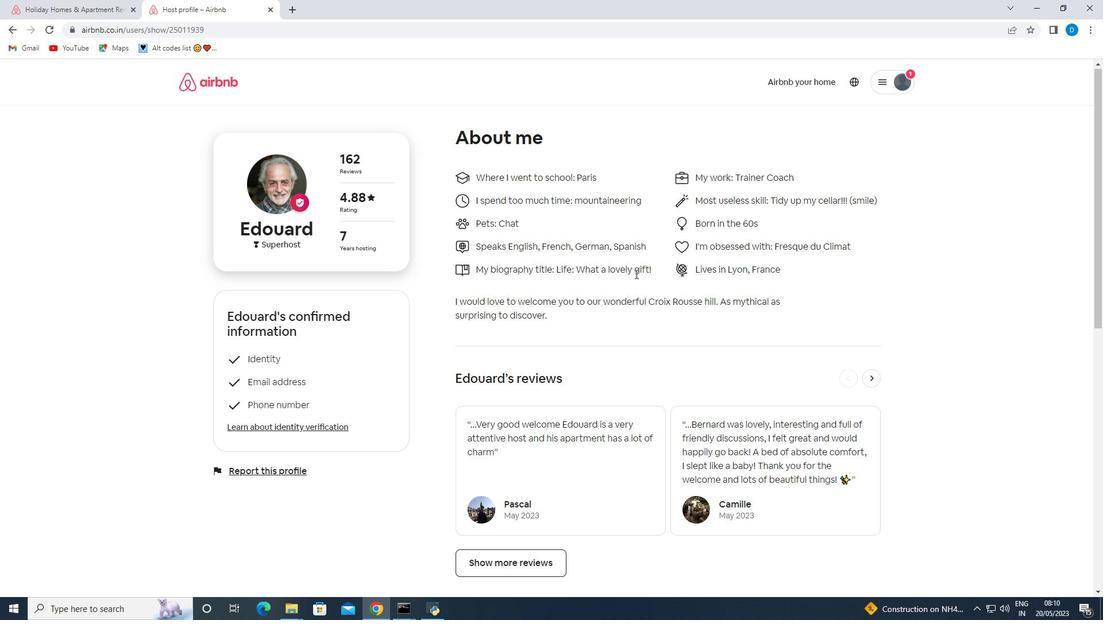 
Action: Mouse moved to (639, 271)
Screenshot: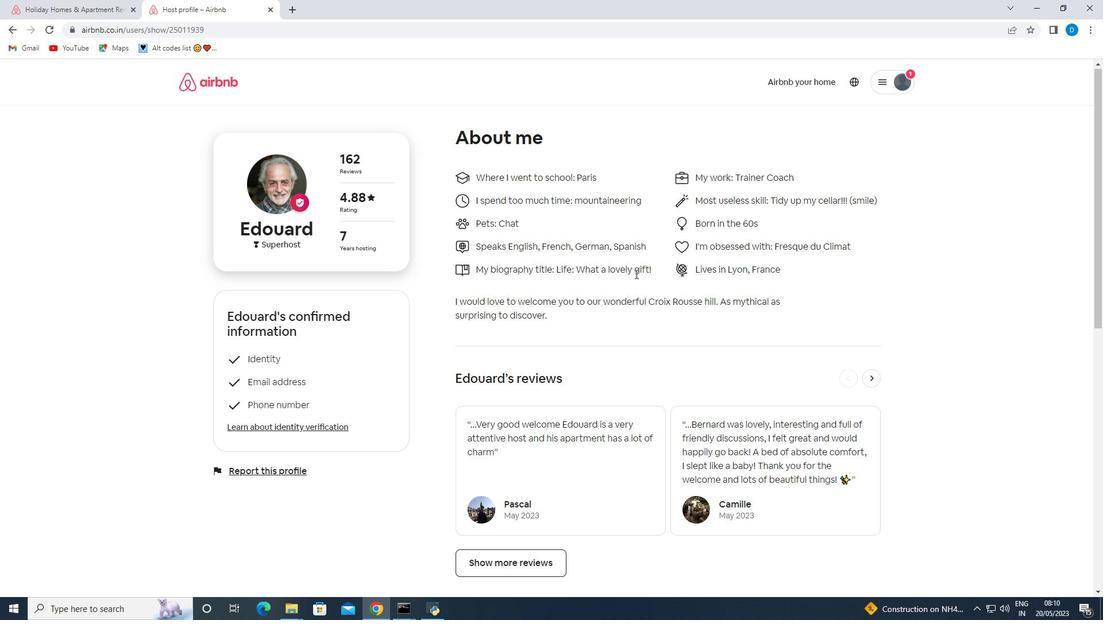 
Action: Mouse scrolled (639, 271) with delta (0, 0)
Screenshot: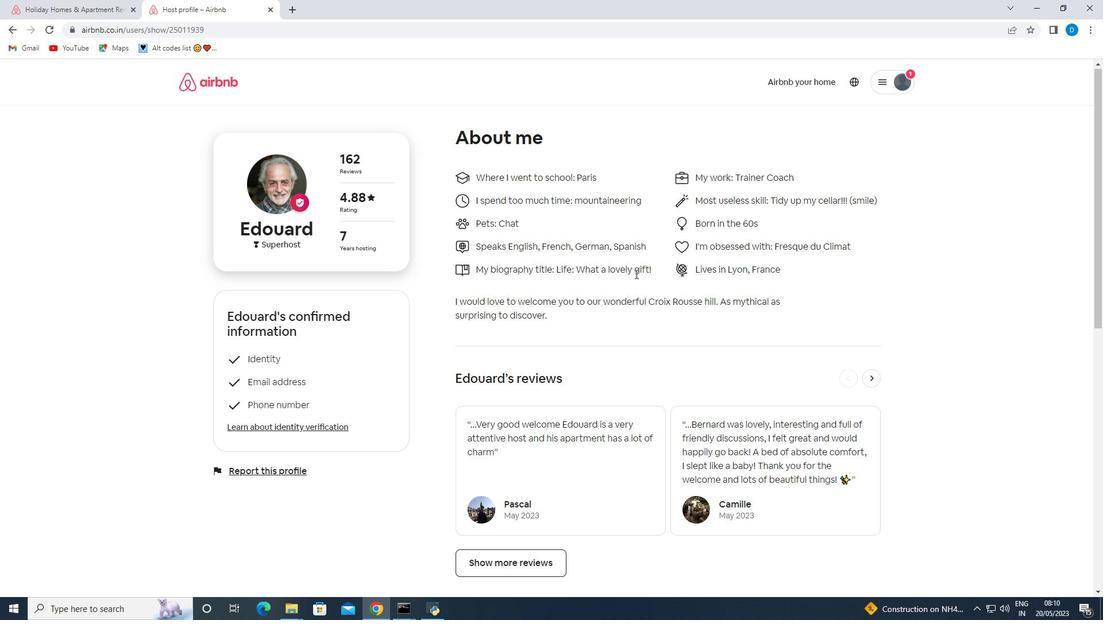 
Action: Mouse moved to (636, 273)
Screenshot: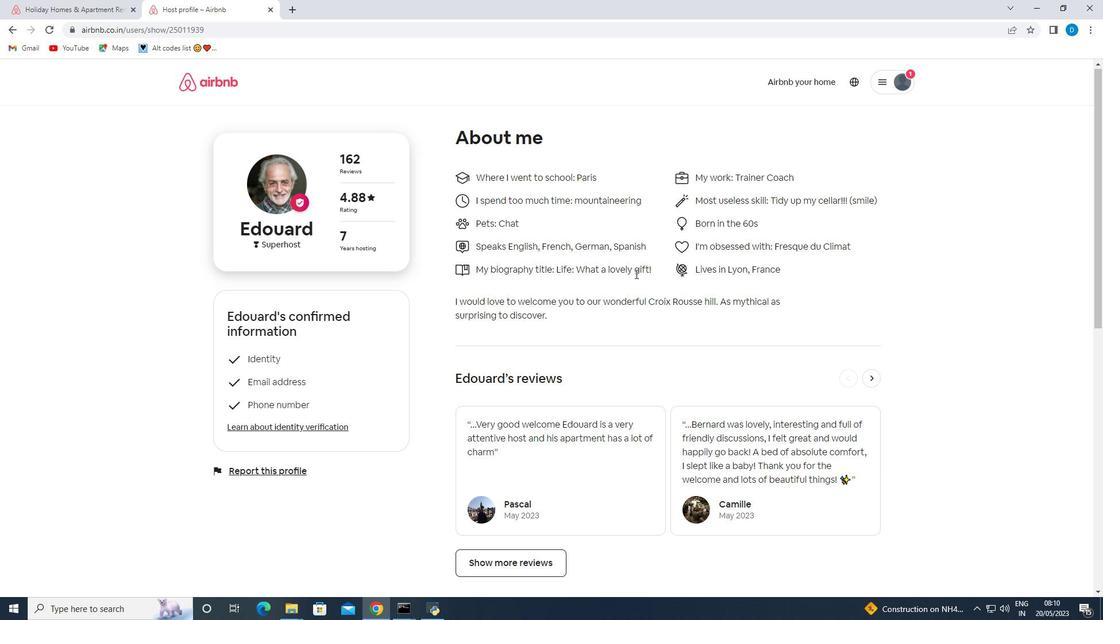 
Action: Mouse scrolled (636, 272) with delta (0, 0)
Screenshot: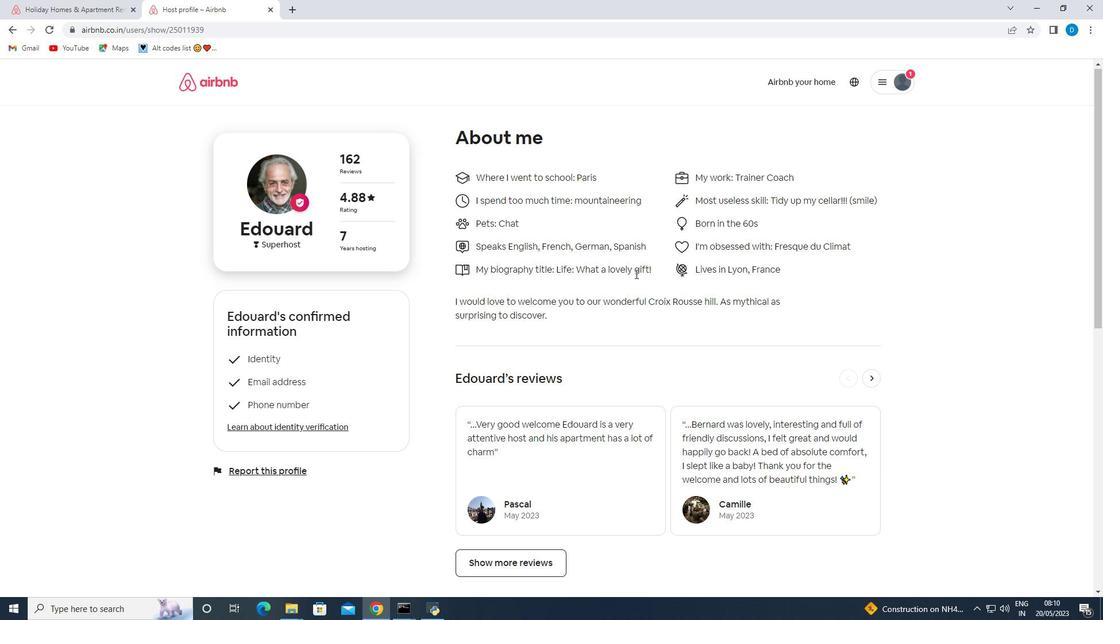 
Action: Mouse moved to (630, 274)
Screenshot: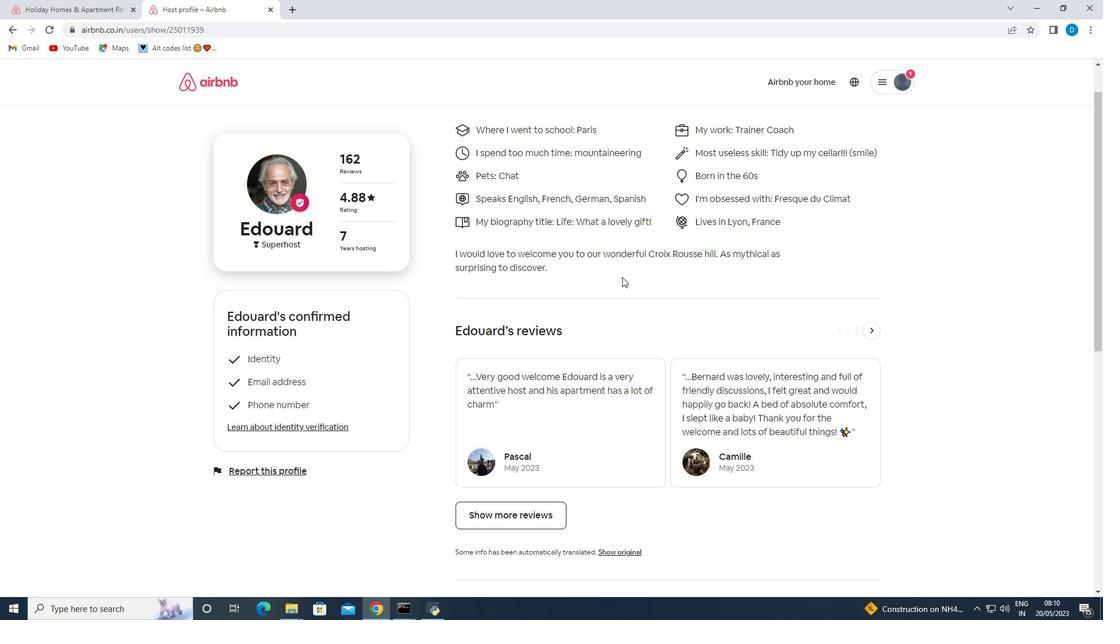 
Action: Mouse scrolled (631, 274) with delta (0, 0)
Screenshot: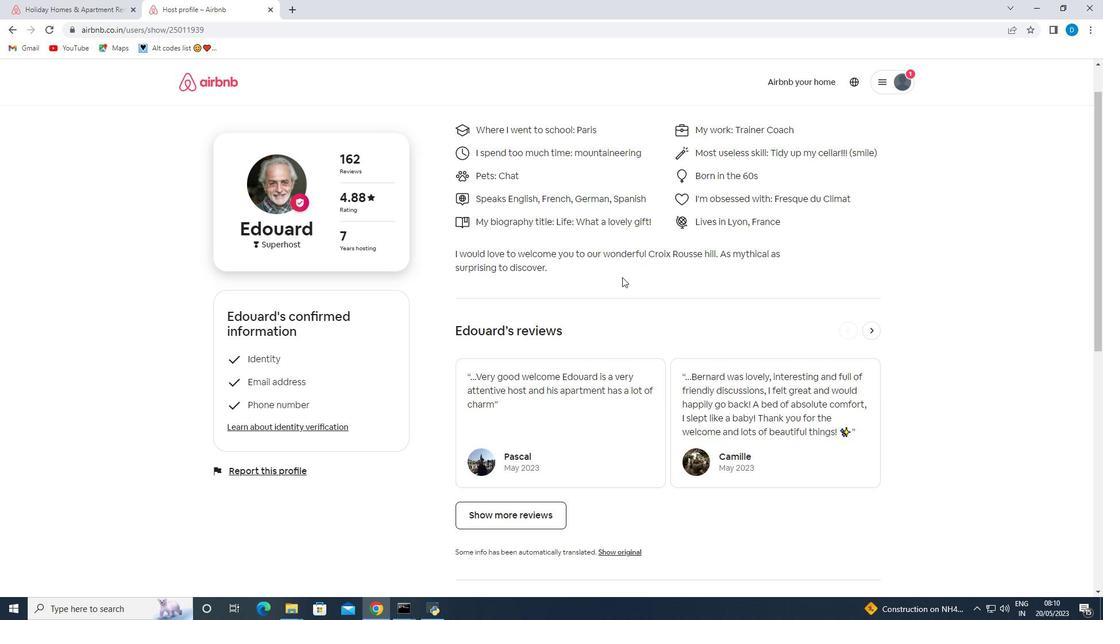 
Action: Mouse moved to (582, 302)
Screenshot: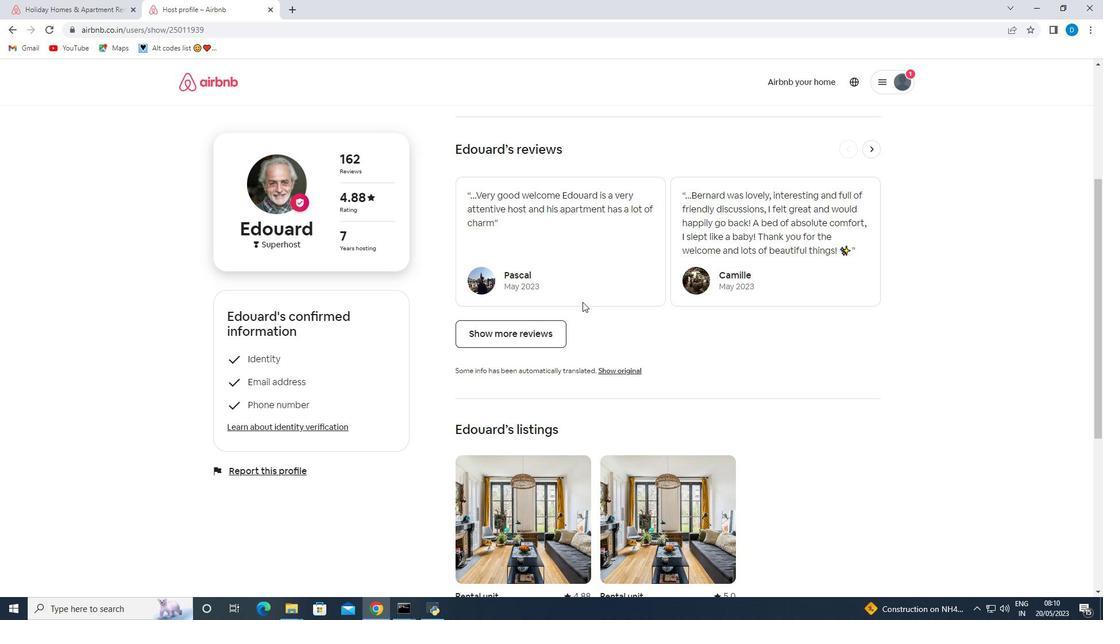 
Action: Mouse scrolled (582, 301) with delta (0, 0)
Screenshot: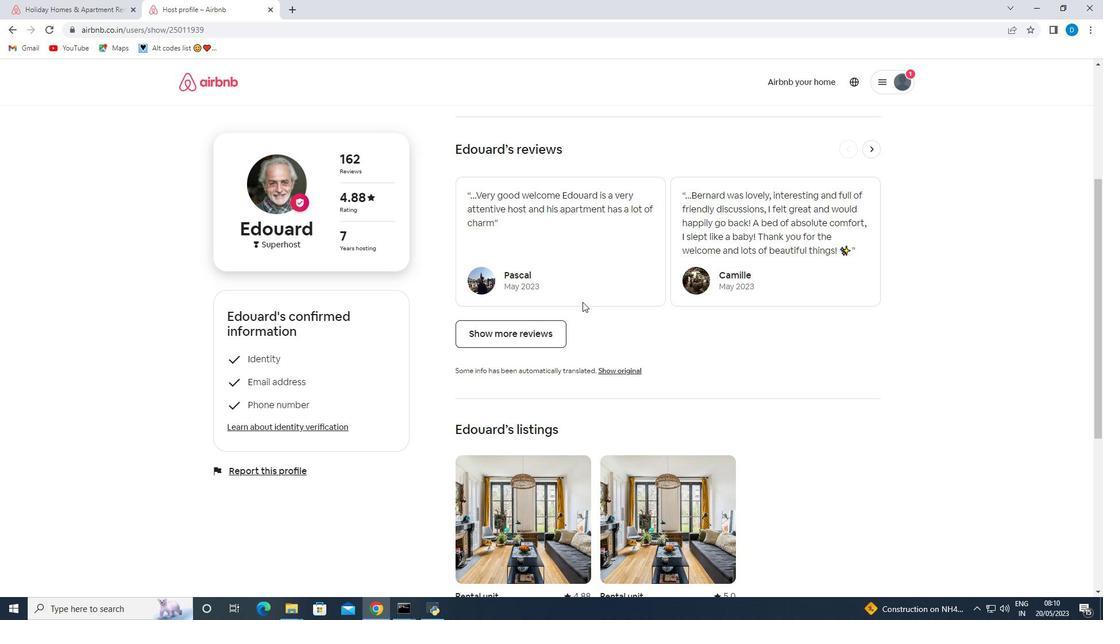
Action: Mouse scrolled (582, 301) with delta (0, 0)
Screenshot: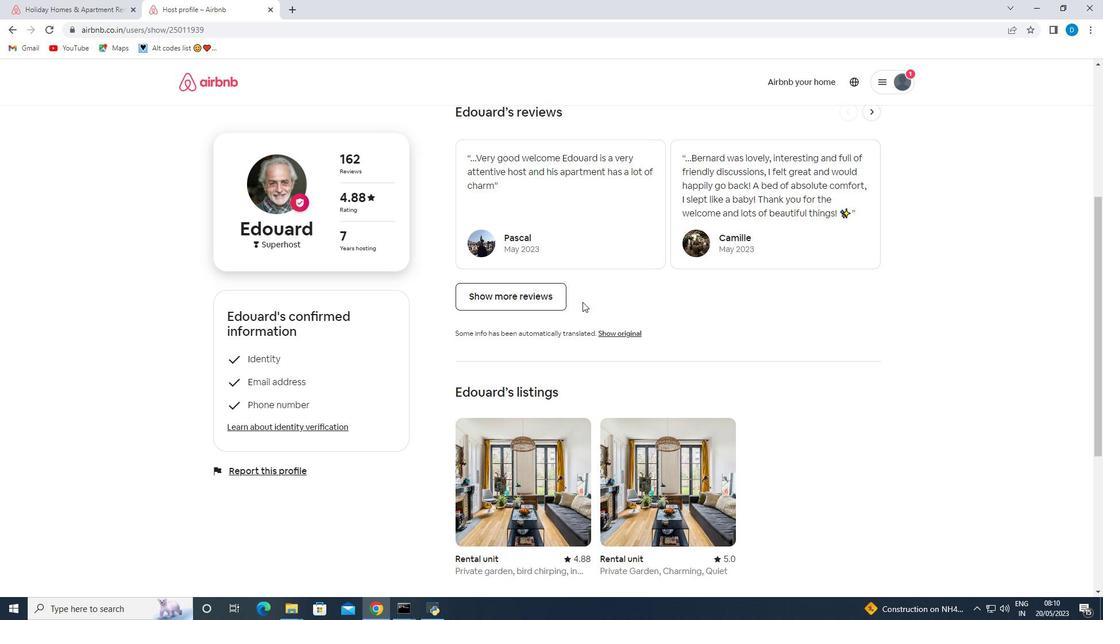 
Action: Mouse scrolled (582, 301) with delta (0, 0)
Screenshot: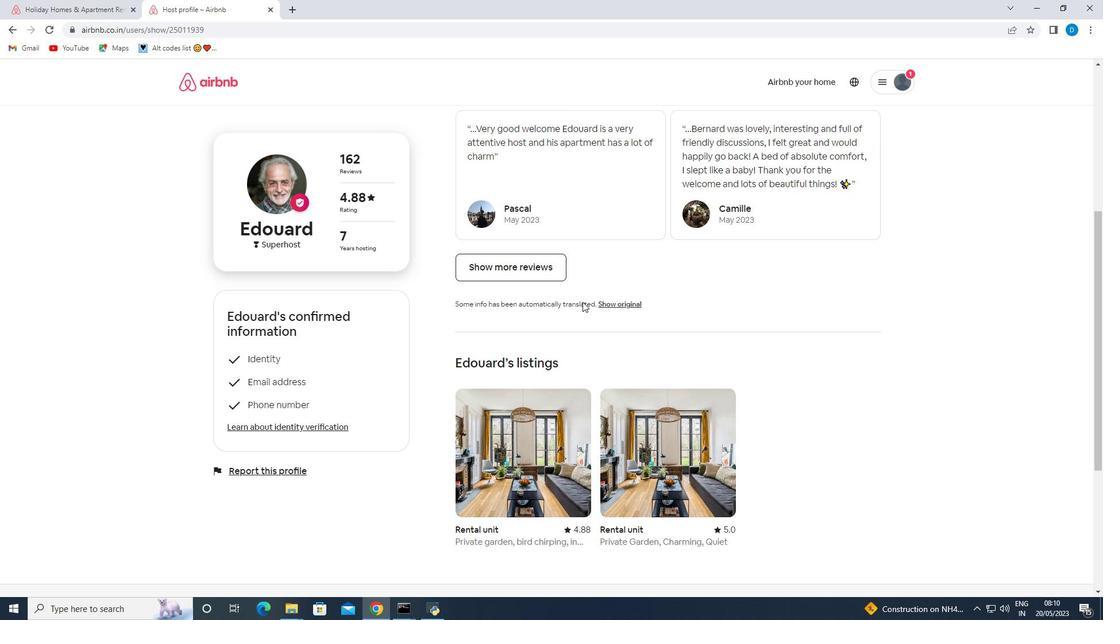
Action: Mouse moved to (484, 223)
Screenshot: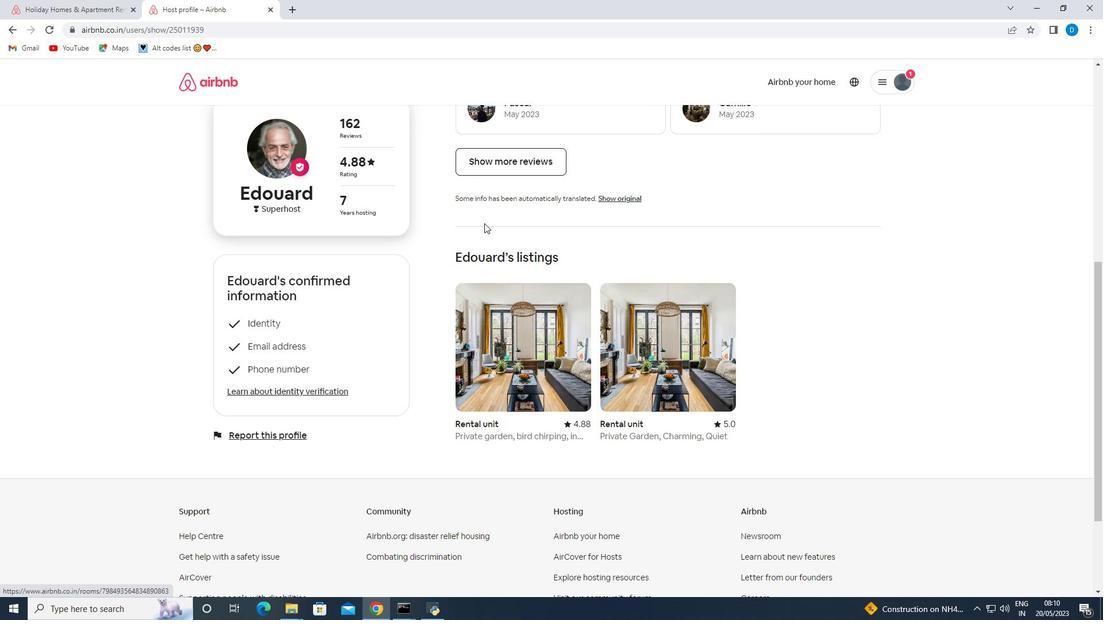 
Action: Mouse scrolled (484, 224) with delta (0, 0)
Screenshot: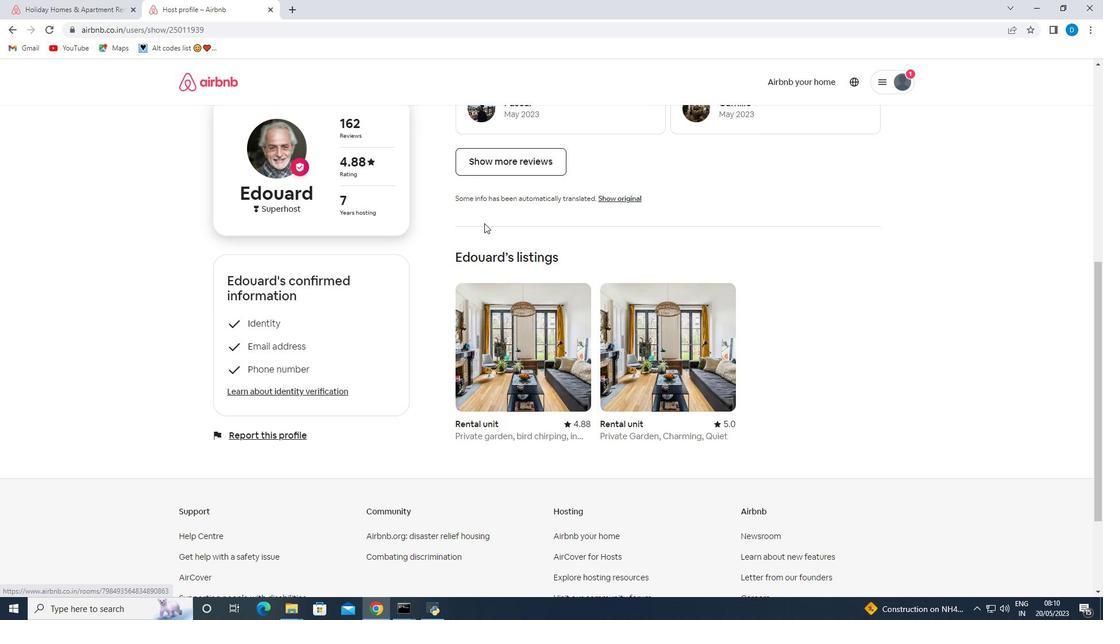 
Action: Mouse scrolled (484, 224) with delta (0, 0)
Screenshot: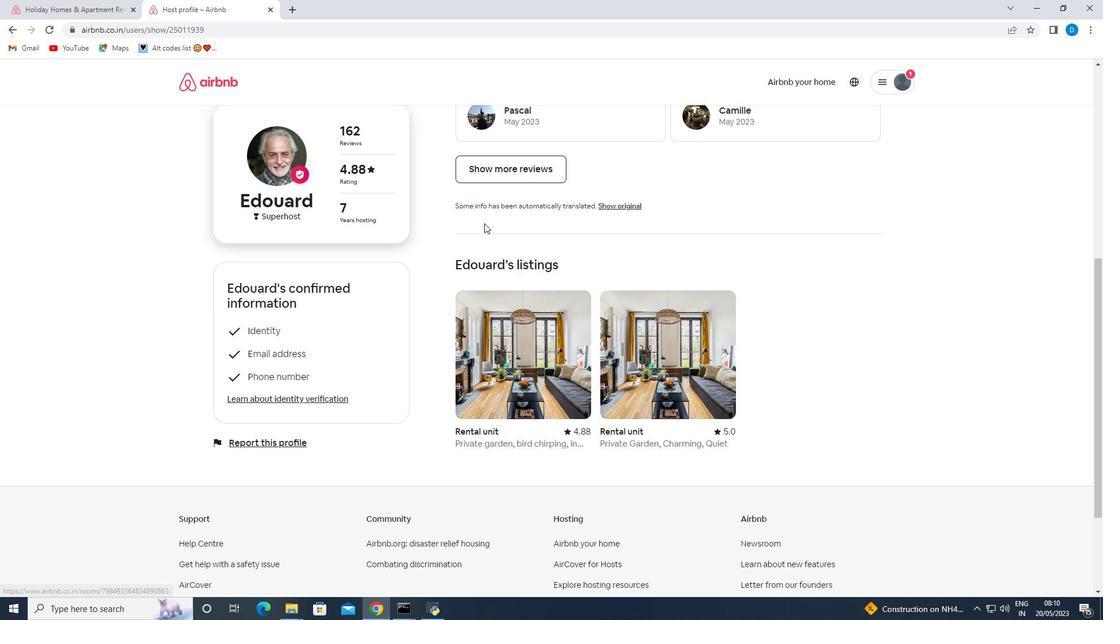 
Action: Mouse scrolled (484, 224) with delta (0, 0)
Screenshot: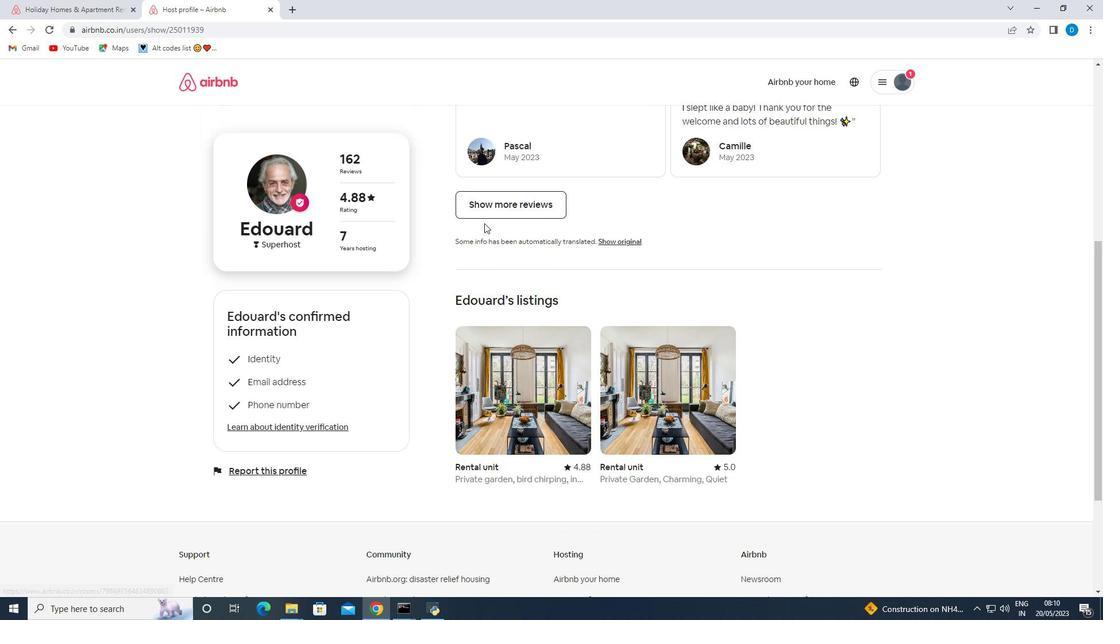 
Action: Mouse scrolled (484, 224) with delta (0, 0)
Screenshot: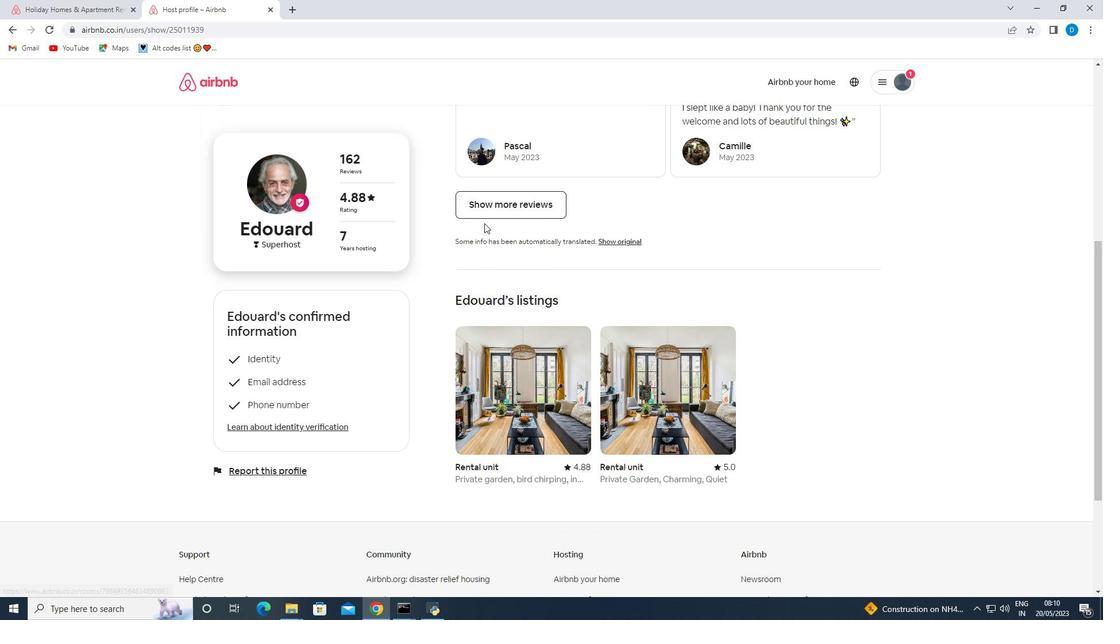 
Action: Mouse moved to (484, 231)
Screenshot: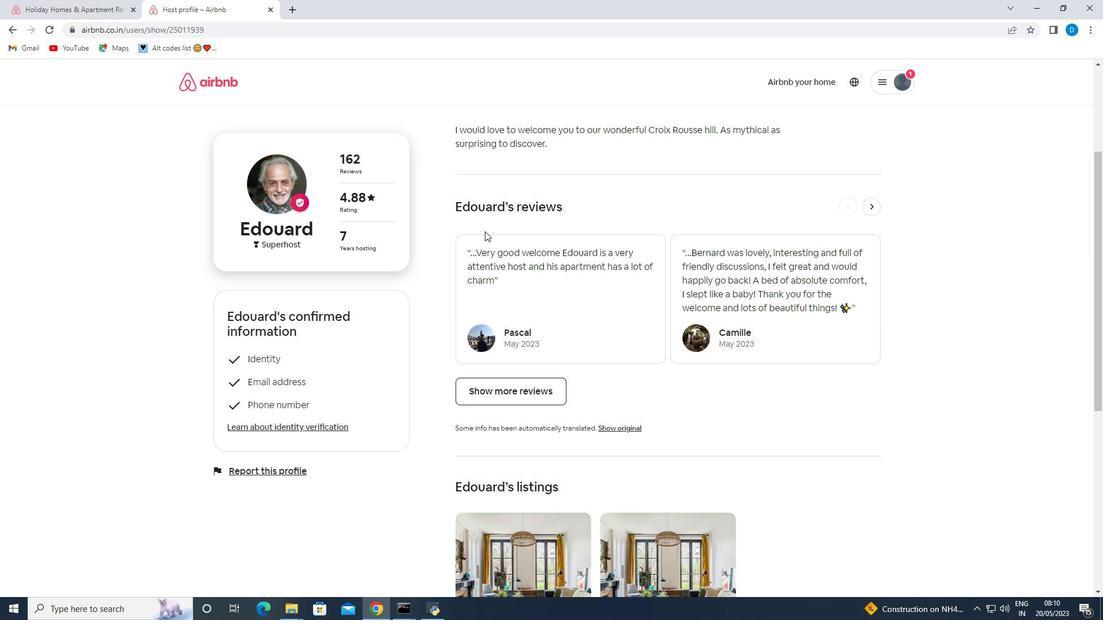 
Action: Mouse scrolled (484, 232) with delta (0, 0)
Screenshot: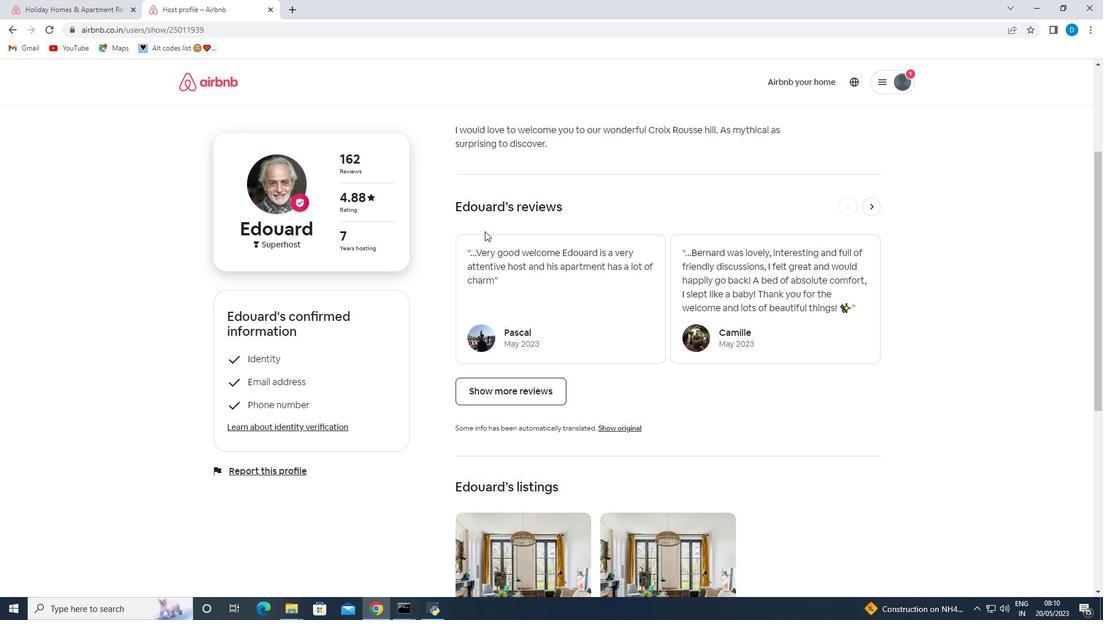 
Action: Mouse scrolled (484, 232) with delta (0, 0)
Screenshot: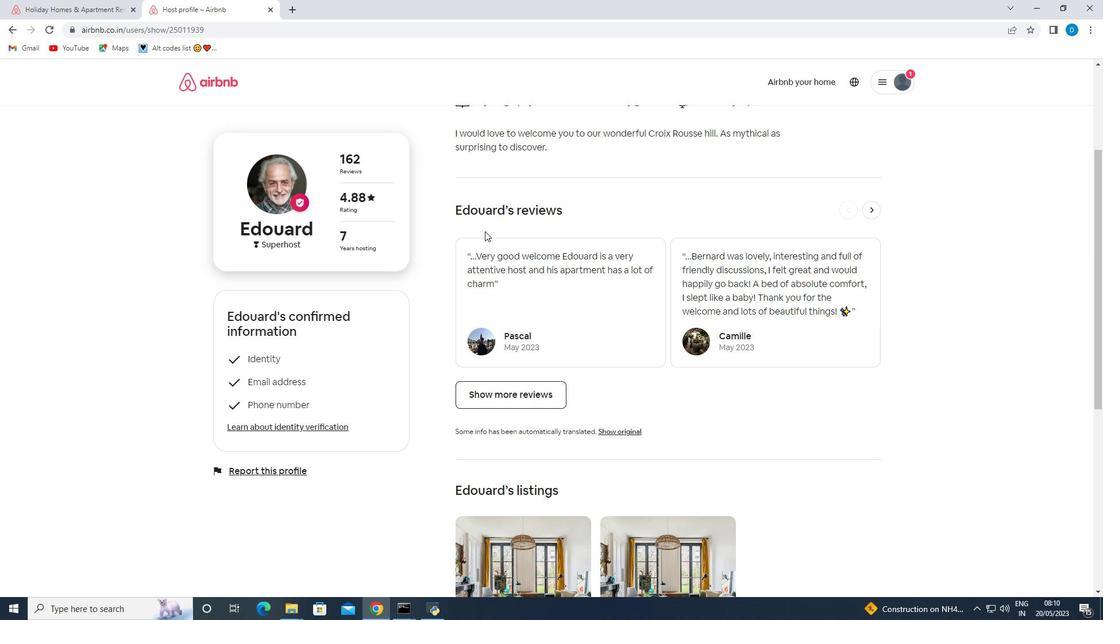 
Action: Mouse scrolled (484, 232) with delta (0, 0)
Screenshot: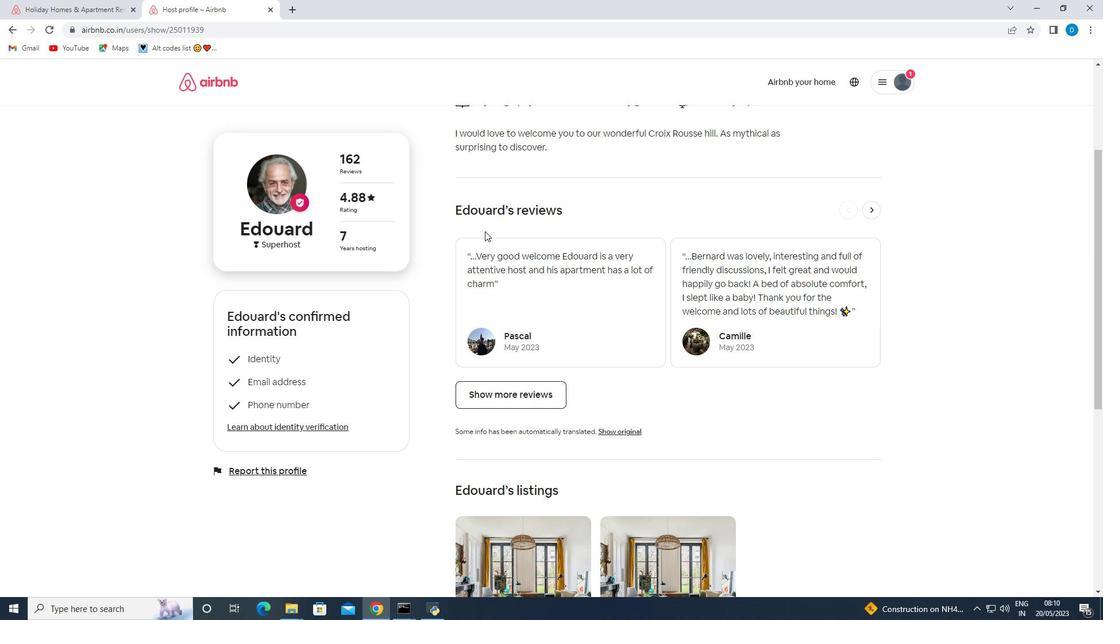 
Action: Mouse scrolled (484, 232) with delta (0, 0)
Screenshot: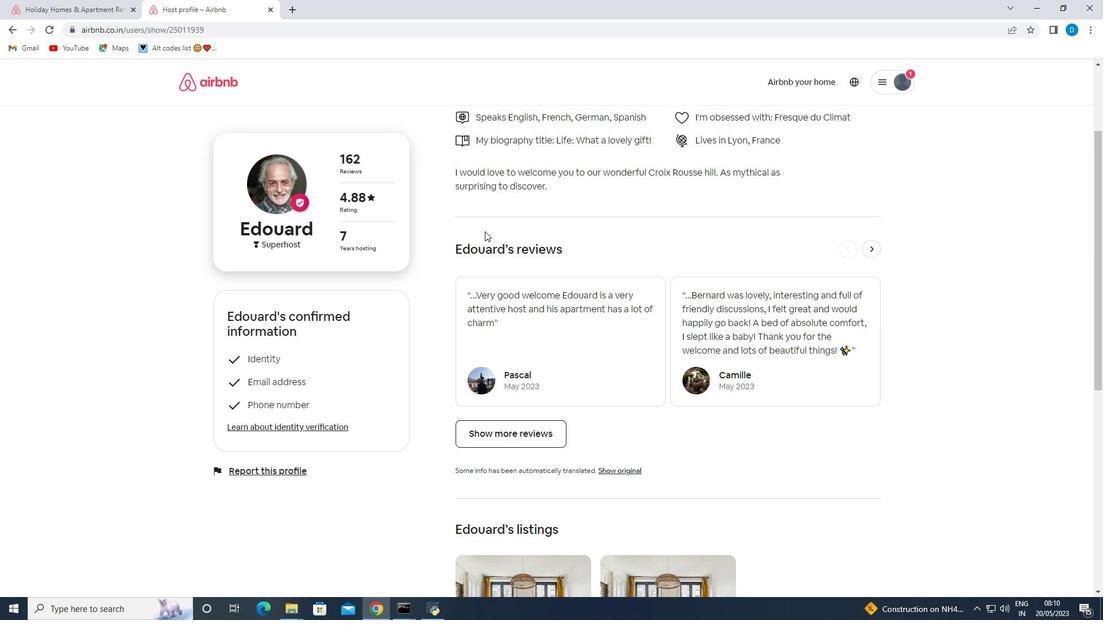 
Action: Mouse scrolled (484, 232) with delta (0, 0)
Screenshot: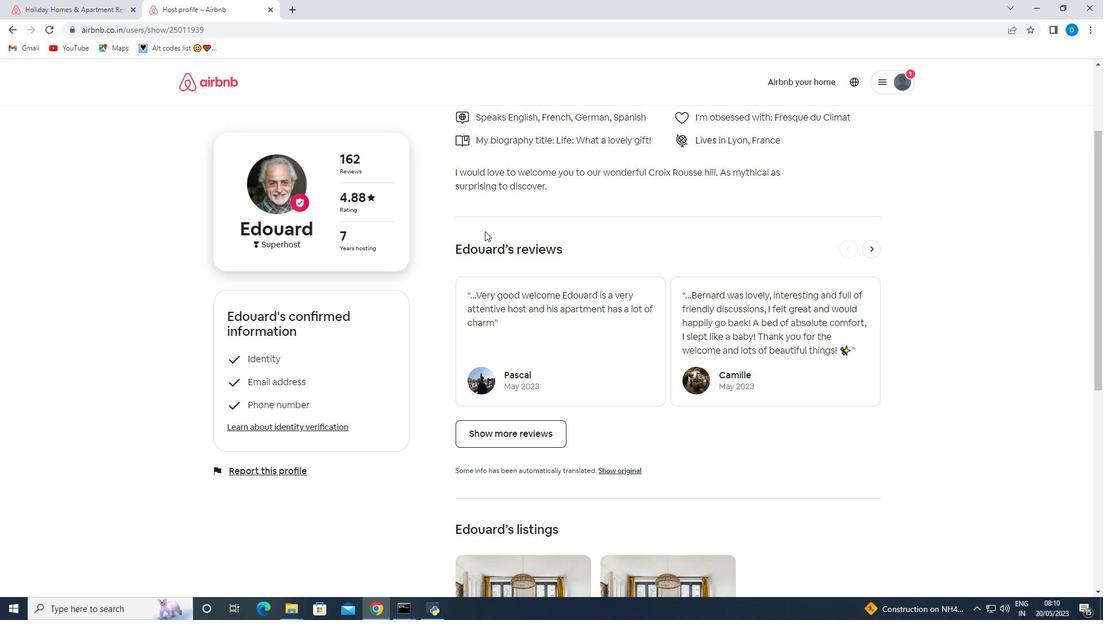 
Action: Mouse moved to (612, 231)
Screenshot: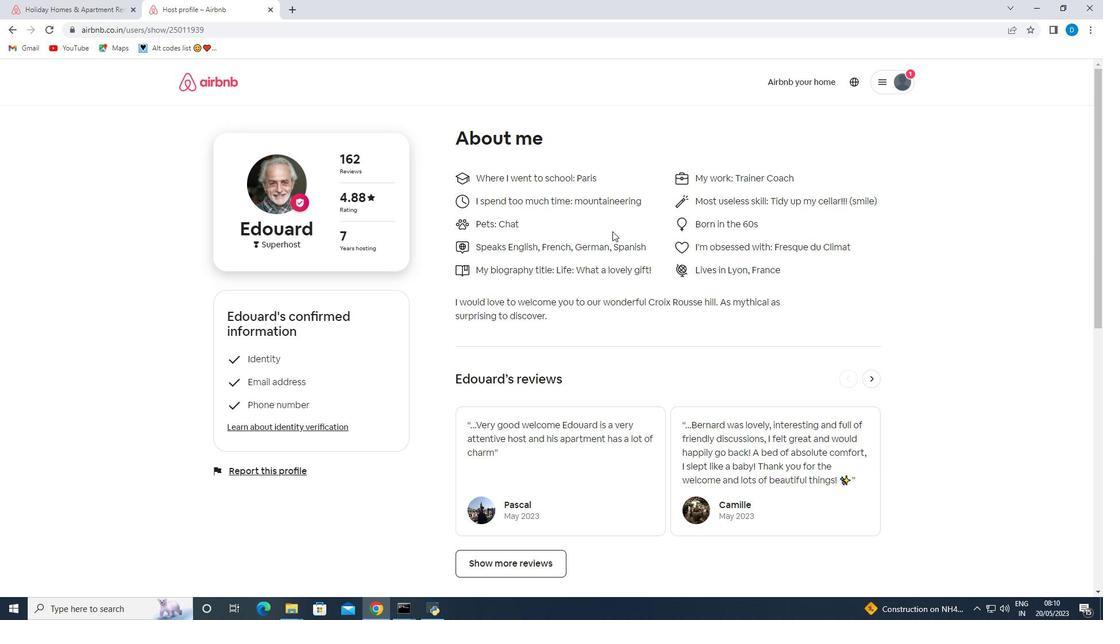 
Action: Mouse scrolled (612, 232) with delta (0, 0)
Screenshot: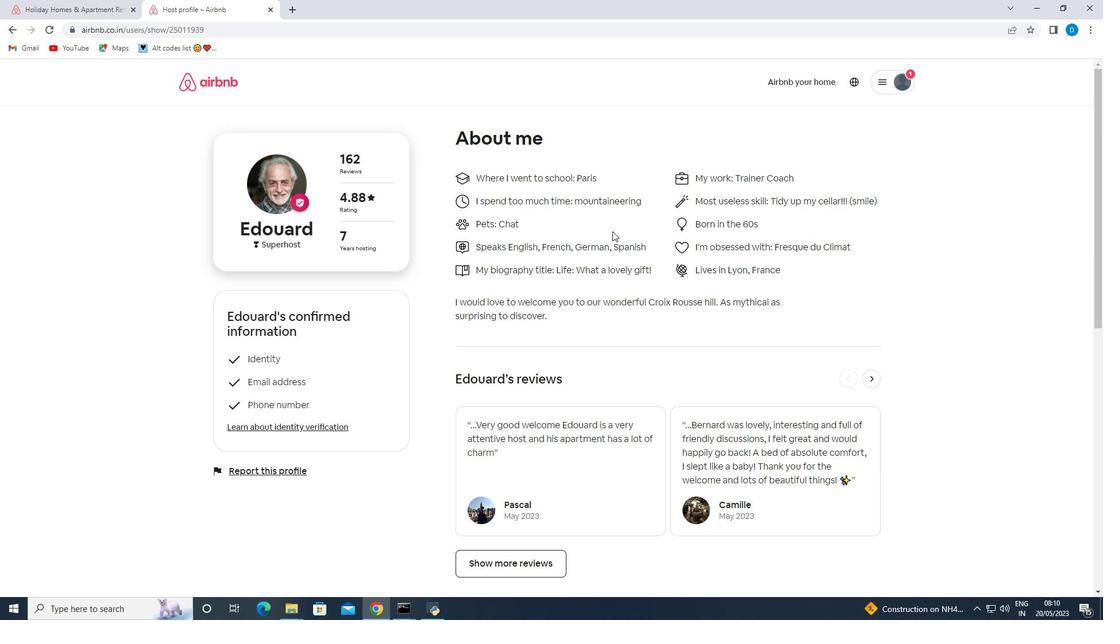 
Action: Mouse scrolled (612, 232) with delta (0, 0)
Screenshot: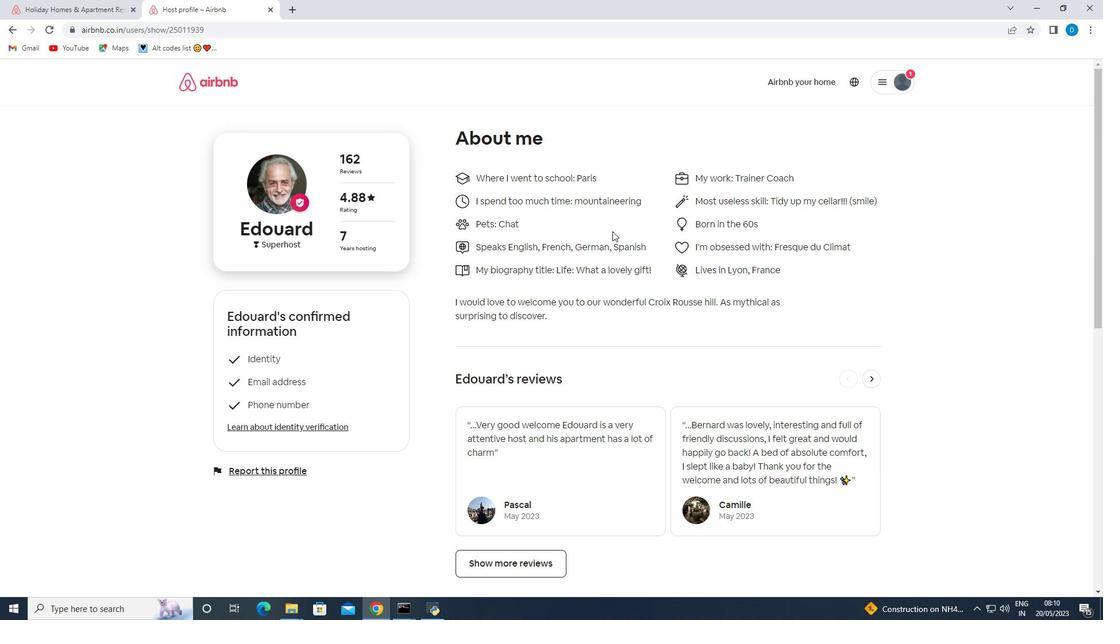 
Action: Mouse scrolled (612, 232) with delta (0, 0)
Screenshot: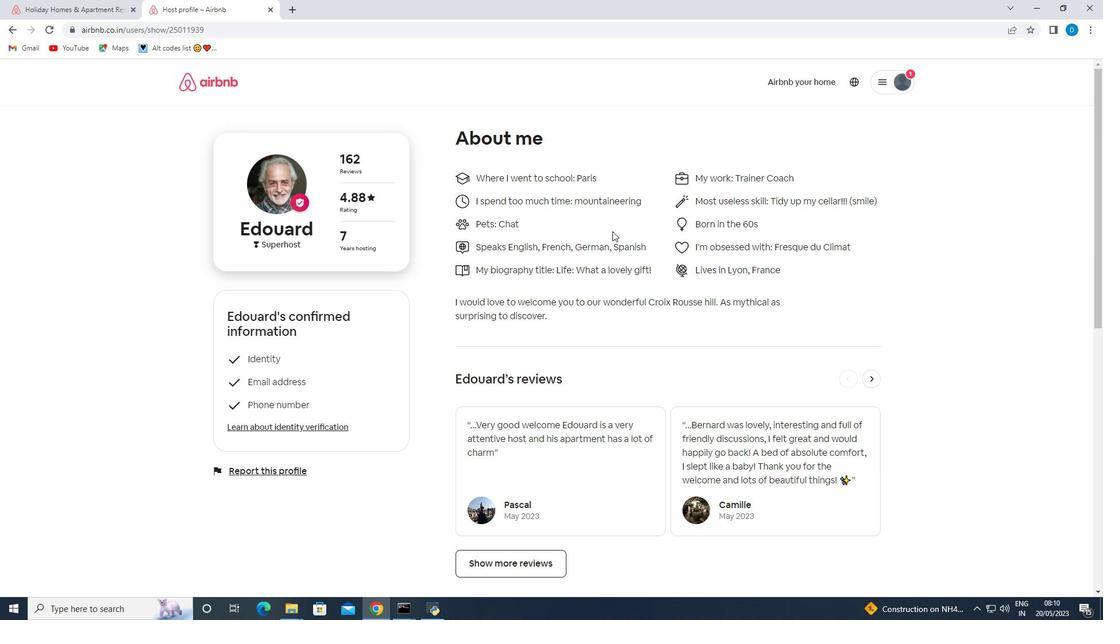 
Action: Mouse scrolled (612, 232) with delta (0, 0)
Screenshot: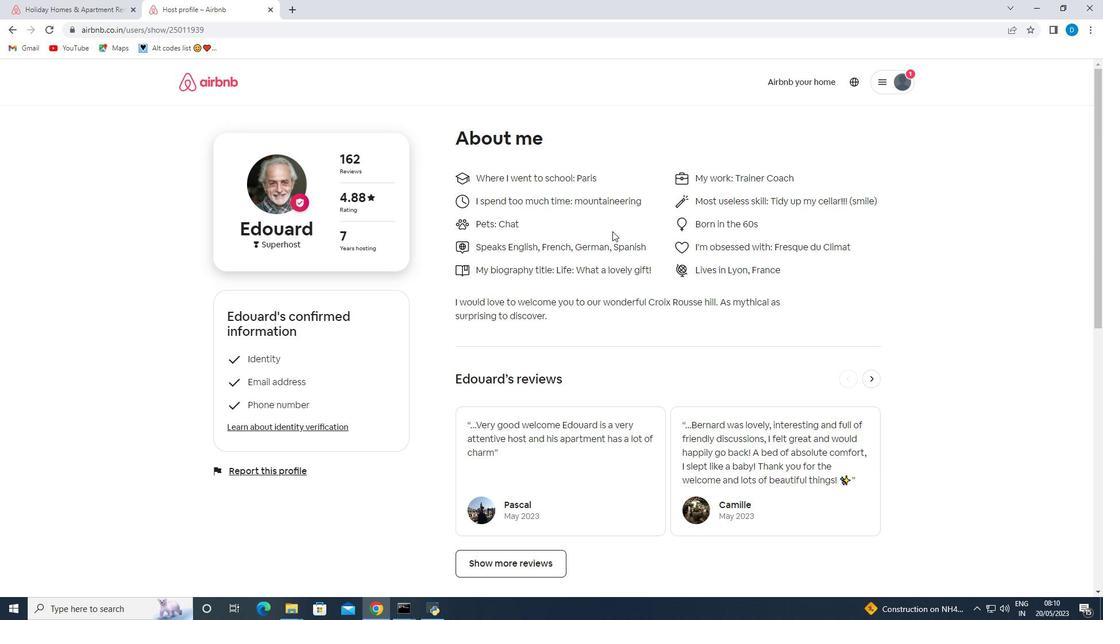 
Action: Mouse scrolled (612, 232) with delta (0, 0)
Screenshot: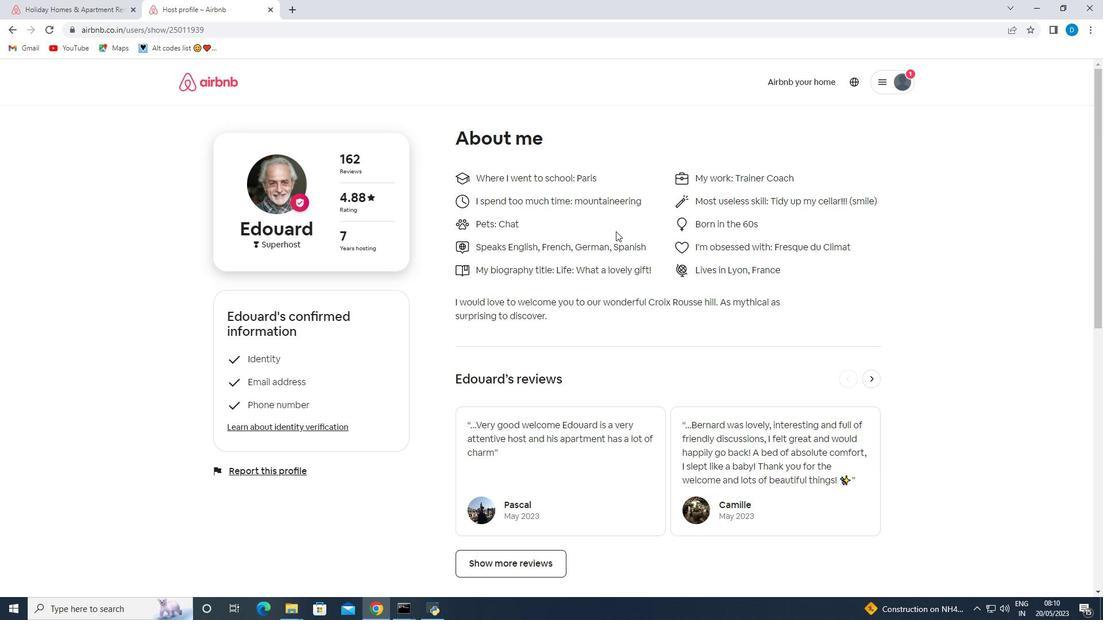 
Action: Mouse moved to (684, 227)
Screenshot: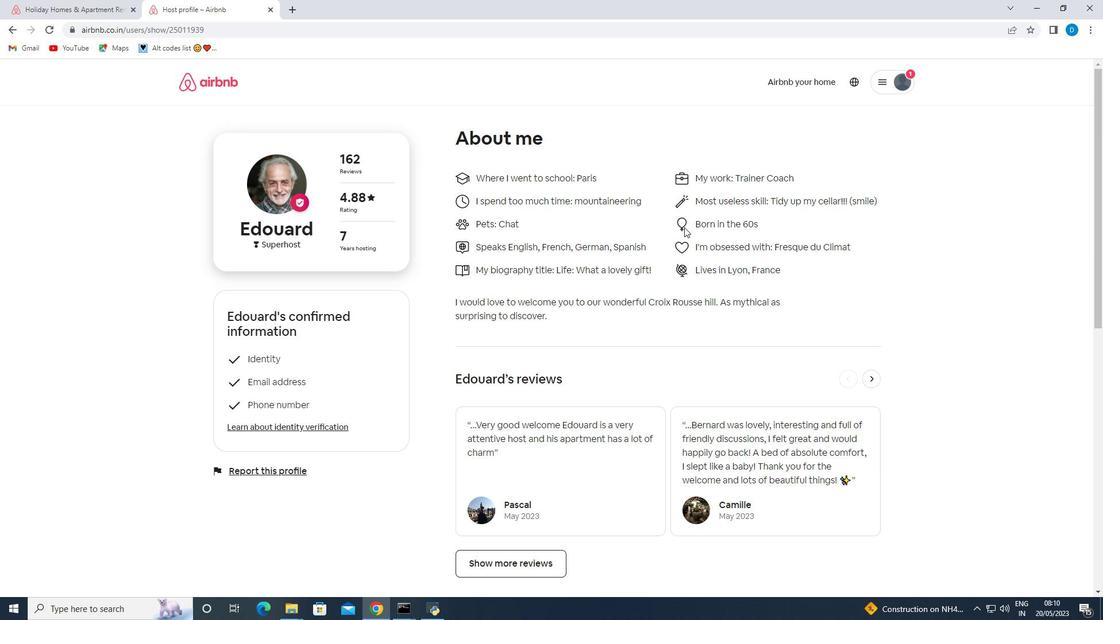 
Action: Mouse scrolled (684, 228) with delta (0, 0)
Screenshot: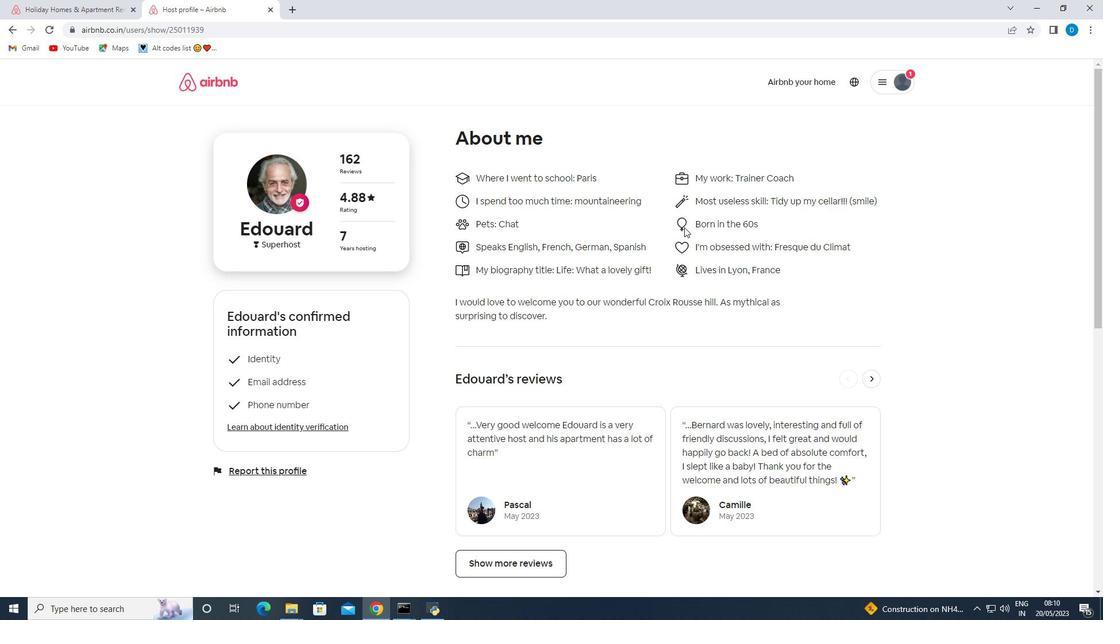 
Action: Mouse scrolled (684, 228) with delta (0, 0)
Screenshot: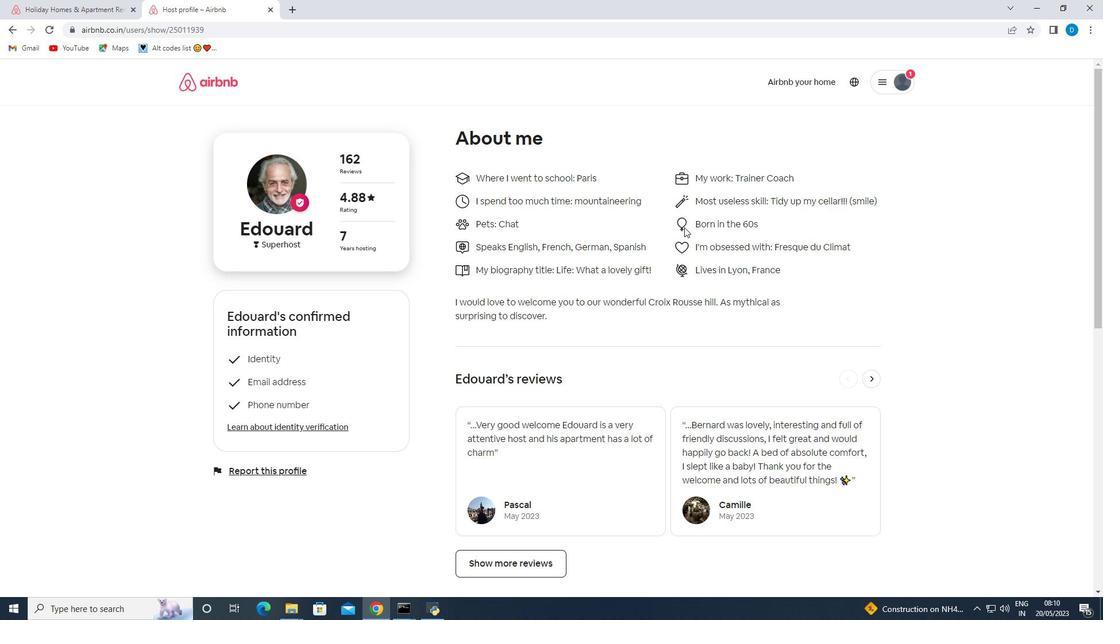 
Action: Mouse scrolled (684, 228) with delta (0, 0)
Screenshot: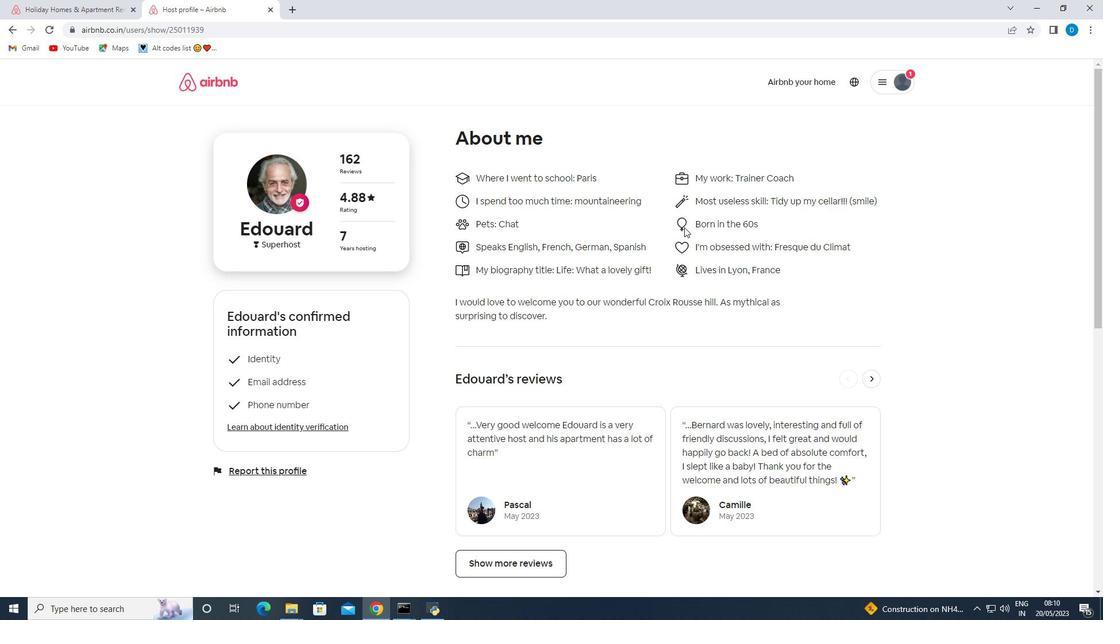 
Action: Mouse scrolled (684, 228) with delta (0, 0)
Screenshot: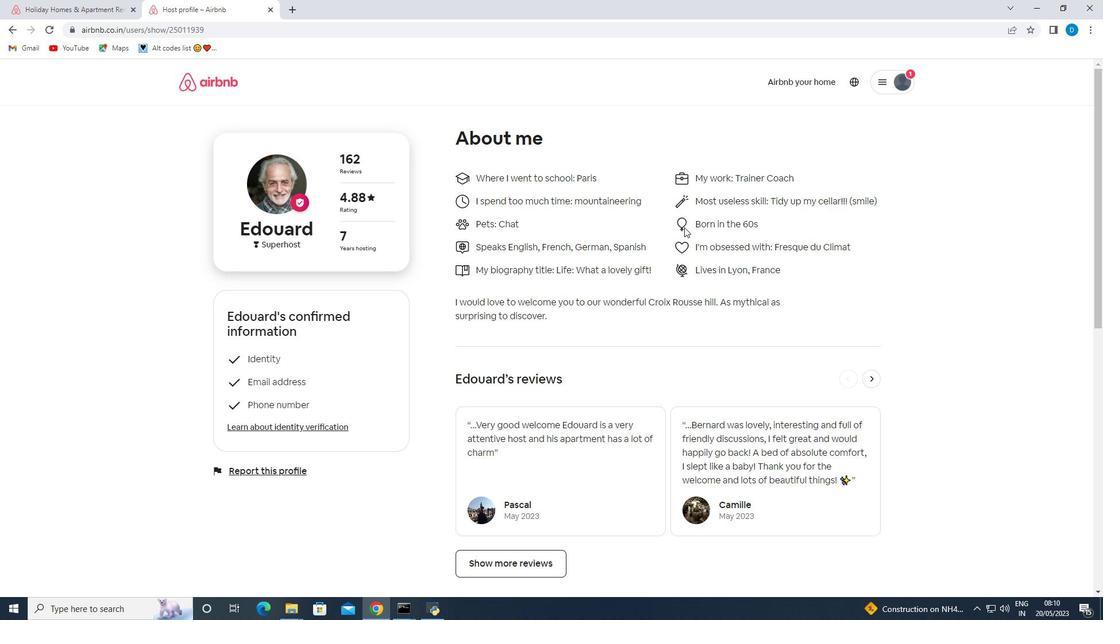 
Action: Mouse moved to (9, 29)
Screenshot: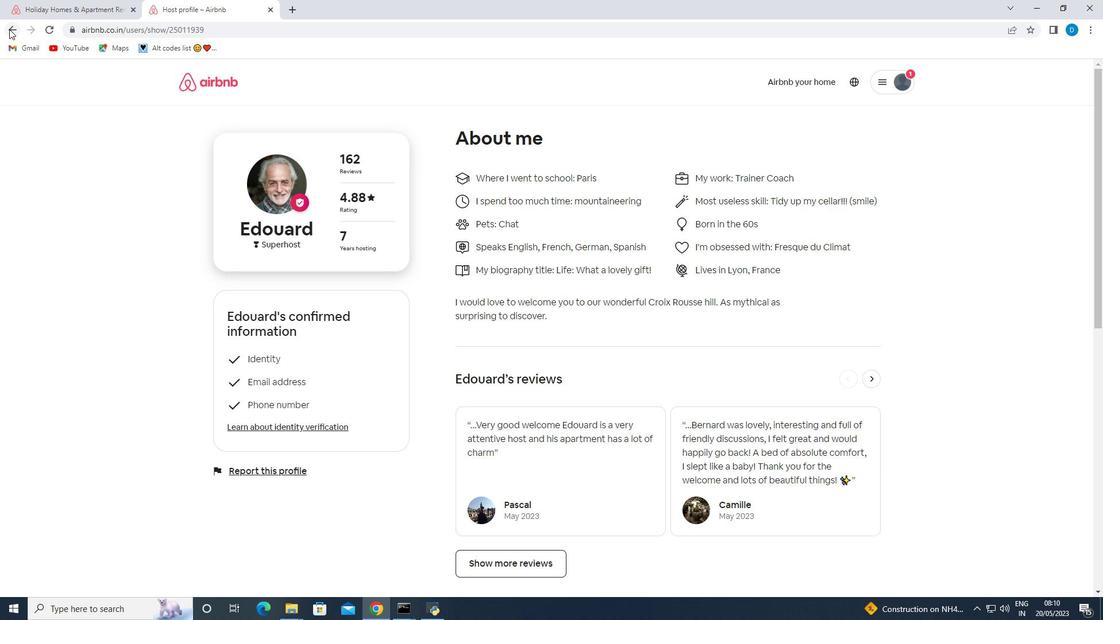 
Action: Mouse pressed left at (9, 29)
Screenshot: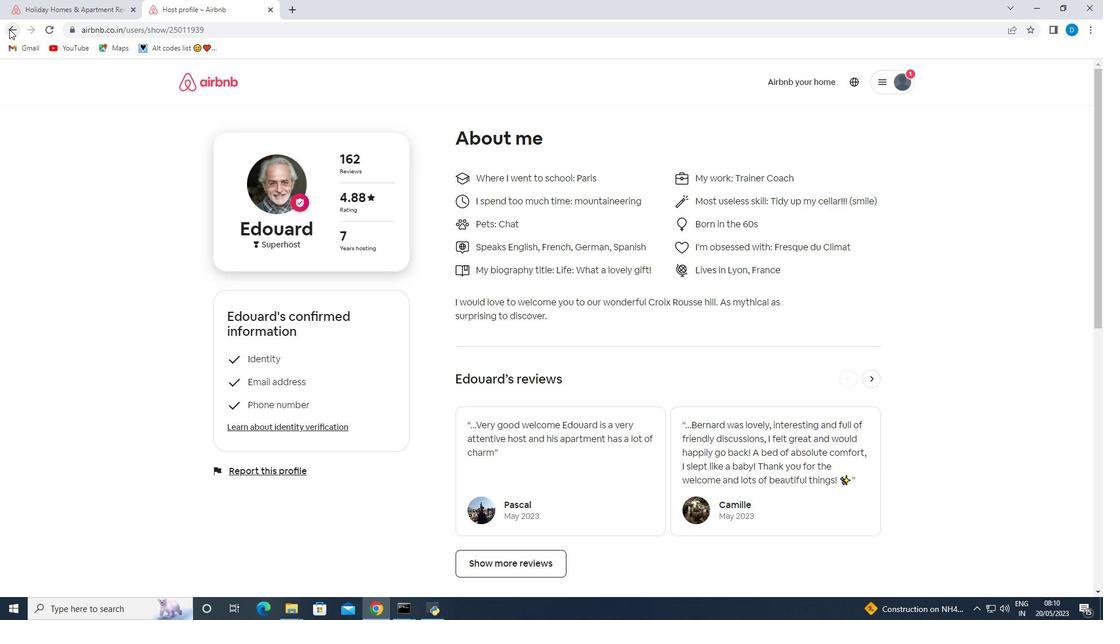 
Action: Mouse moved to (557, 290)
Screenshot: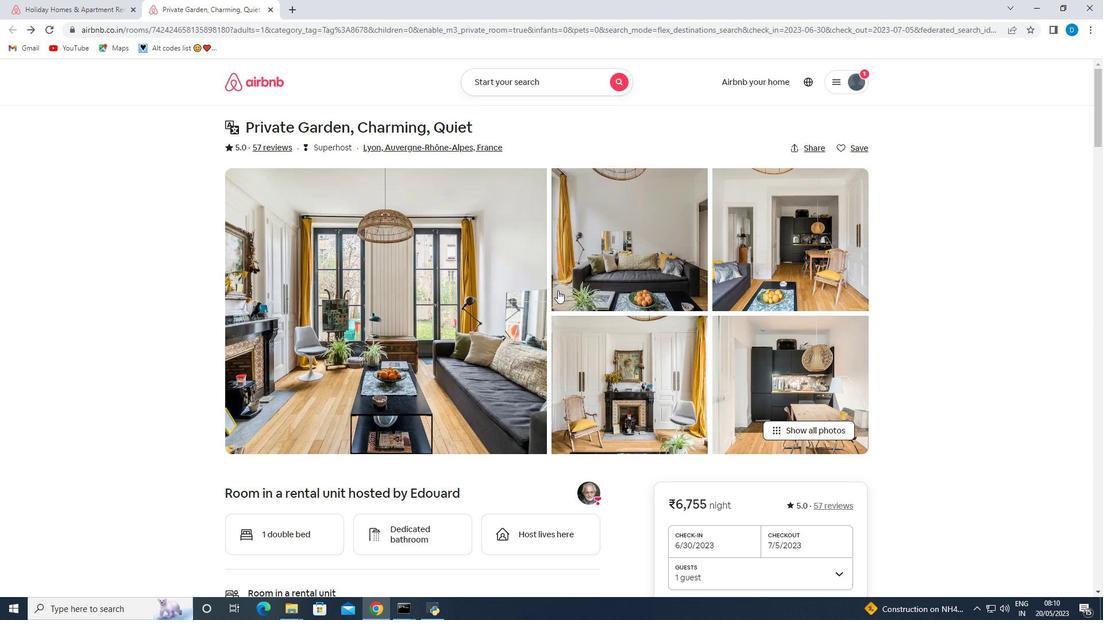 
Action: Mouse scrolled (557, 290) with delta (0, 0)
Screenshot: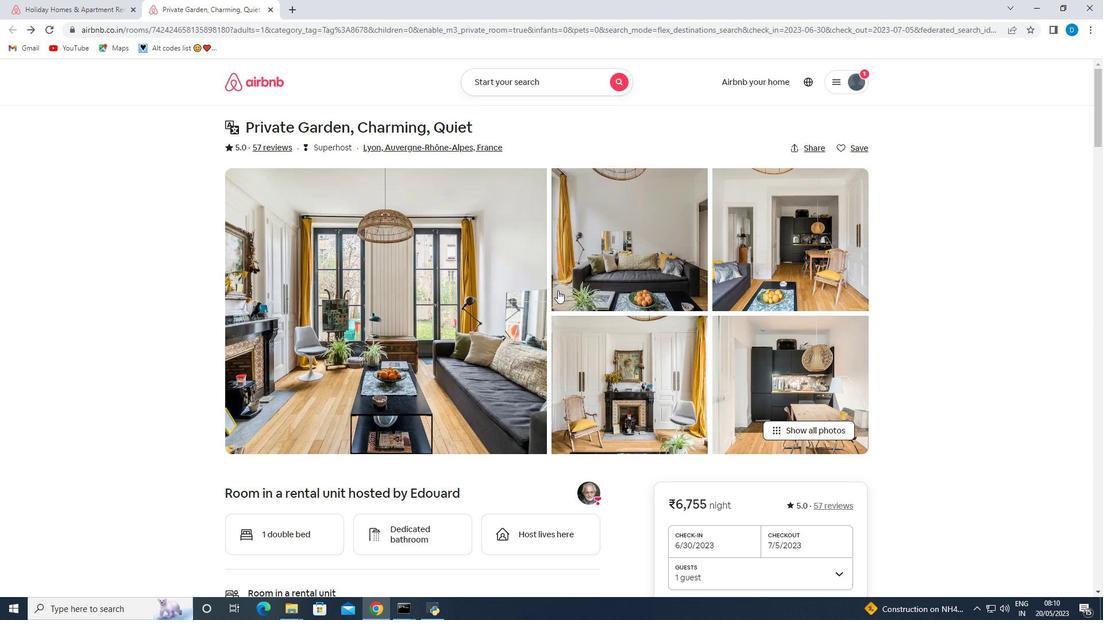 
Action: Mouse moved to (696, 409)
Screenshot: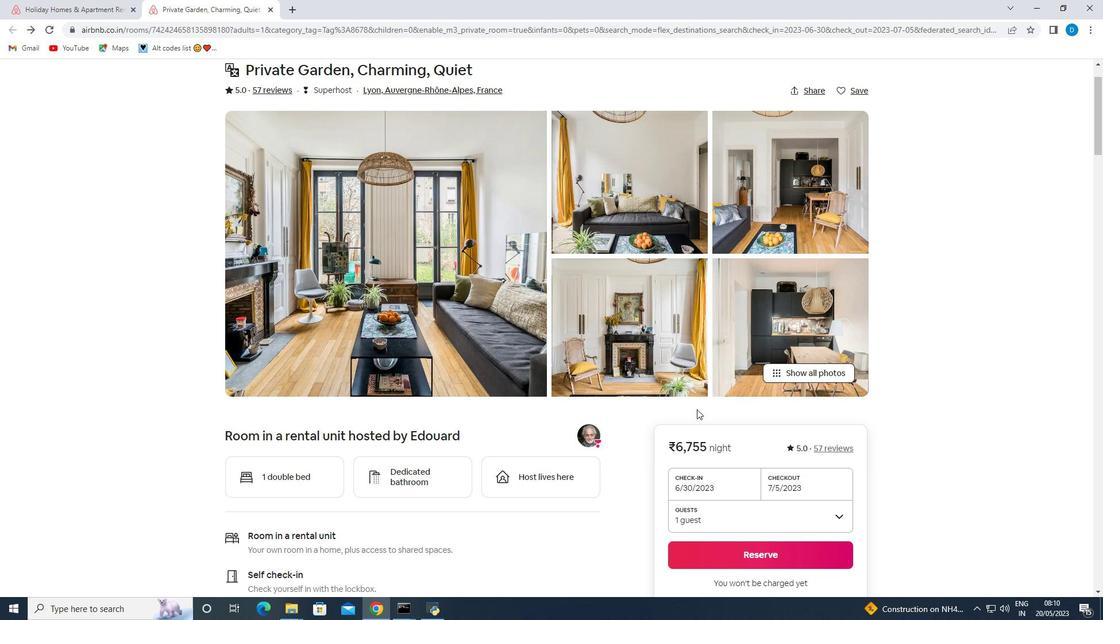 
Action: Mouse scrolled (696, 409) with delta (0, 0)
Screenshot: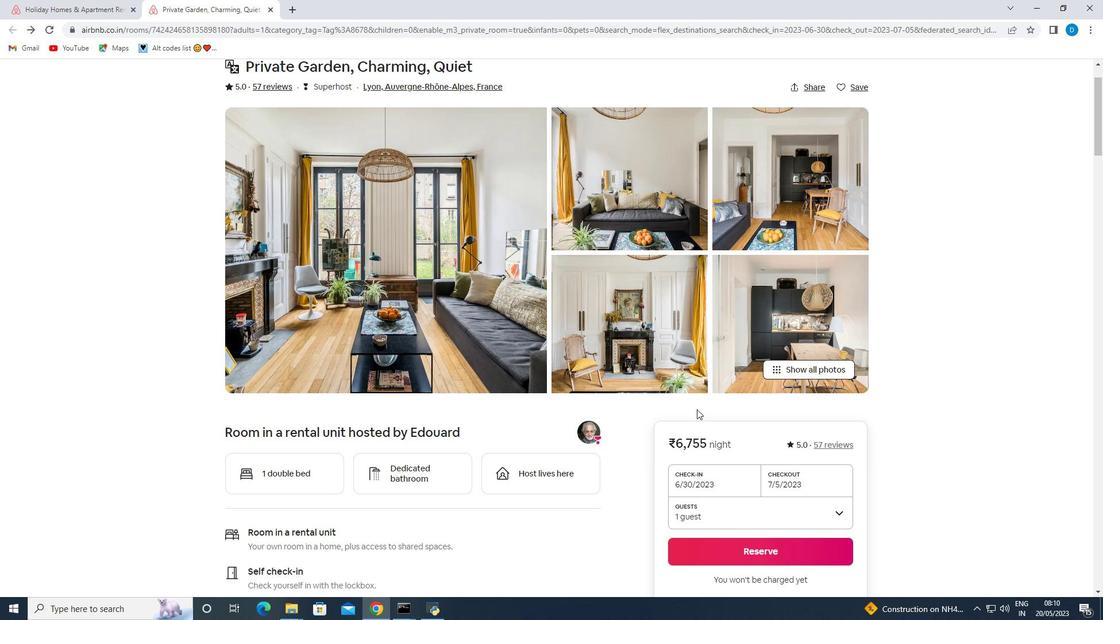 
Action: Mouse scrolled (696, 409) with delta (0, 0)
Screenshot: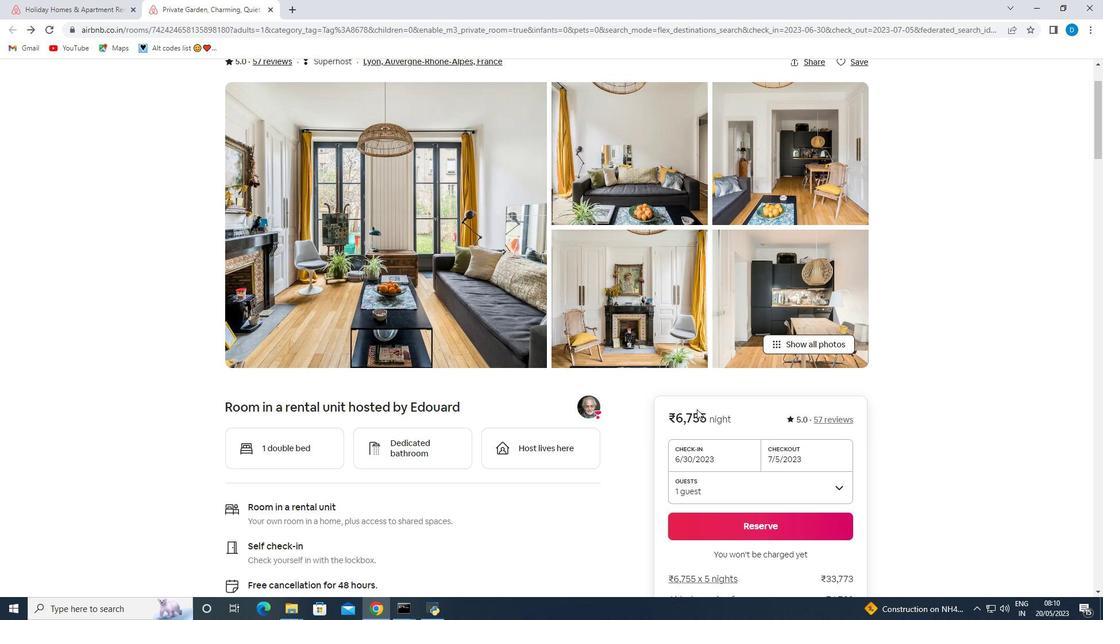 
Action: Mouse moved to (417, 369)
Screenshot: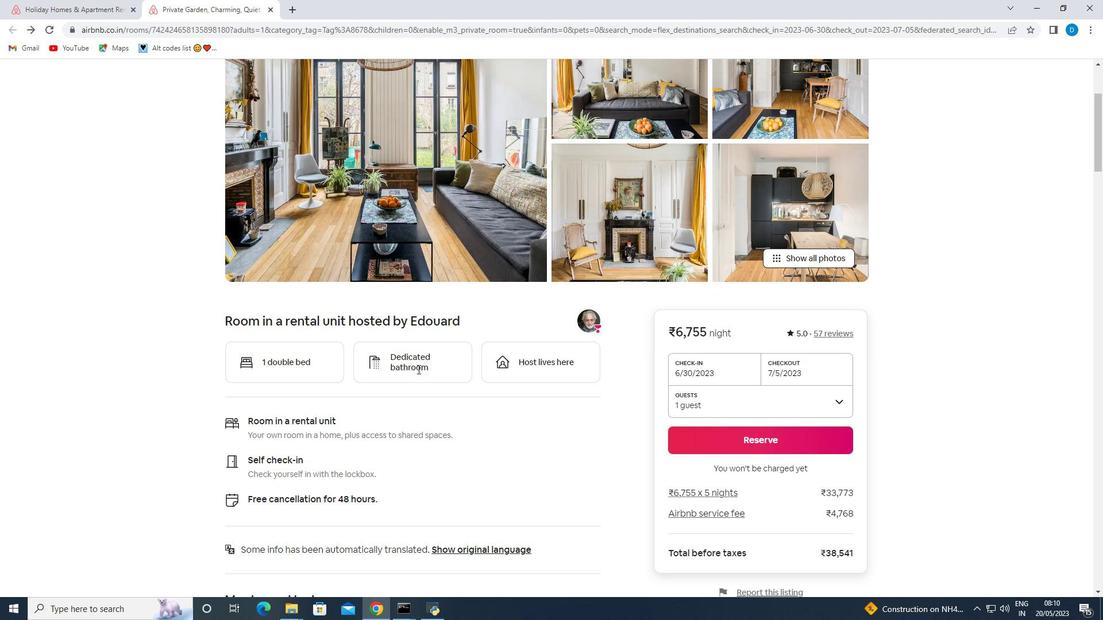 
Action: Mouse scrolled (417, 368) with delta (0, 0)
Screenshot: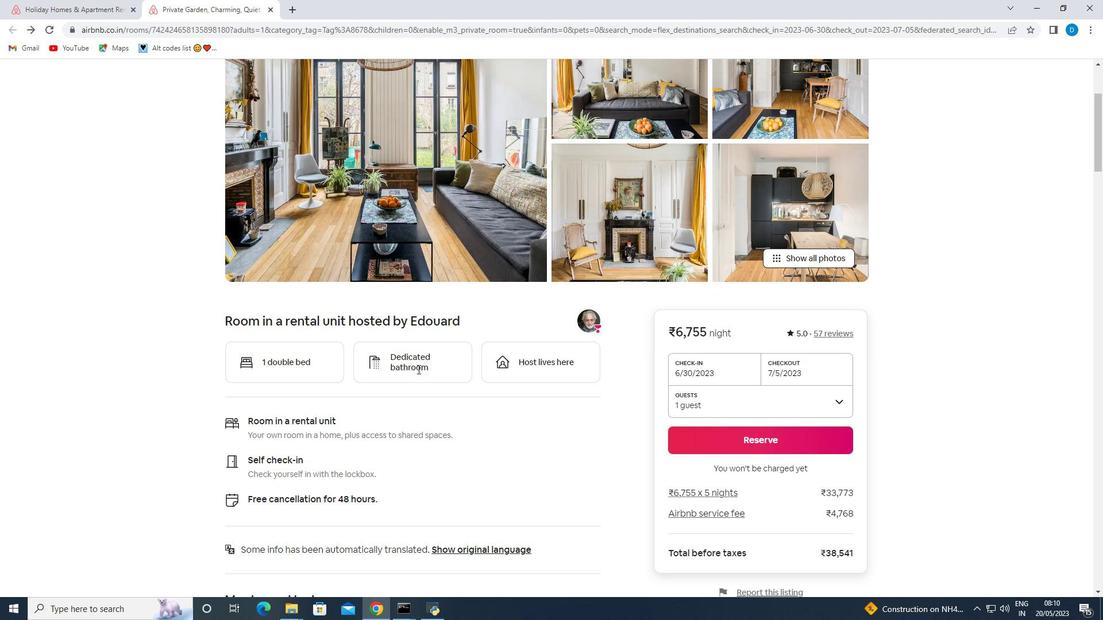 
Action: Mouse moved to (417, 369)
Screenshot: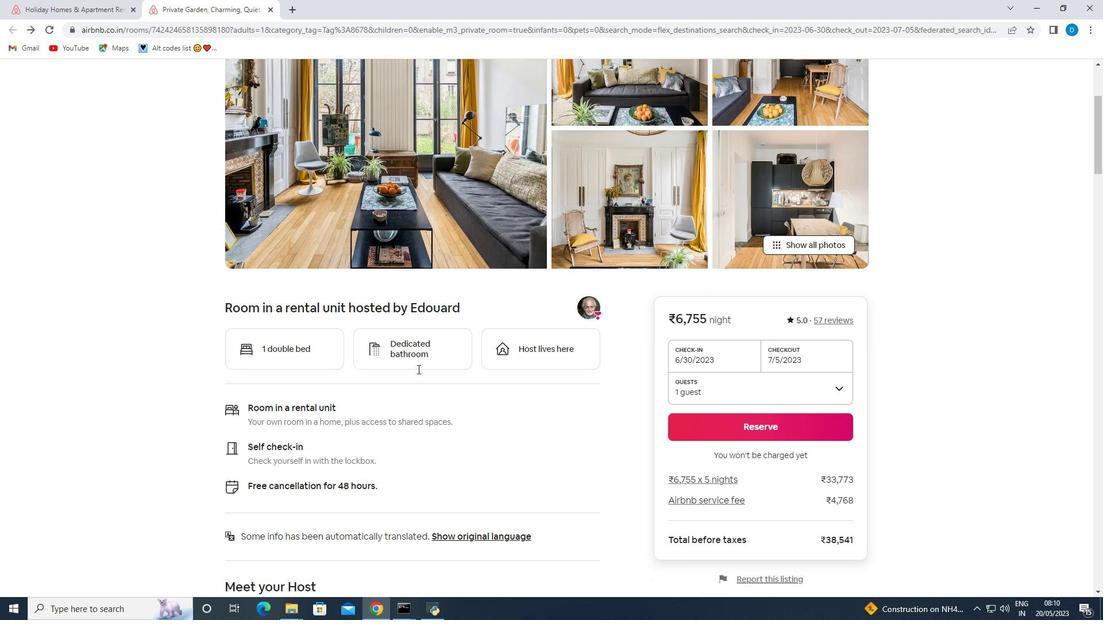 
Action: Mouse scrolled (417, 368) with delta (0, 0)
Screenshot: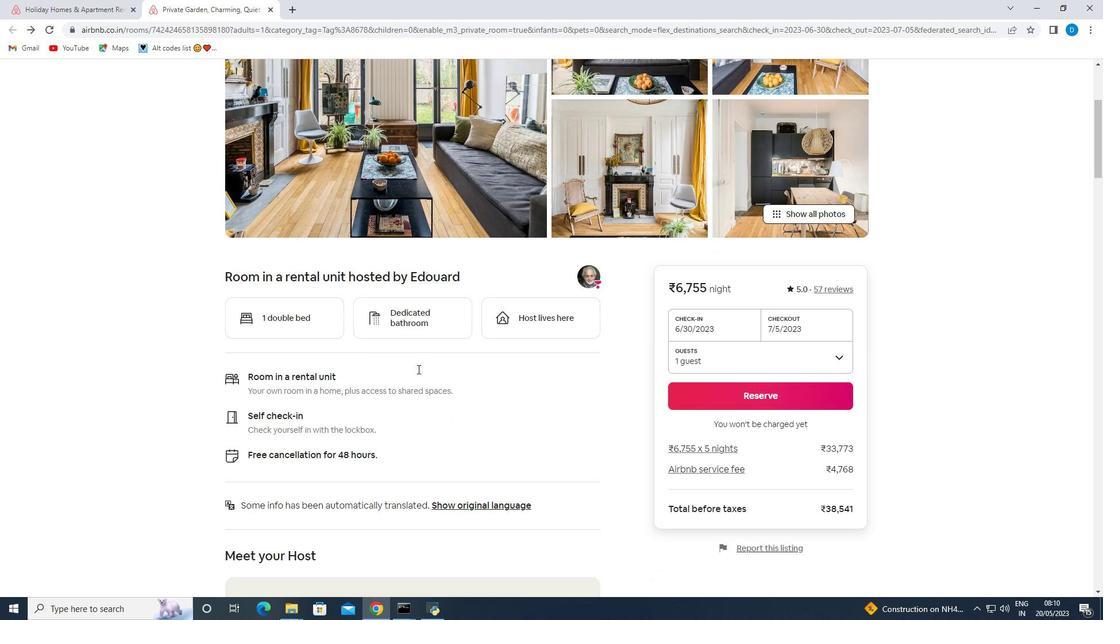 
Action: Mouse moved to (492, 437)
Screenshot: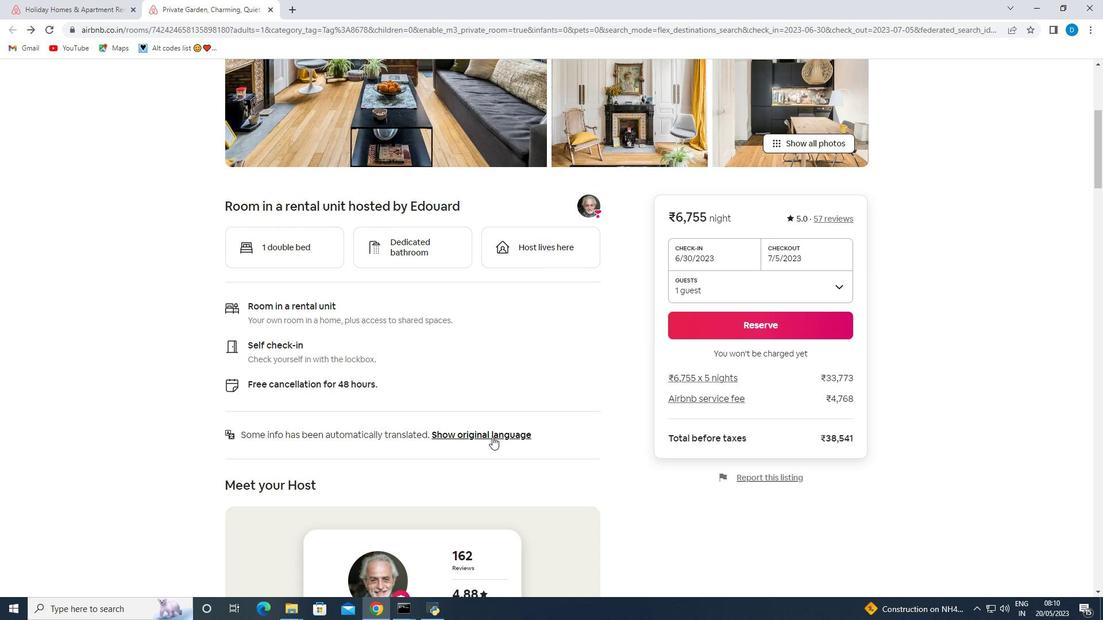 
Action: Mouse scrolled (492, 436) with delta (0, 0)
Screenshot: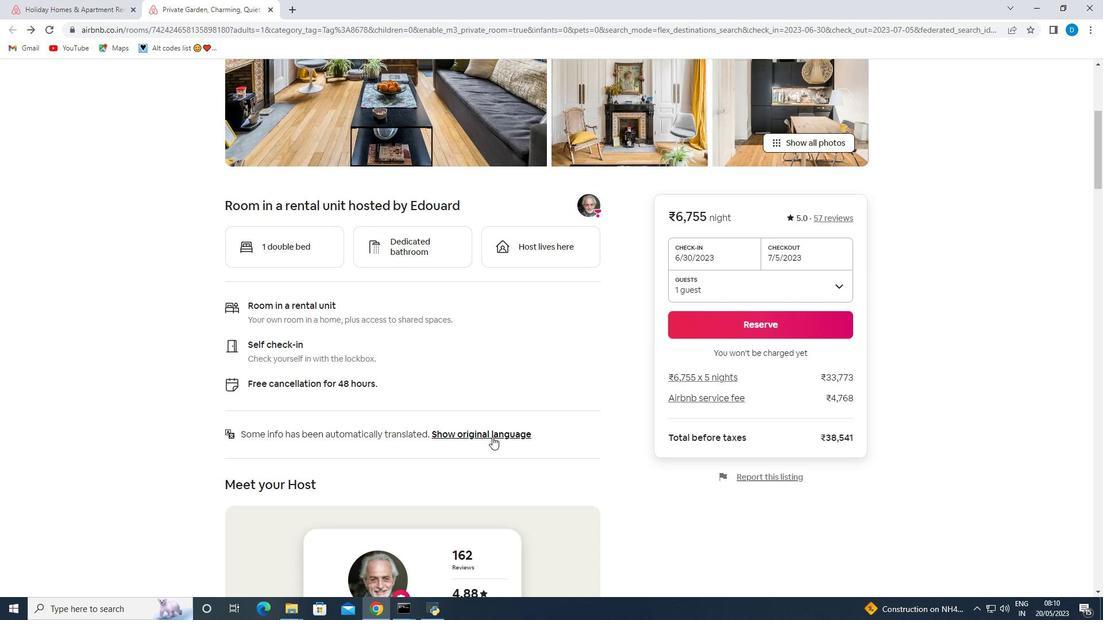 
Action: Mouse scrolled (492, 436) with delta (0, 0)
